 Task: Buy 3 Coil Packs from Ignition Parts section under best seller category for shipping address: Joel Lee, 4210 Skips Lane, Phoenix, Arizona 85012, Cell Number 9285042162. Pay from credit card ending with 2005, CVV 3321
Action: Mouse moved to (32, 91)
Screenshot: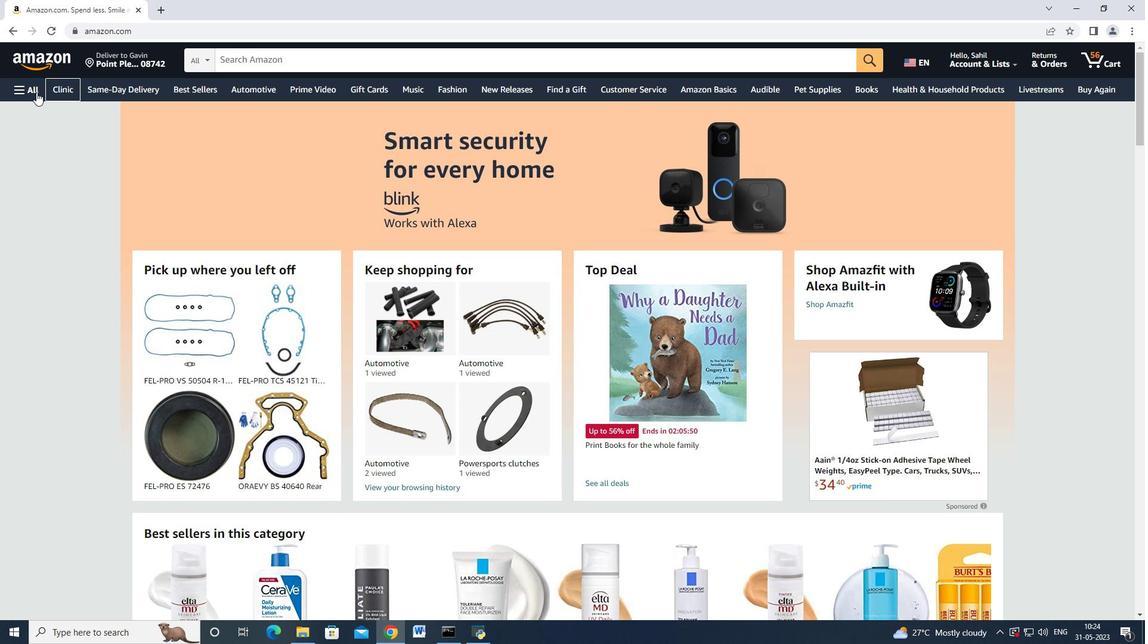 
Action: Mouse pressed left at (32, 91)
Screenshot: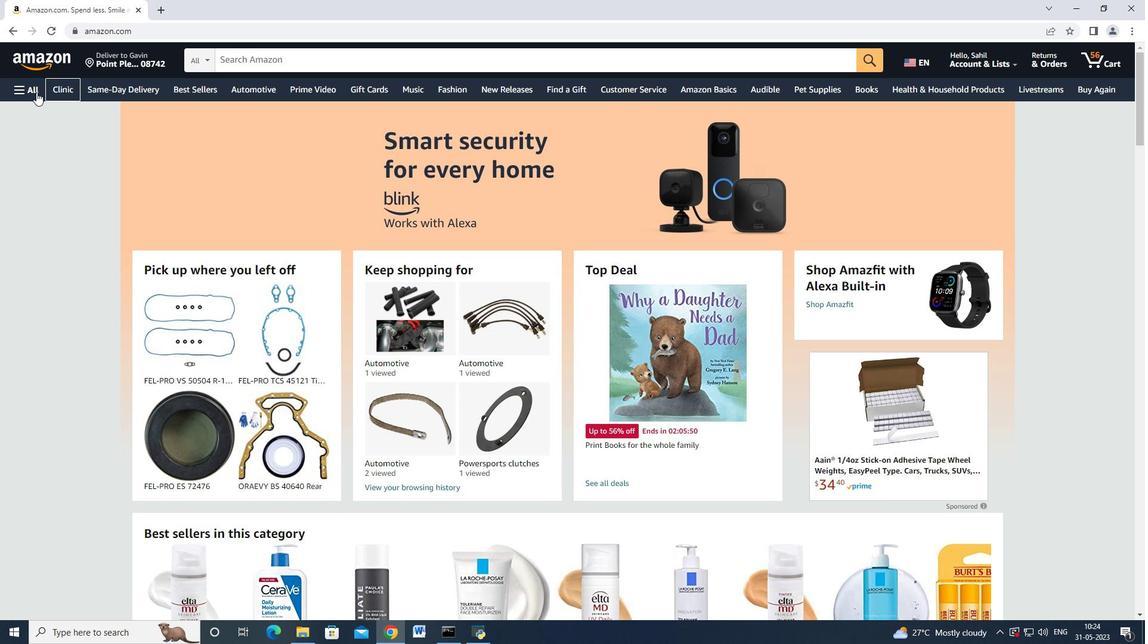 
Action: Mouse moved to (42, 191)
Screenshot: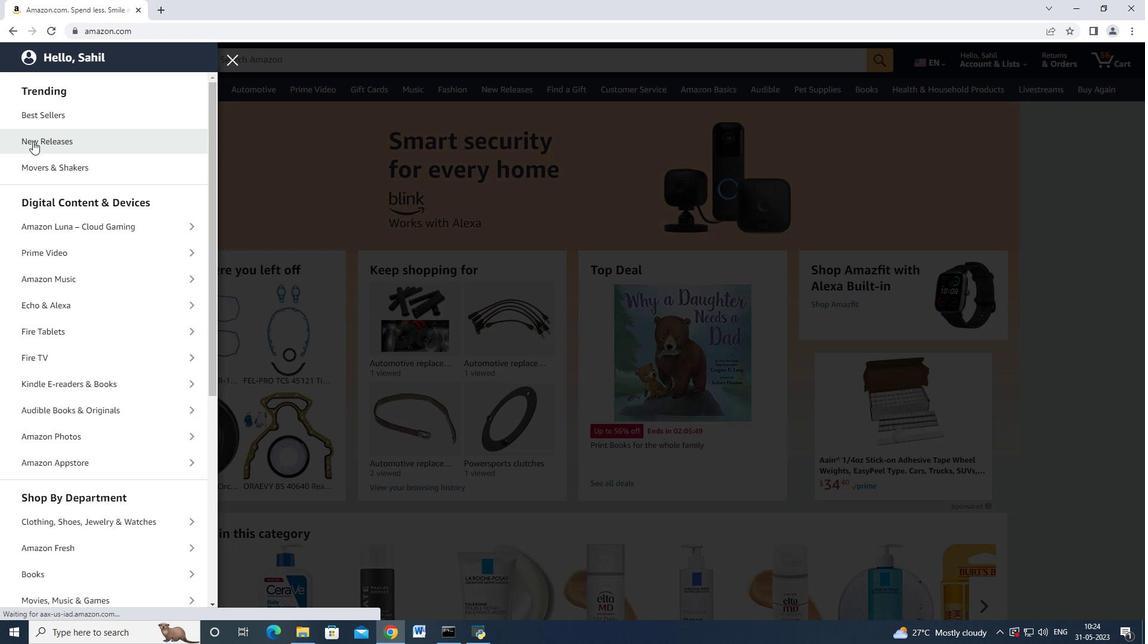 
Action: Mouse scrolled (42, 190) with delta (0, 0)
Screenshot: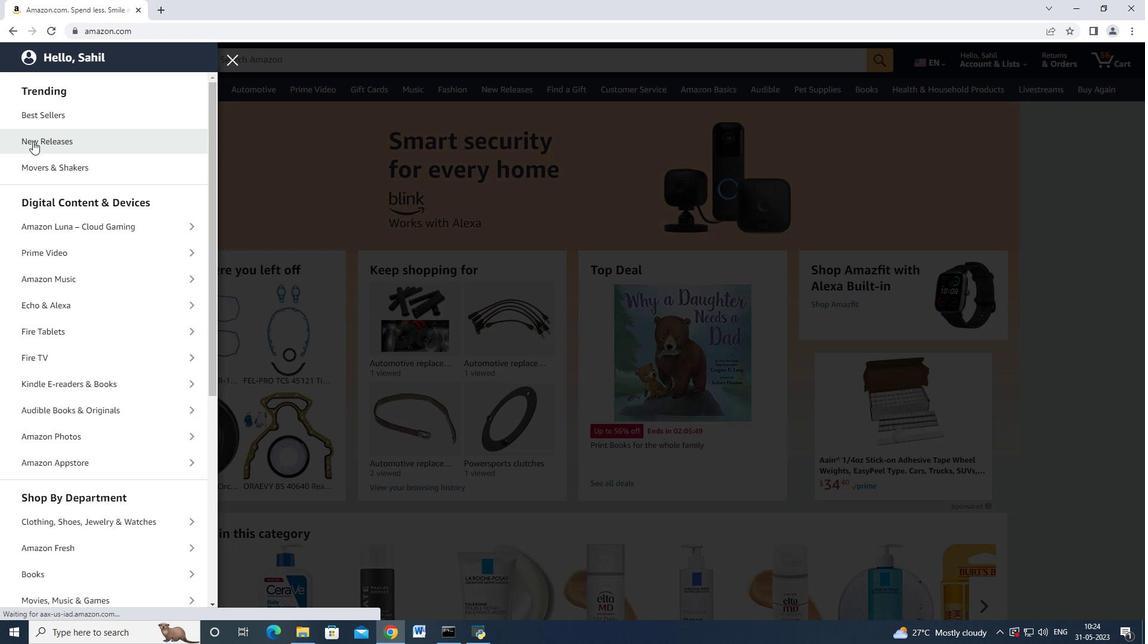 
Action: Mouse moved to (41, 211)
Screenshot: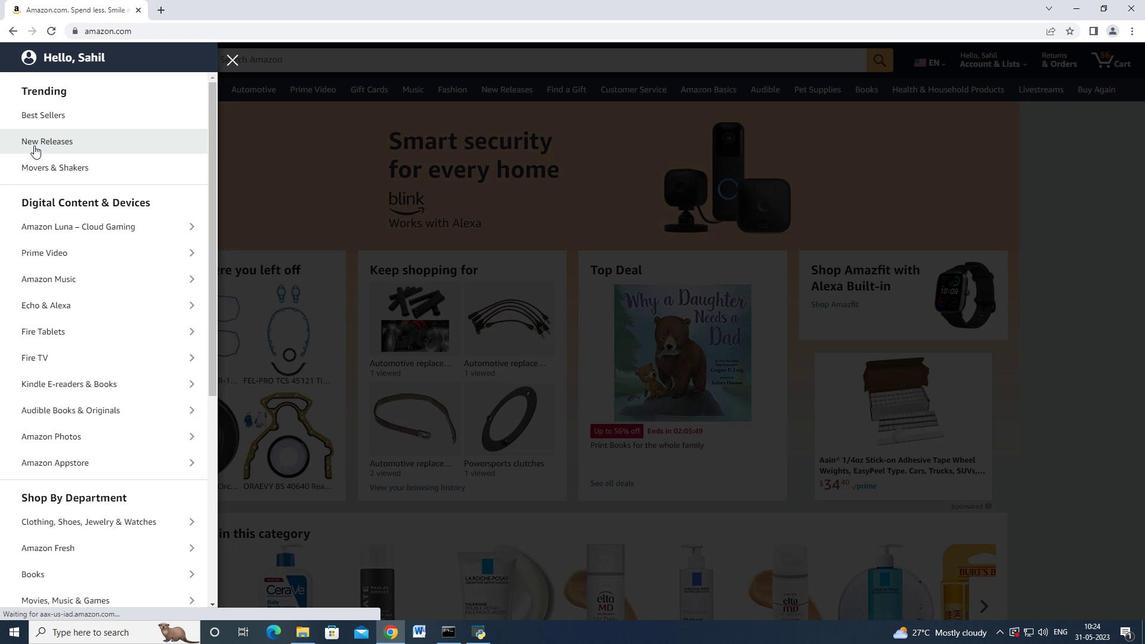 
Action: Mouse scrolled (41, 211) with delta (0, 0)
Screenshot: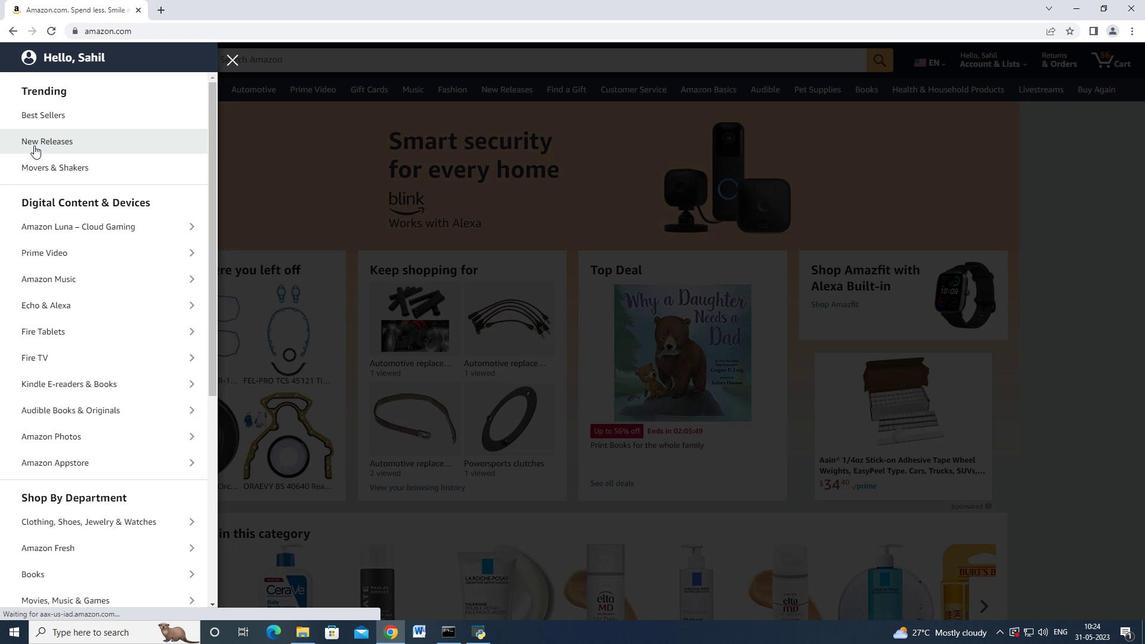 
Action: Mouse moved to (41, 217)
Screenshot: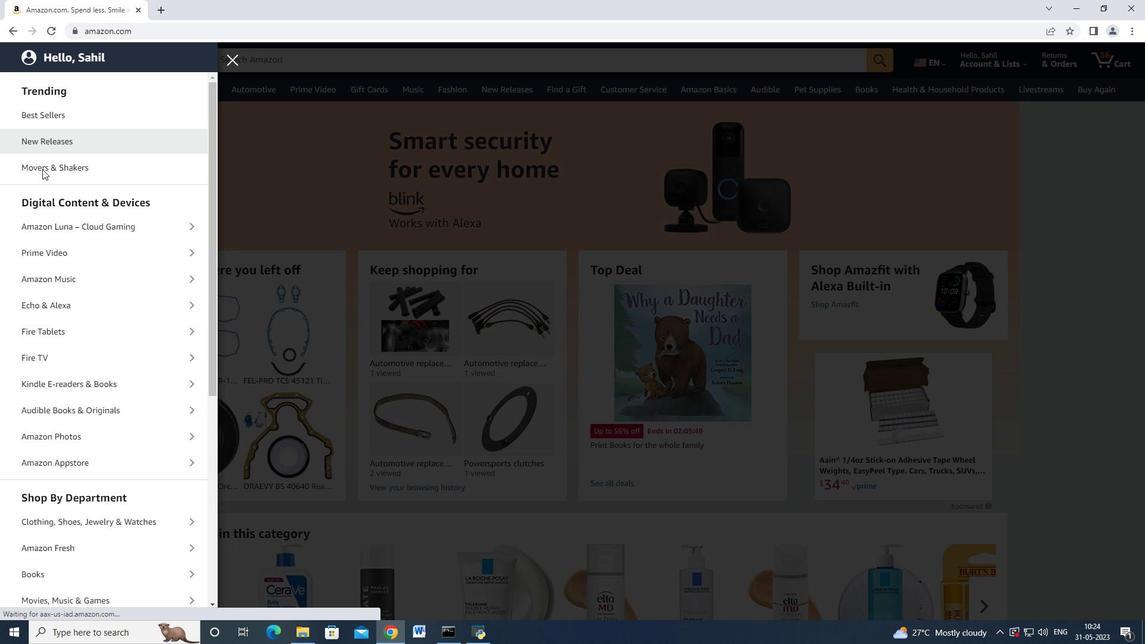 
Action: Mouse scrolled (41, 216) with delta (0, 0)
Screenshot: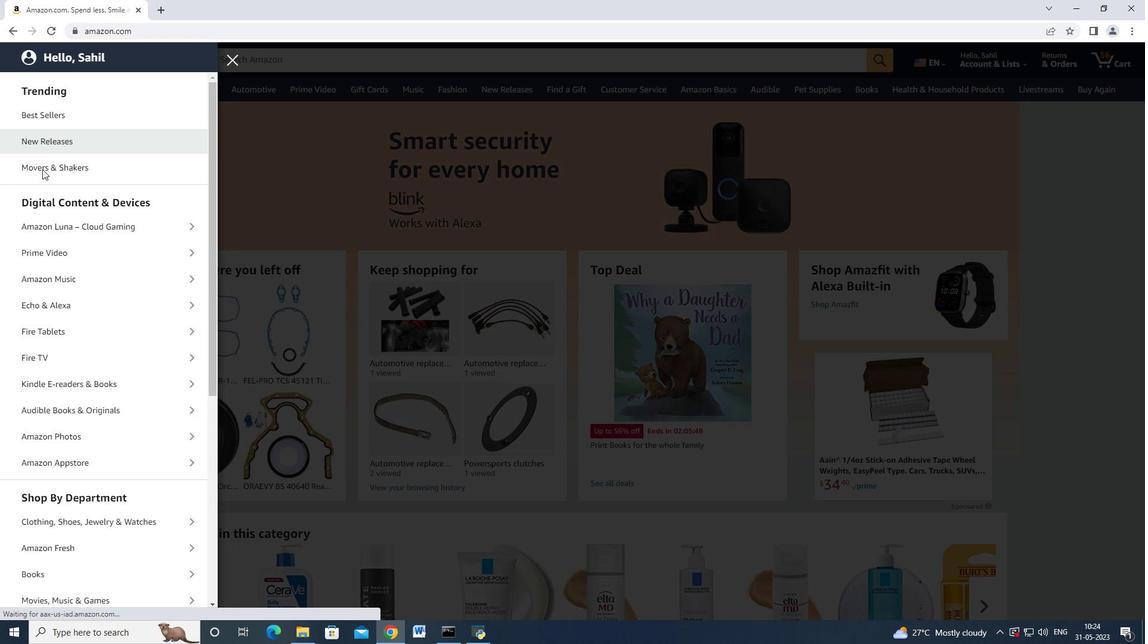
Action: Mouse moved to (42, 223)
Screenshot: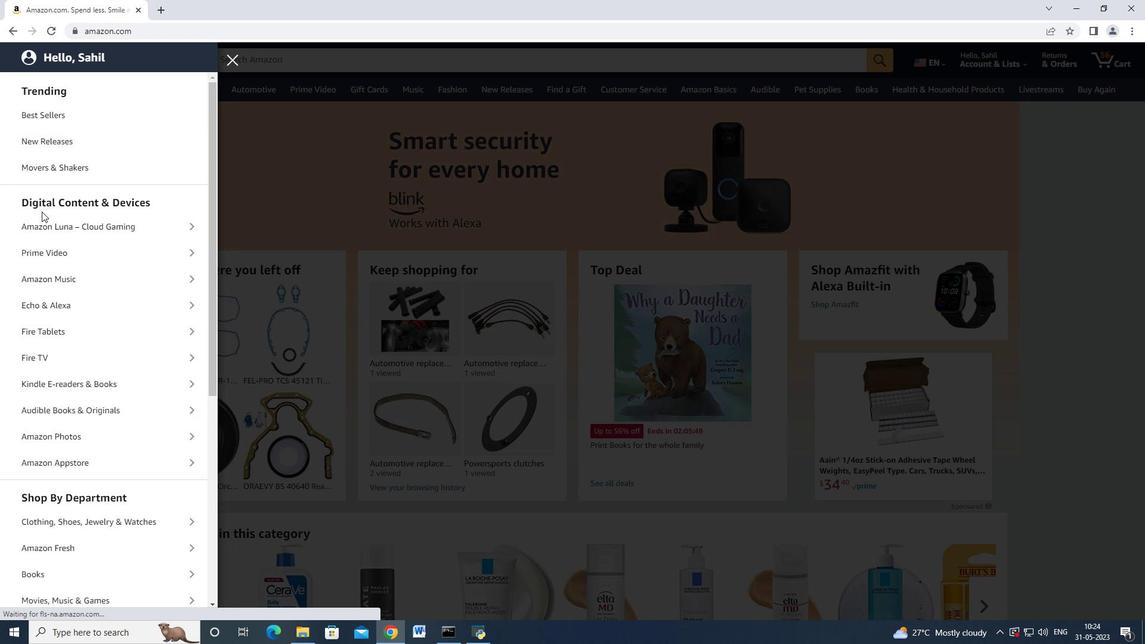 
Action: Mouse scrolled (42, 222) with delta (0, 0)
Screenshot: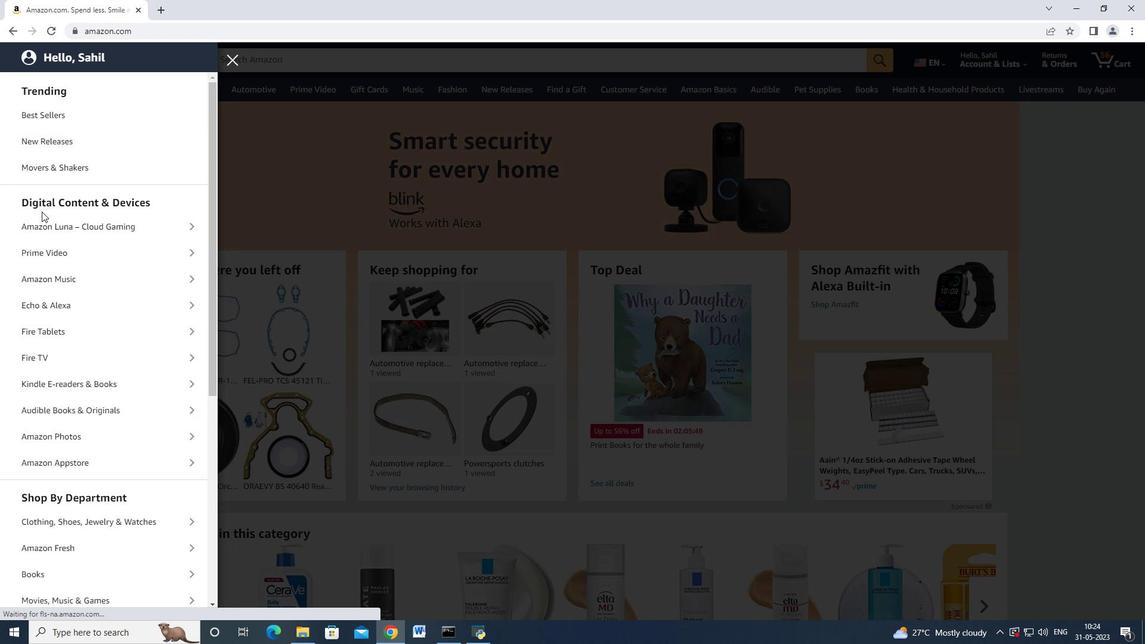 
Action: Mouse moved to (68, 327)
Screenshot: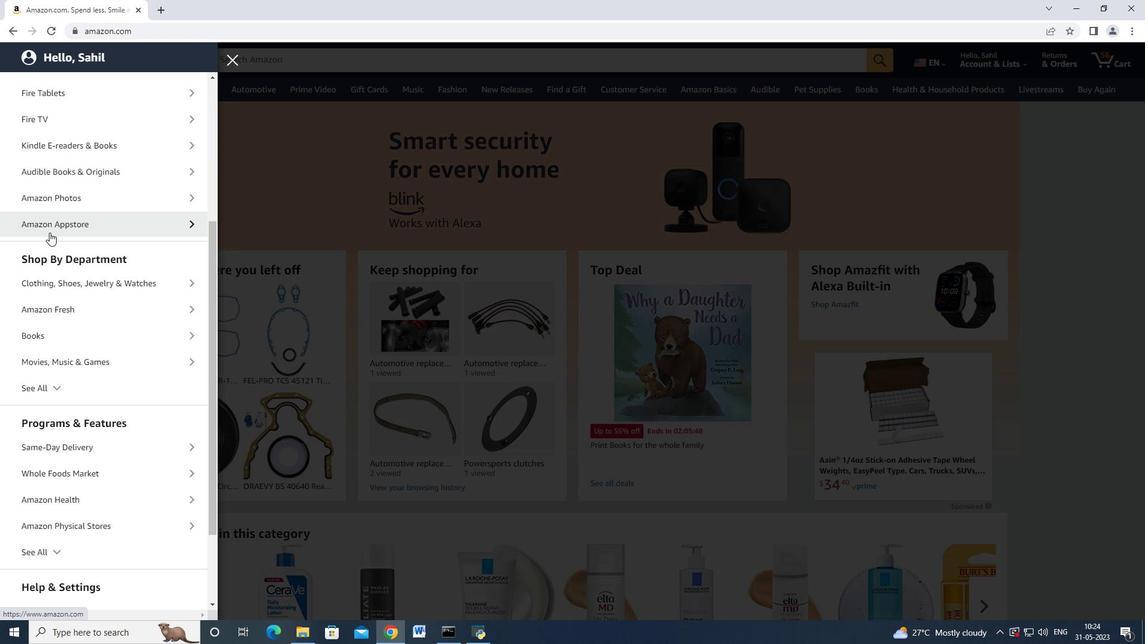 
Action: Mouse scrolled (68, 326) with delta (0, 0)
Screenshot: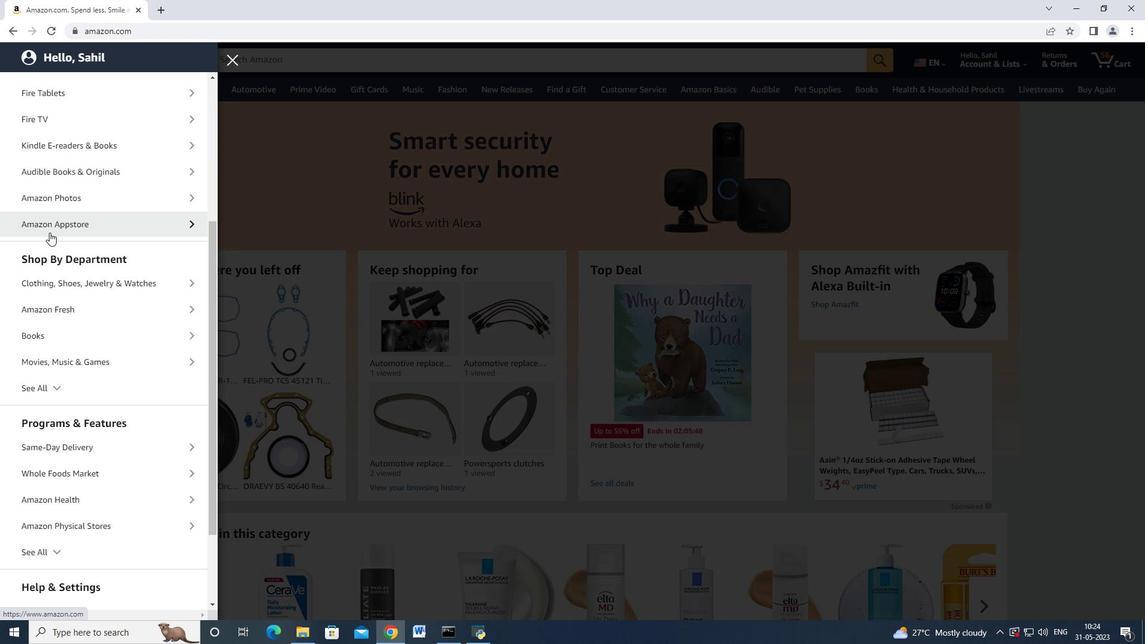 
Action: Mouse scrolled (68, 326) with delta (0, 0)
Screenshot: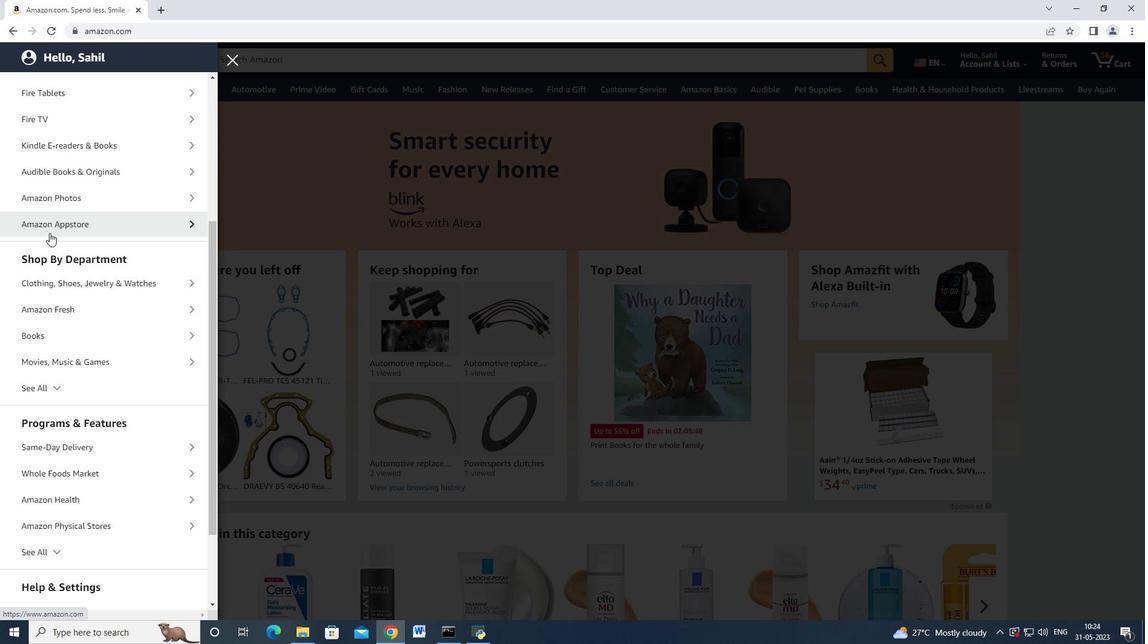 
Action: Mouse moved to (58, 270)
Screenshot: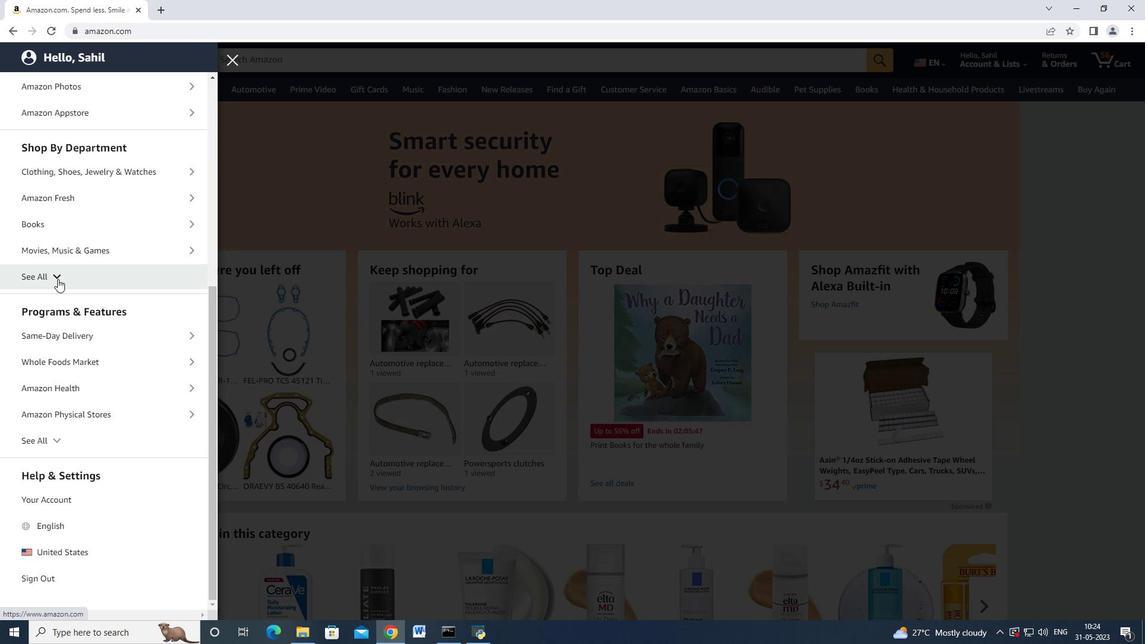 
Action: Mouse pressed left at (58, 270)
Screenshot: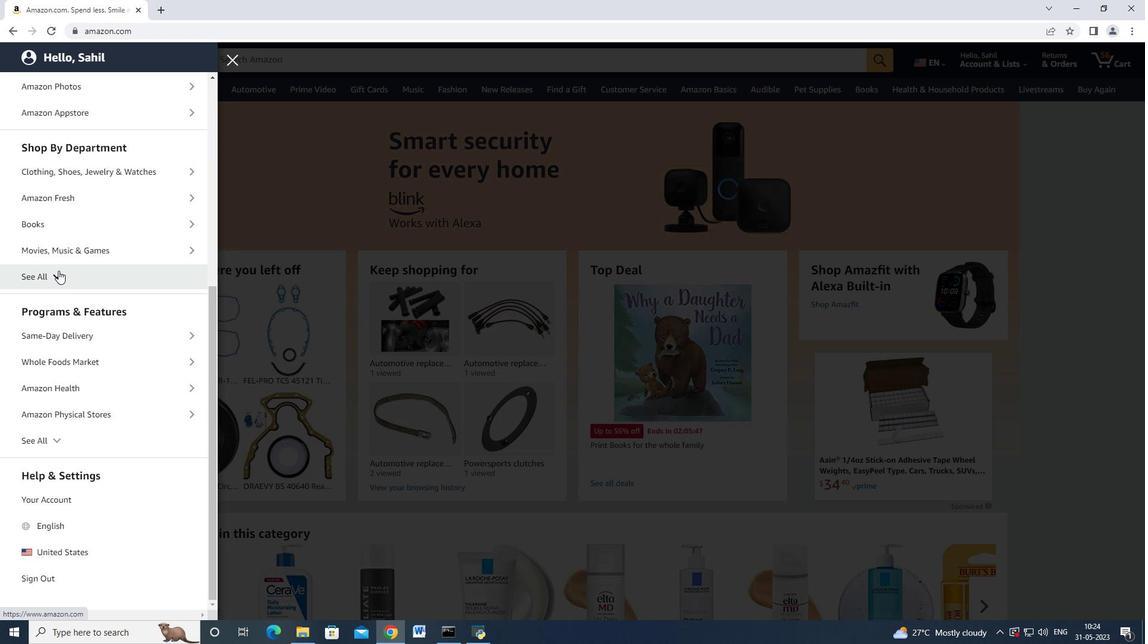 
Action: Mouse moved to (69, 295)
Screenshot: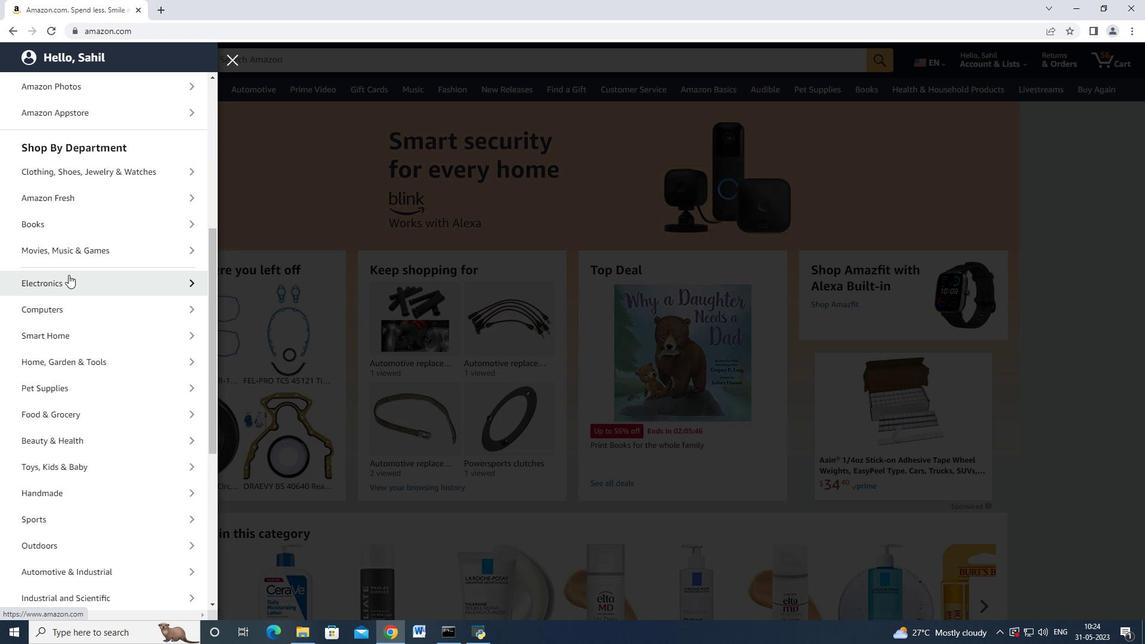 
Action: Mouse scrolled (69, 295) with delta (0, 0)
Screenshot: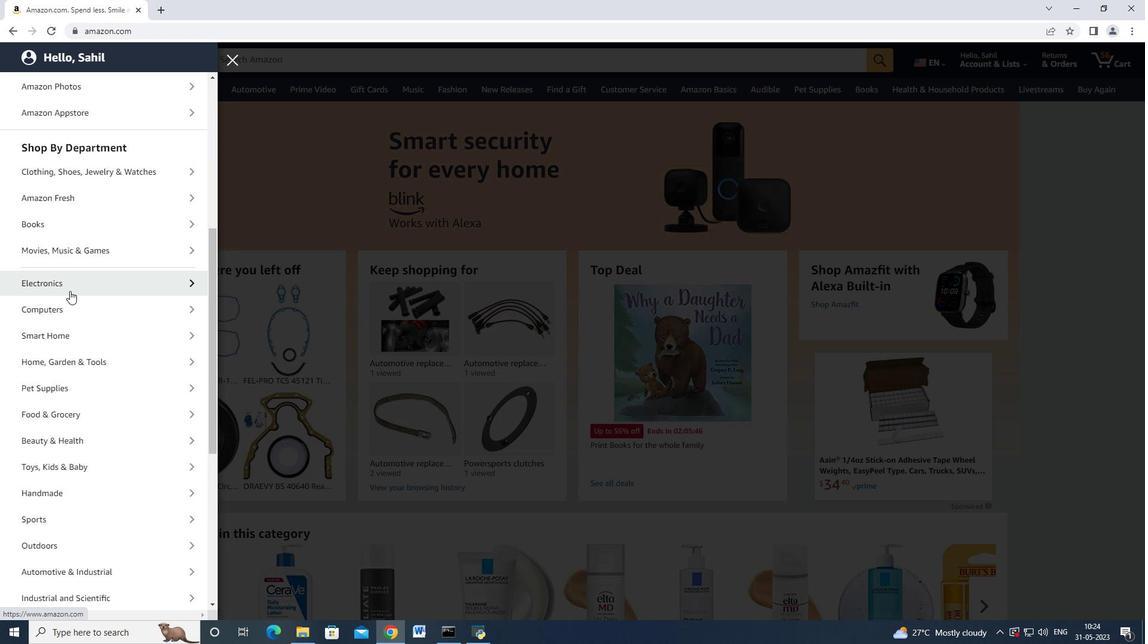 
Action: Mouse moved to (70, 295)
Screenshot: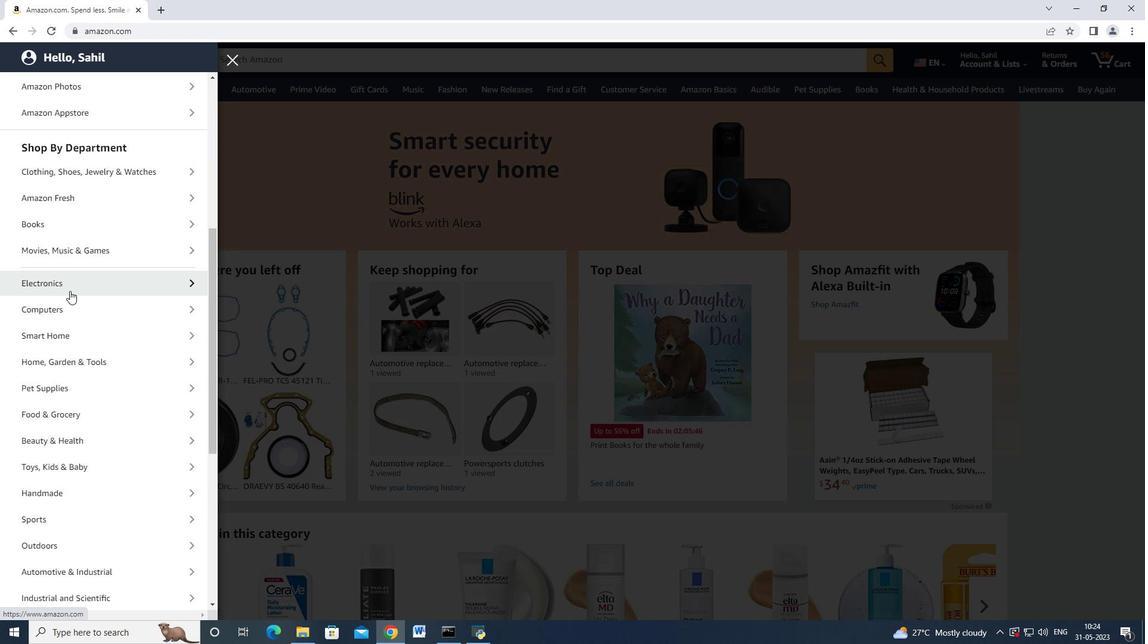 
Action: Mouse scrolled (70, 295) with delta (0, 0)
Screenshot: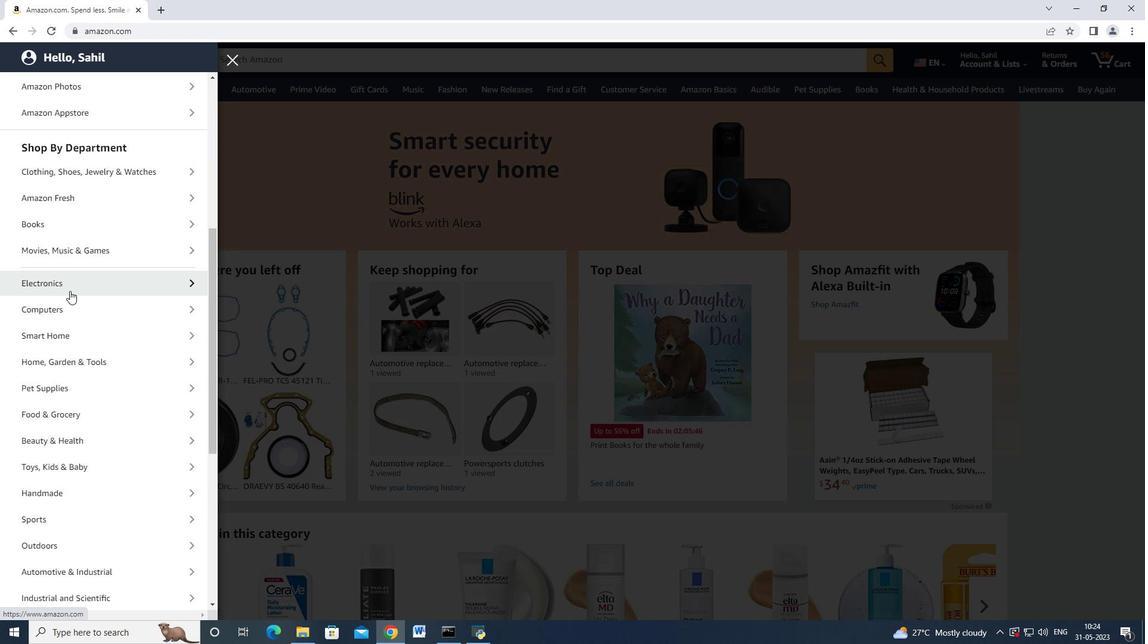 
Action: Mouse moved to (70, 296)
Screenshot: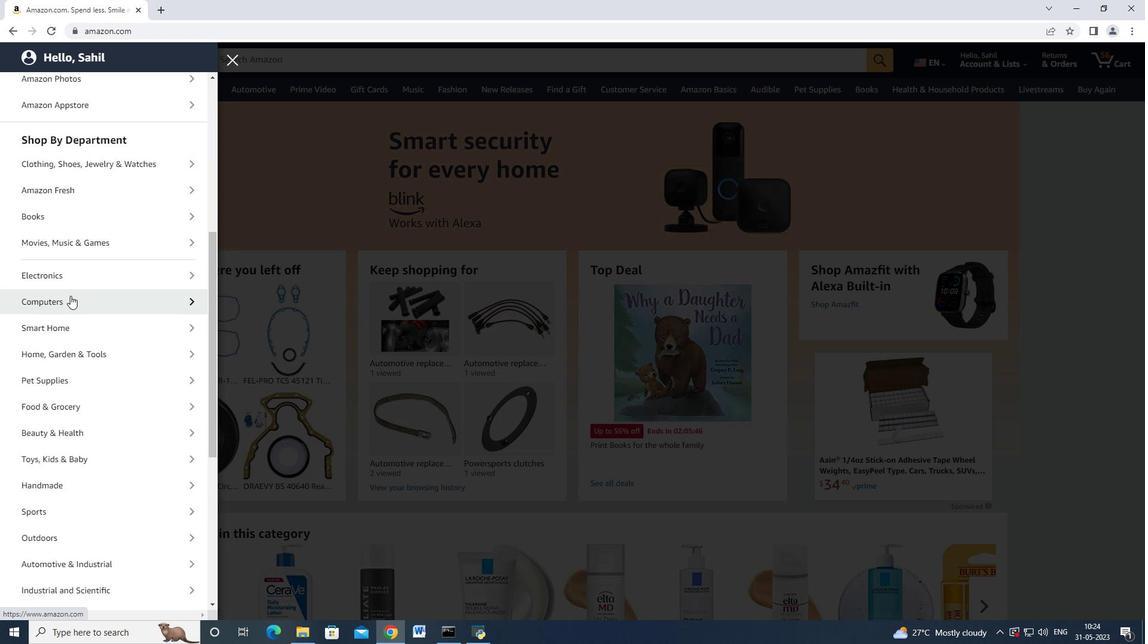 
Action: Mouse scrolled (70, 295) with delta (0, 0)
Screenshot: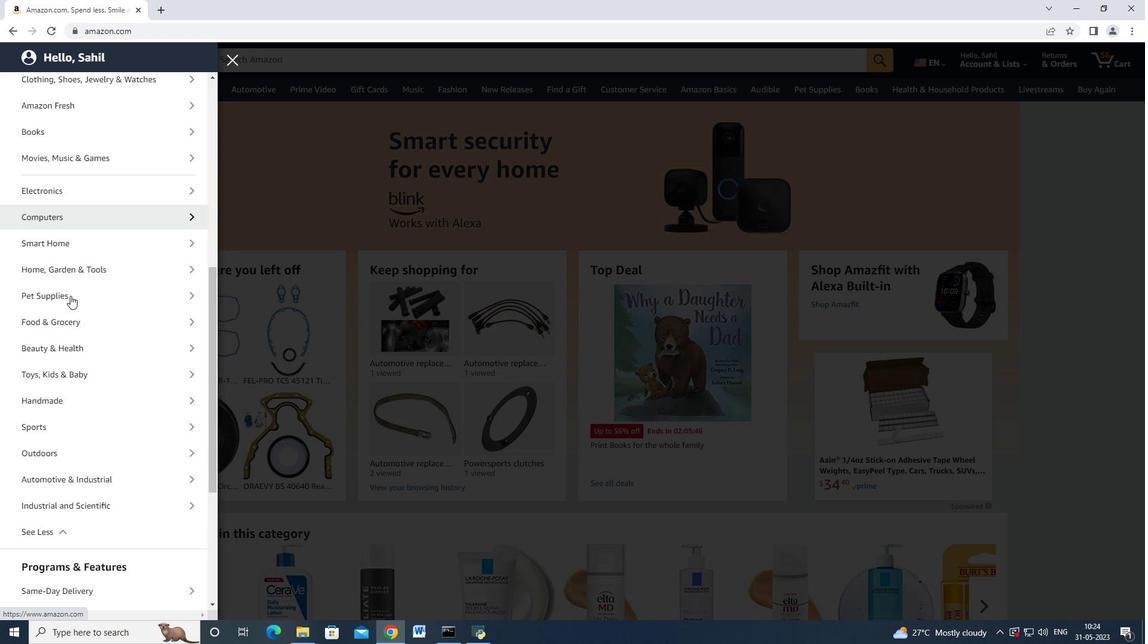 
Action: Mouse scrolled (70, 295) with delta (0, 0)
Screenshot: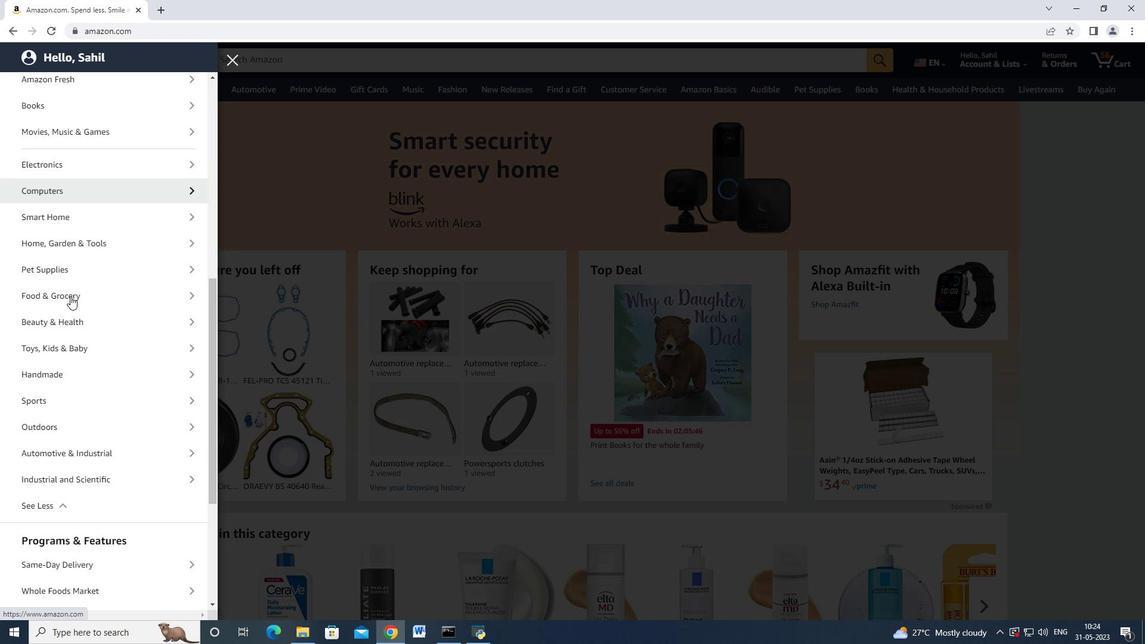 
Action: Mouse moved to (93, 328)
Screenshot: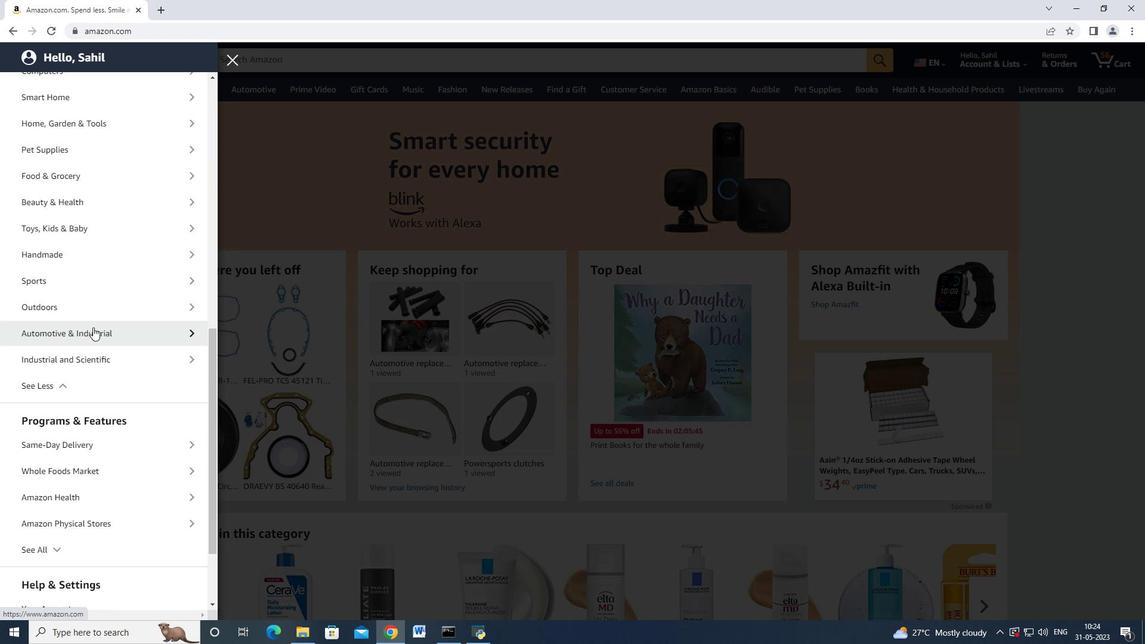 
Action: Mouse pressed left at (93, 328)
Screenshot: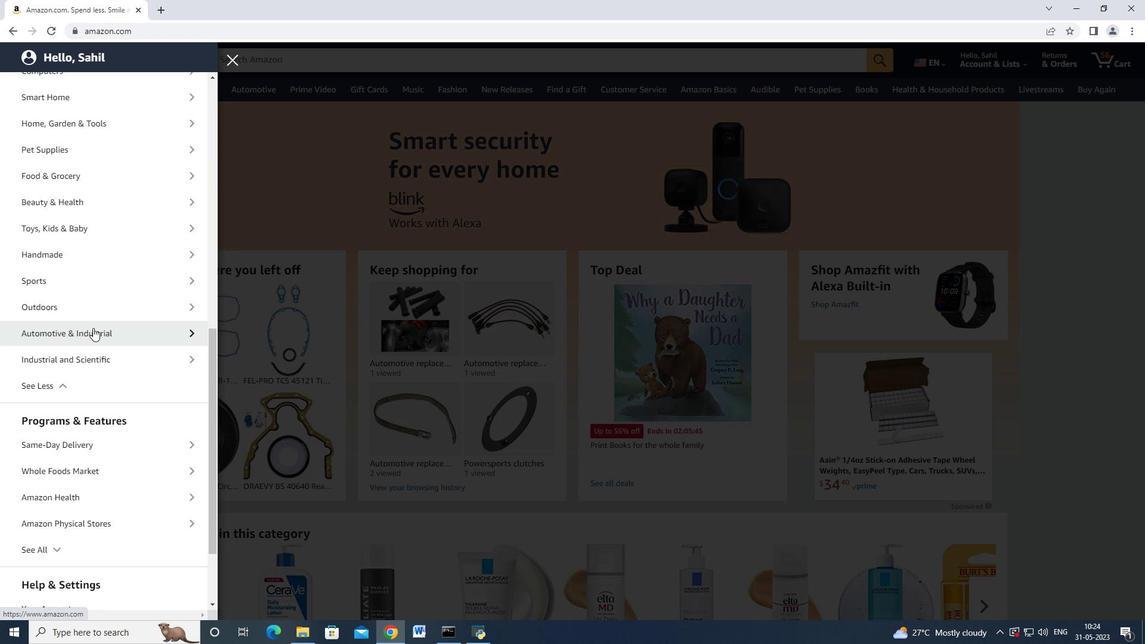 
Action: Mouse moved to (74, 137)
Screenshot: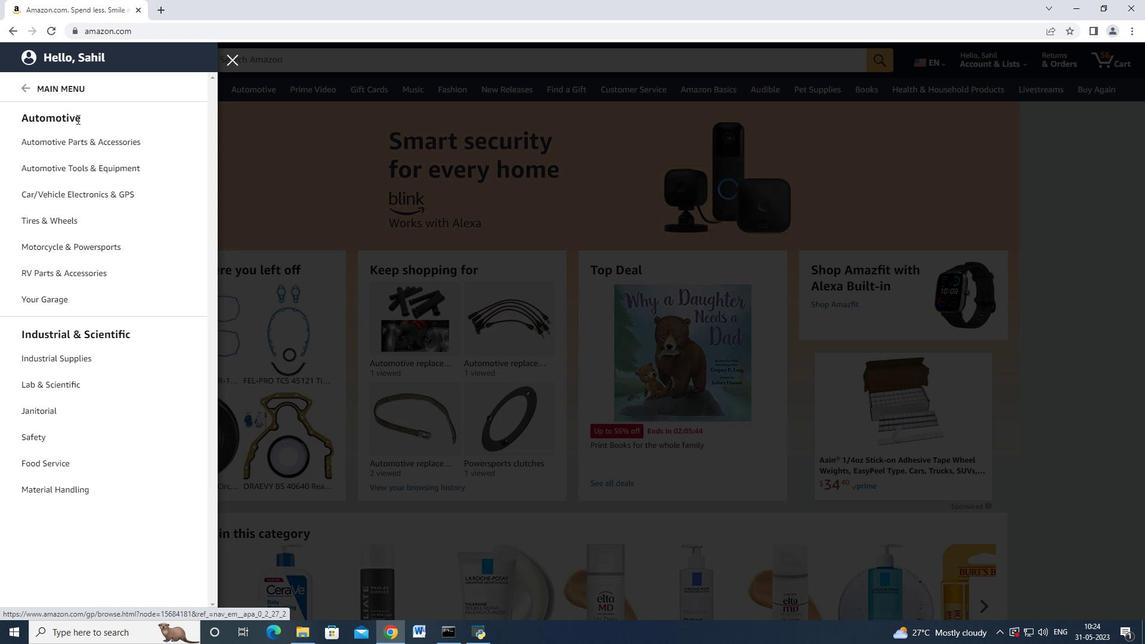 
Action: Mouse pressed left at (74, 137)
Screenshot: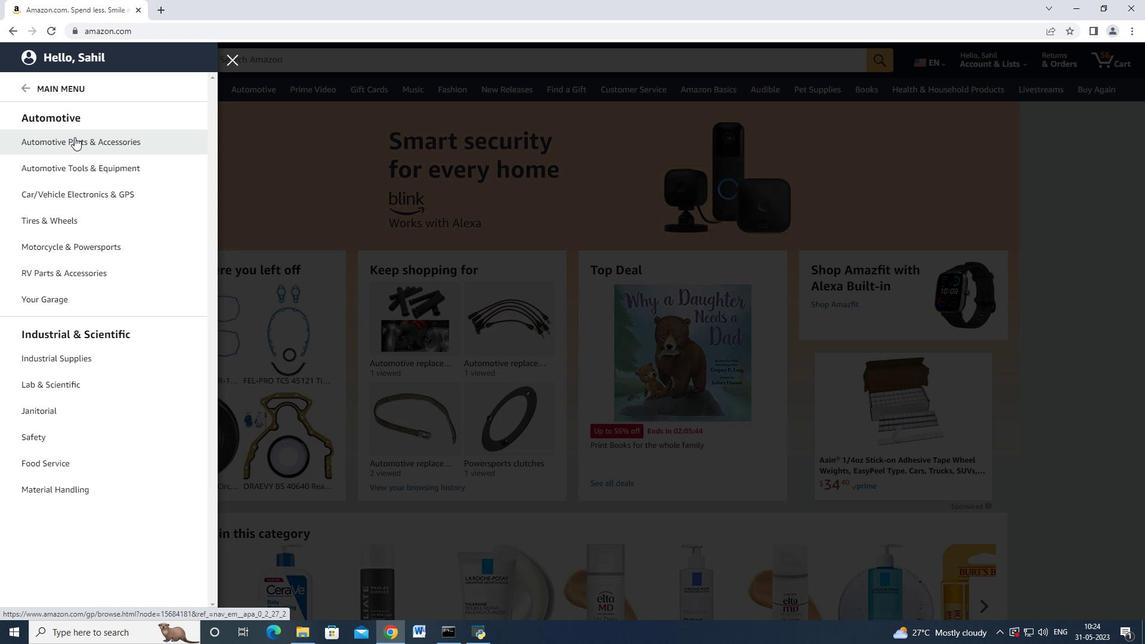 
Action: Mouse moved to (100, 162)
Screenshot: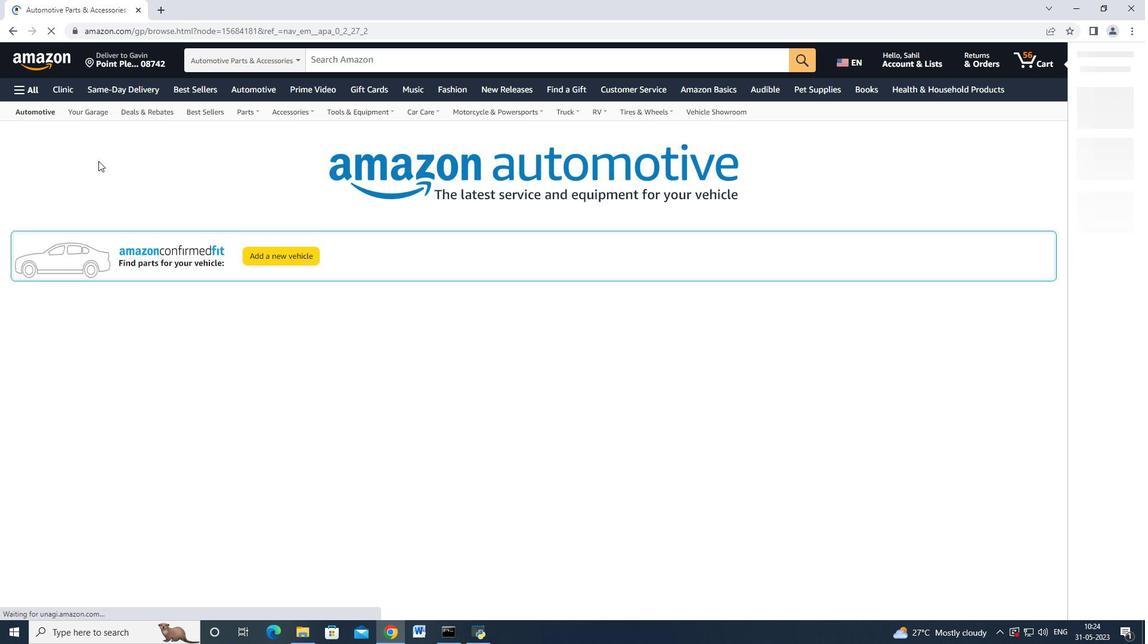 
Action: Mouse scrolled (100, 161) with delta (0, 0)
Screenshot: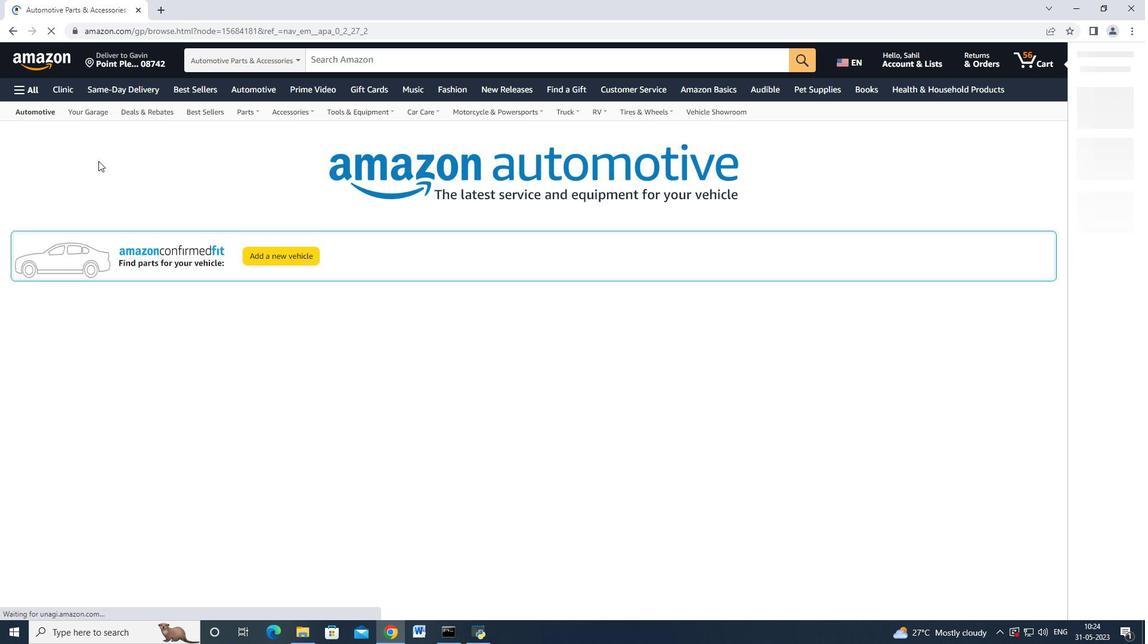 
Action: Mouse moved to (100, 163)
Screenshot: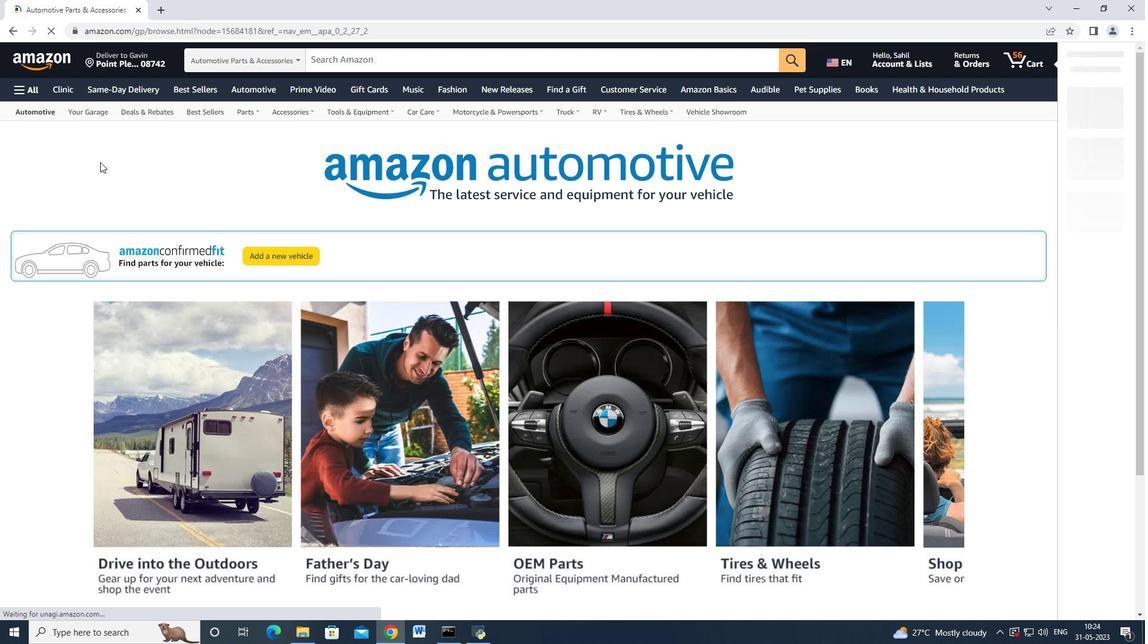 
Action: Mouse scrolled (100, 162) with delta (0, 0)
Screenshot: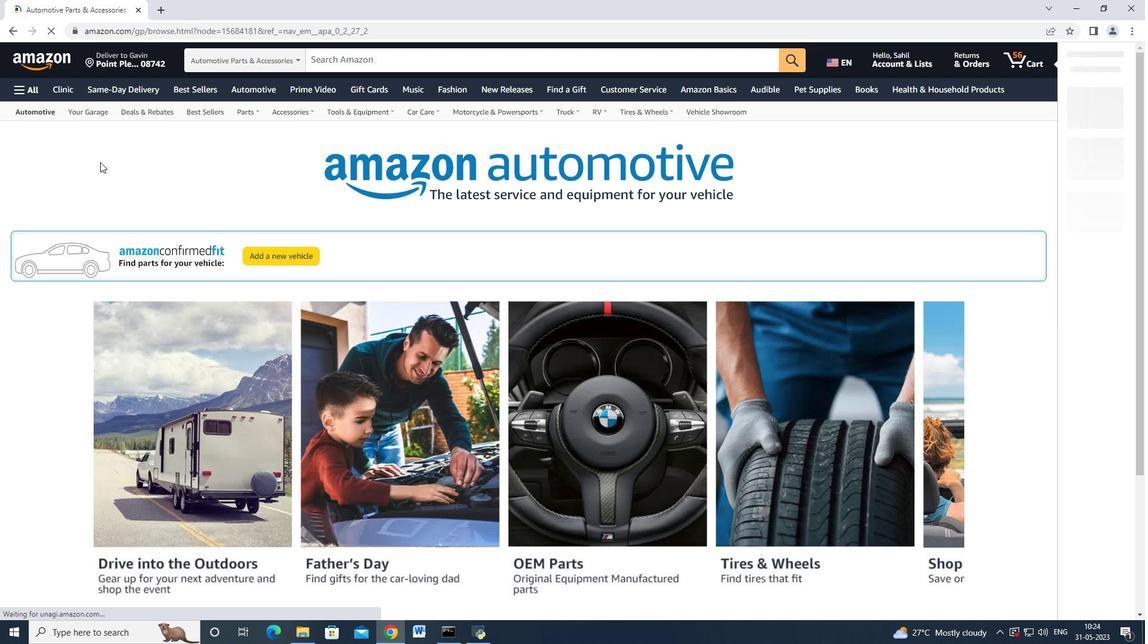 
Action: Mouse moved to (100, 162)
Screenshot: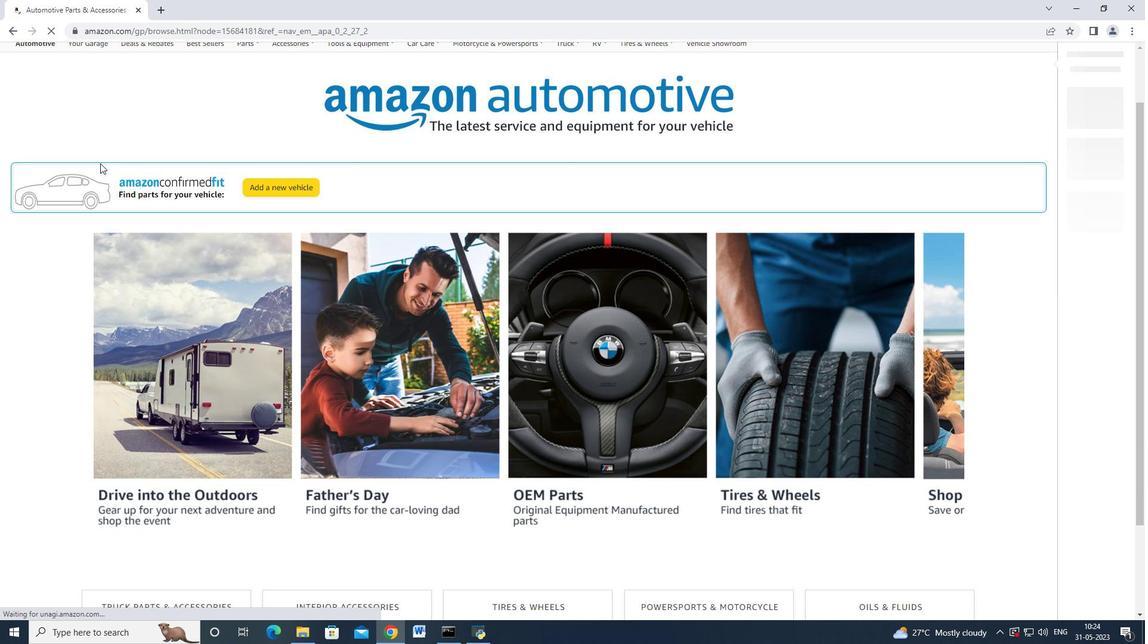
Action: Mouse scrolled (100, 163) with delta (0, 0)
Screenshot: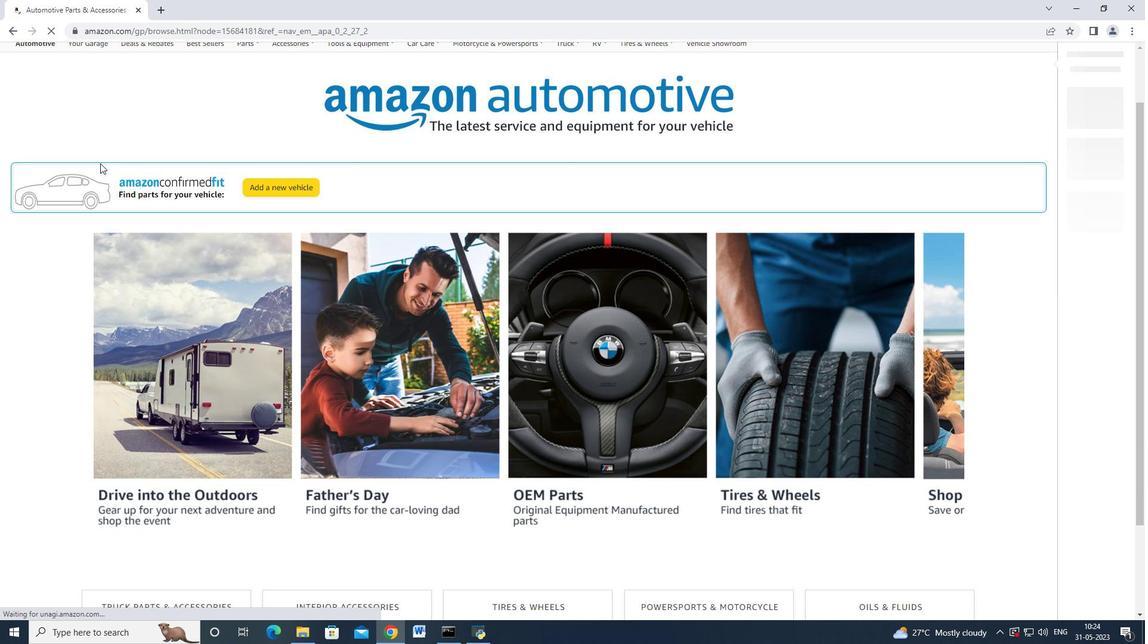 
Action: Mouse scrolled (100, 163) with delta (0, 0)
Screenshot: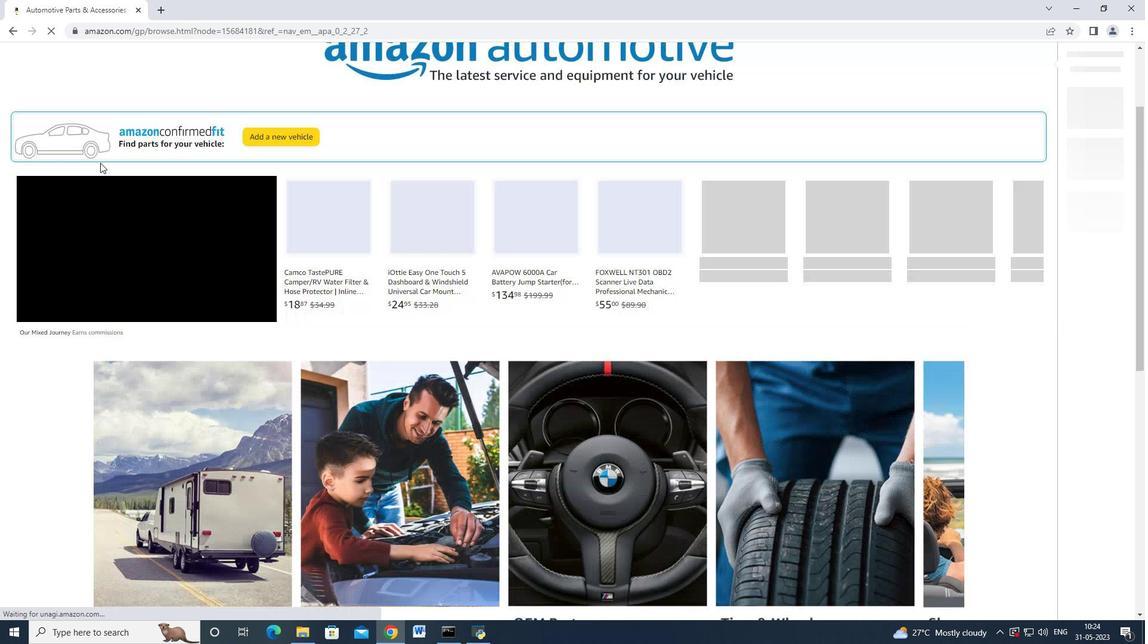 
Action: Mouse moved to (190, 115)
Screenshot: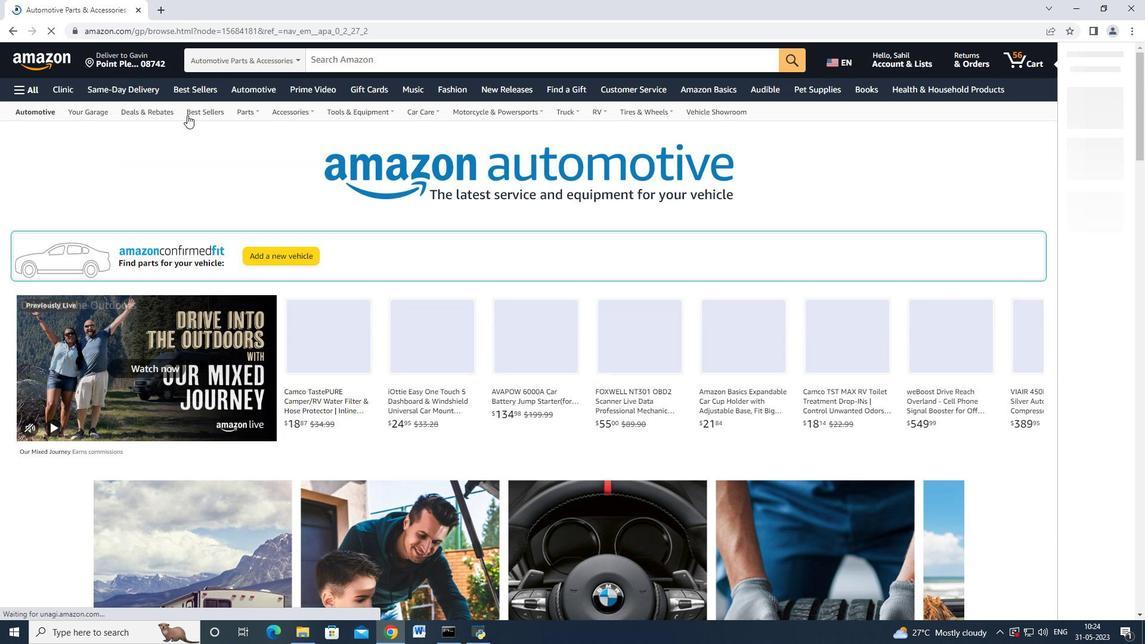 
Action: Mouse pressed left at (190, 115)
Screenshot: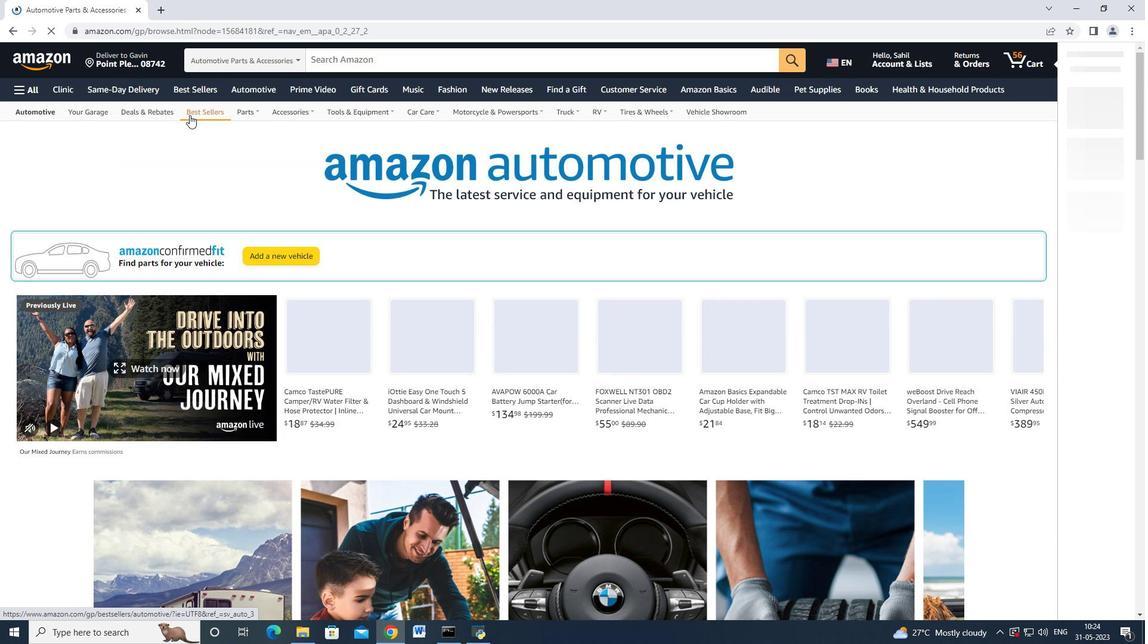 
Action: Mouse moved to (179, 130)
Screenshot: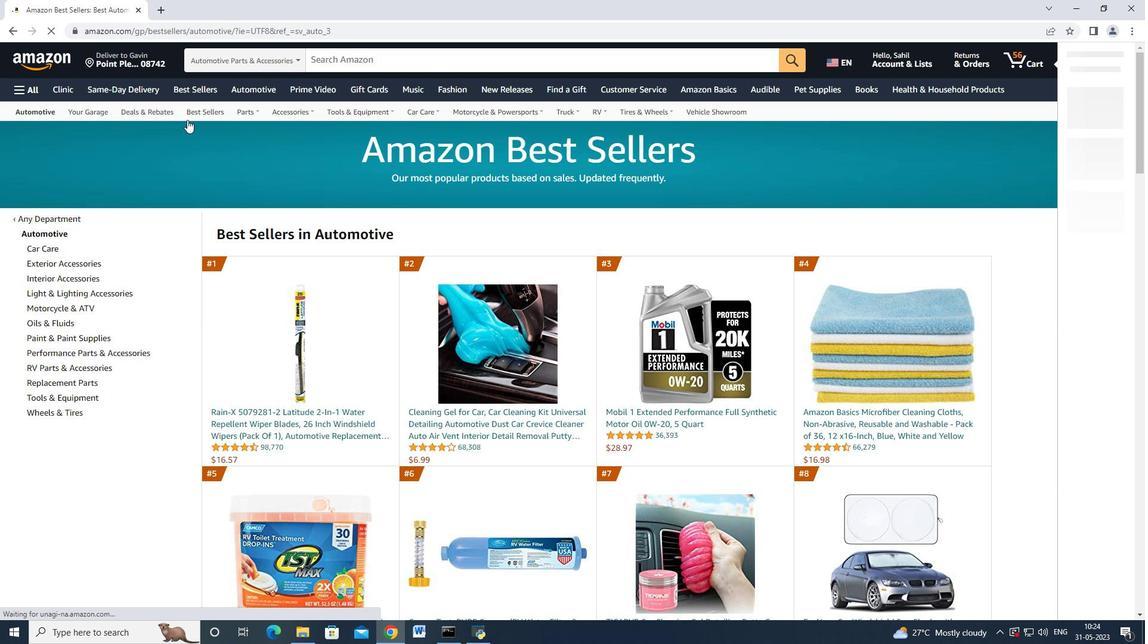 
Action: Mouse scrolled (179, 130) with delta (0, 0)
Screenshot: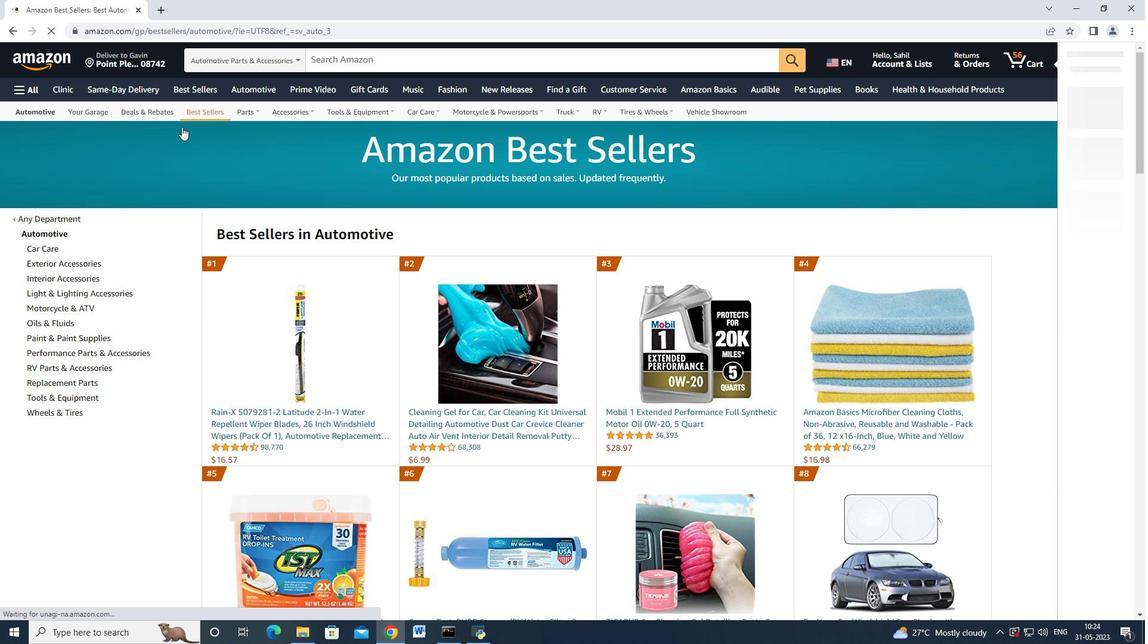 
Action: Mouse moved to (84, 322)
Screenshot: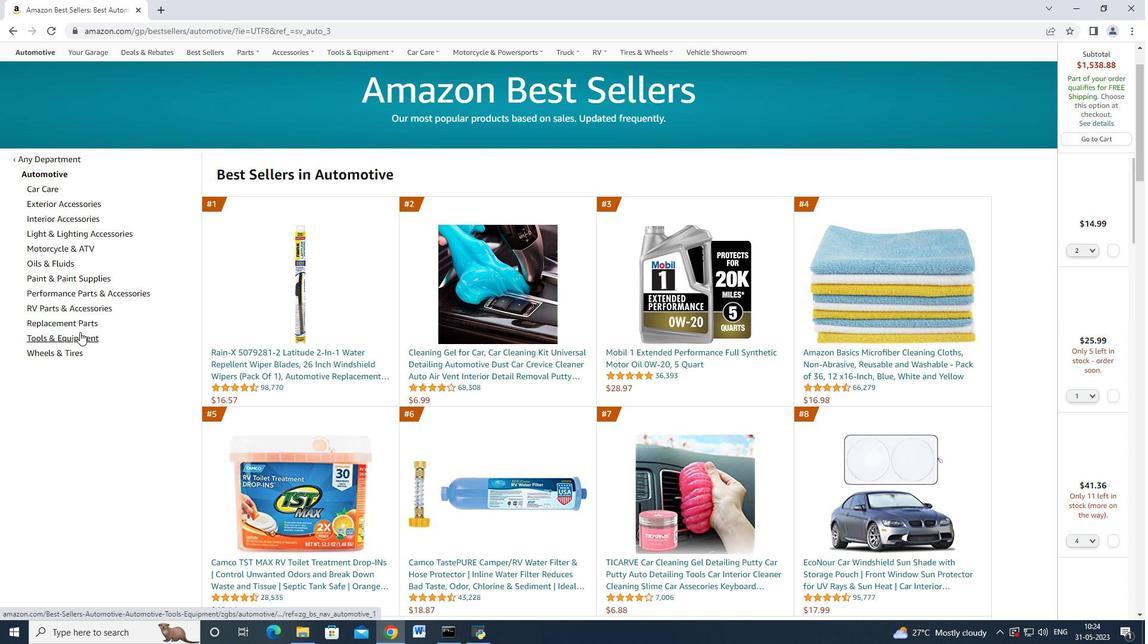 
Action: Mouse pressed left at (84, 322)
Screenshot: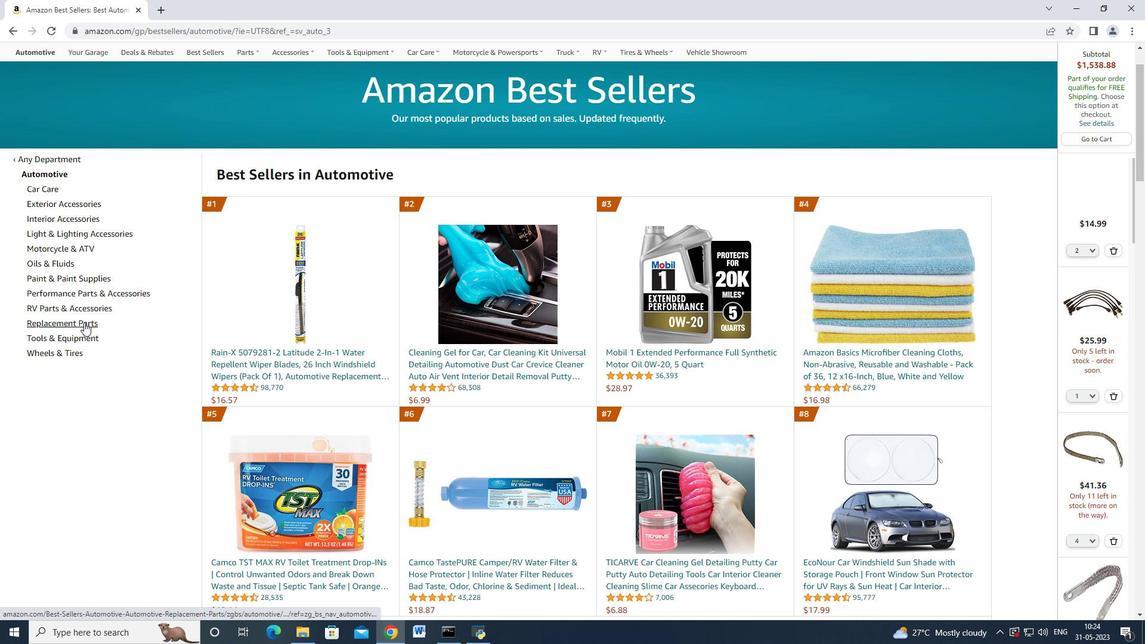 
Action: Mouse moved to (146, 257)
Screenshot: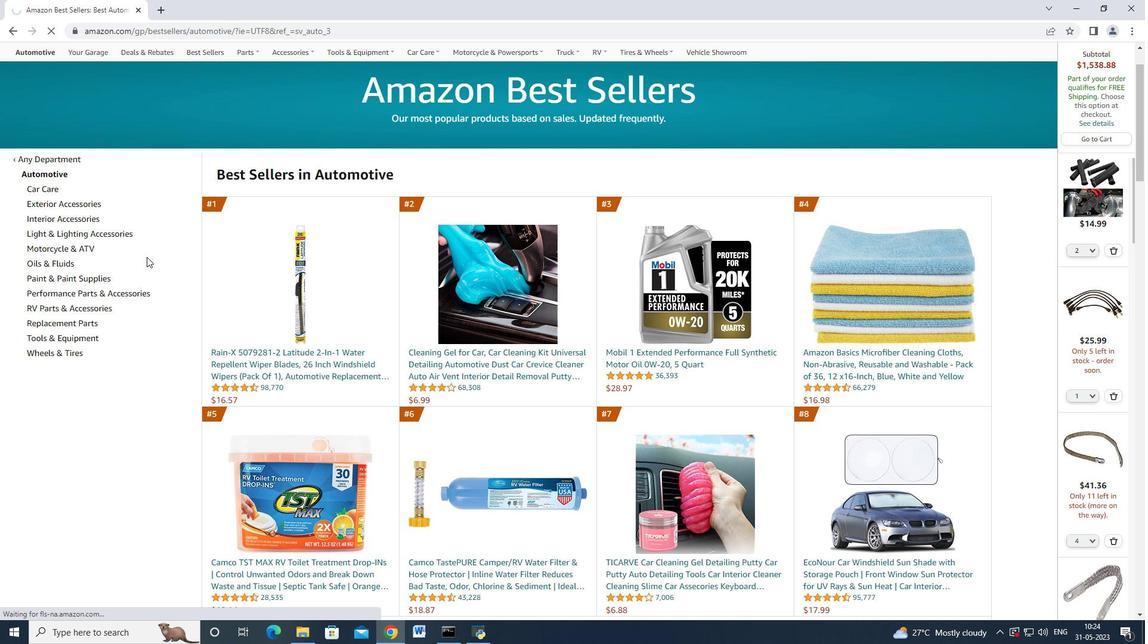 
Action: Mouse scrolled (146, 257) with delta (0, 0)
Screenshot: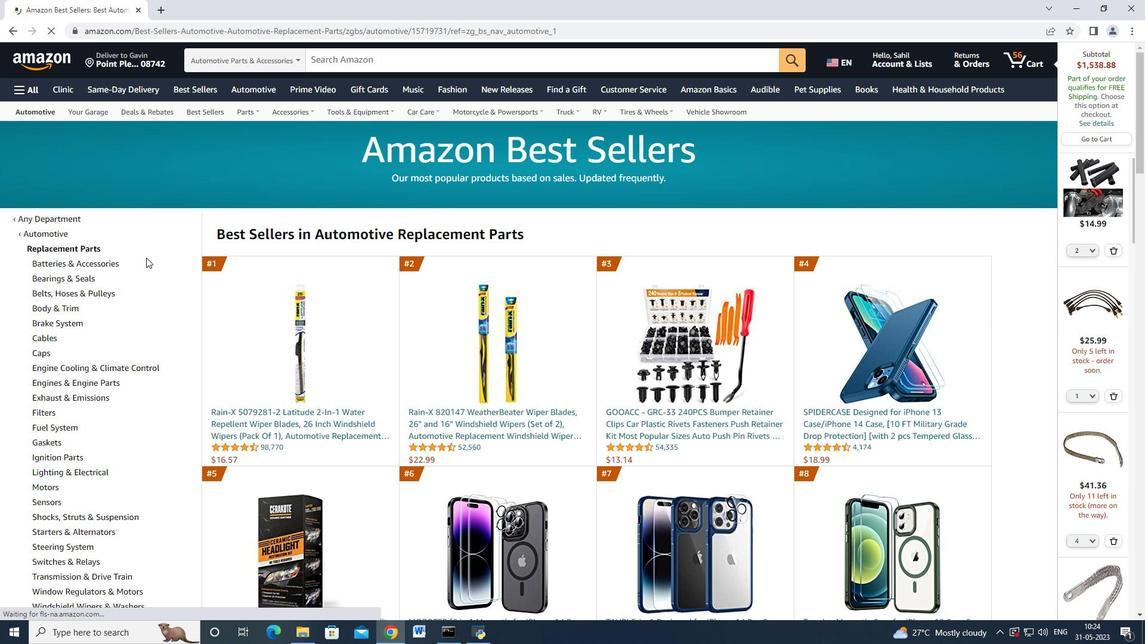 
Action: Mouse moved to (145, 258)
Screenshot: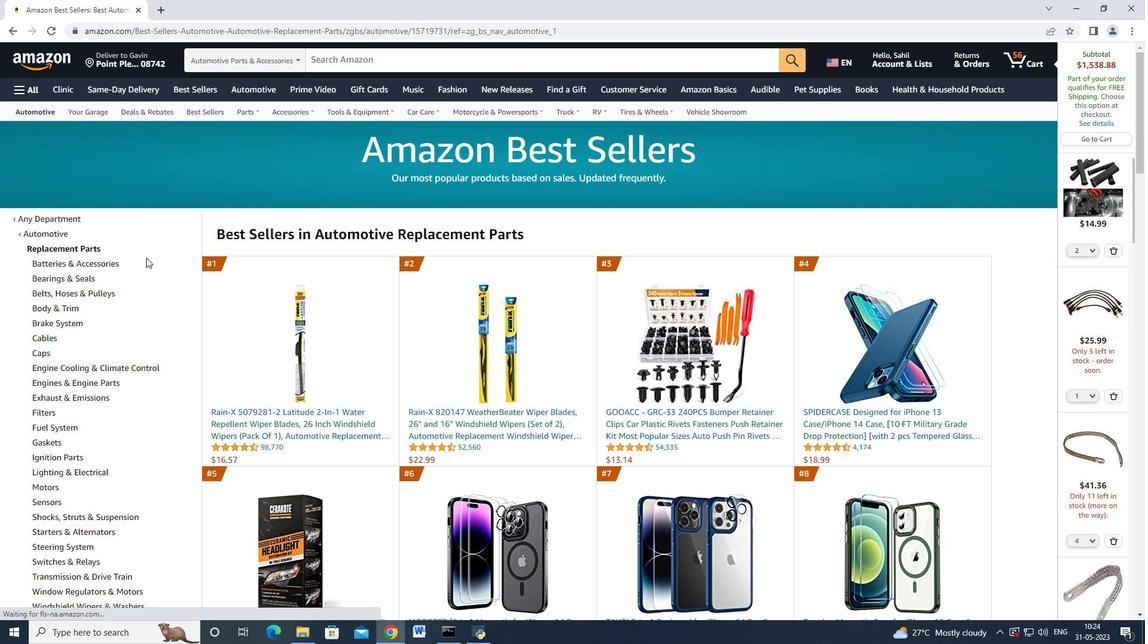 
Action: Mouse scrolled (145, 257) with delta (0, 0)
Screenshot: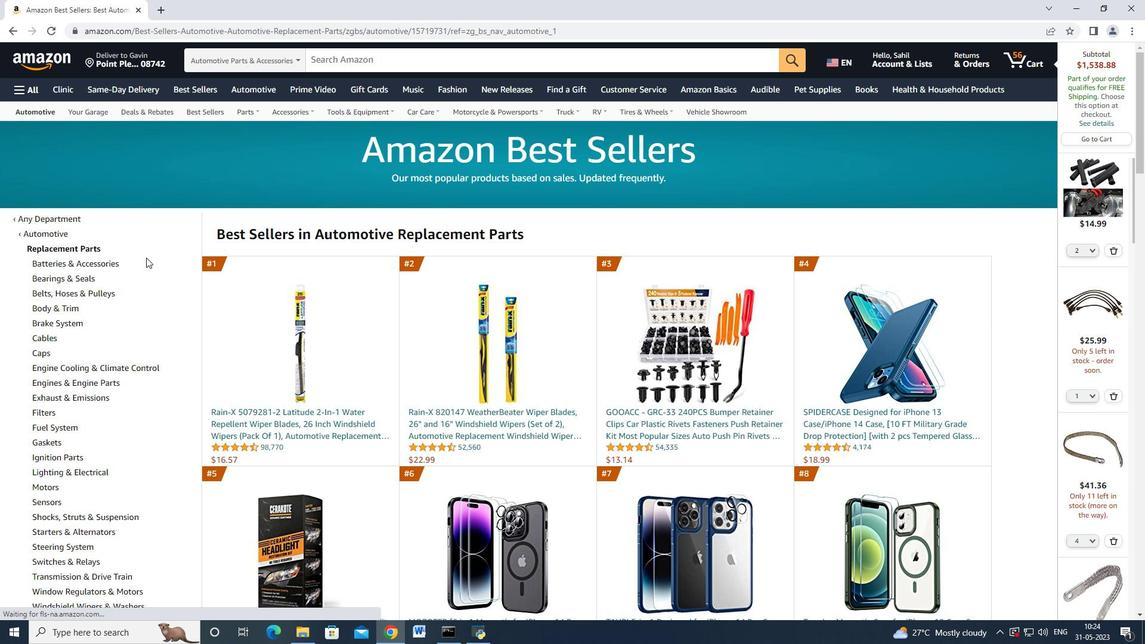 
Action: Mouse scrolled (145, 257) with delta (0, 0)
Screenshot: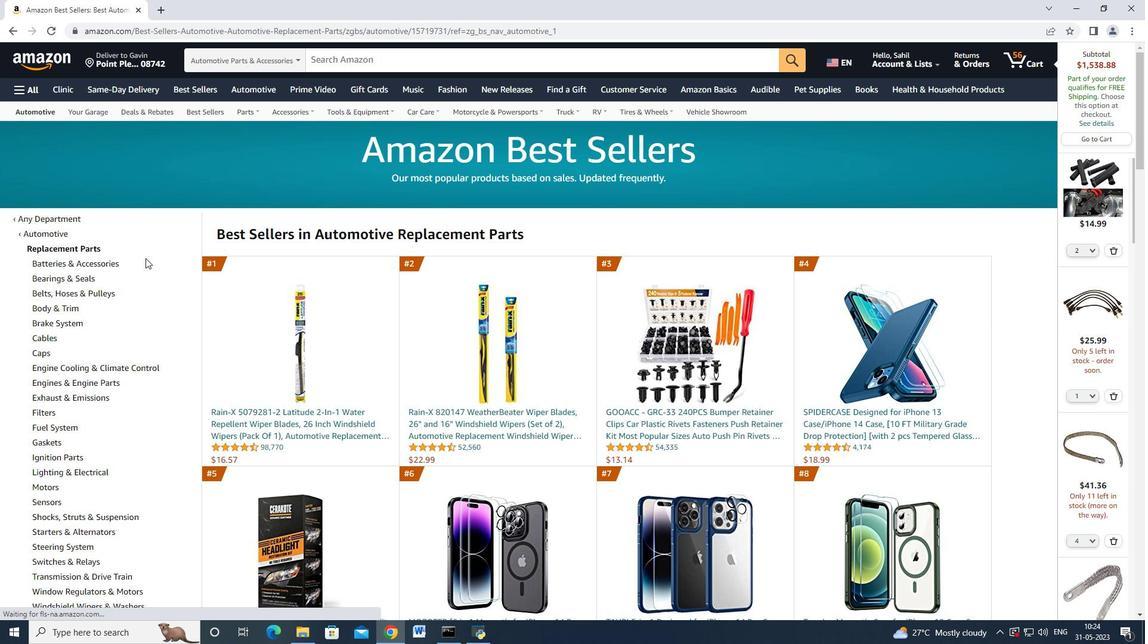 
Action: Mouse moved to (116, 321)
Screenshot: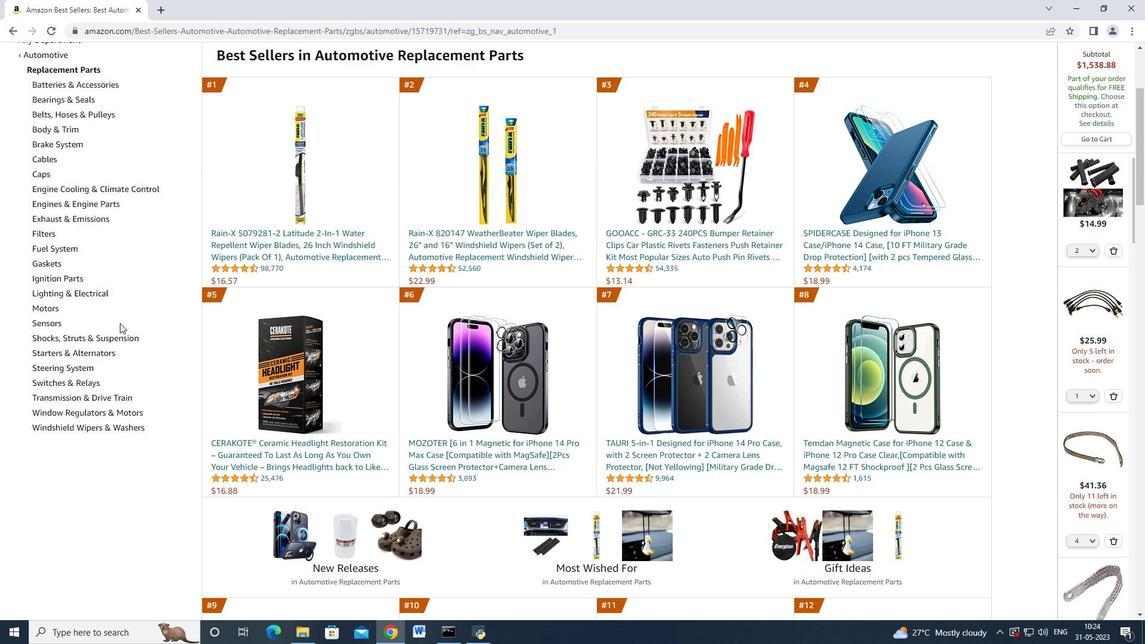 
Action: Mouse scrolled (116, 322) with delta (0, 0)
Screenshot: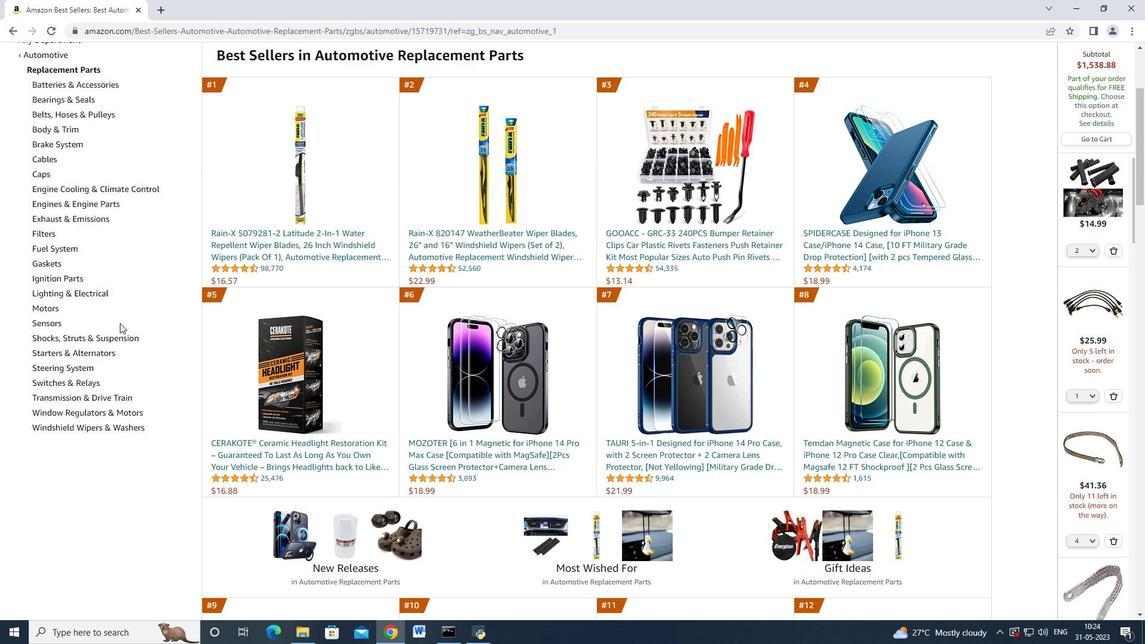 
Action: Mouse moved to (69, 337)
Screenshot: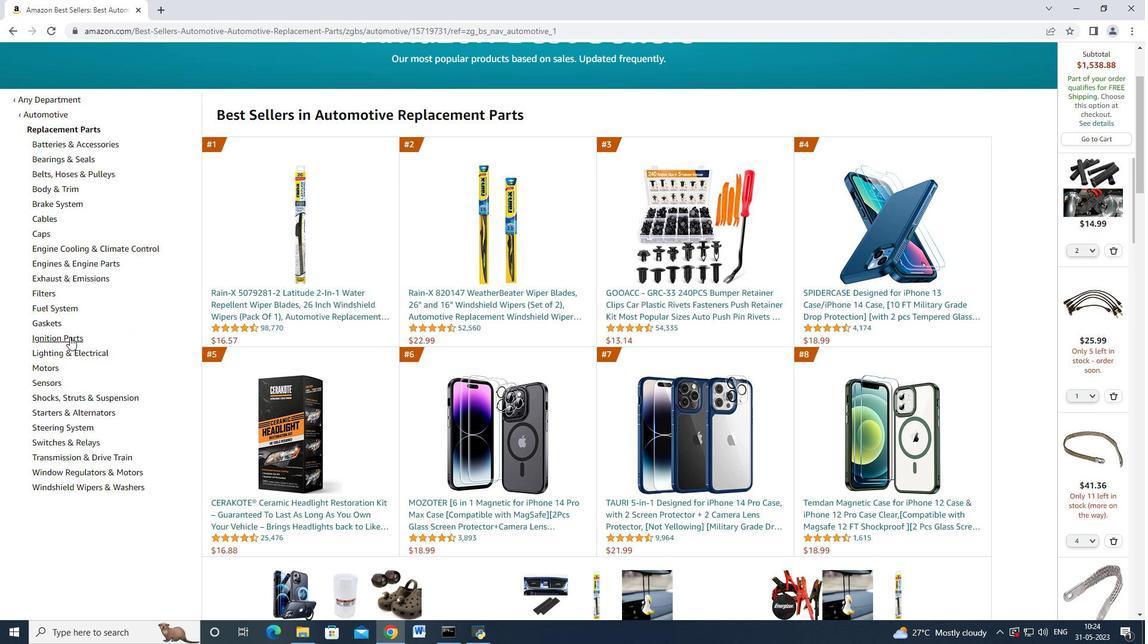 
Action: Mouse pressed left at (69, 337)
Screenshot: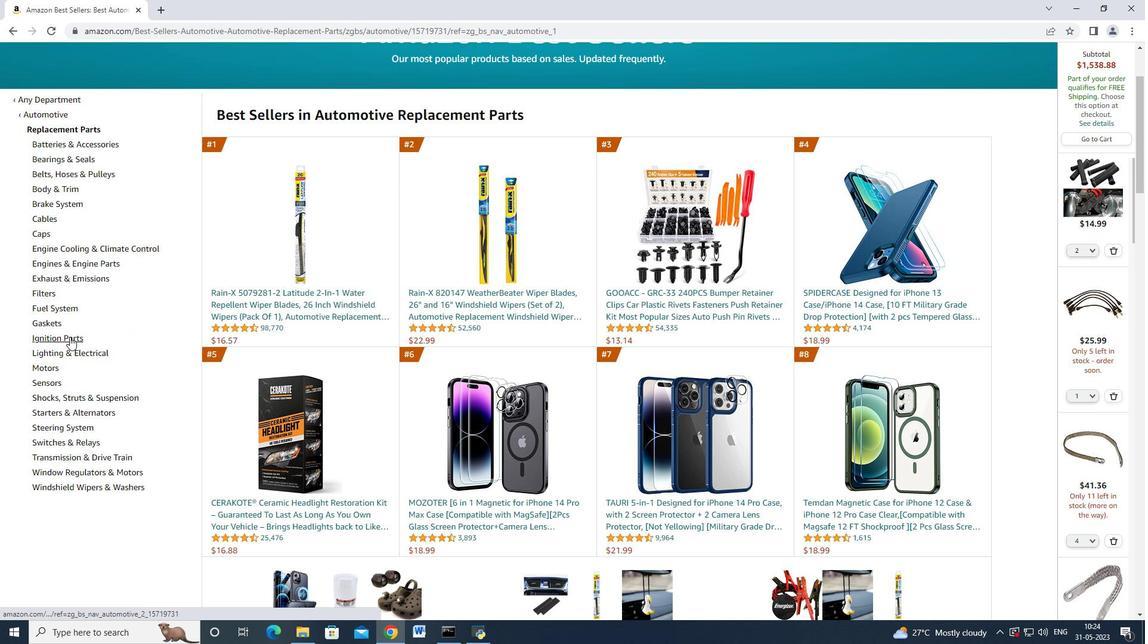 
Action: Mouse moved to (111, 306)
Screenshot: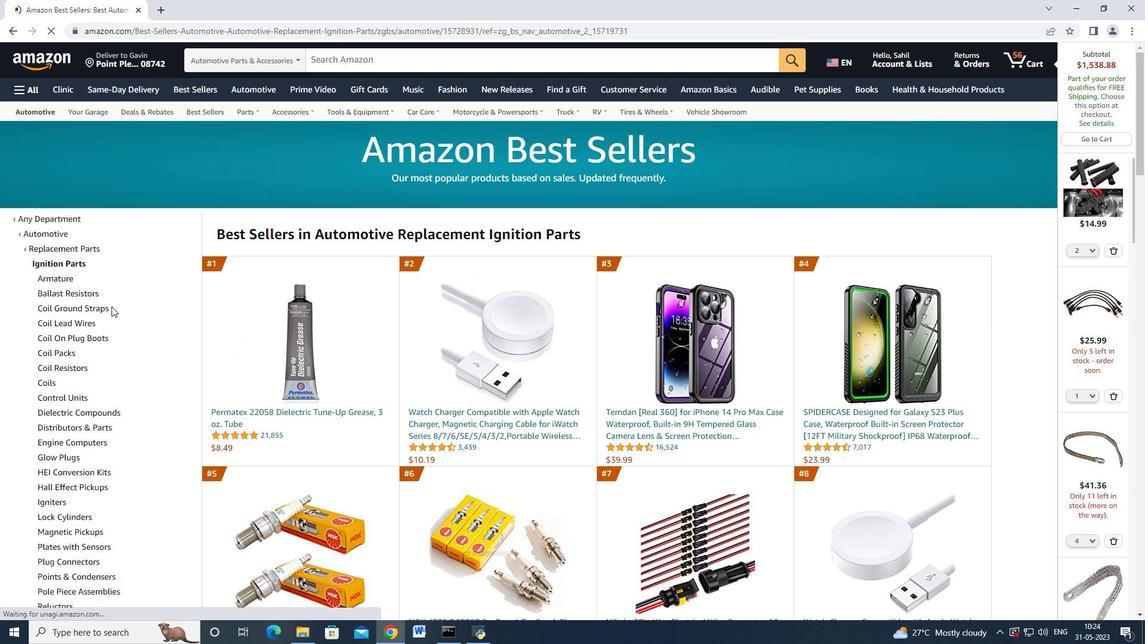 
Action: Mouse scrolled (111, 306) with delta (0, 0)
Screenshot: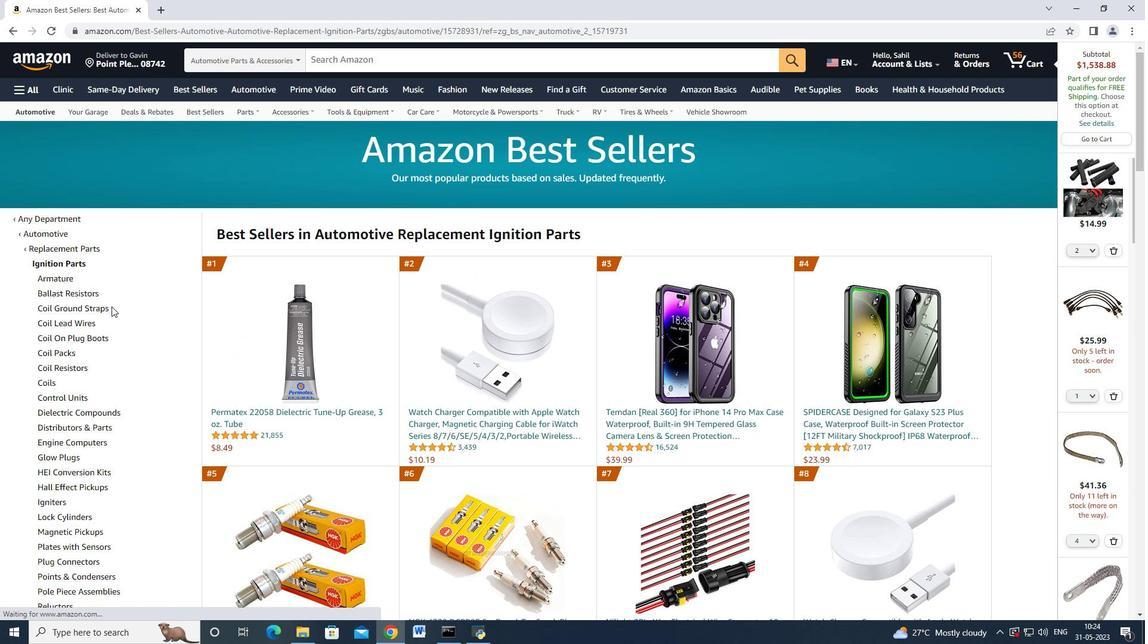 
Action: Mouse moved to (65, 295)
Screenshot: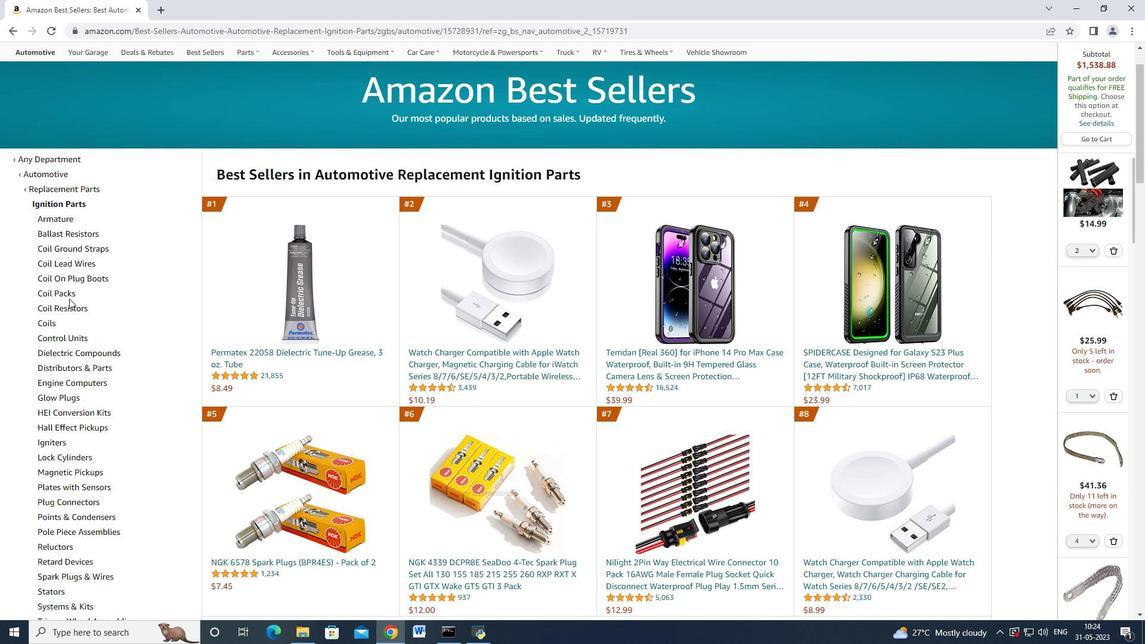 
Action: Mouse pressed left at (65, 295)
Screenshot: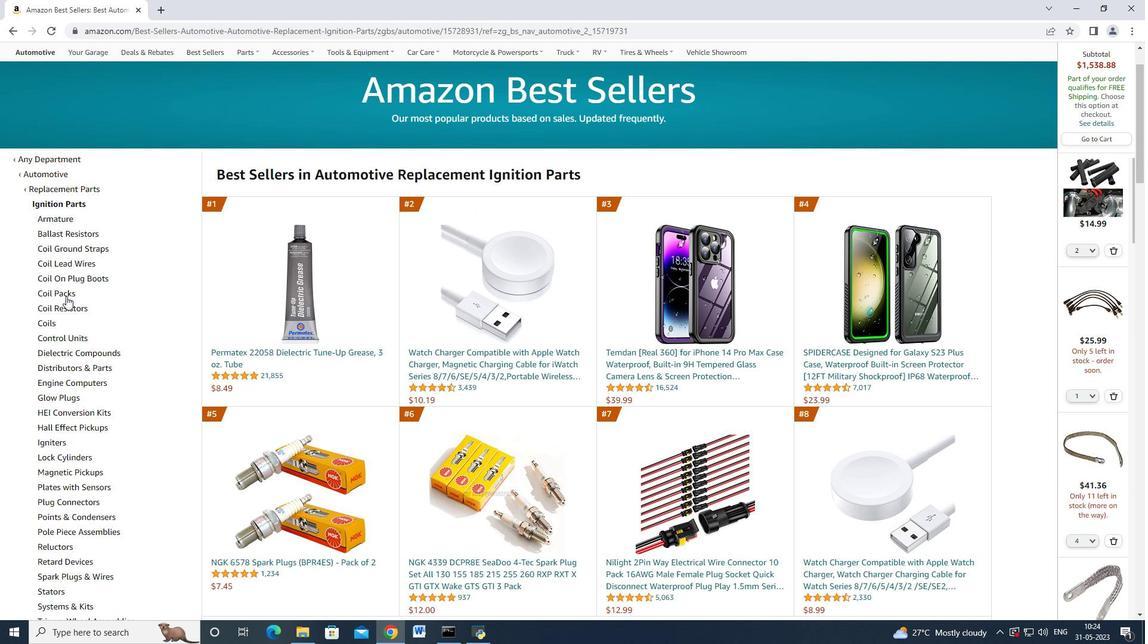 
Action: Mouse moved to (295, 325)
Screenshot: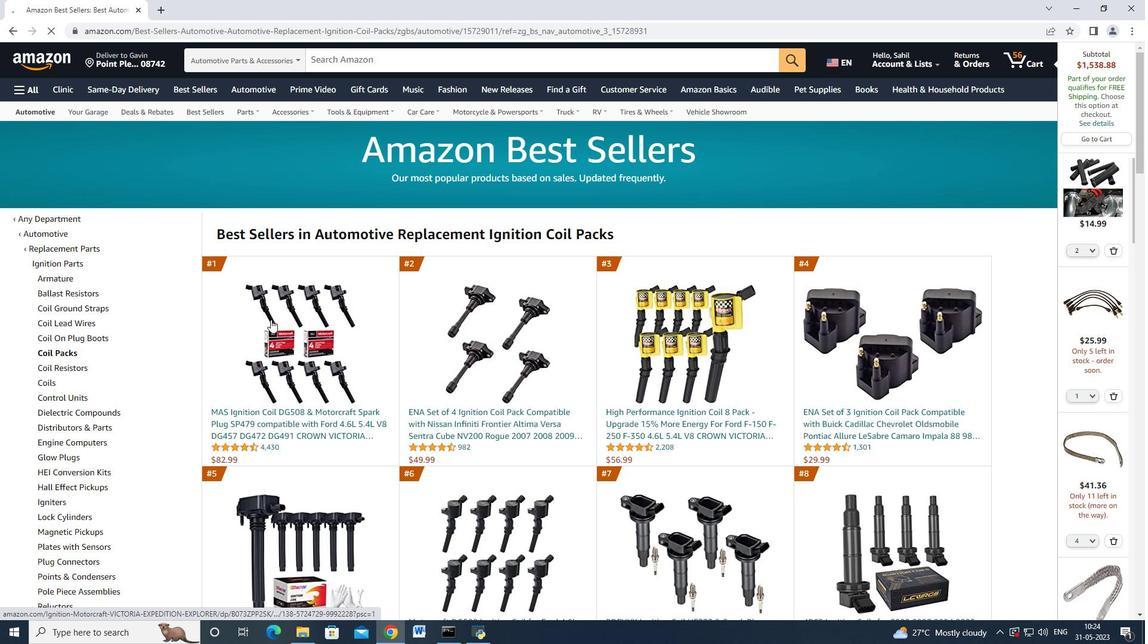 
Action: Mouse scrolled (295, 325) with delta (0, 0)
Screenshot: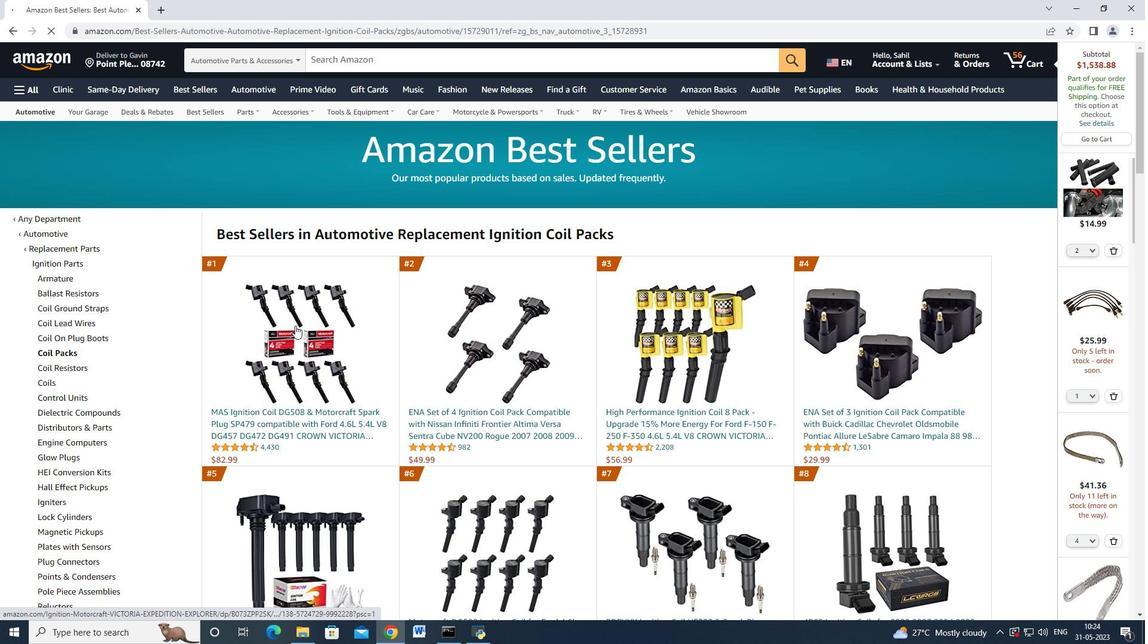 
Action: Mouse moved to (88, 250)
Screenshot: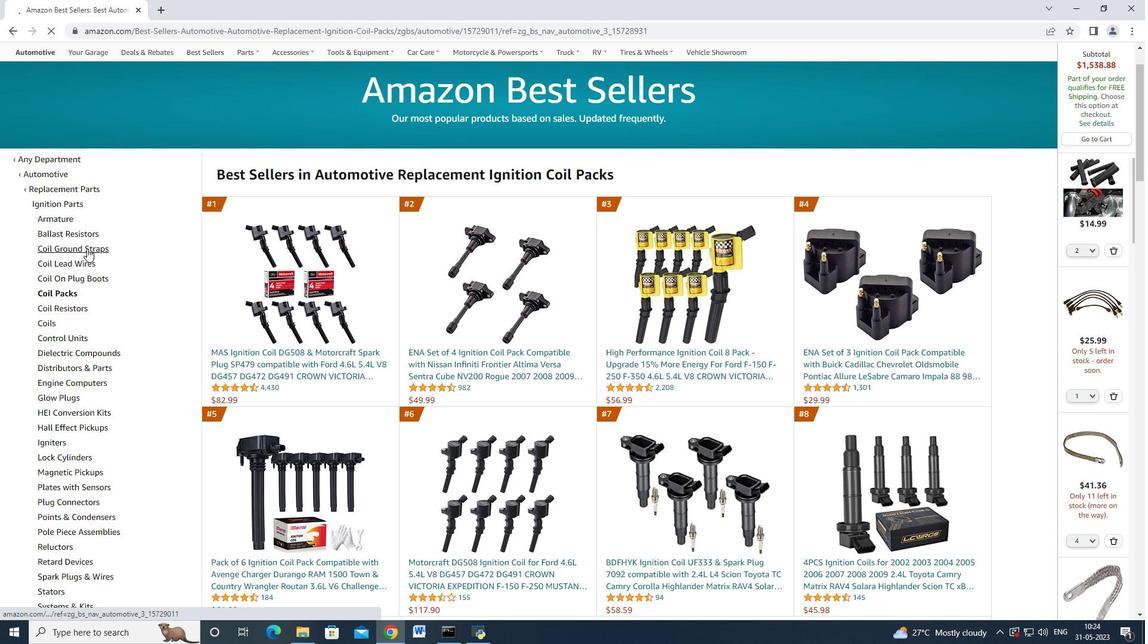 
Action: Mouse scrolled (88, 249) with delta (0, 0)
Screenshot: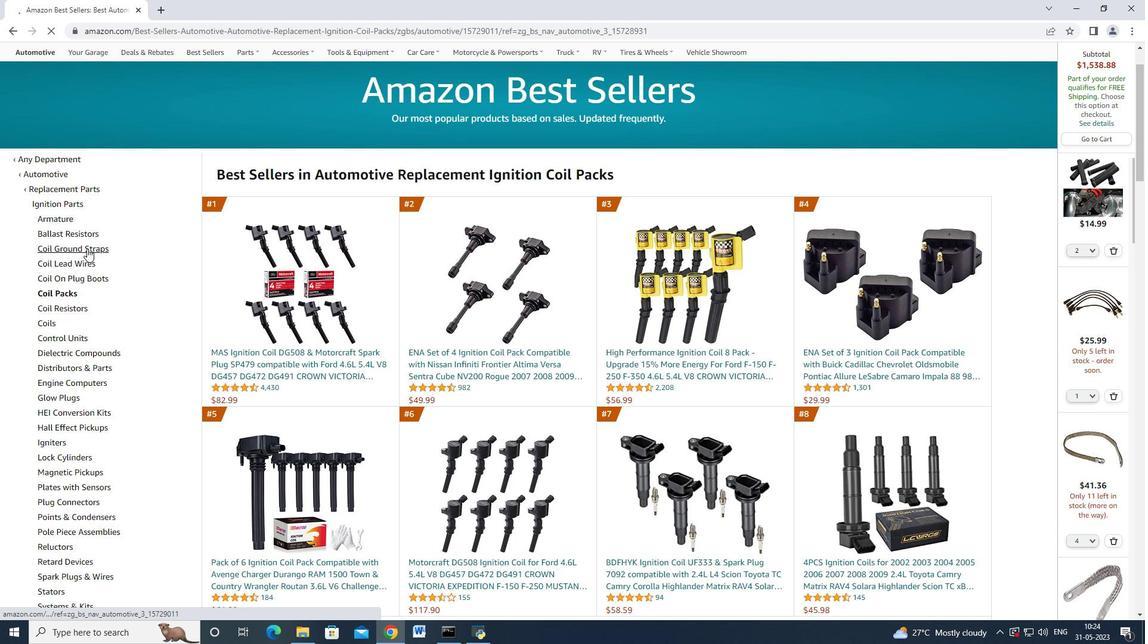 
Action: Mouse moved to (374, 295)
Screenshot: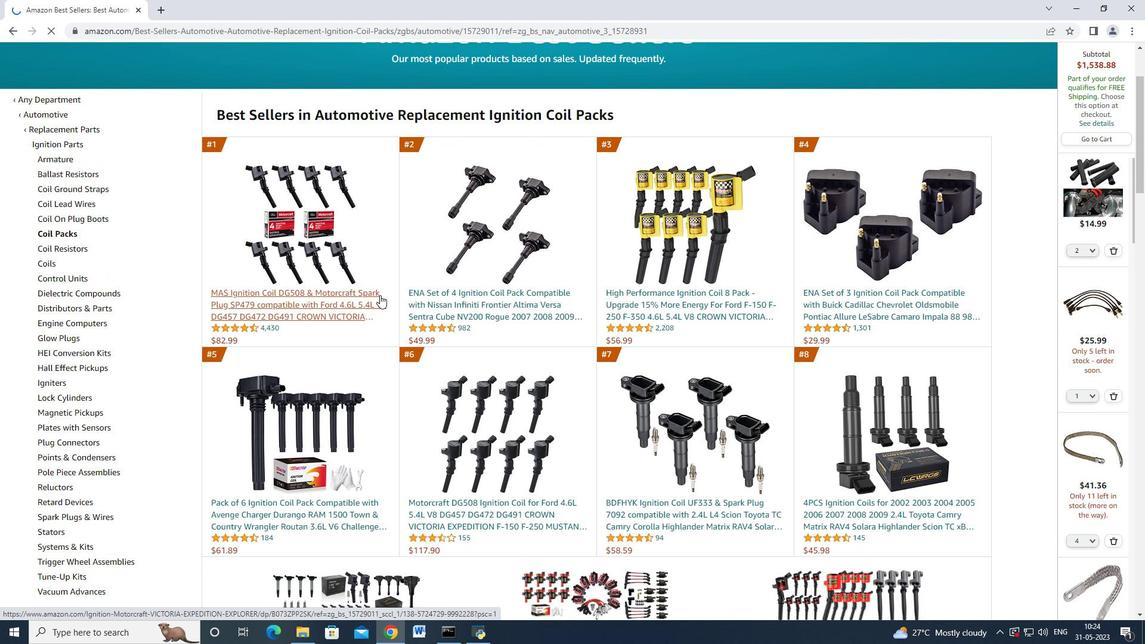 
Action: Mouse pressed left at (374, 295)
Screenshot: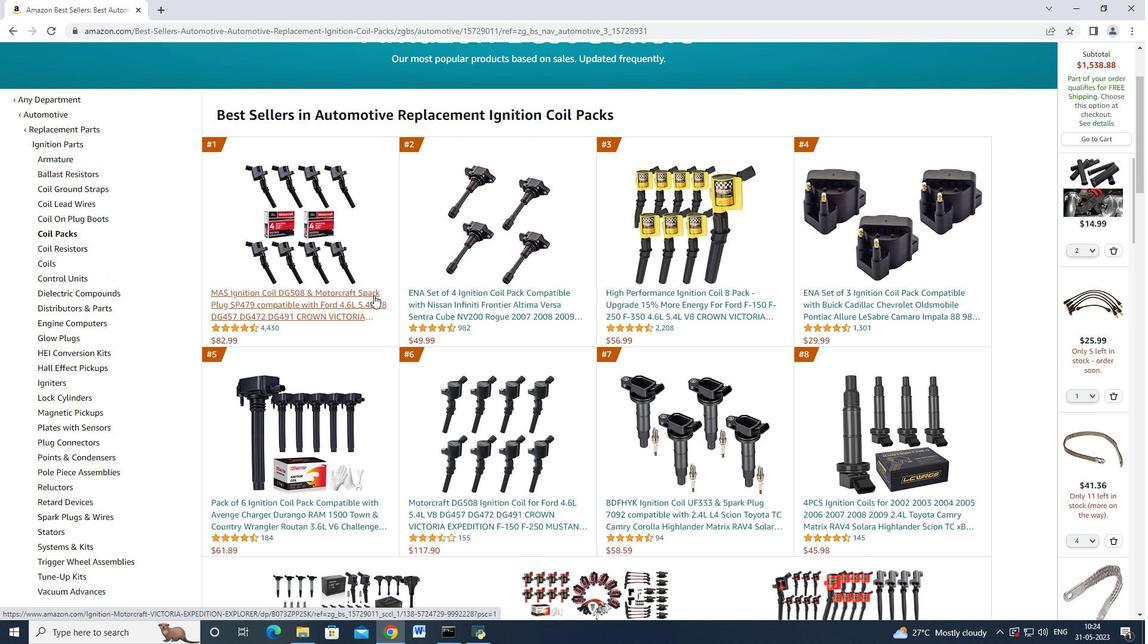 
Action: Mouse moved to (417, 301)
Screenshot: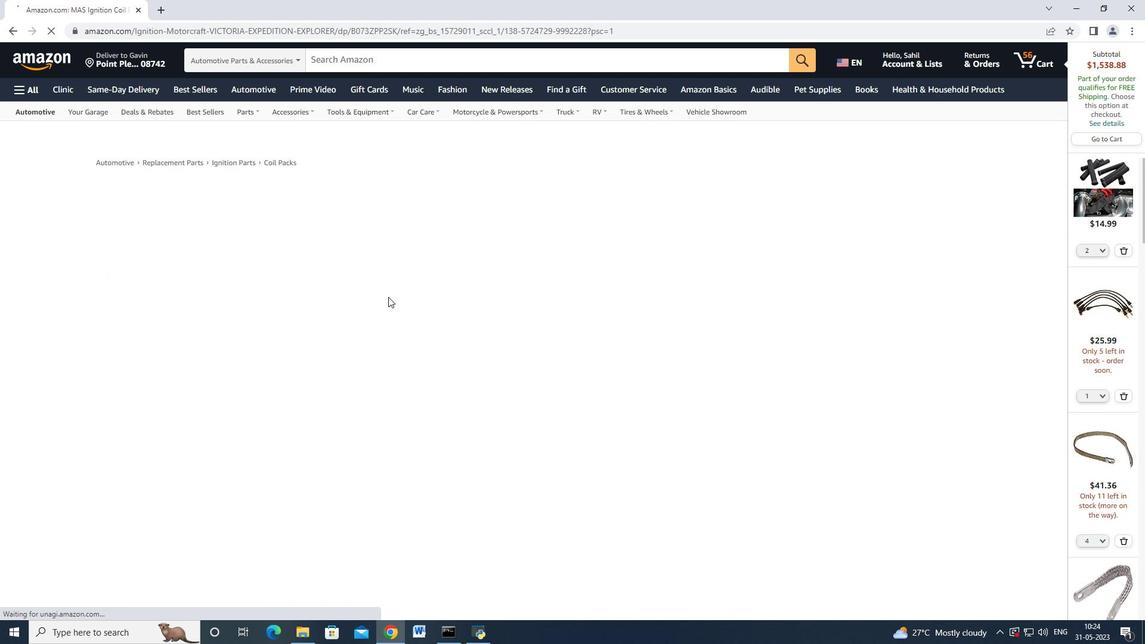 
Action: Mouse scrolled (417, 301) with delta (0, 0)
Screenshot: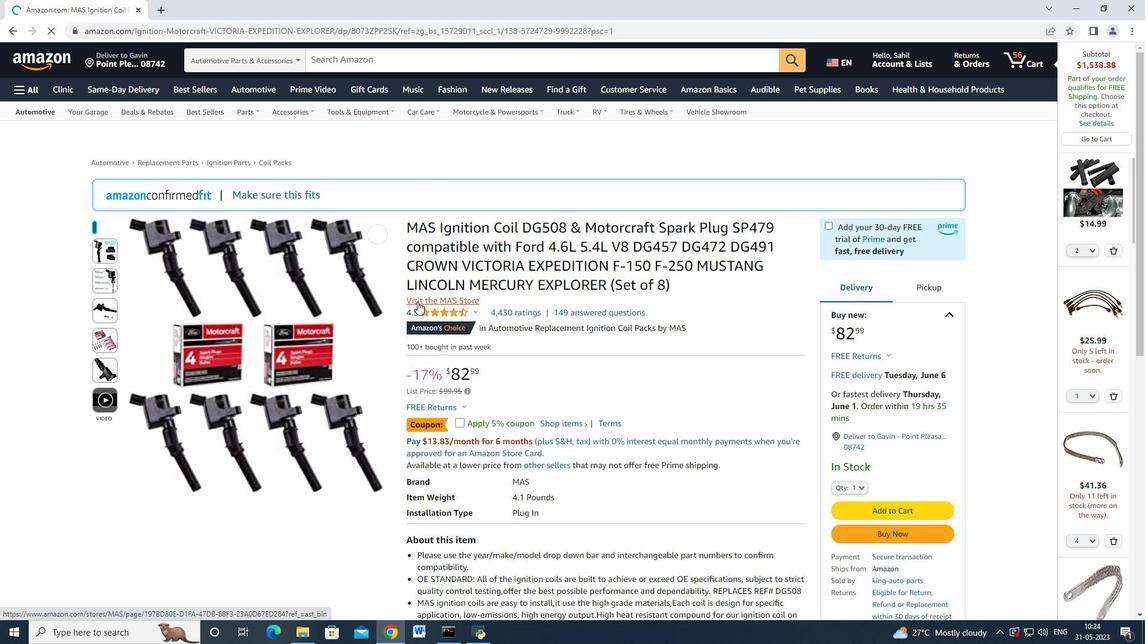 
Action: Mouse scrolled (417, 301) with delta (0, 0)
Screenshot: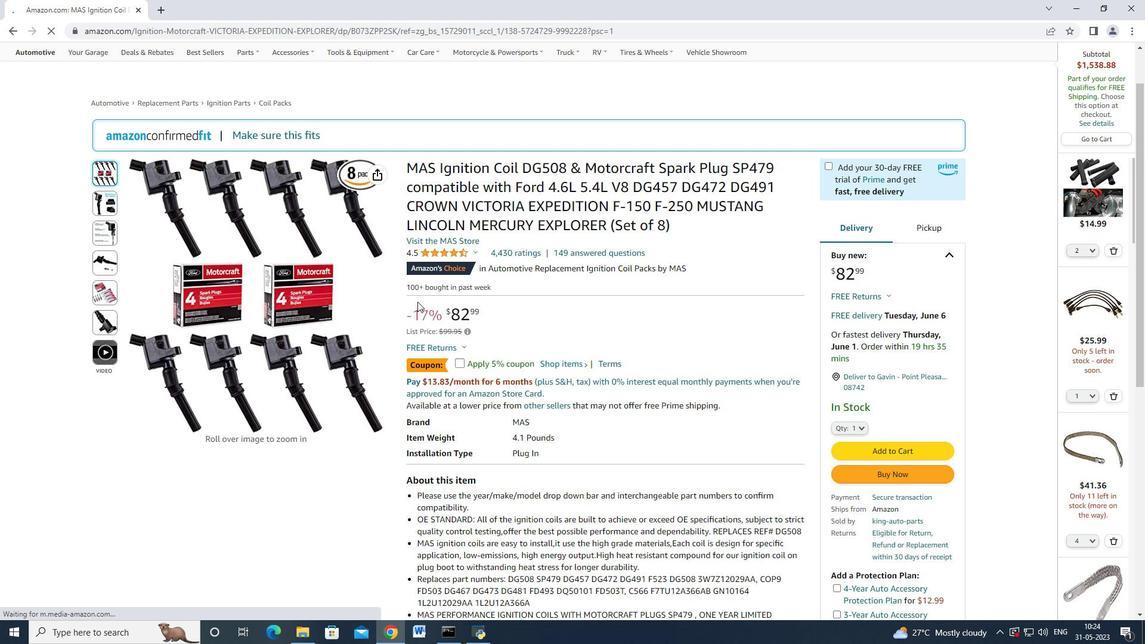 
Action: Mouse moved to (460, 305)
Screenshot: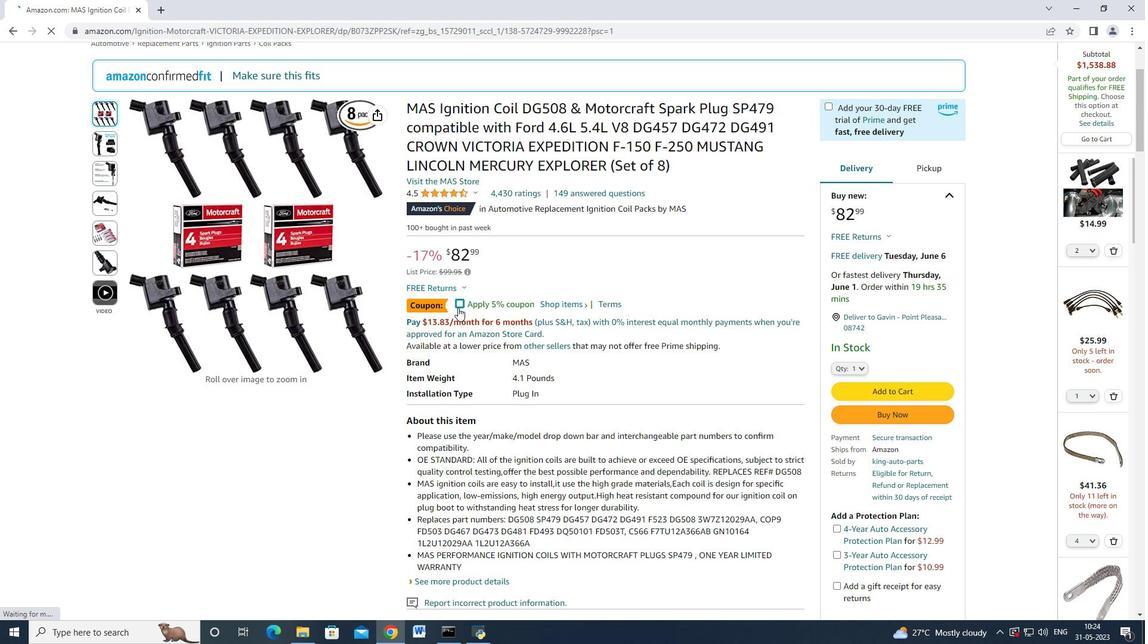 
Action: Mouse pressed left at (460, 305)
Screenshot: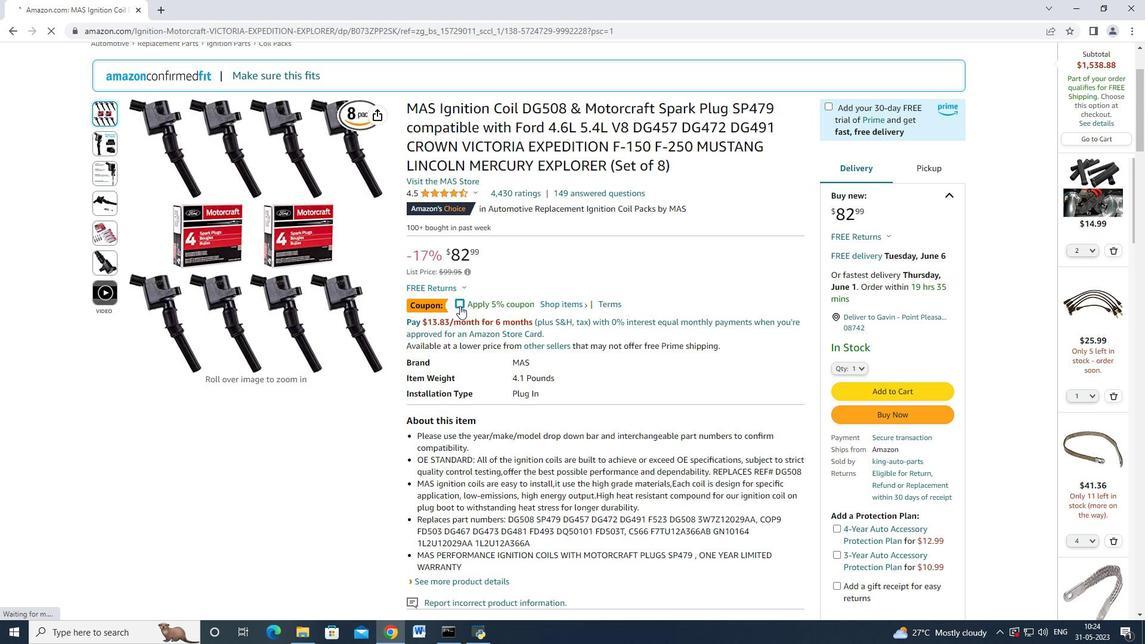 
Action: Mouse moved to (898, 415)
Screenshot: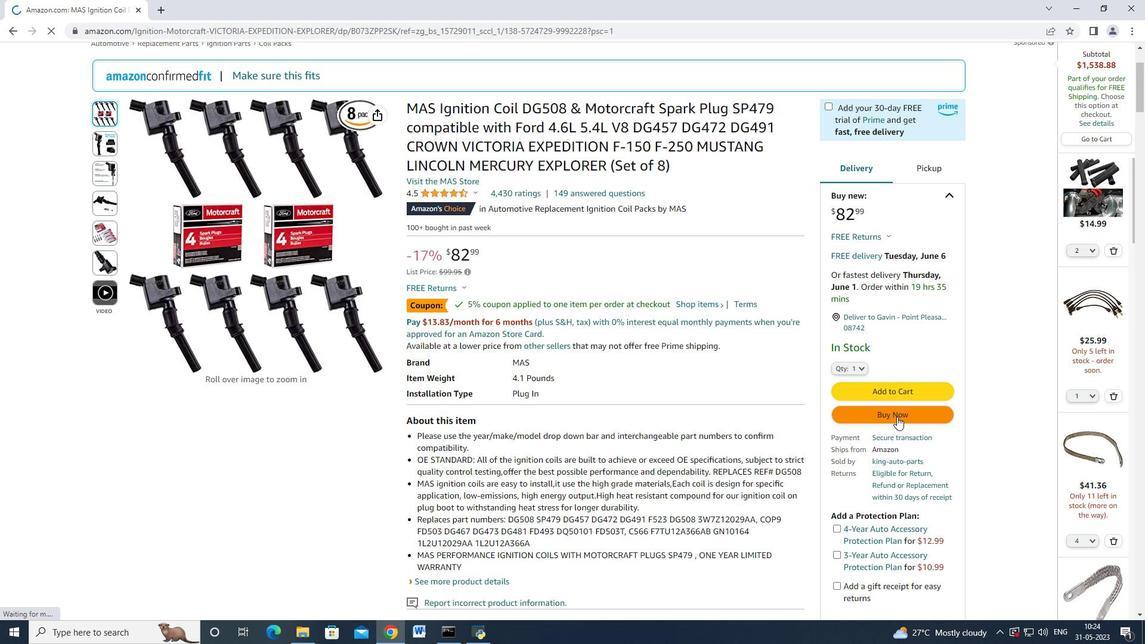 
Action: Mouse pressed left at (898, 415)
Screenshot: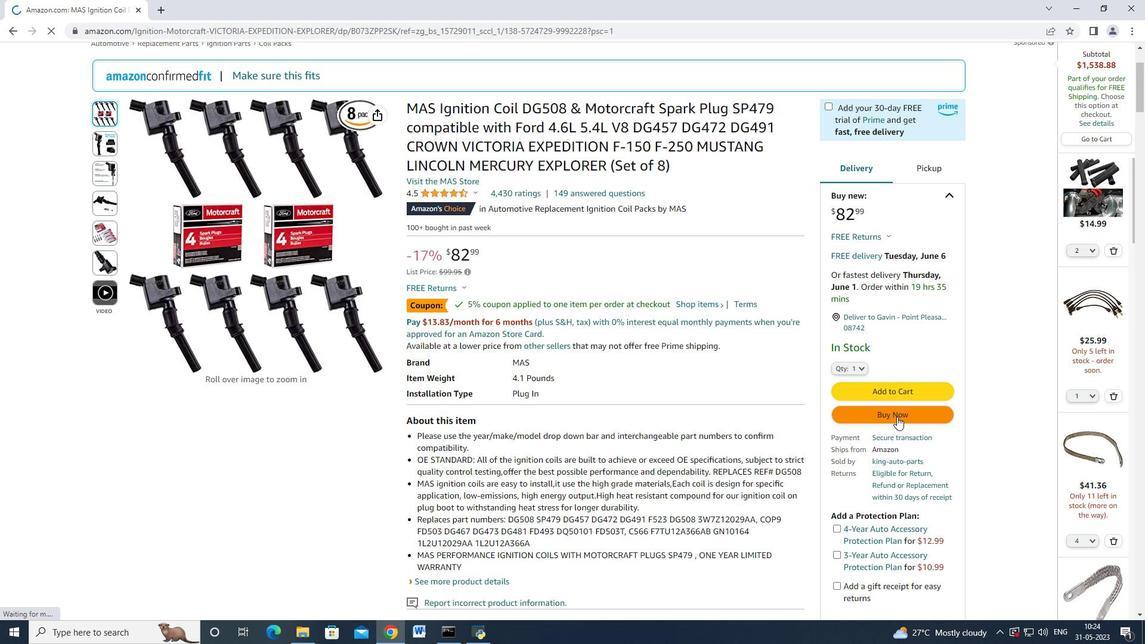
Action: Mouse moved to (680, 102)
Screenshot: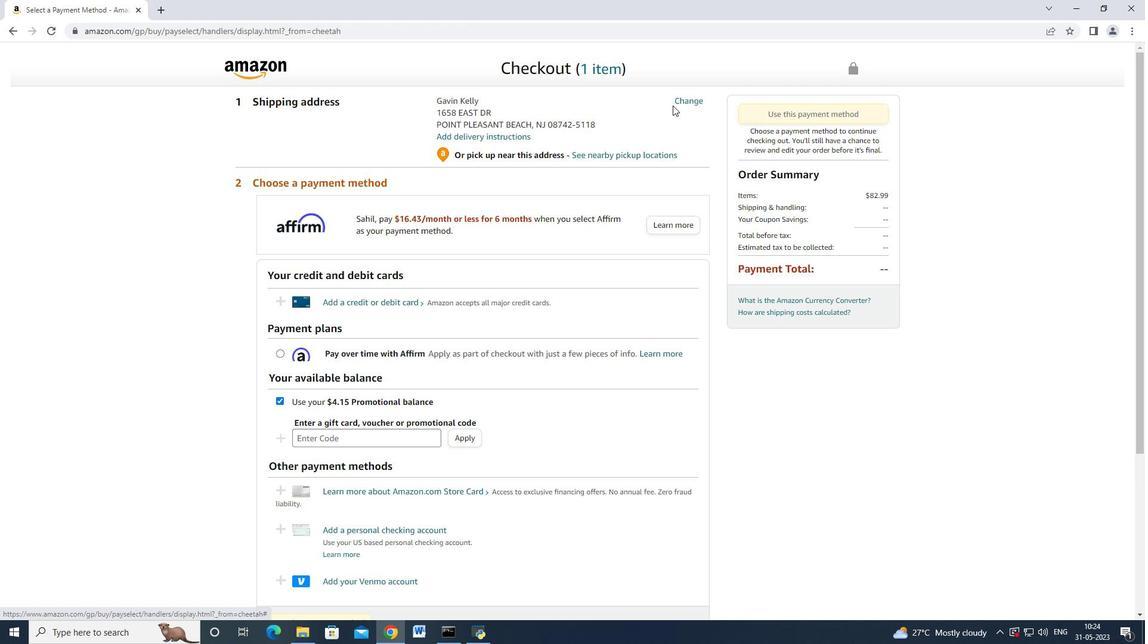 
Action: Mouse pressed left at (680, 102)
Screenshot: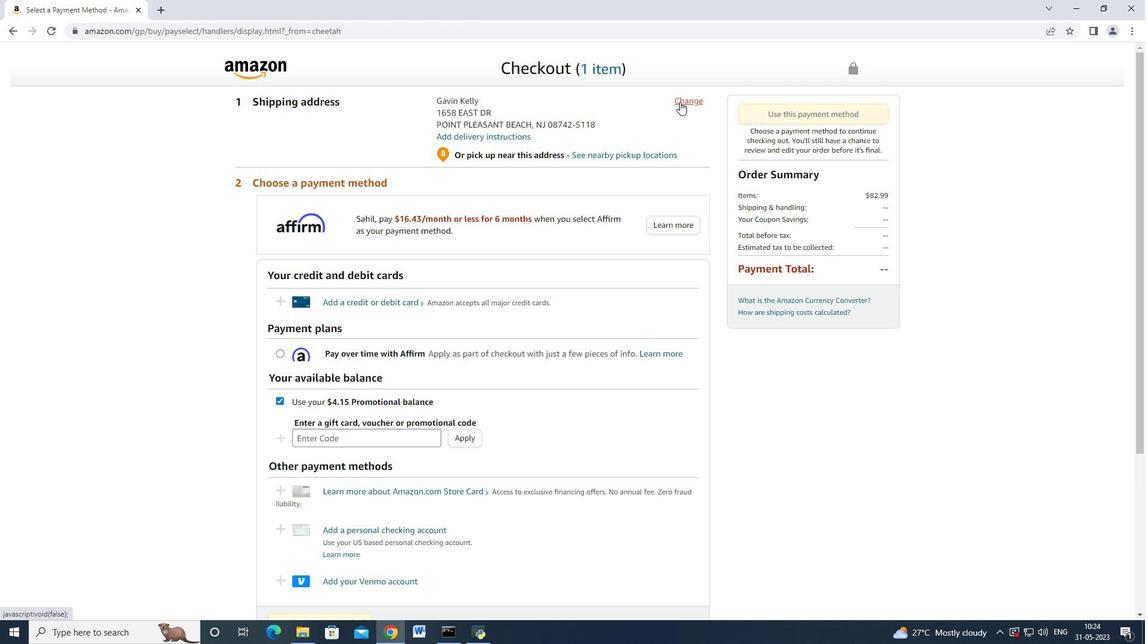 
Action: Mouse moved to (481, 250)
Screenshot: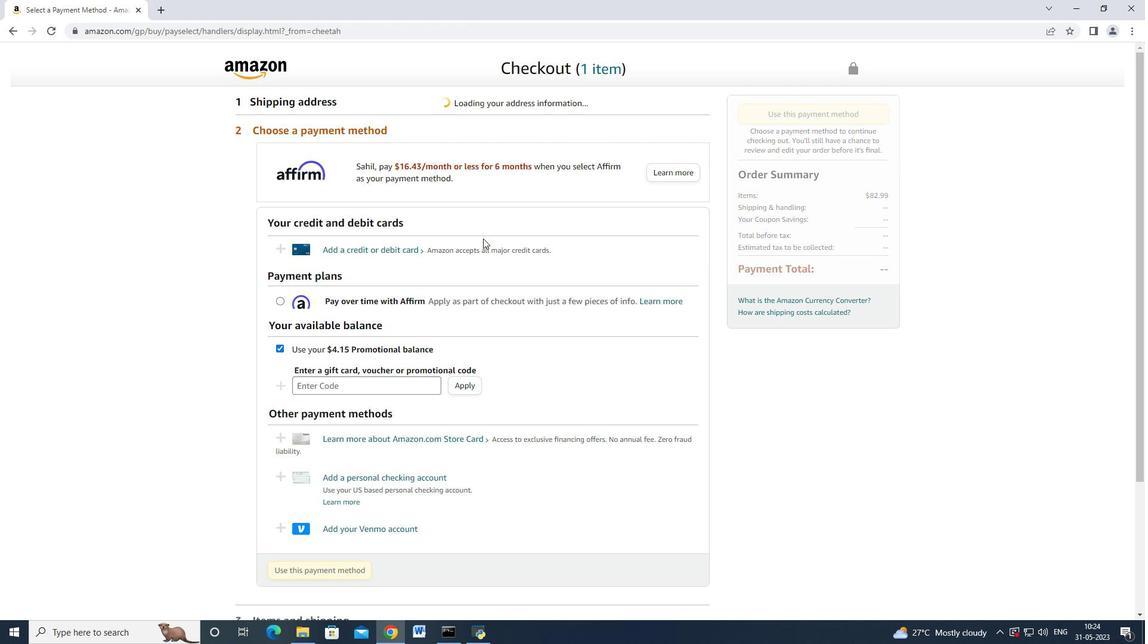 
Action: Mouse scrolled (481, 250) with delta (0, 0)
Screenshot: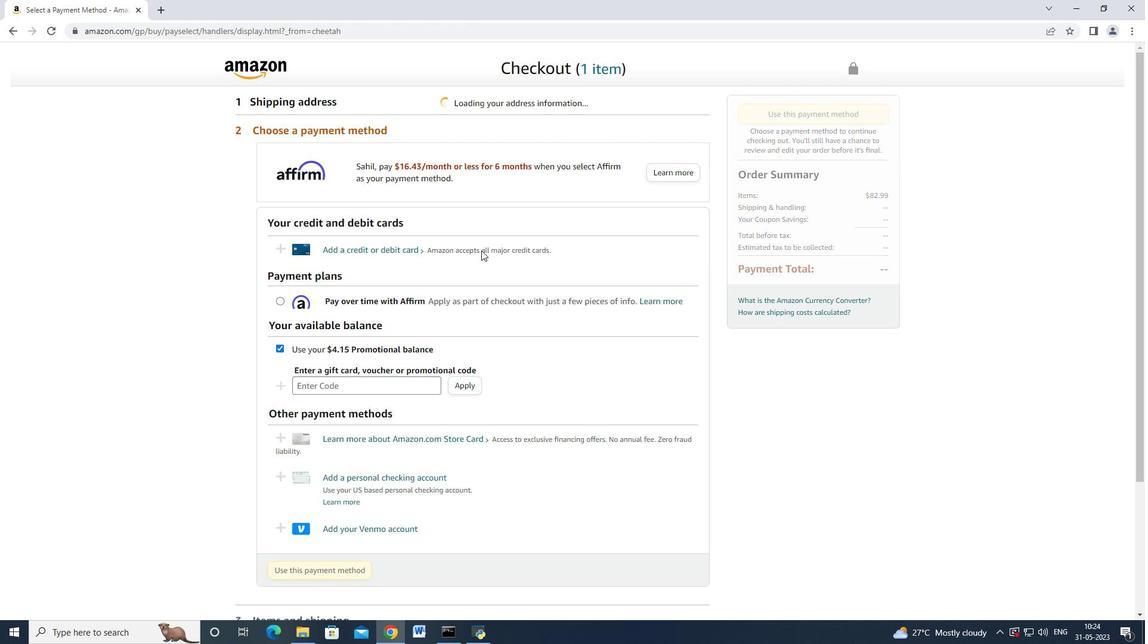 
Action: Mouse moved to (481, 250)
Screenshot: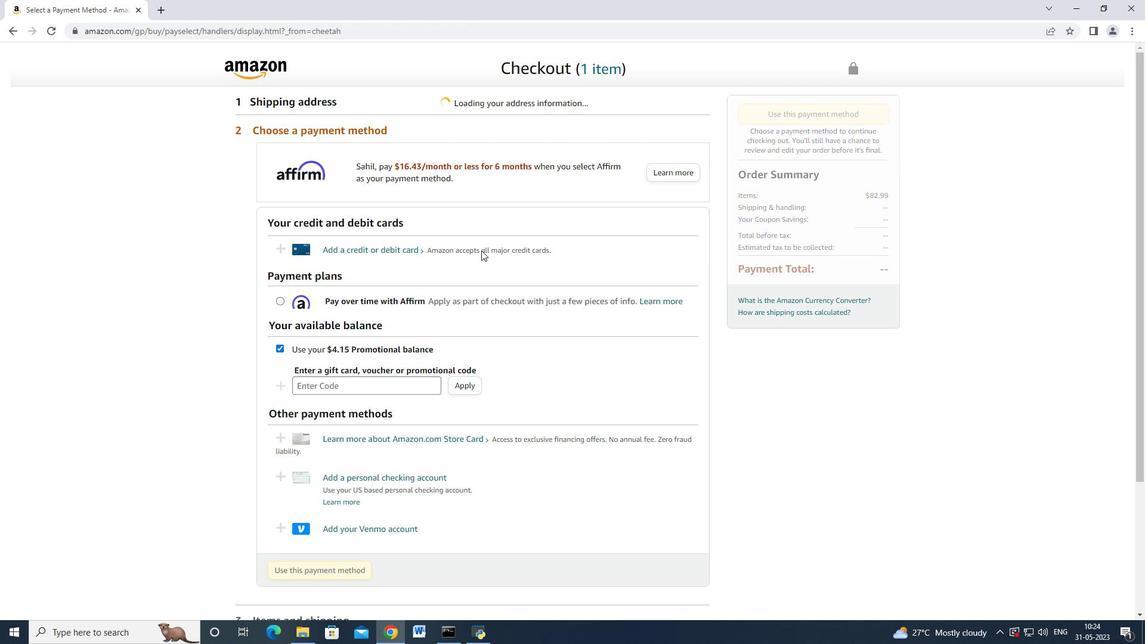 
Action: Mouse scrolled (481, 251) with delta (0, 0)
Screenshot: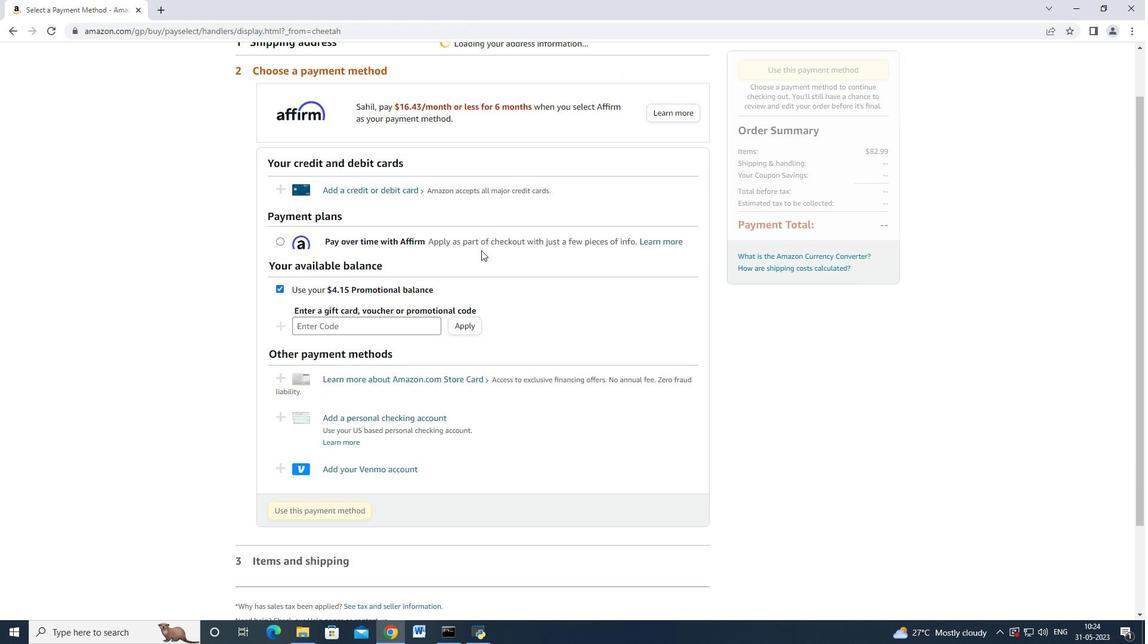 
Action: Mouse moved to (455, 243)
Screenshot: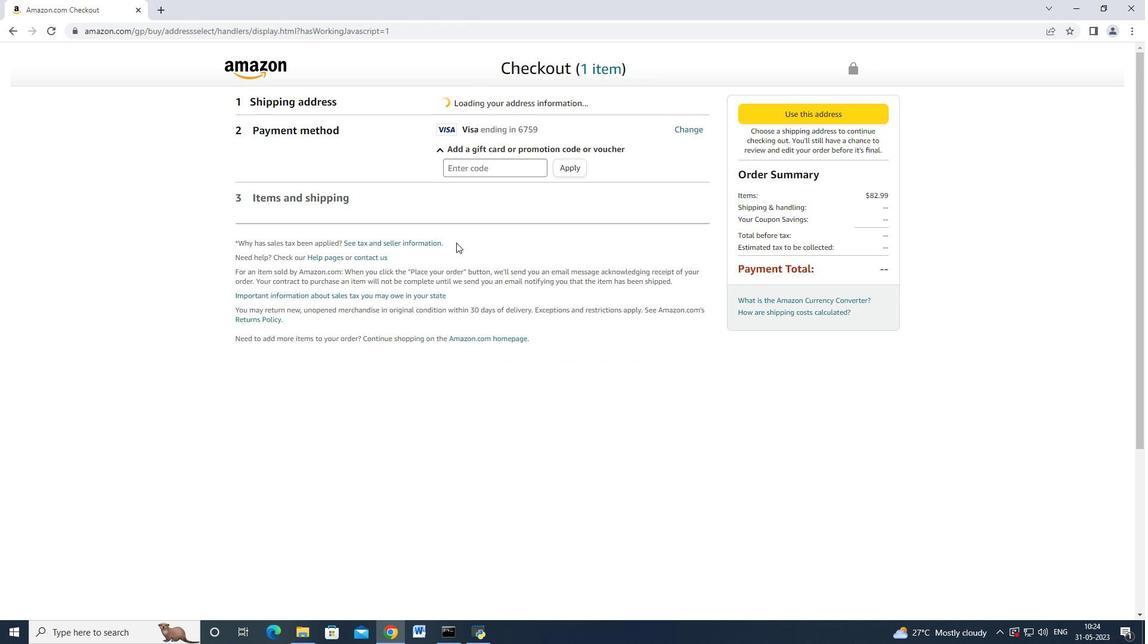 
Action: Mouse scrolled (455, 244) with delta (0, 0)
Screenshot: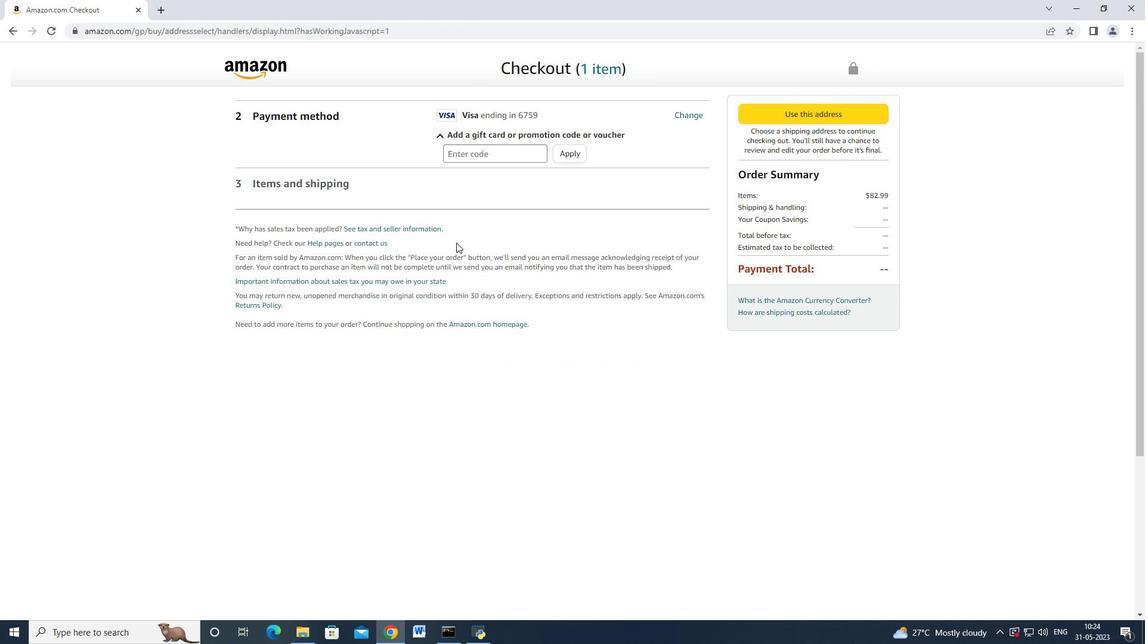 
Action: Mouse moved to (444, 243)
Screenshot: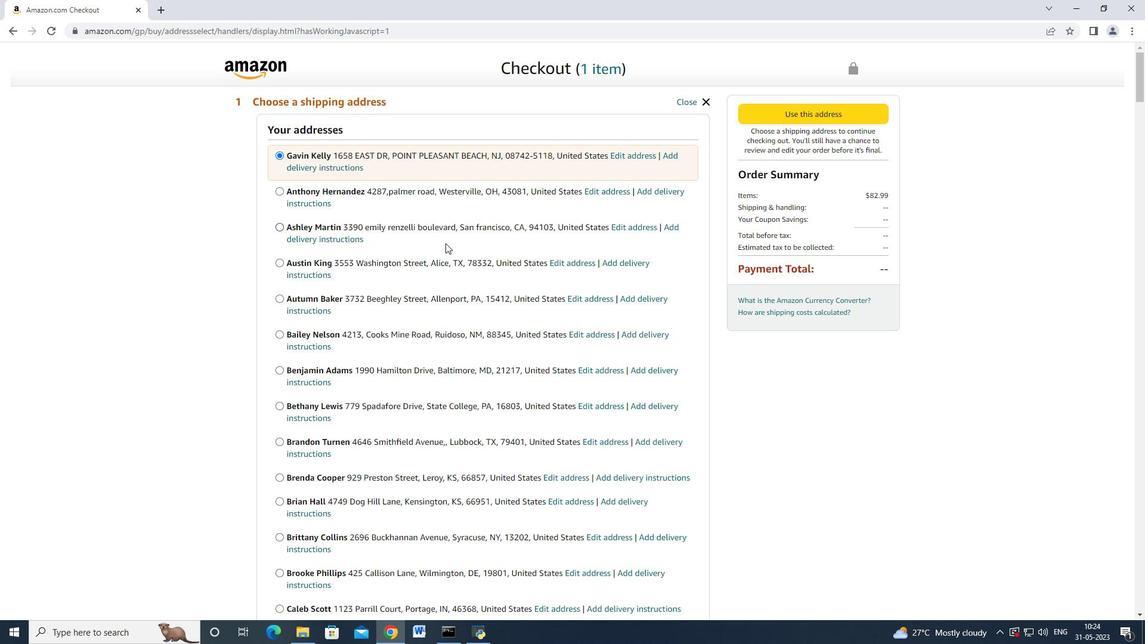 
Action: Mouse scrolled (444, 244) with delta (0, 0)
Screenshot: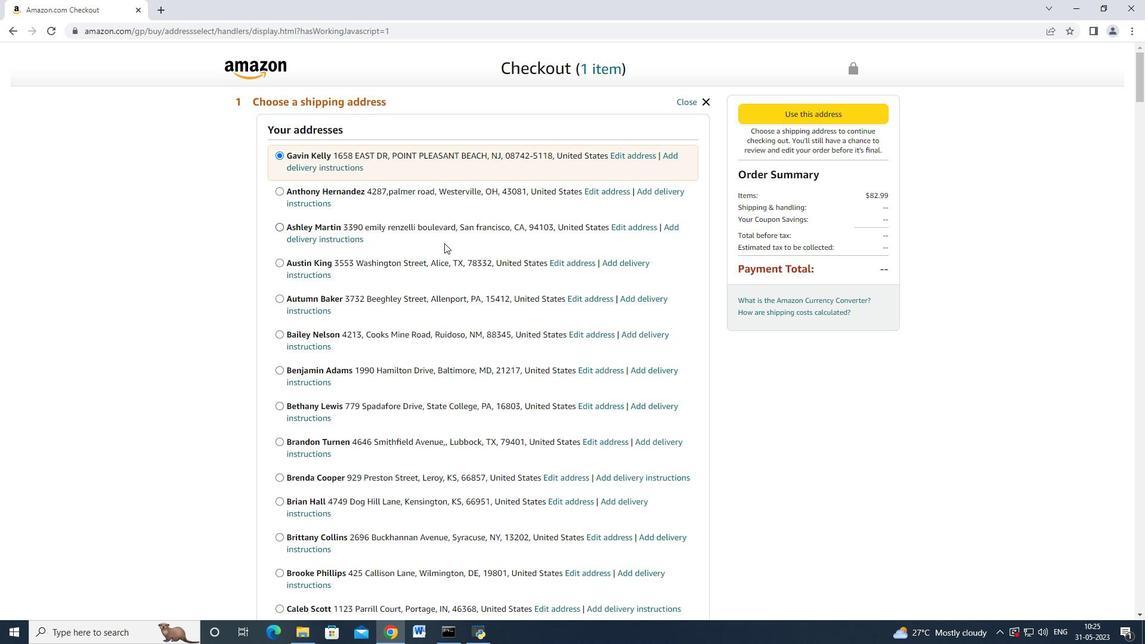 
Action: Mouse scrolled (444, 242) with delta (0, 0)
Screenshot: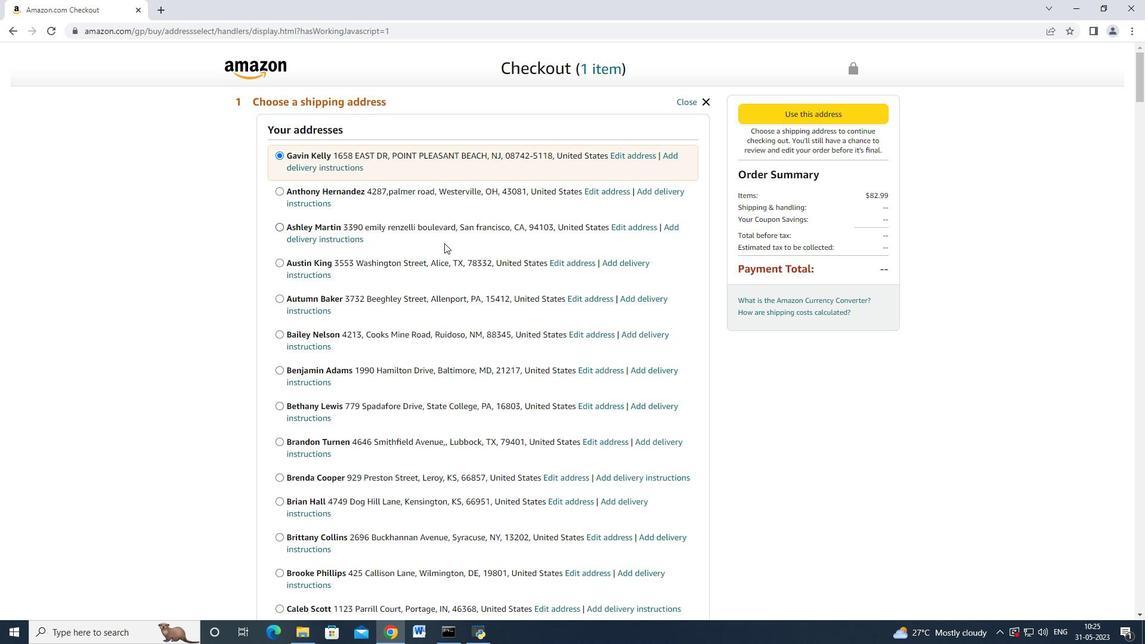
Action: Mouse scrolled (444, 242) with delta (0, 0)
Screenshot: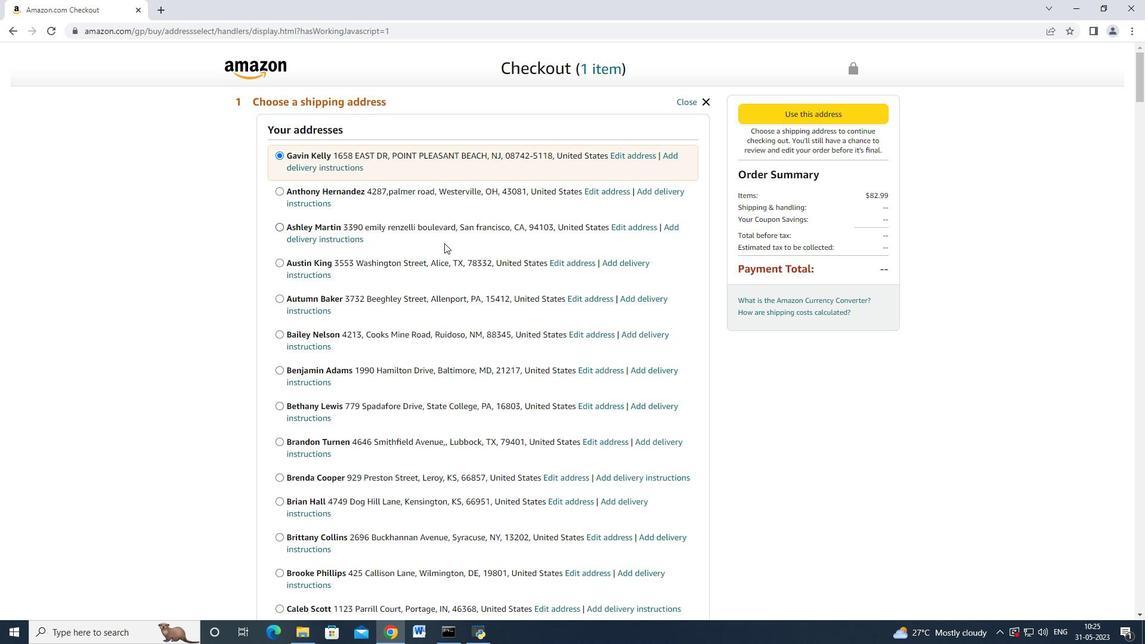 
Action: Mouse scrolled (444, 242) with delta (0, 0)
Screenshot: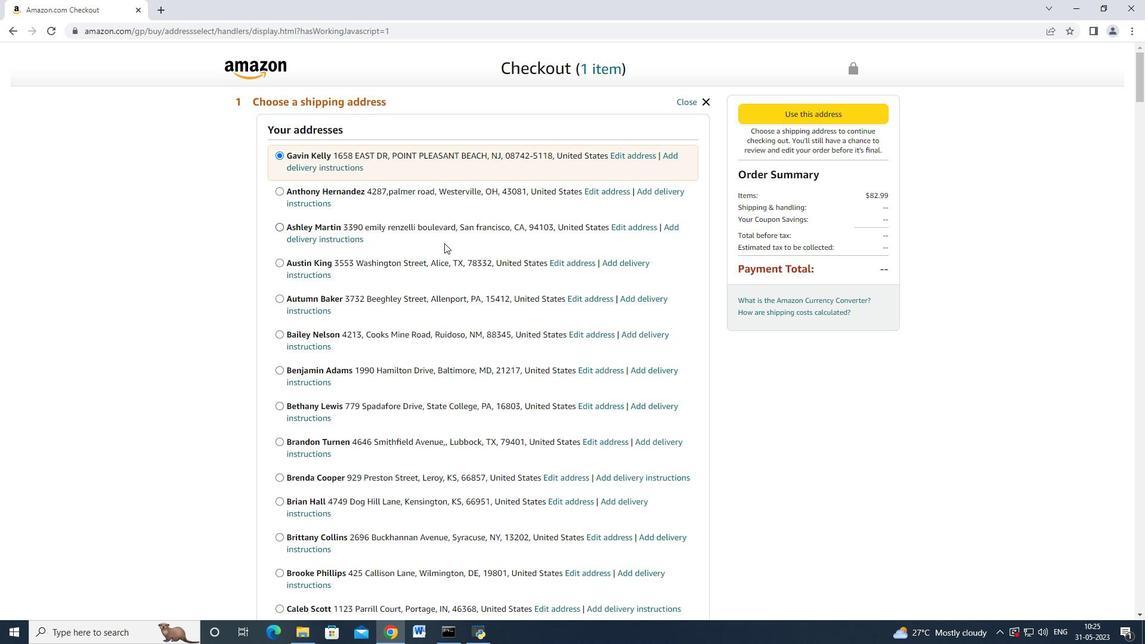 
Action: Mouse scrolled (444, 242) with delta (0, 0)
Screenshot: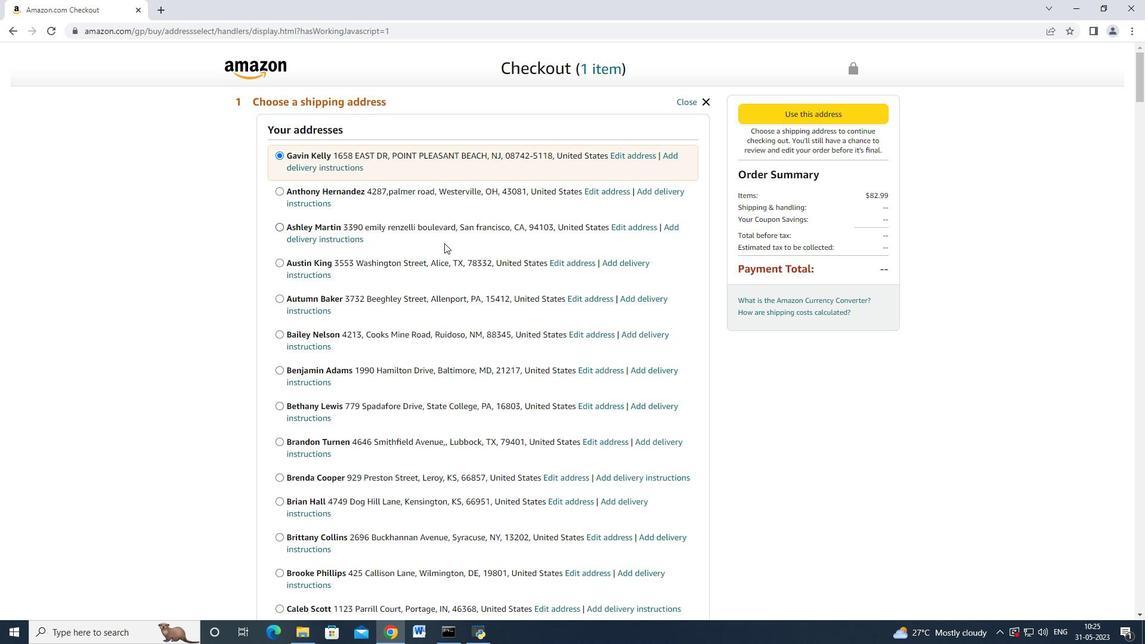 
Action: Mouse moved to (390, 288)
Screenshot: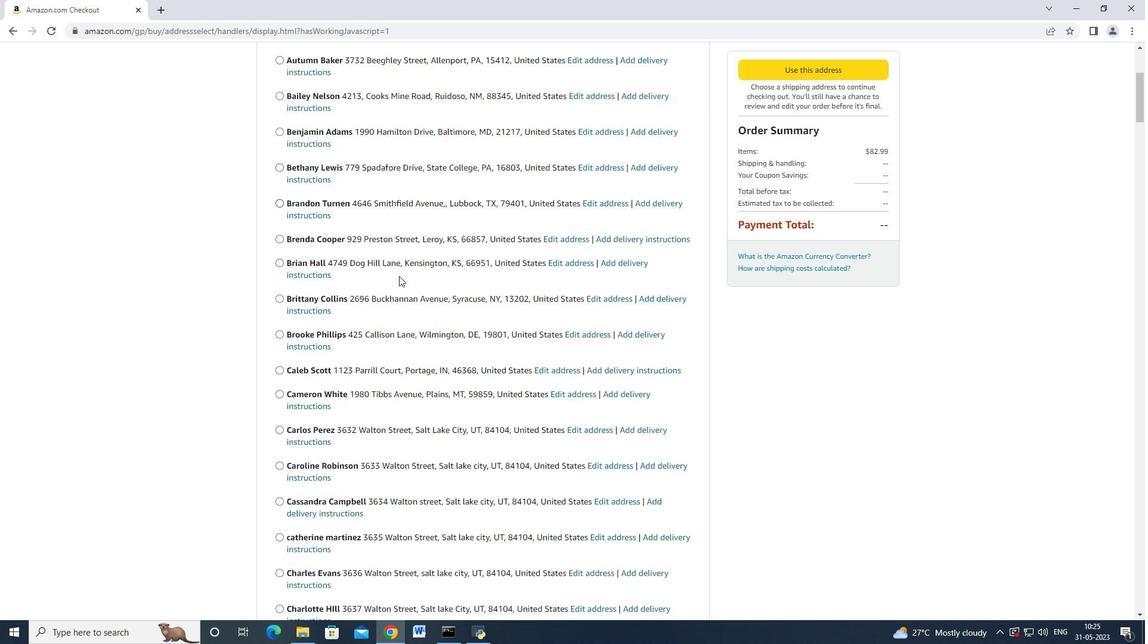 
Action: Mouse scrolled (390, 287) with delta (0, 0)
Screenshot: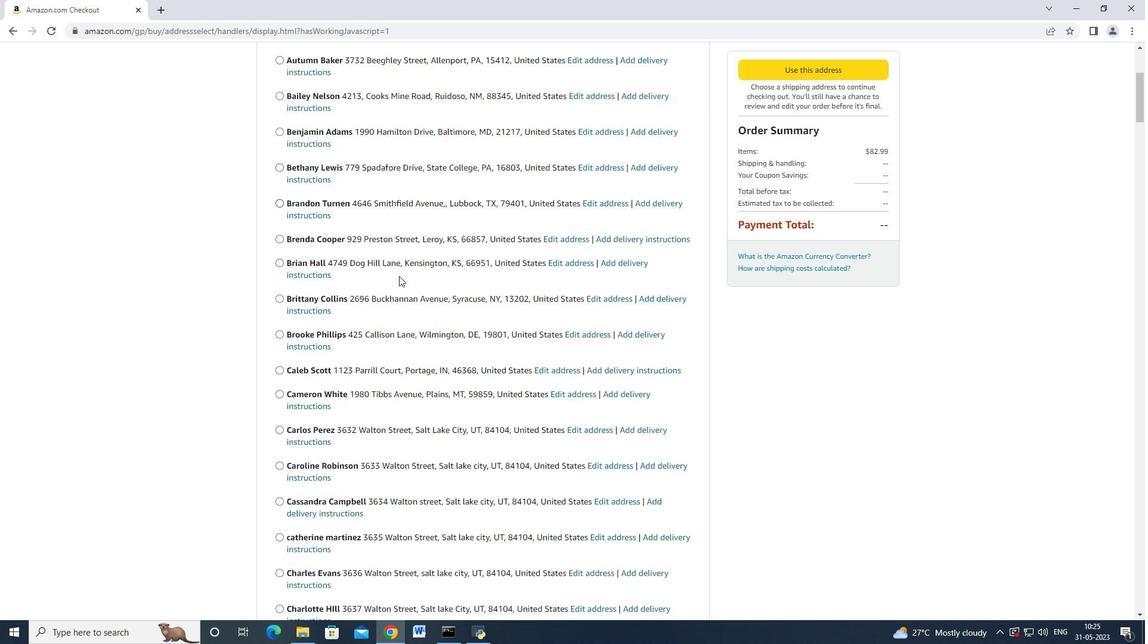 
Action: Mouse moved to (390, 288)
Screenshot: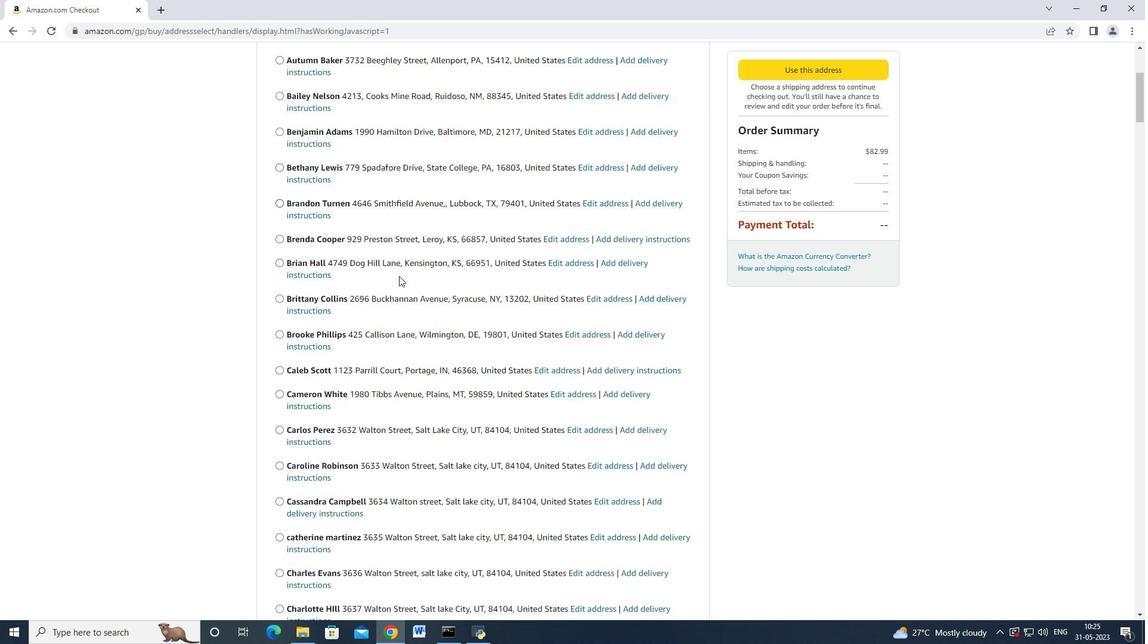 
Action: Mouse scrolled (390, 288) with delta (0, 0)
Screenshot: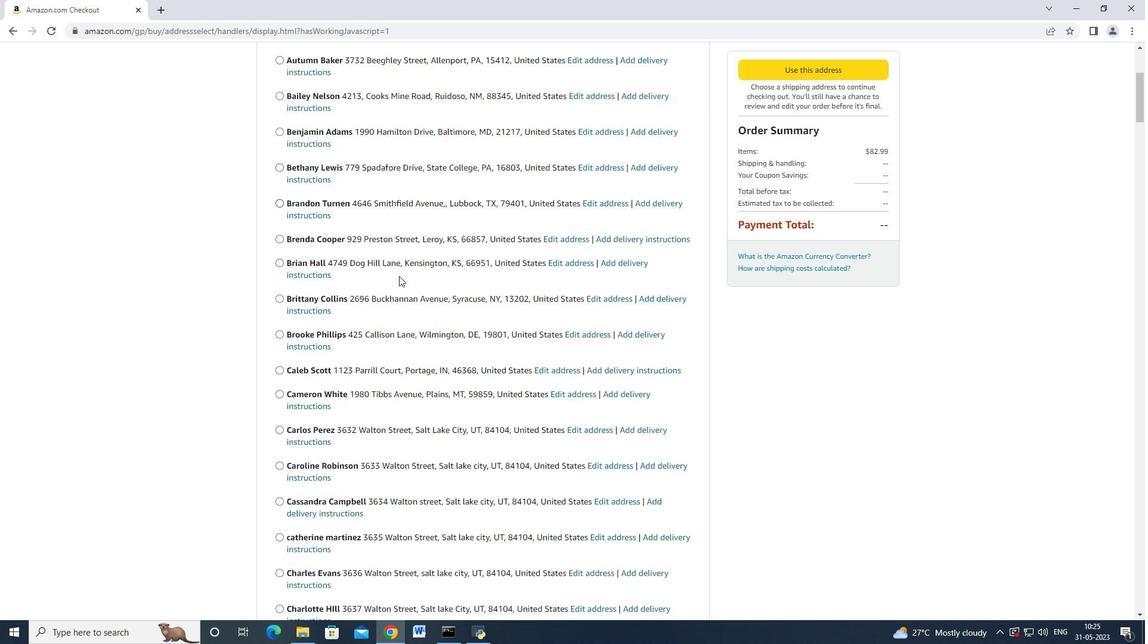 
Action: Mouse scrolled (390, 288) with delta (0, 0)
Screenshot: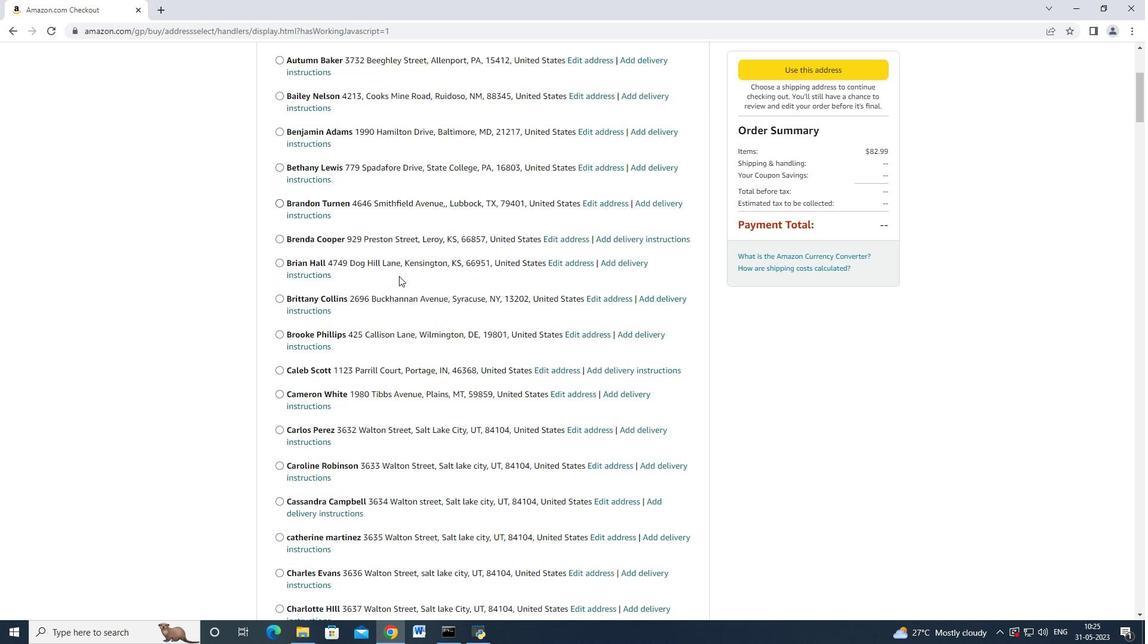 
Action: Mouse moved to (389, 289)
Screenshot: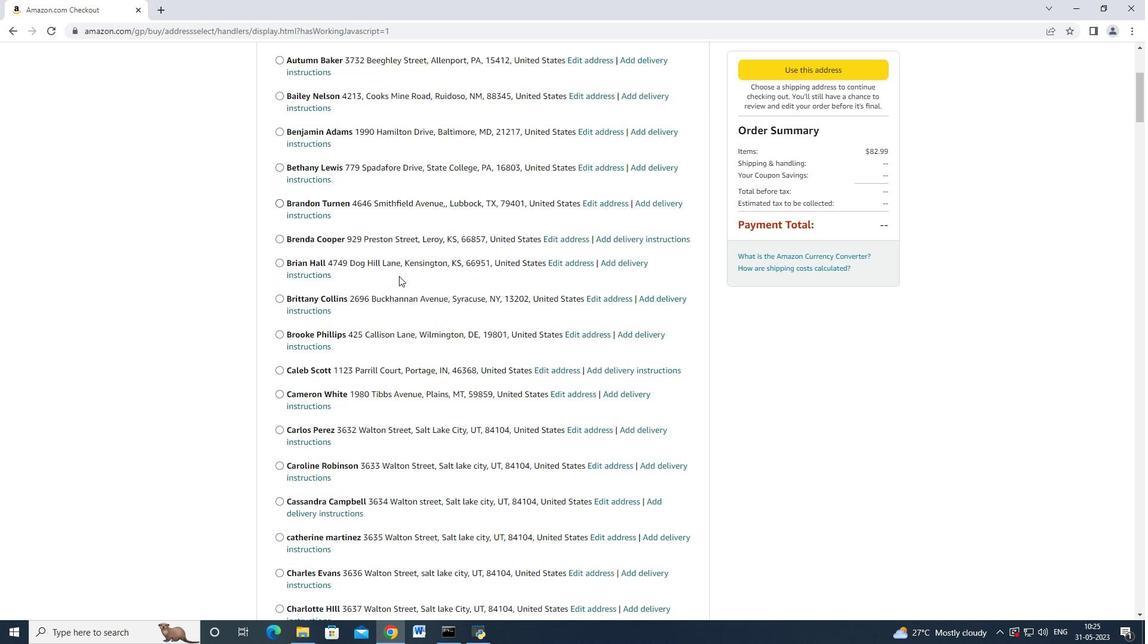 
Action: Mouse scrolled (389, 288) with delta (0, 0)
Screenshot: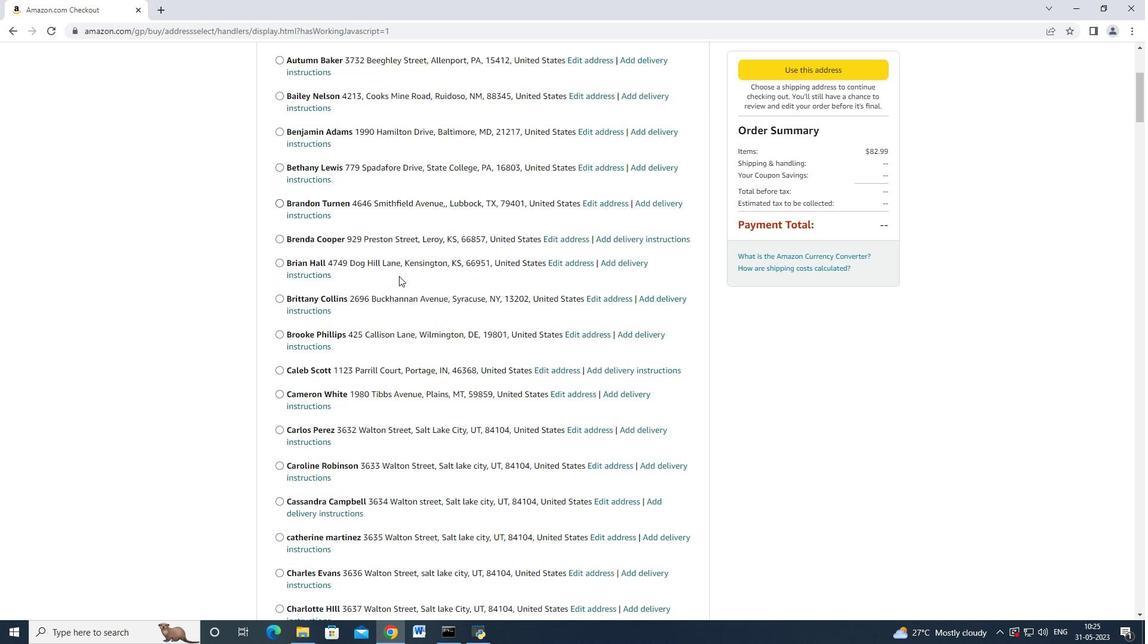 
Action: Mouse scrolled (389, 288) with delta (0, 0)
Screenshot: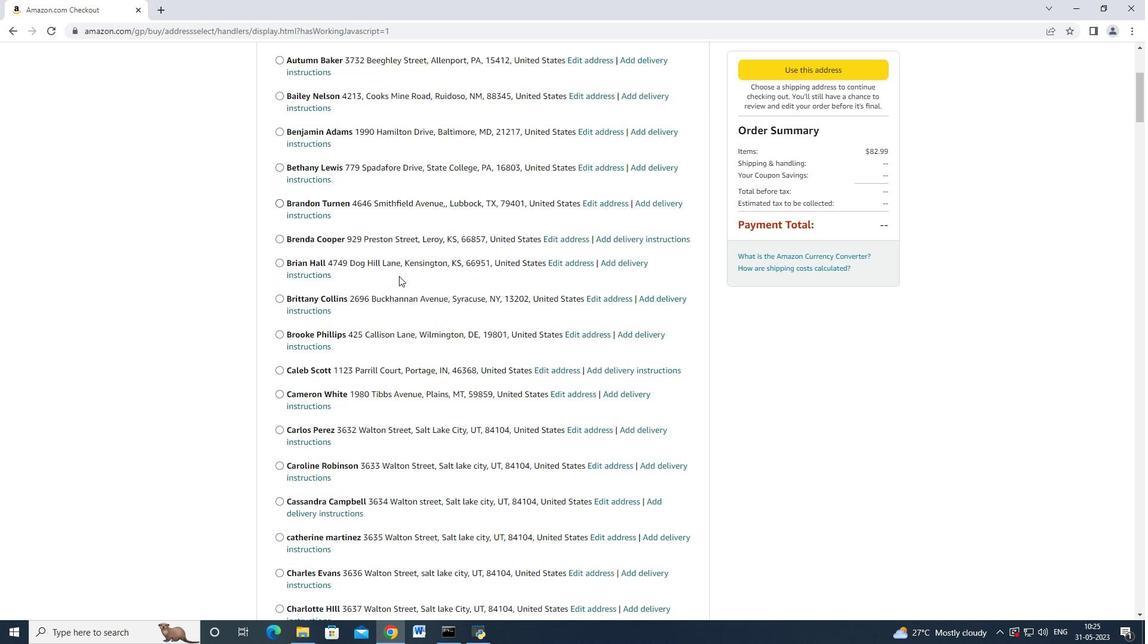 
Action: Mouse scrolled (389, 288) with delta (0, 0)
Screenshot: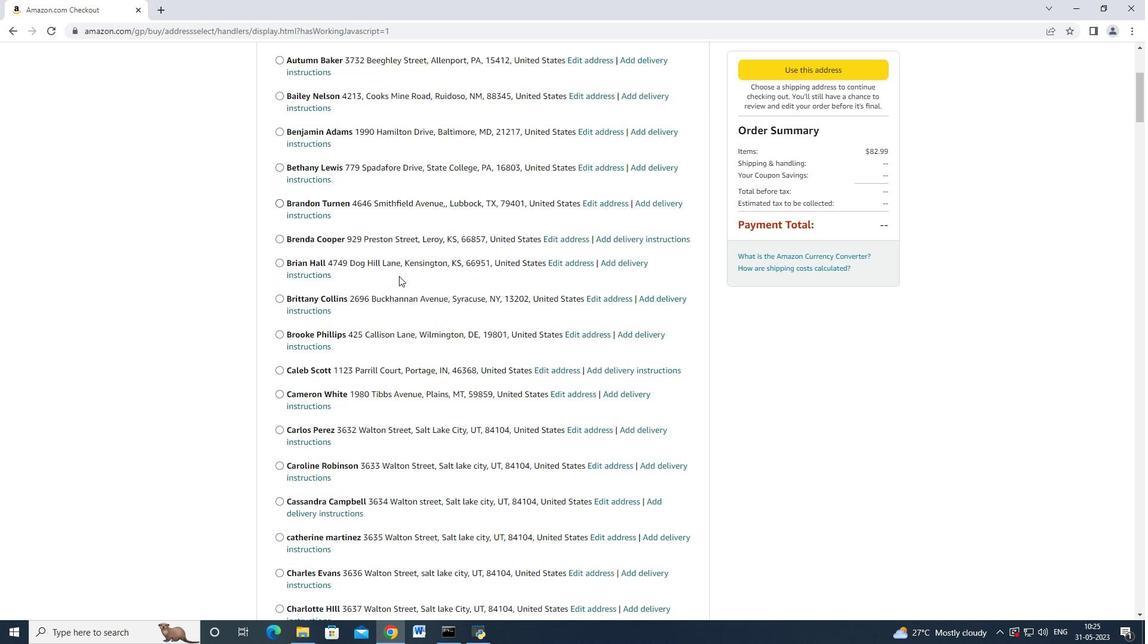 
Action: Mouse scrolled (389, 288) with delta (0, 0)
Screenshot: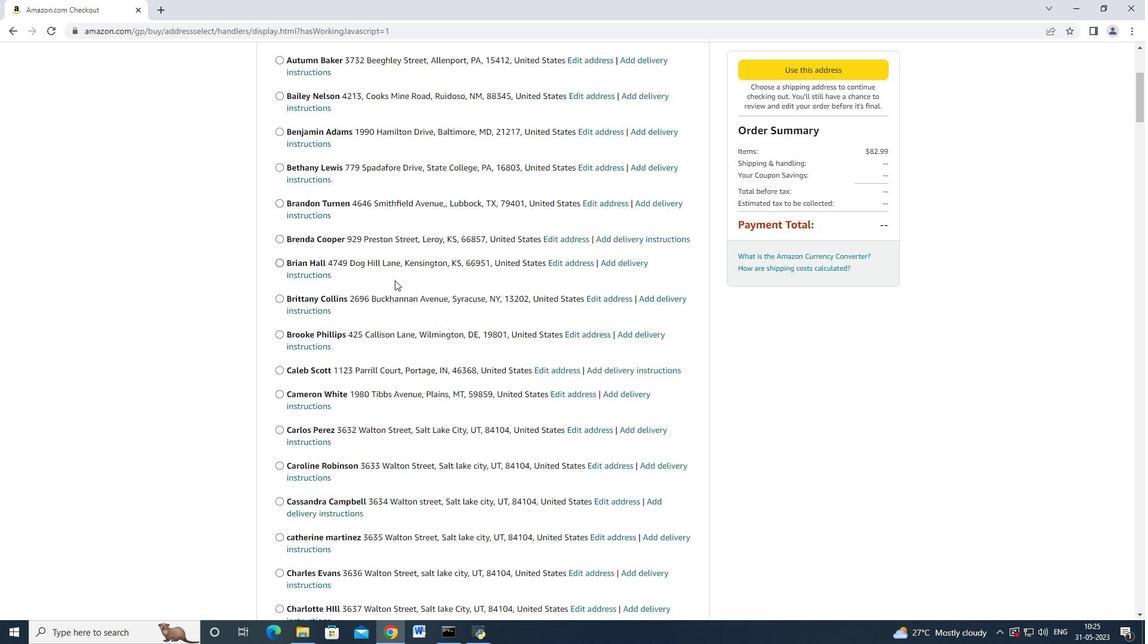 
Action: Mouse moved to (386, 289)
Screenshot: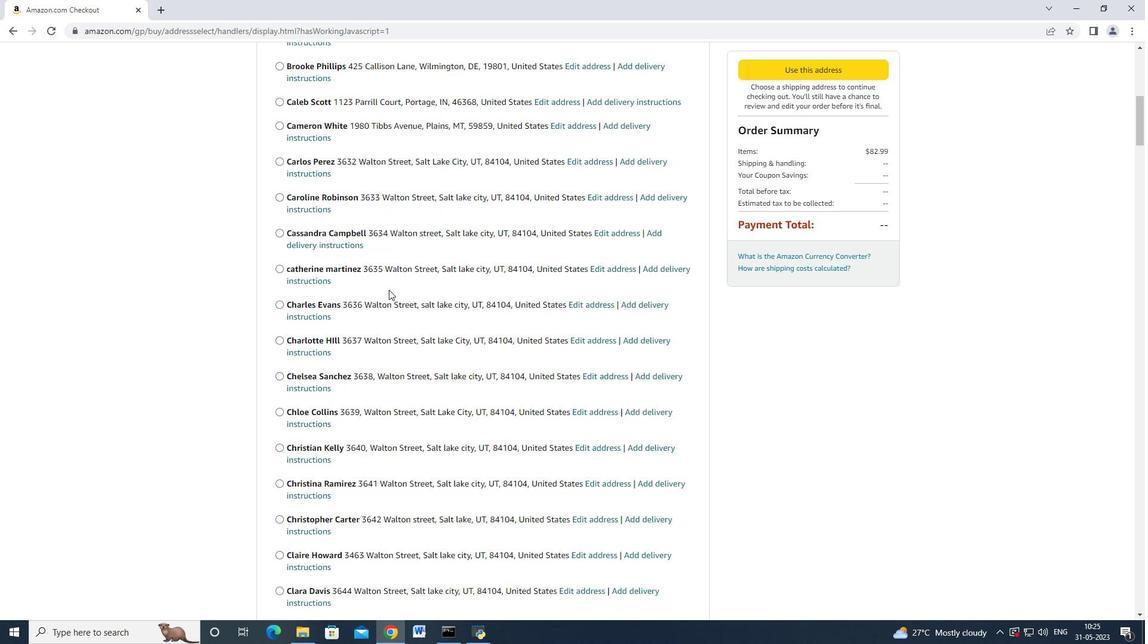
Action: Mouse scrolled (386, 288) with delta (0, 0)
Screenshot: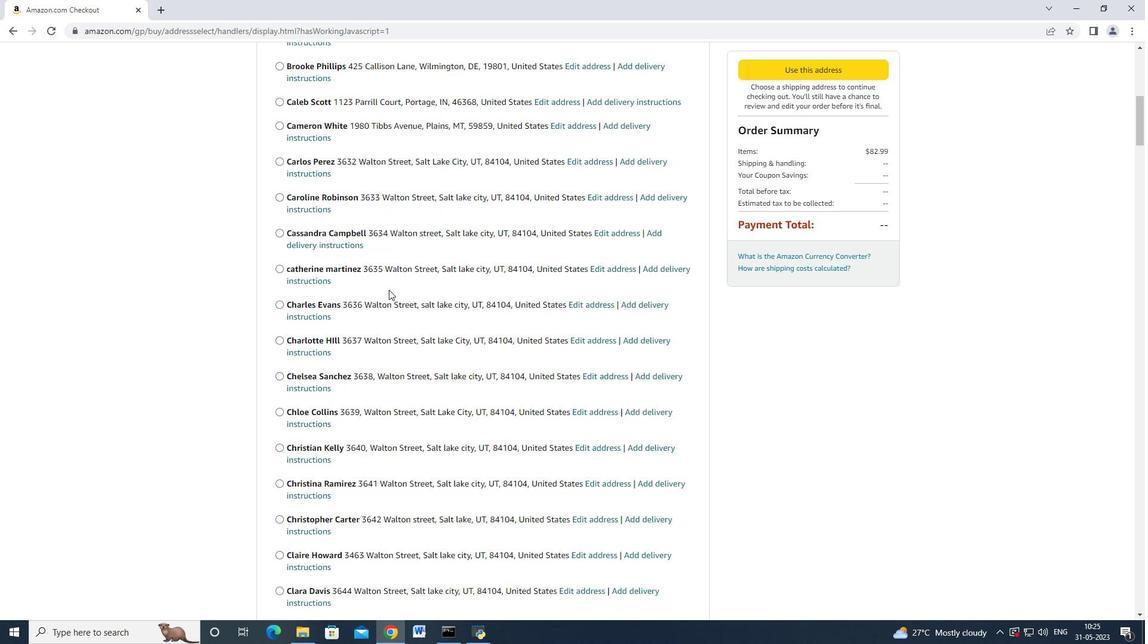 
Action: Mouse scrolled (386, 288) with delta (0, 0)
Screenshot: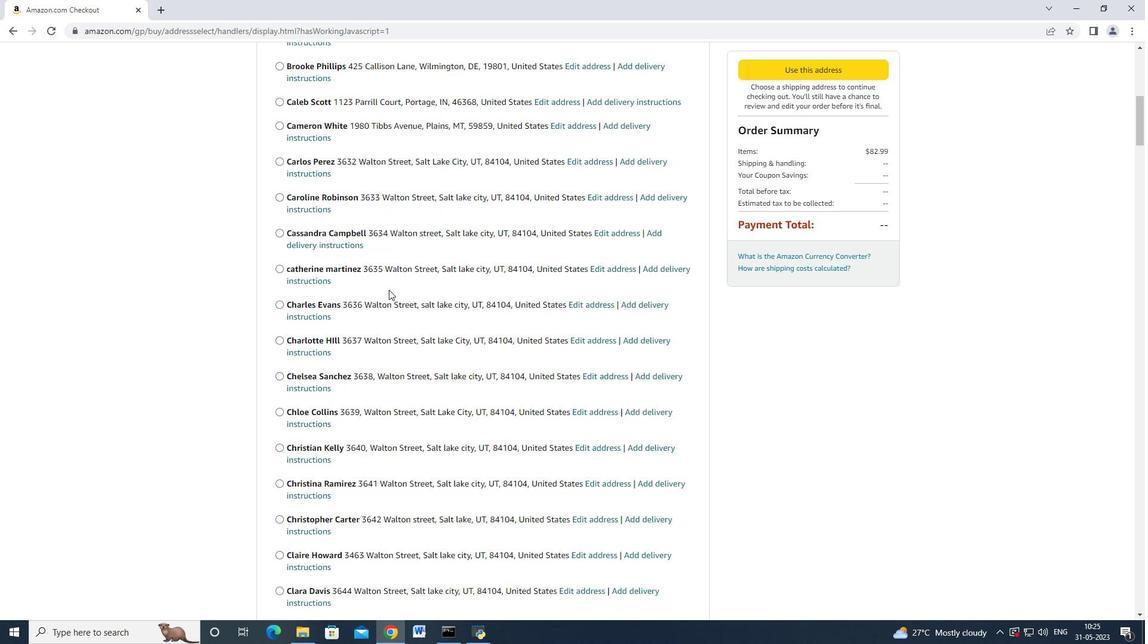 
Action: Mouse scrolled (386, 288) with delta (0, 0)
Screenshot: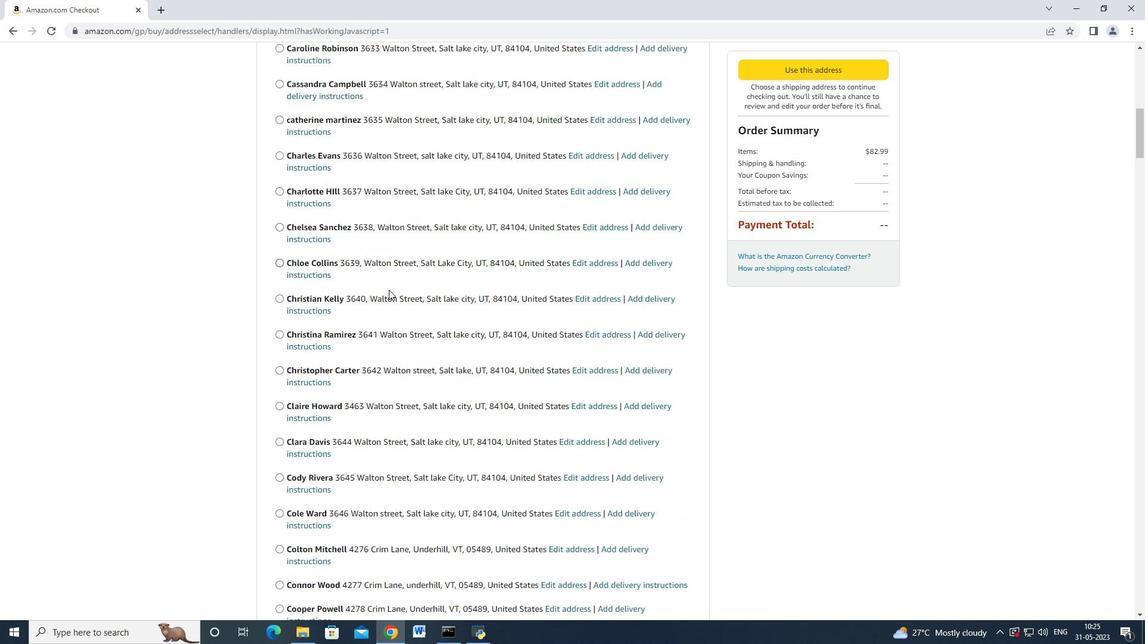 
Action: Mouse scrolled (386, 288) with delta (0, 0)
Screenshot: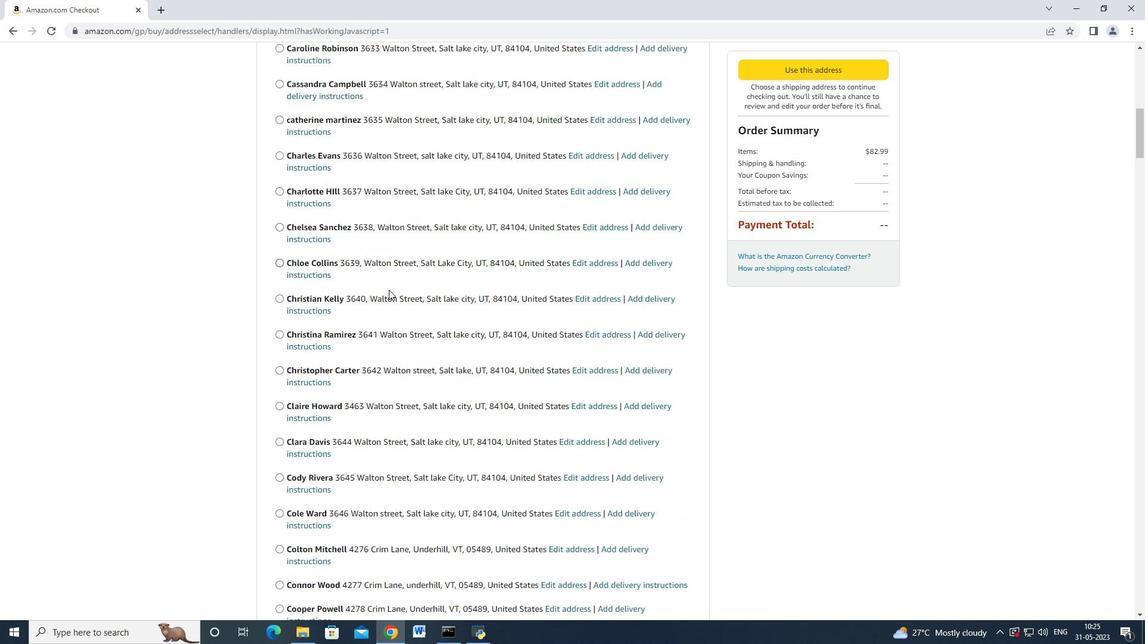 
Action: Mouse scrolled (386, 288) with delta (0, 0)
Screenshot: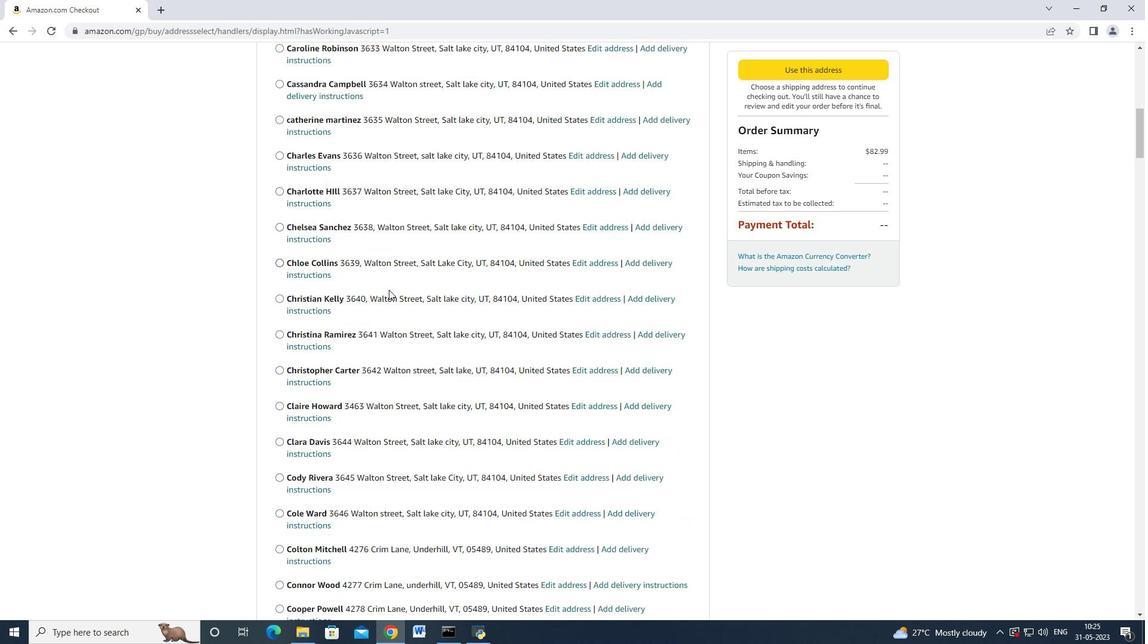 
Action: Mouse moved to (386, 289)
Screenshot: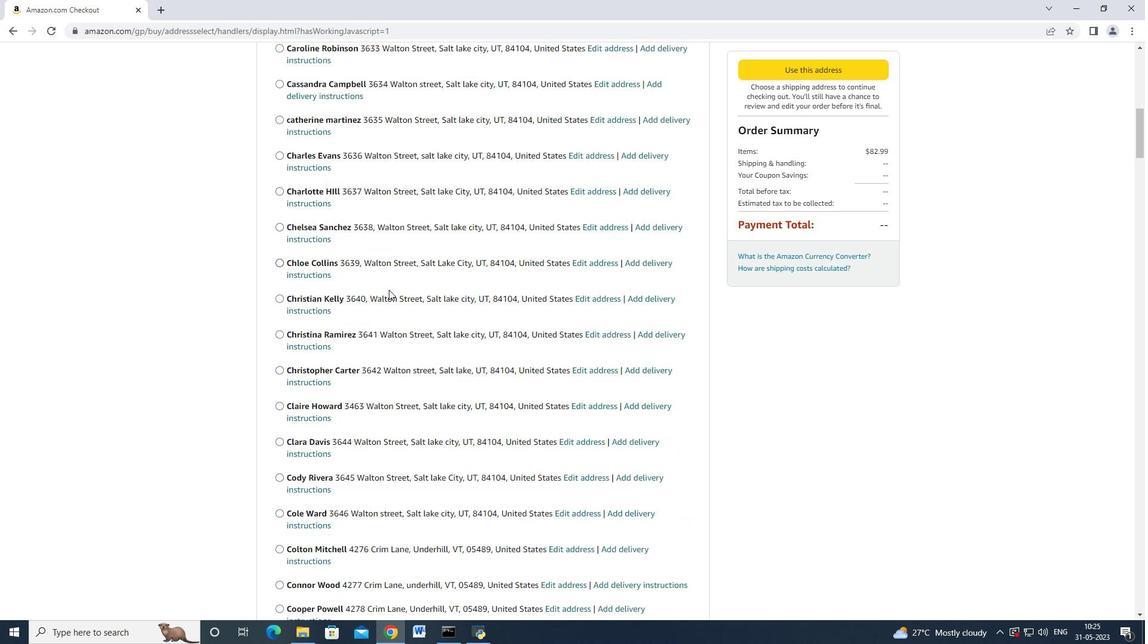 
Action: Mouse scrolled (386, 288) with delta (0, 0)
Screenshot: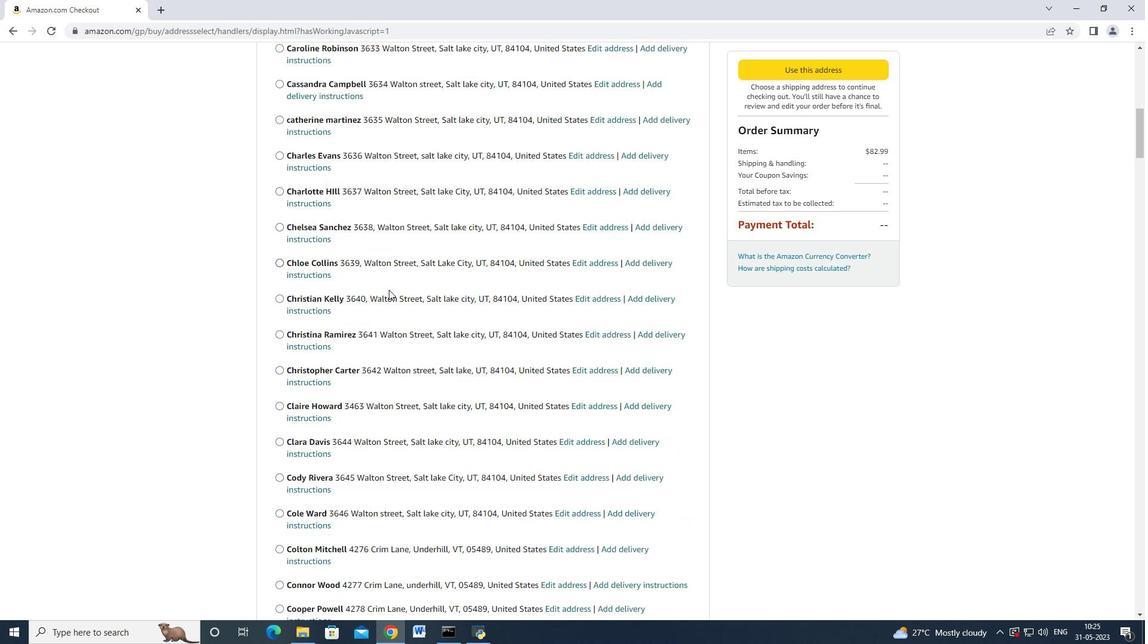 
Action: Mouse moved to (383, 289)
Screenshot: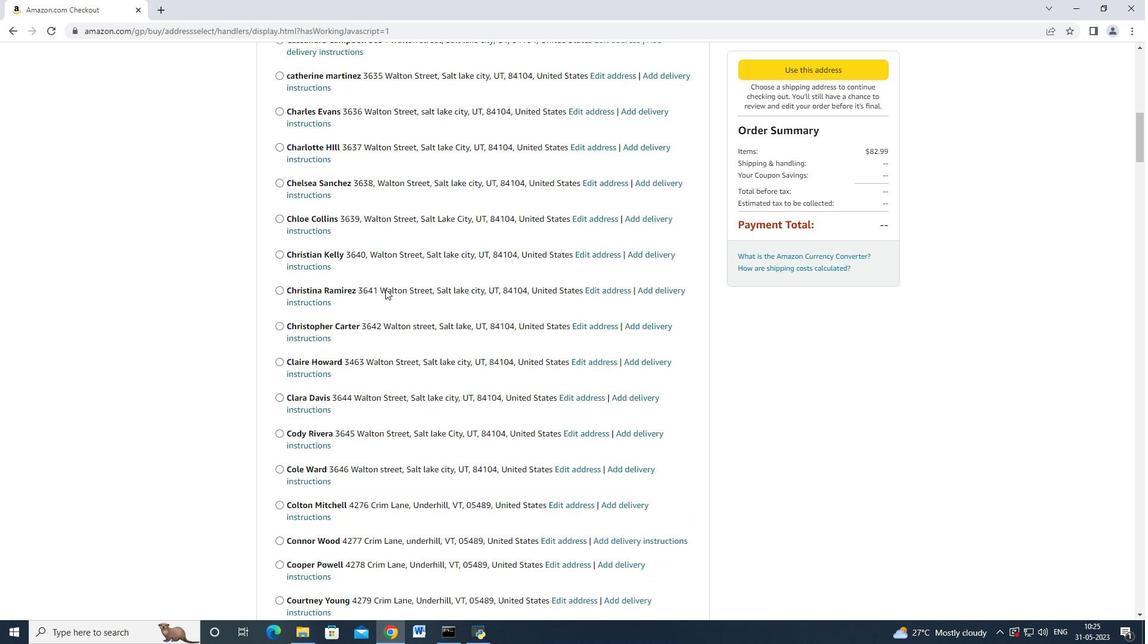 
Action: Mouse scrolled (383, 288) with delta (0, 0)
Screenshot: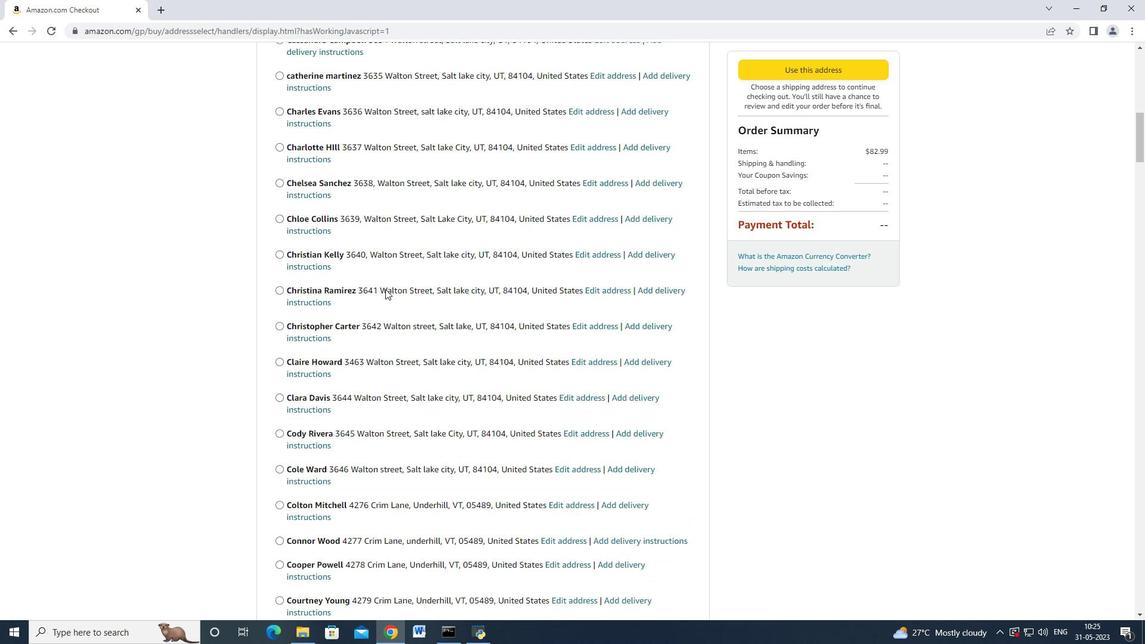 
Action: Mouse scrolled (383, 288) with delta (0, 0)
Screenshot: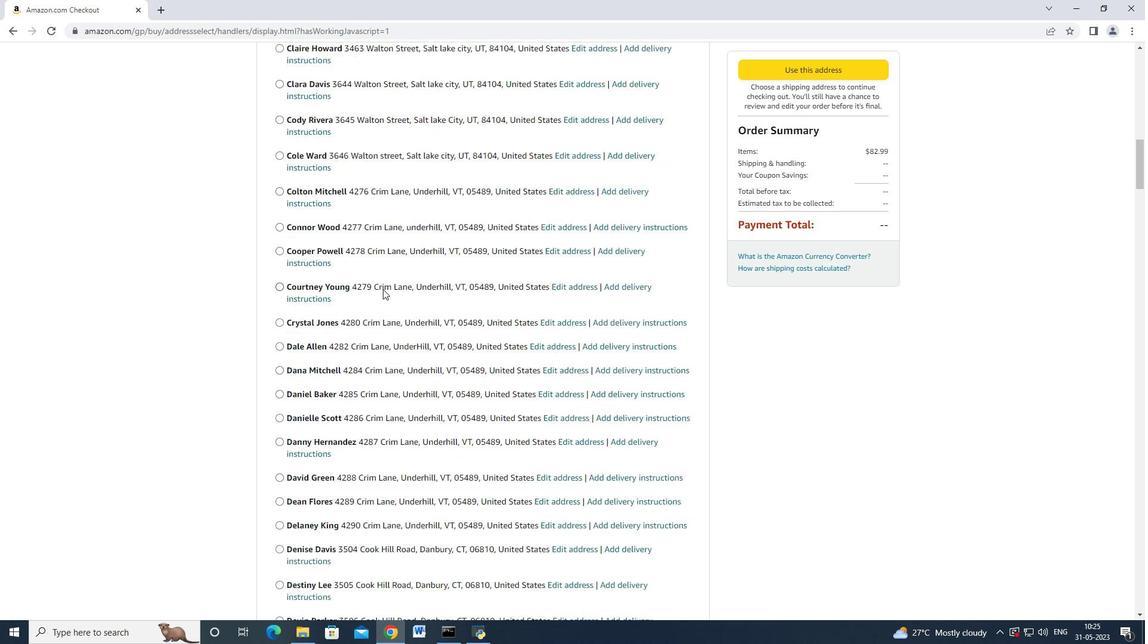 
Action: Mouse scrolled (383, 288) with delta (0, 0)
Screenshot: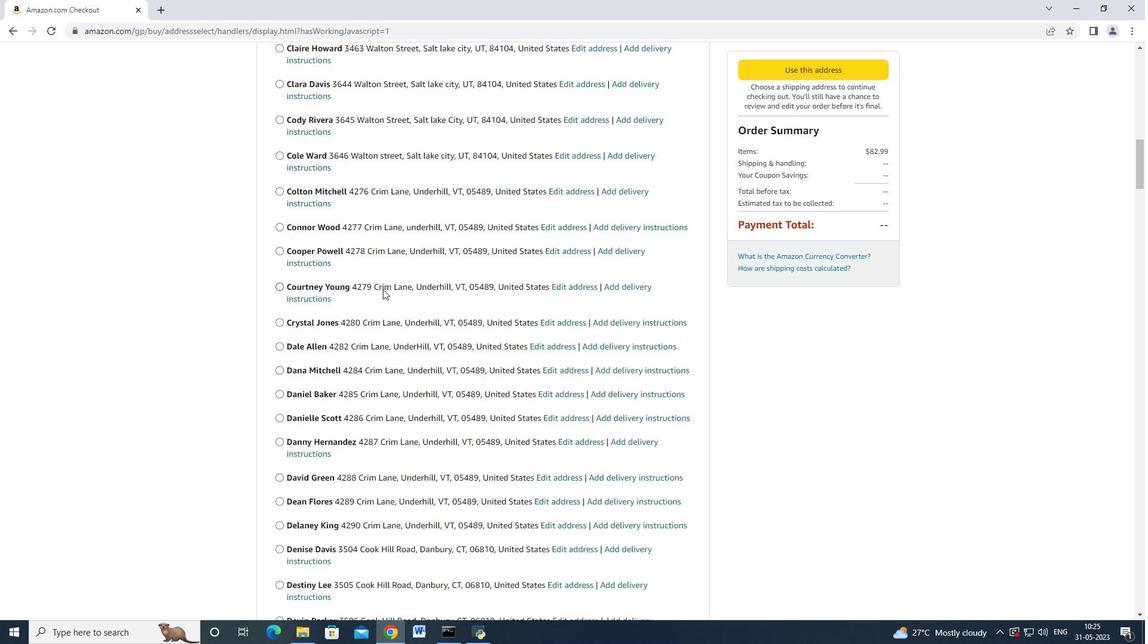 
Action: Mouse scrolled (383, 288) with delta (0, 0)
Screenshot: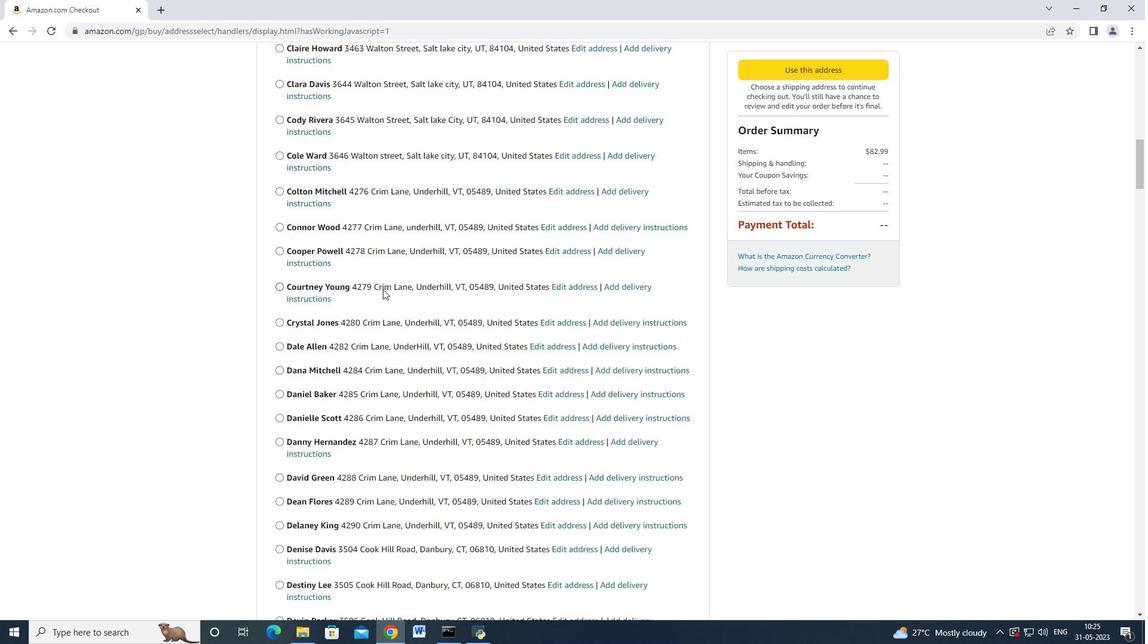 
Action: Mouse scrolled (383, 288) with delta (0, 0)
Screenshot: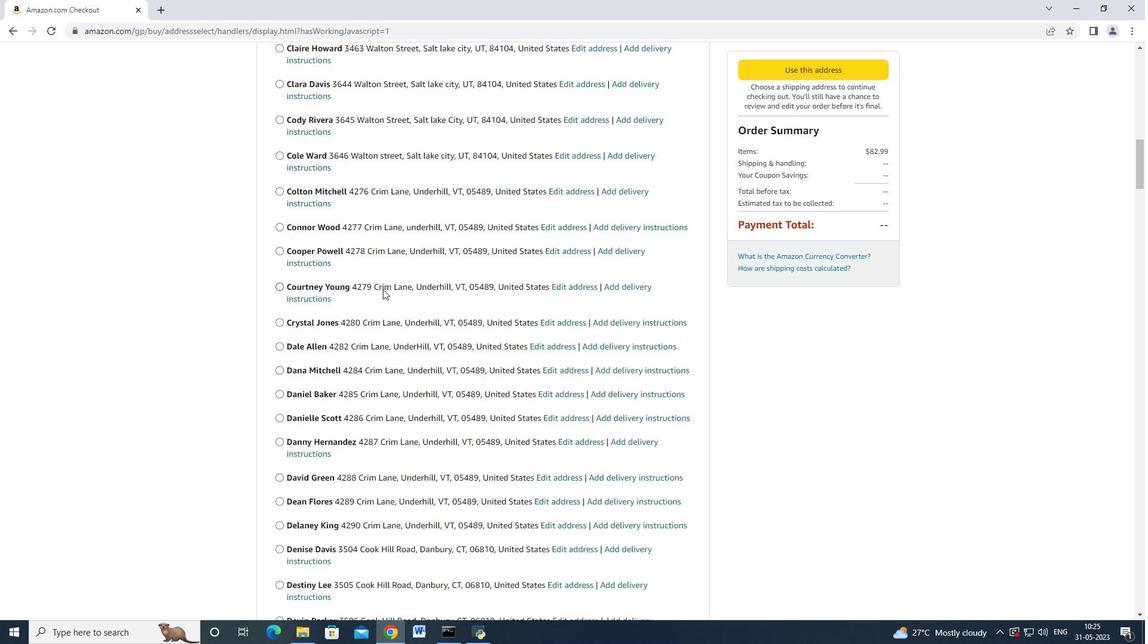 
Action: Mouse scrolled (383, 288) with delta (0, 0)
Screenshot: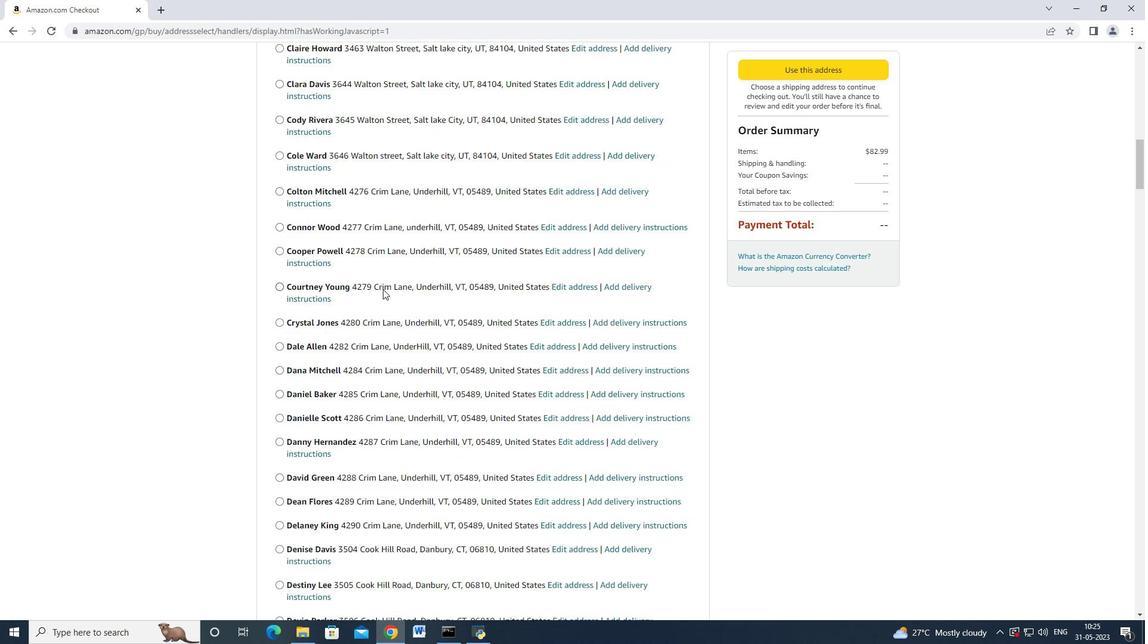 
Action: Mouse scrolled (383, 288) with delta (0, 0)
Screenshot: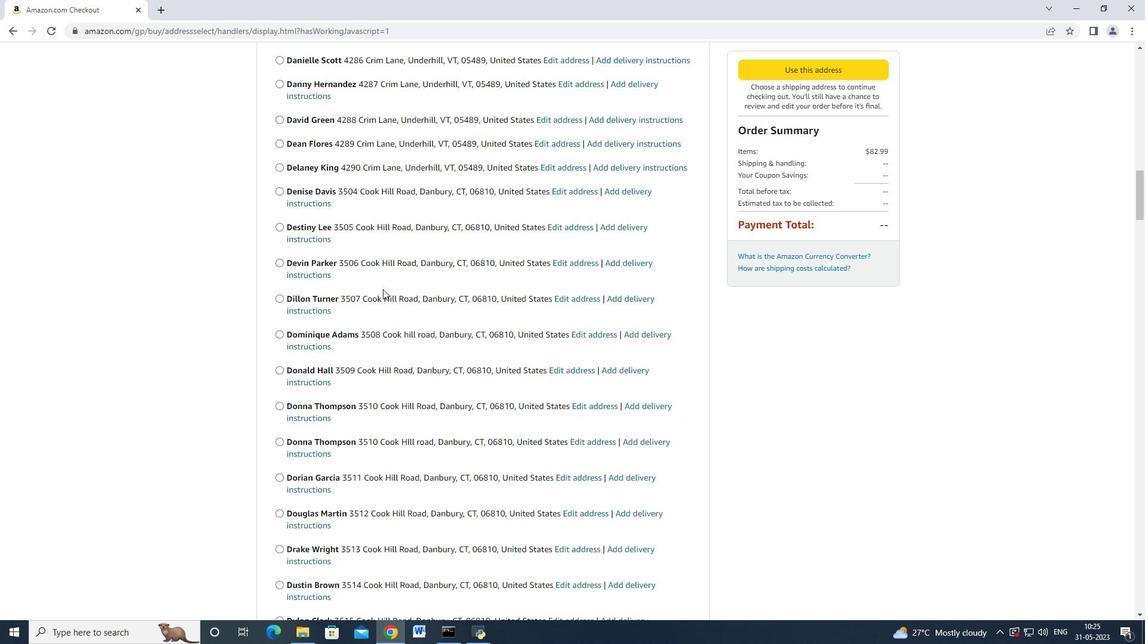 
Action: Mouse scrolled (383, 288) with delta (0, 0)
Screenshot: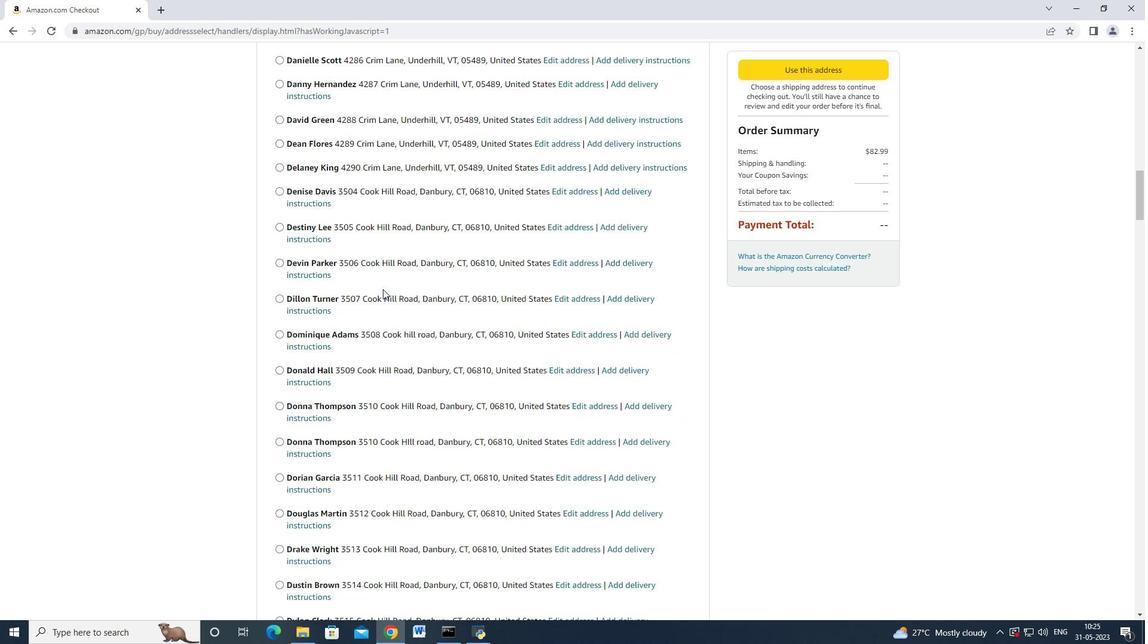 
Action: Mouse scrolled (383, 288) with delta (0, 0)
Screenshot: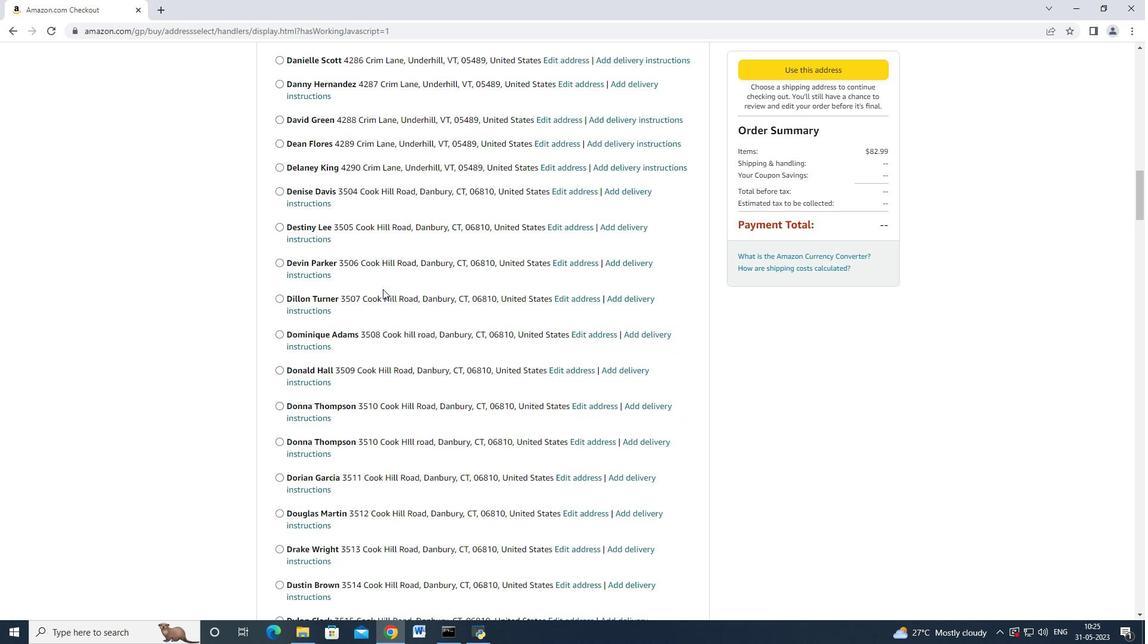 
Action: Mouse scrolled (383, 288) with delta (0, 0)
Screenshot: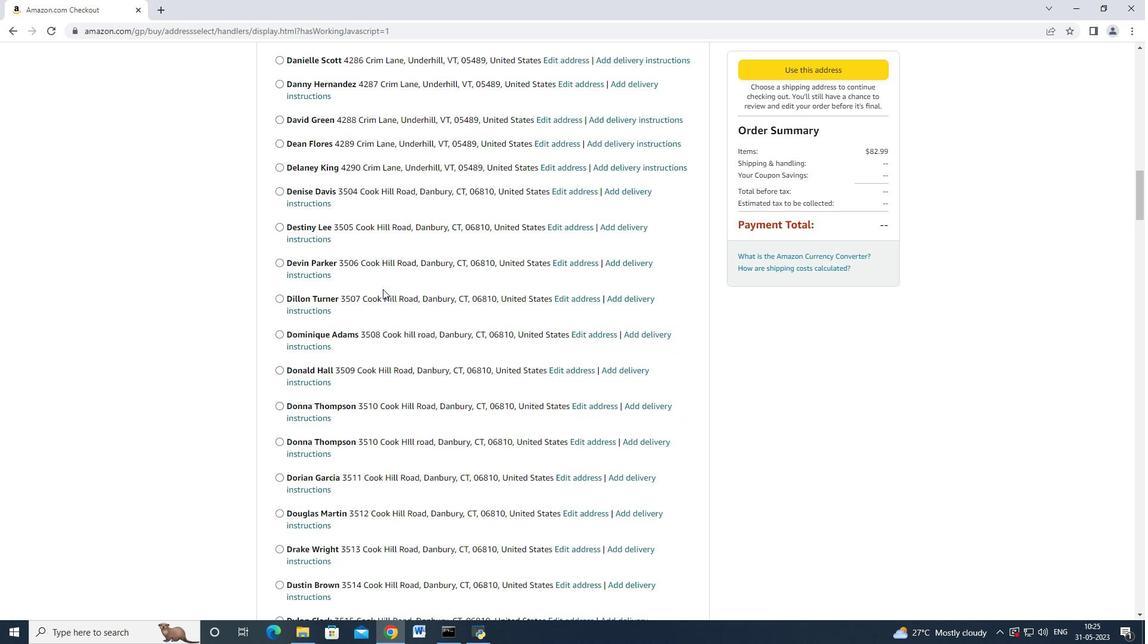 
Action: Mouse scrolled (383, 288) with delta (0, 0)
Screenshot: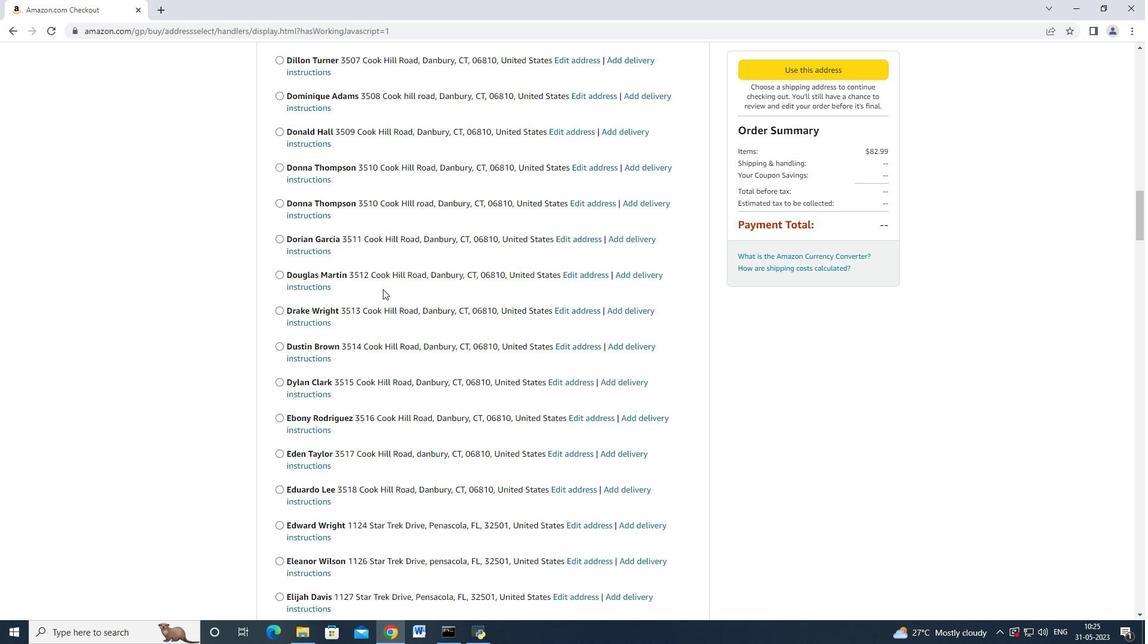 
Action: Mouse scrolled (383, 288) with delta (0, 0)
Screenshot: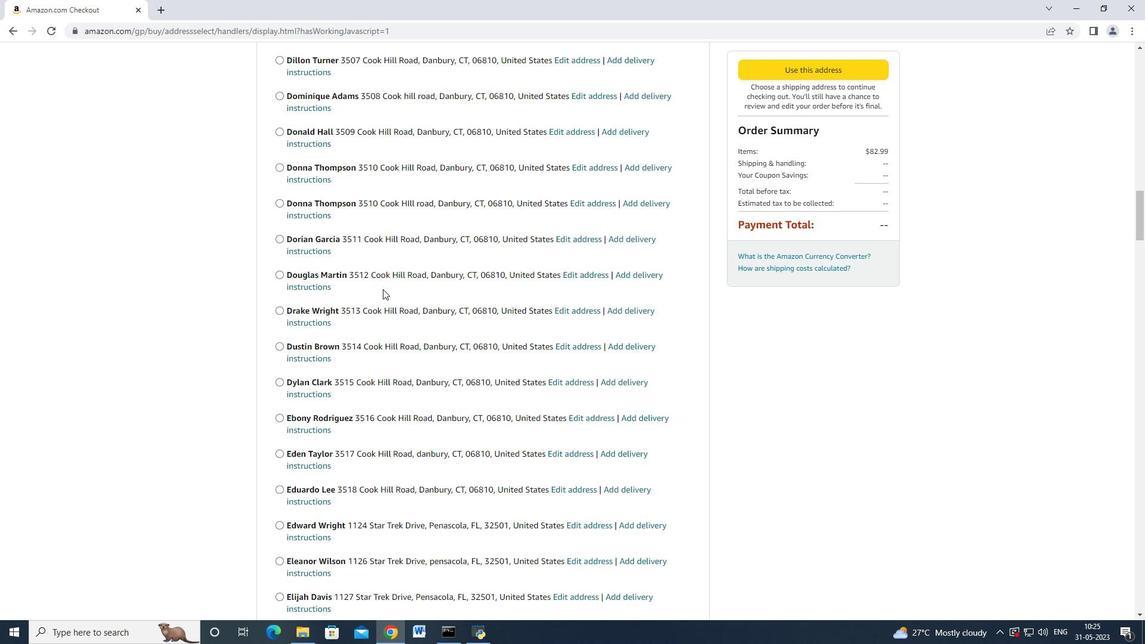 
Action: Mouse scrolled (383, 288) with delta (0, 0)
Screenshot: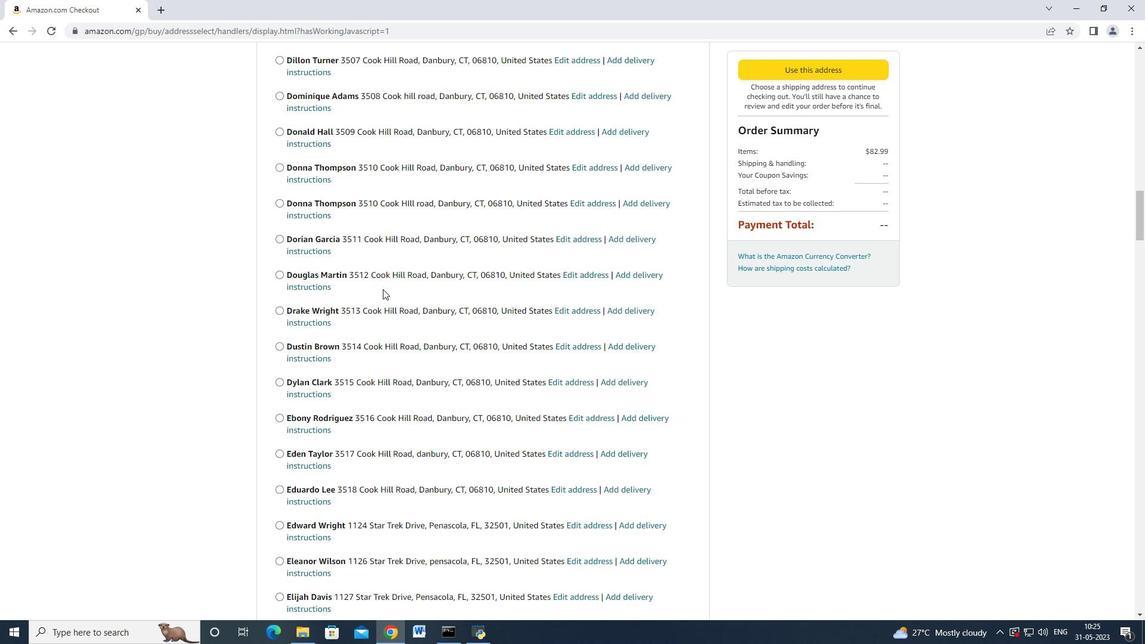 
Action: Mouse scrolled (383, 288) with delta (0, 0)
Screenshot: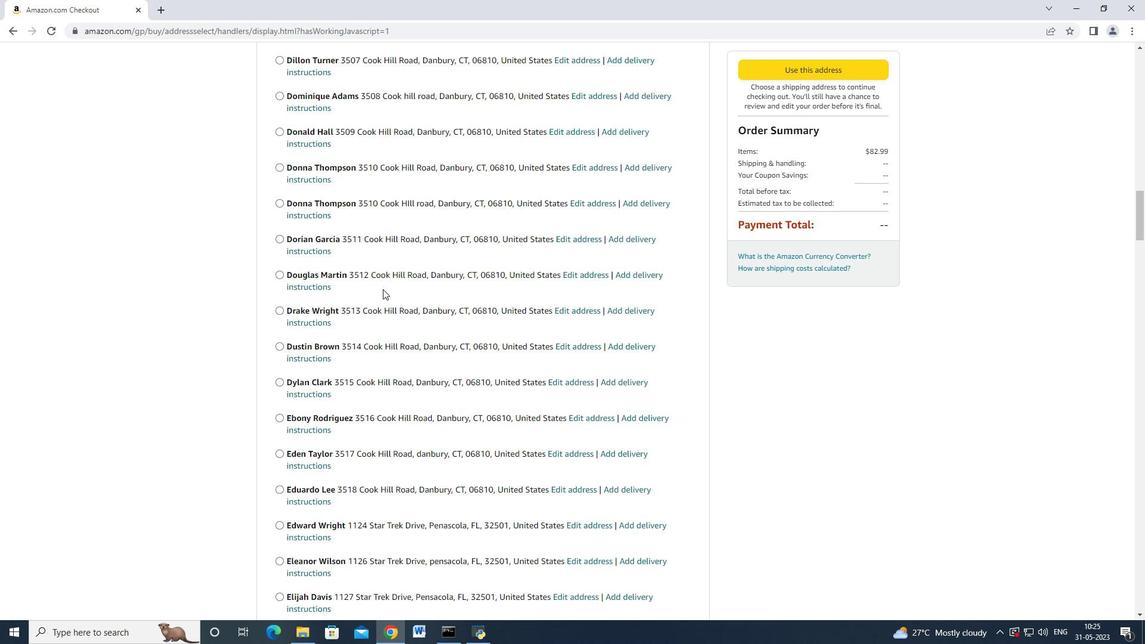 
Action: Mouse scrolled (383, 288) with delta (0, 0)
Screenshot: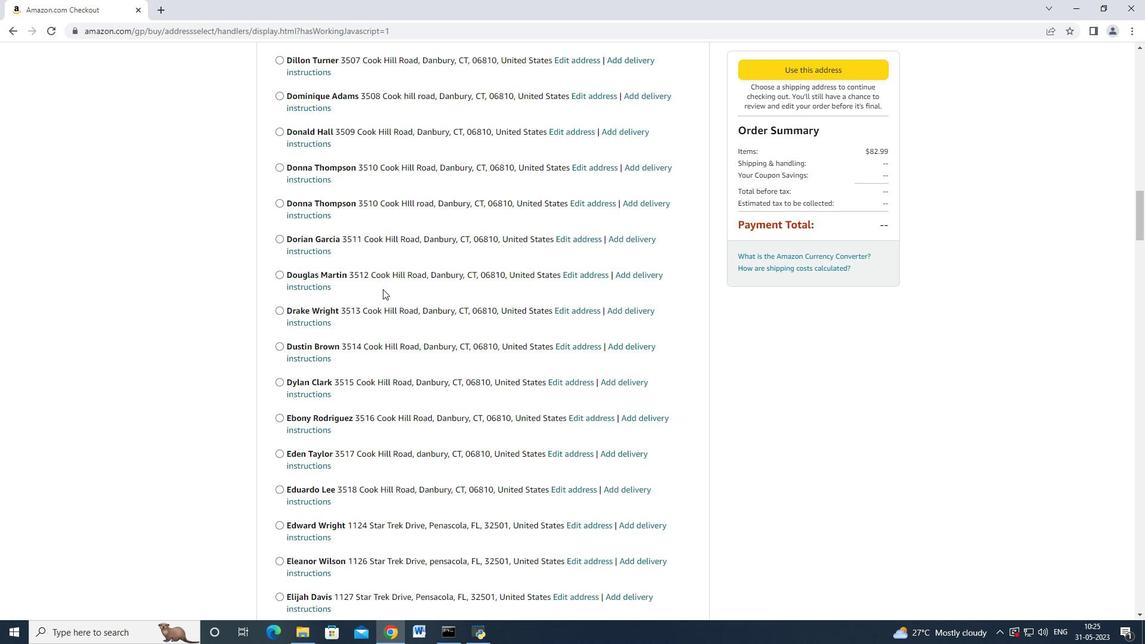 
Action: Mouse moved to (362, 386)
Screenshot: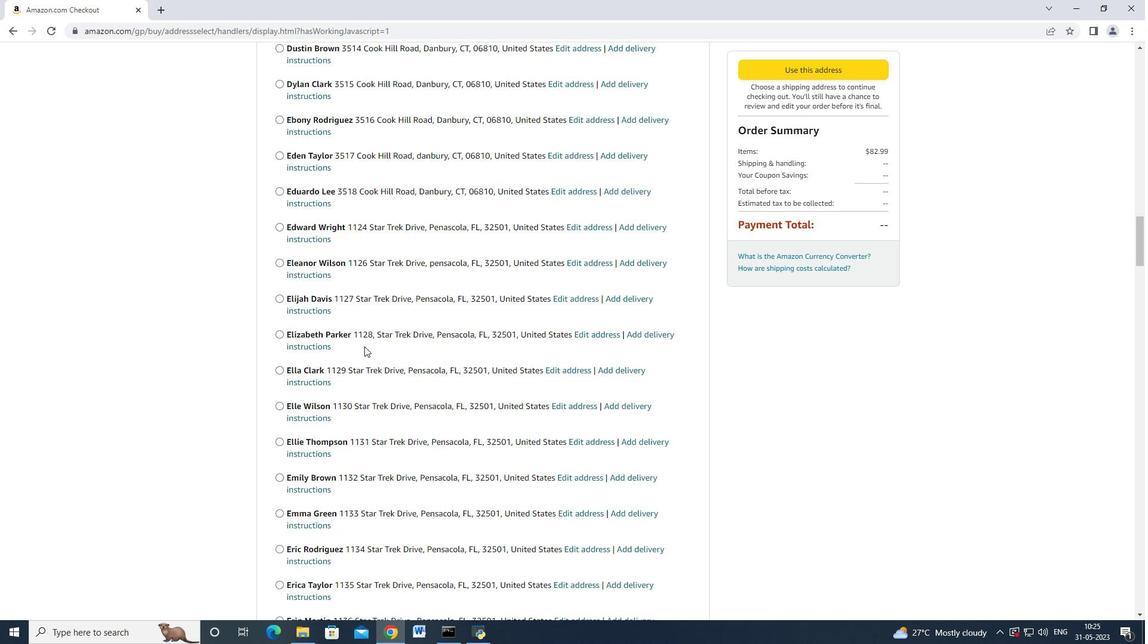 
Action: Mouse scrolled (362, 386) with delta (0, 0)
Screenshot: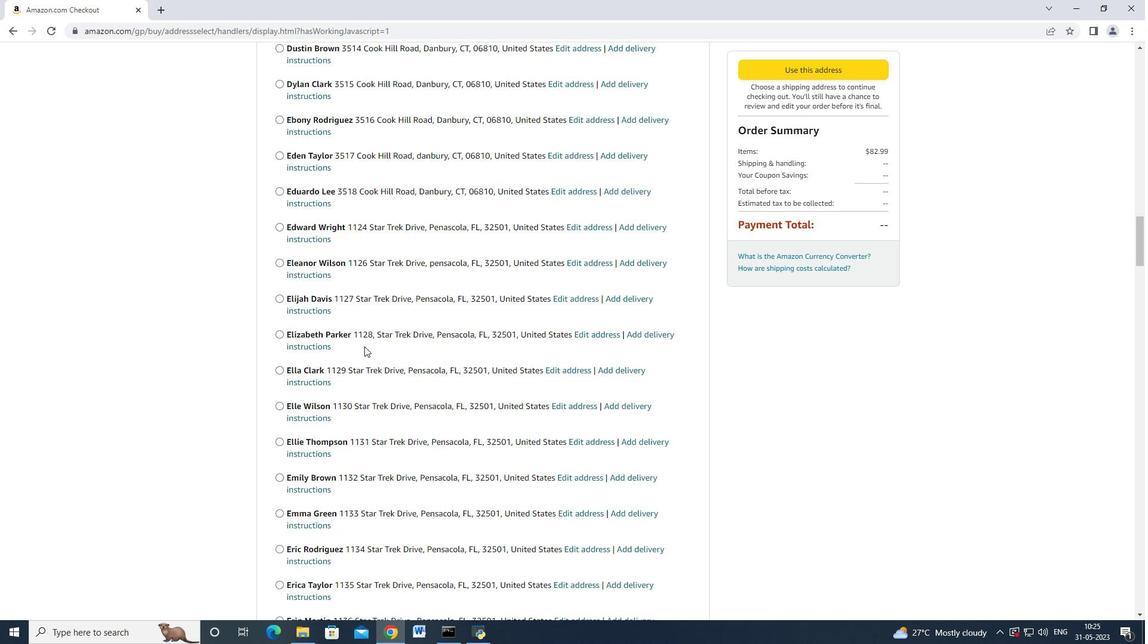 
Action: Mouse moved to (362, 387)
Screenshot: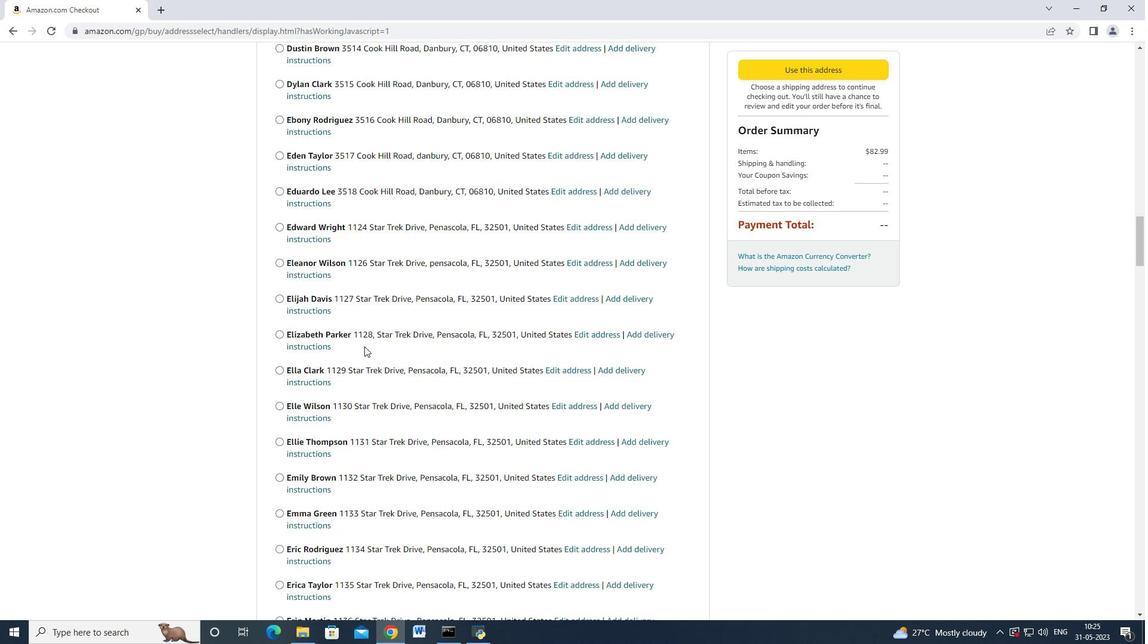 
Action: Mouse scrolled (362, 386) with delta (0, 0)
Screenshot: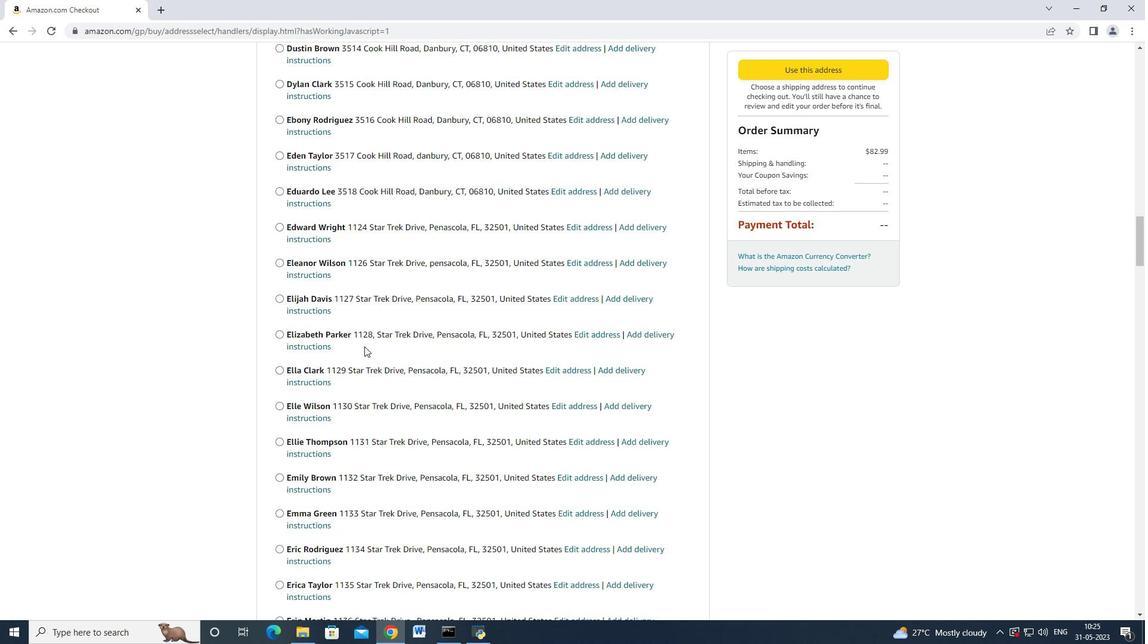 
Action: Mouse scrolled (362, 386) with delta (0, 0)
Screenshot: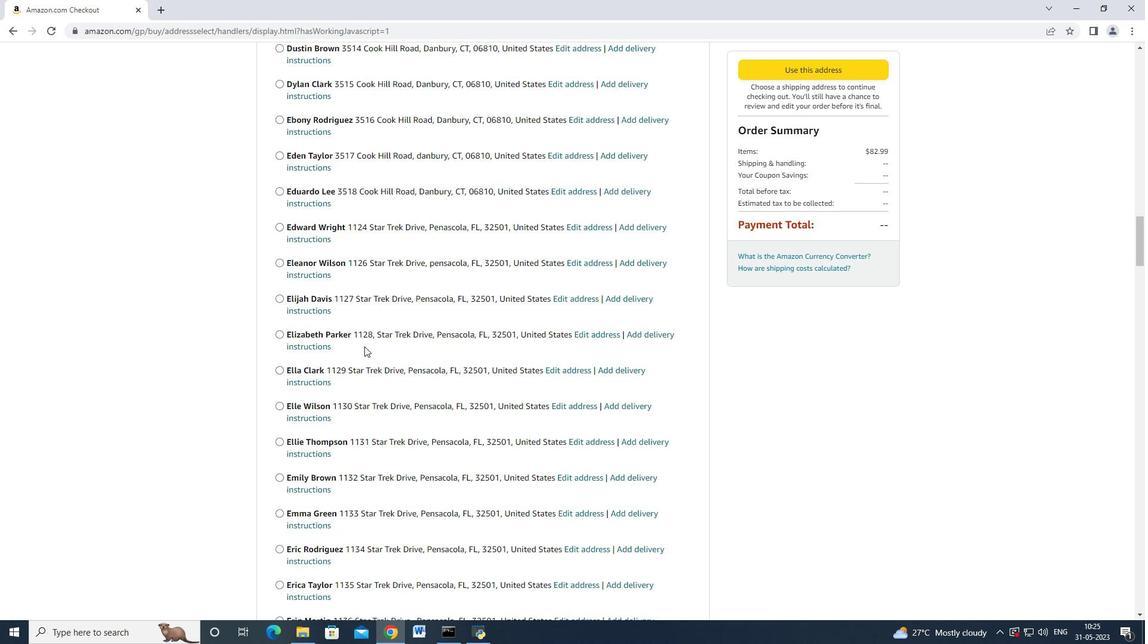 
Action: Mouse scrolled (362, 386) with delta (0, 0)
Screenshot: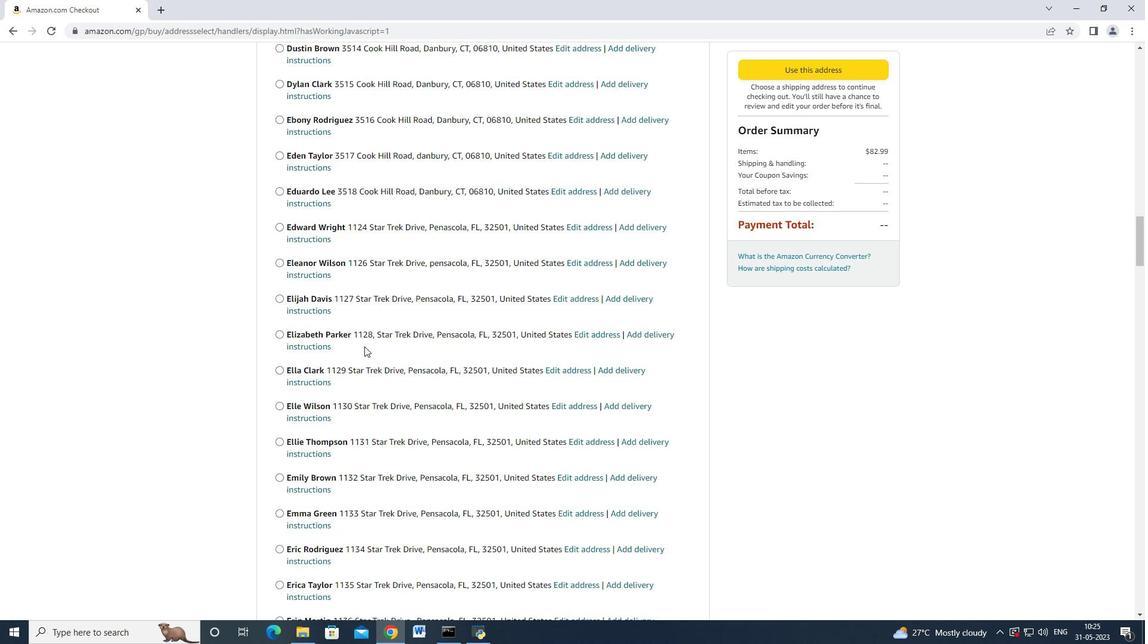 
Action: Mouse scrolled (362, 386) with delta (0, 0)
Screenshot: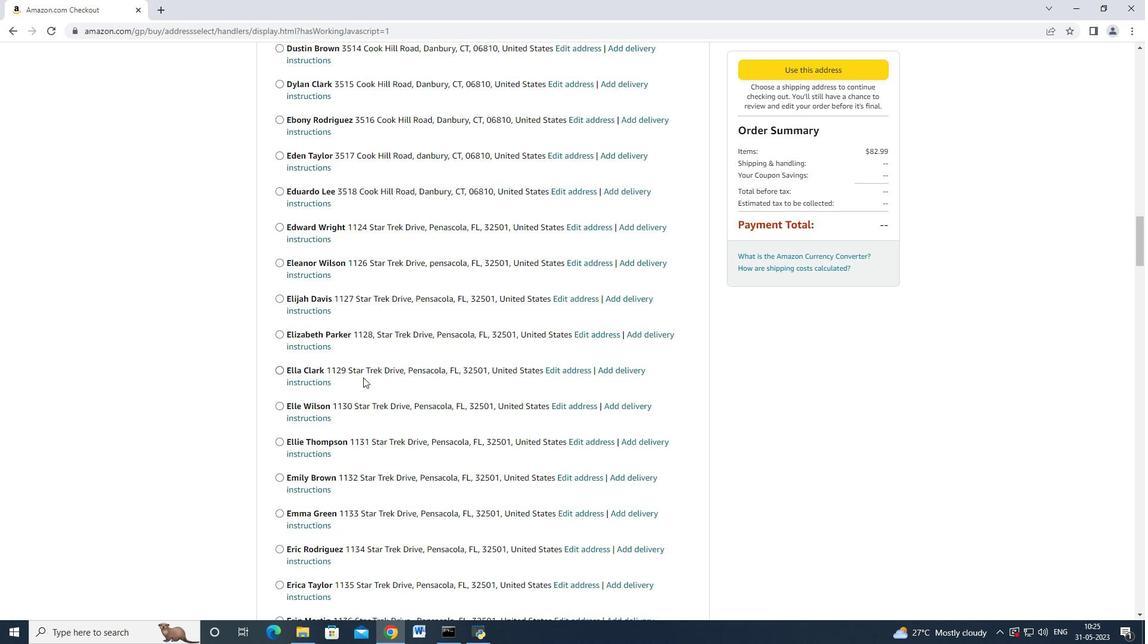 
Action: Mouse scrolled (362, 386) with delta (0, 0)
Screenshot: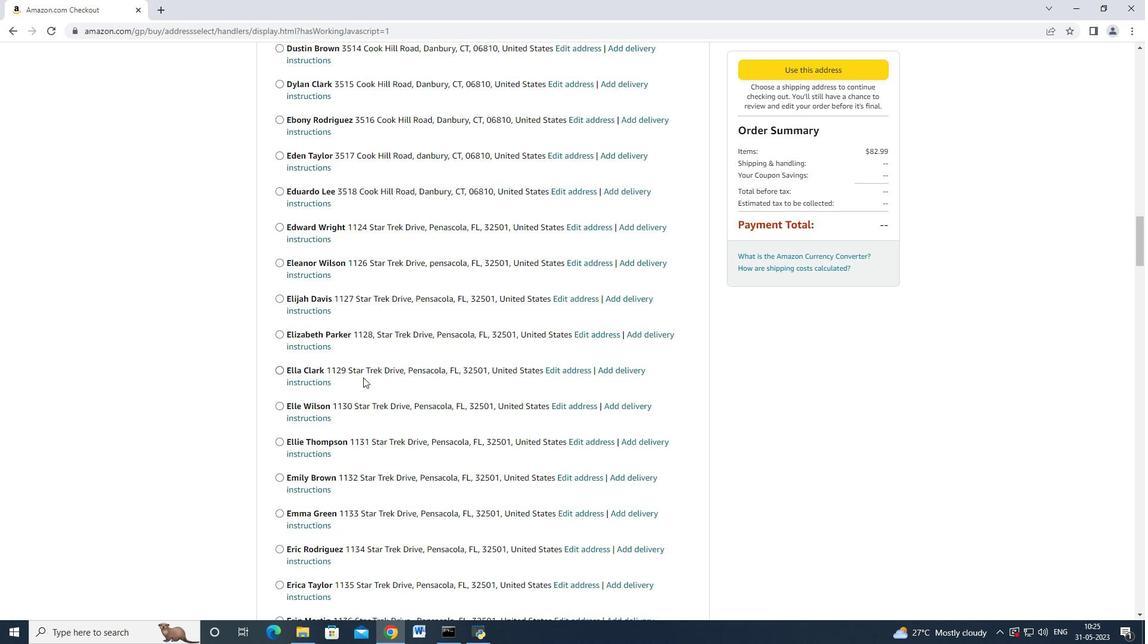 
Action: Mouse moved to (361, 387)
Screenshot: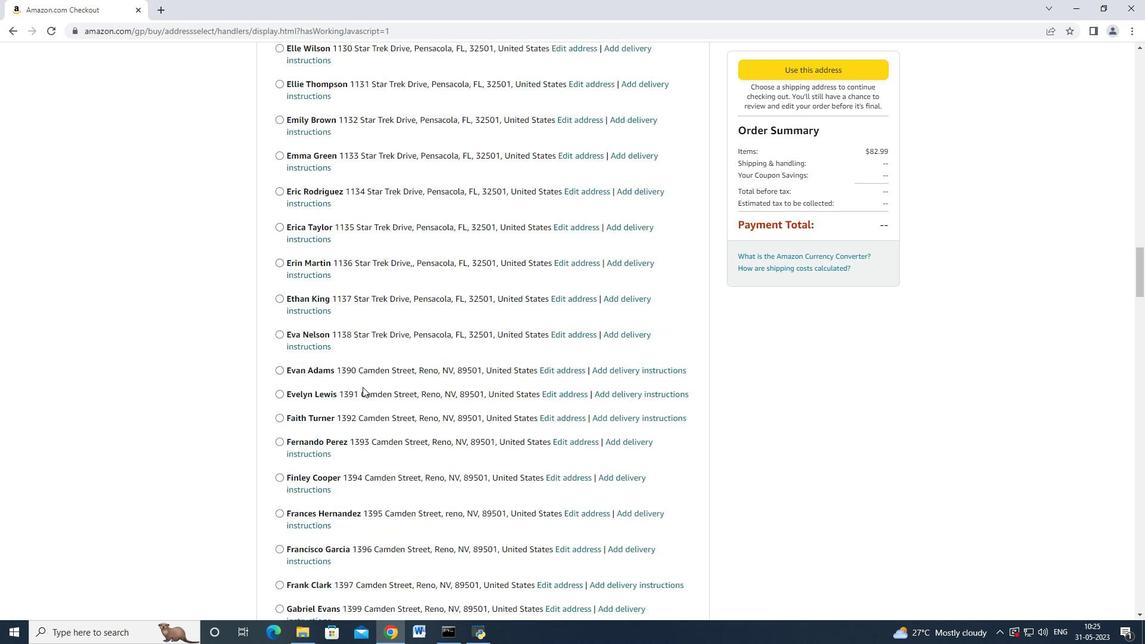 
Action: Mouse scrolled (361, 386) with delta (0, 0)
Screenshot: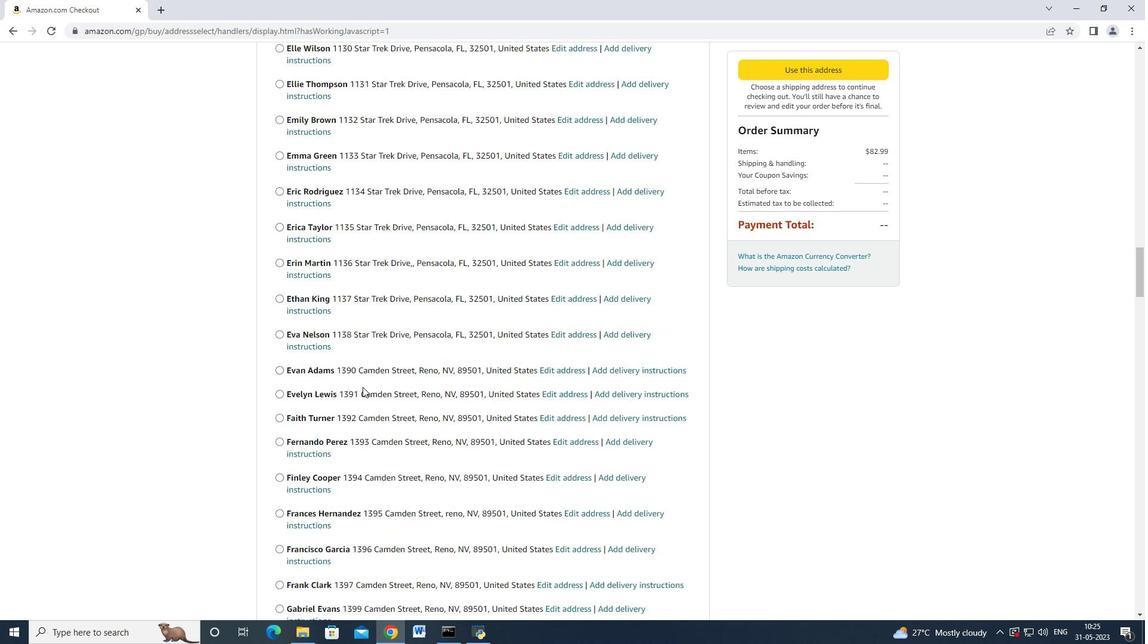
Action: Mouse scrolled (361, 386) with delta (0, 0)
Screenshot: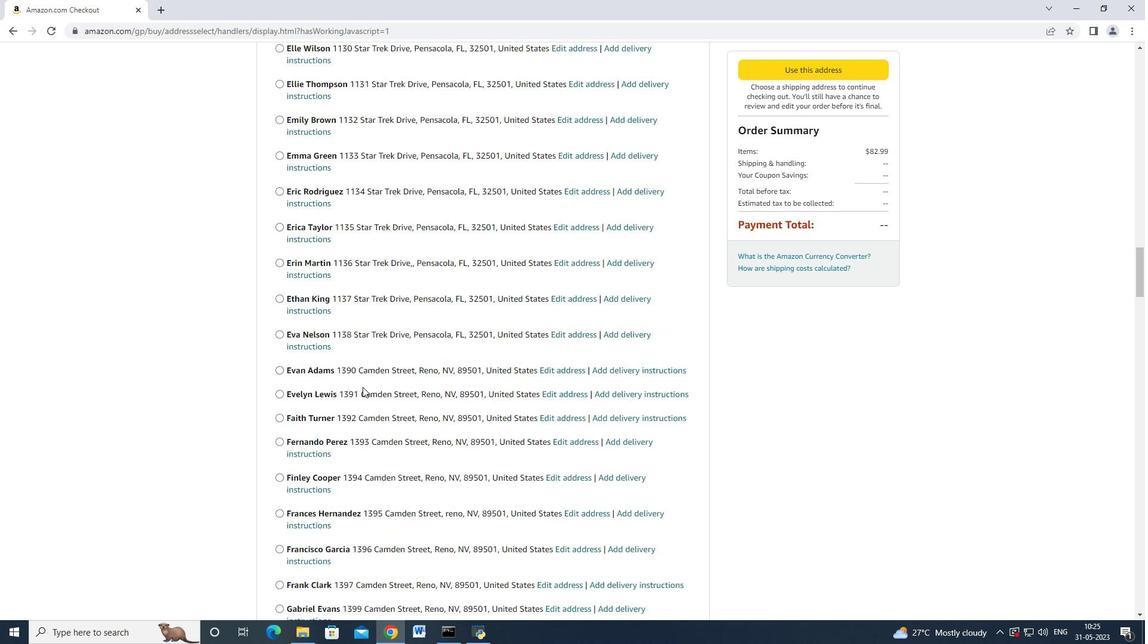 
Action: Mouse scrolled (361, 386) with delta (0, 0)
Screenshot: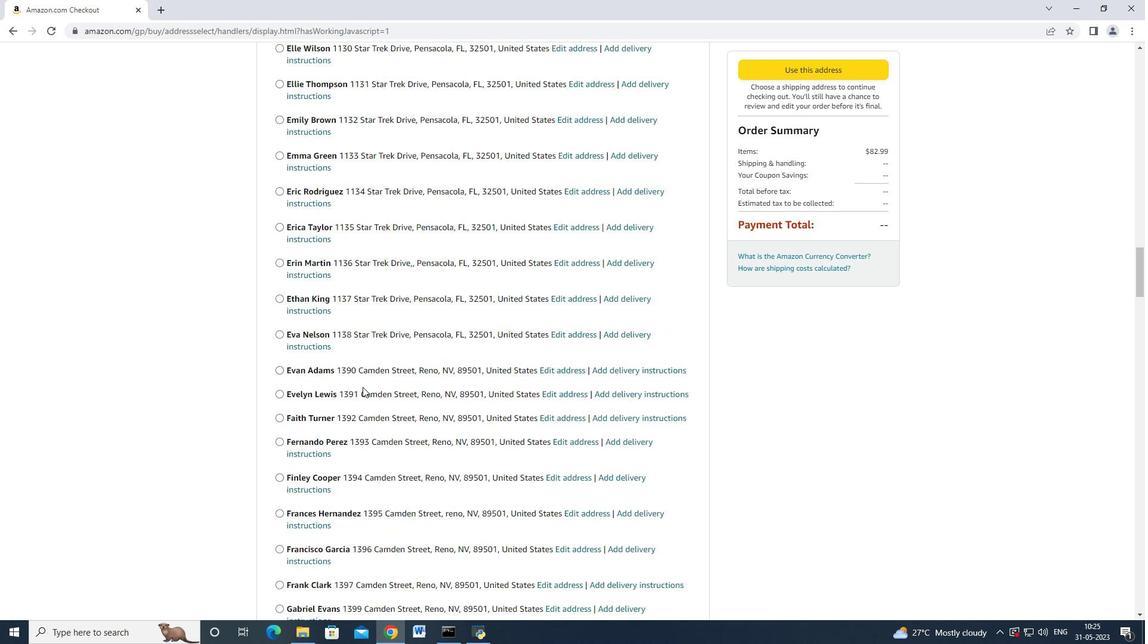
Action: Mouse scrolled (361, 386) with delta (0, 0)
Screenshot: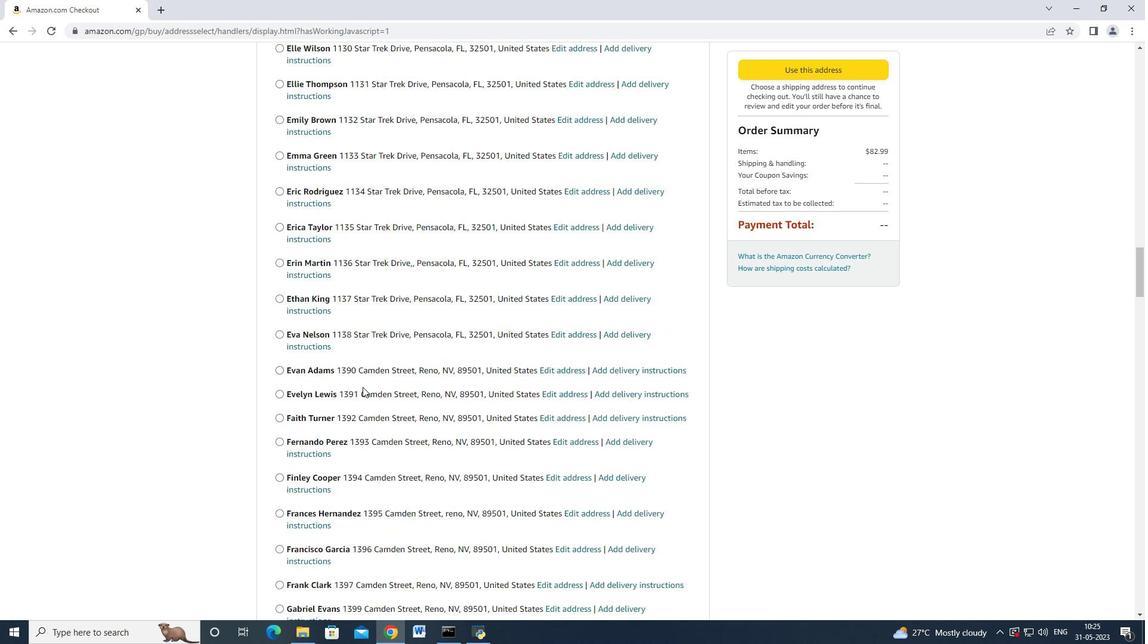 
Action: Mouse scrolled (361, 386) with delta (0, 0)
Screenshot: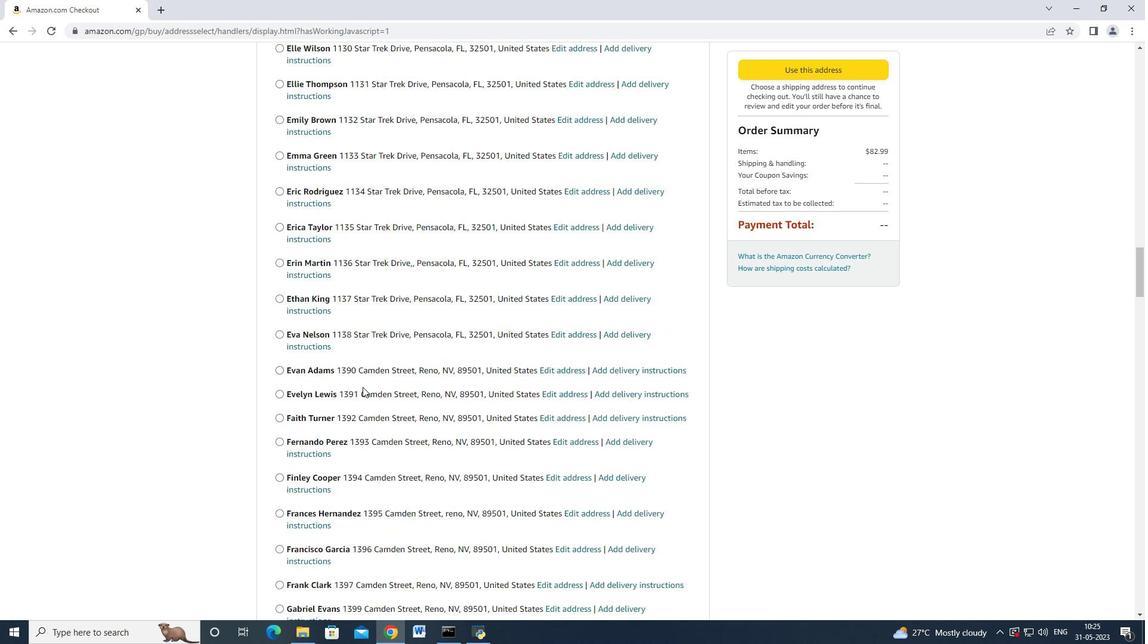 
Action: Mouse scrolled (361, 386) with delta (0, 0)
Screenshot: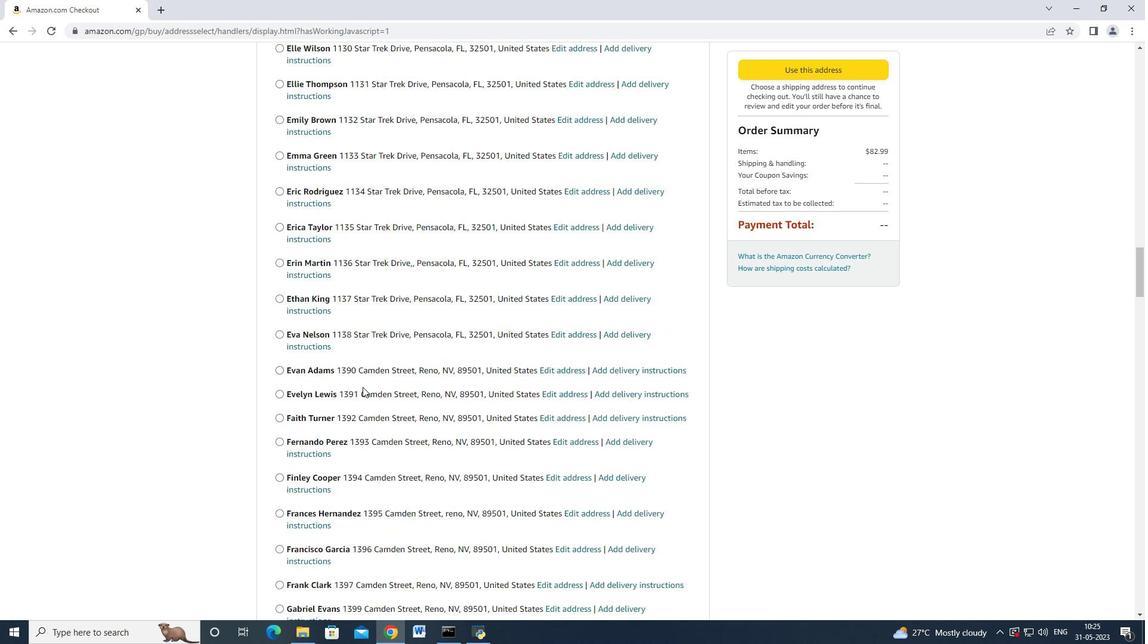 
Action: Mouse moved to (360, 387)
Screenshot: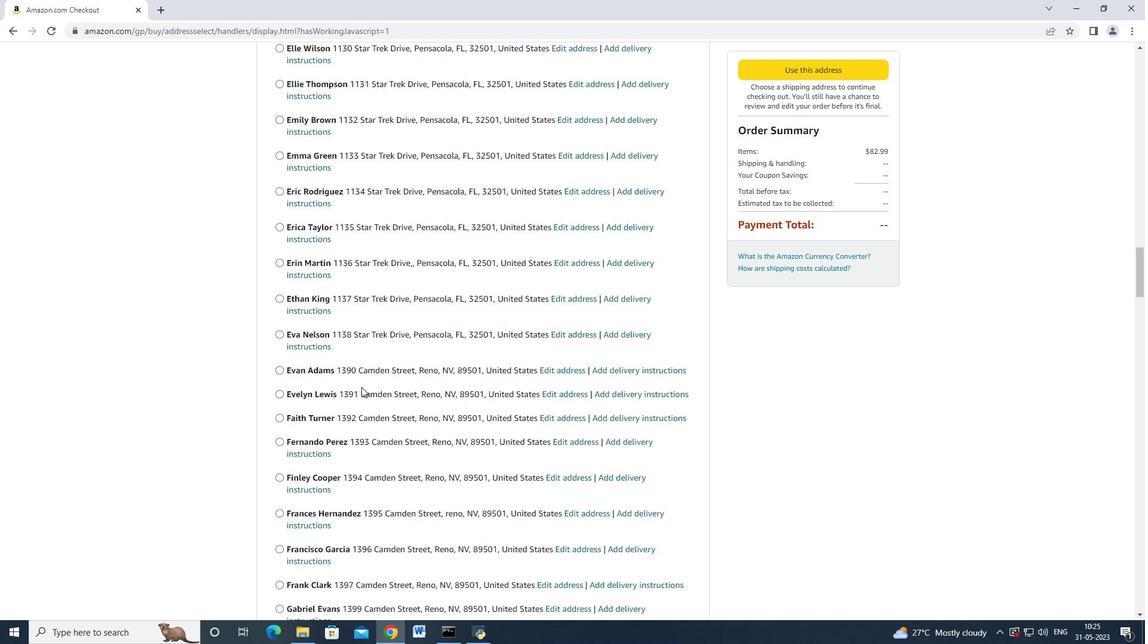 
Action: Mouse scrolled (360, 386) with delta (0, 0)
Screenshot: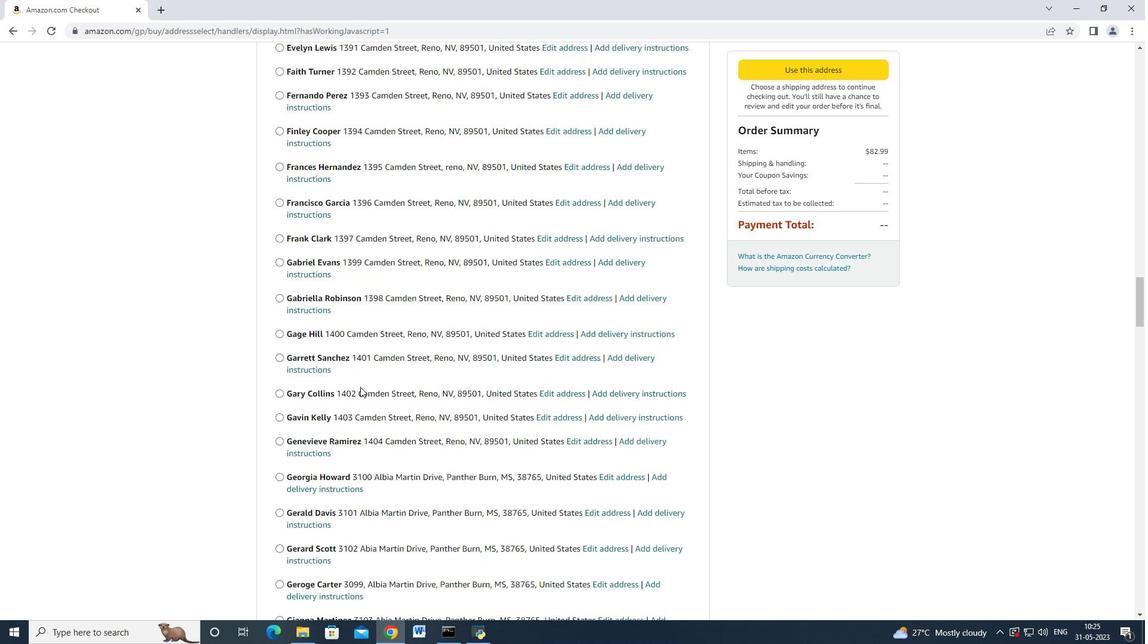 
Action: Mouse scrolled (360, 386) with delta (0, 0)
Screenshot: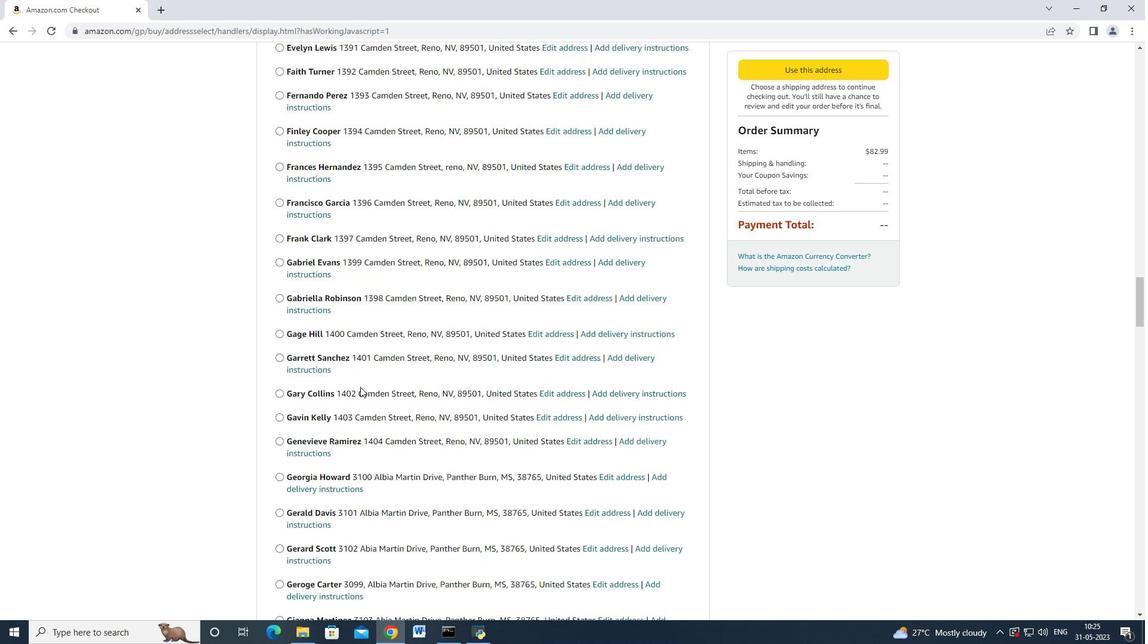 
Action: Mouse scrolled (360, 386) with delta (0, 0)
Screenshot: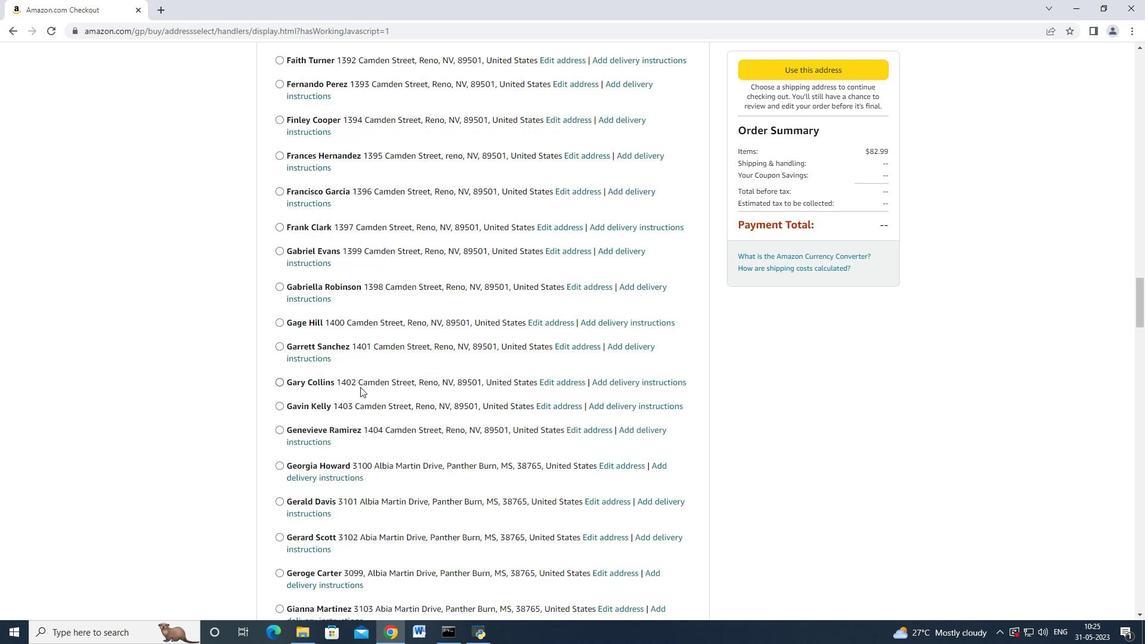 
Action: Mouse scrolled (360, 386) with delta (0, 0)
Screenshot: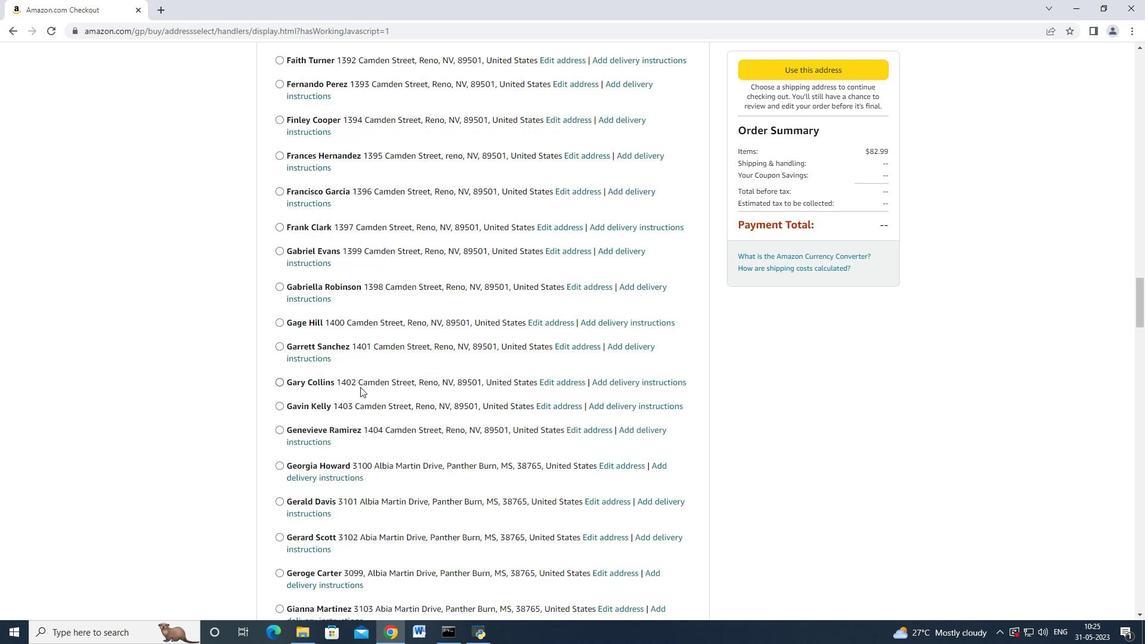 
Action: Mouse scrolled (360, 386) with delta (0, 0)
Screenshot: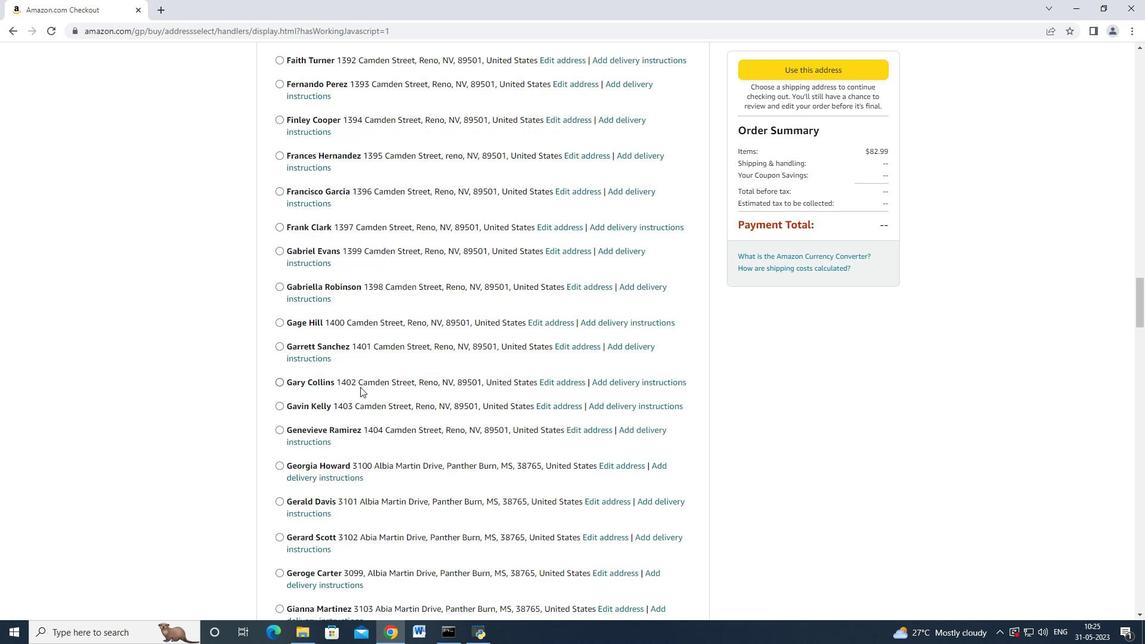 
Action: Mouse scrolled (360, 386) with delta (0, 0)
Screenshot: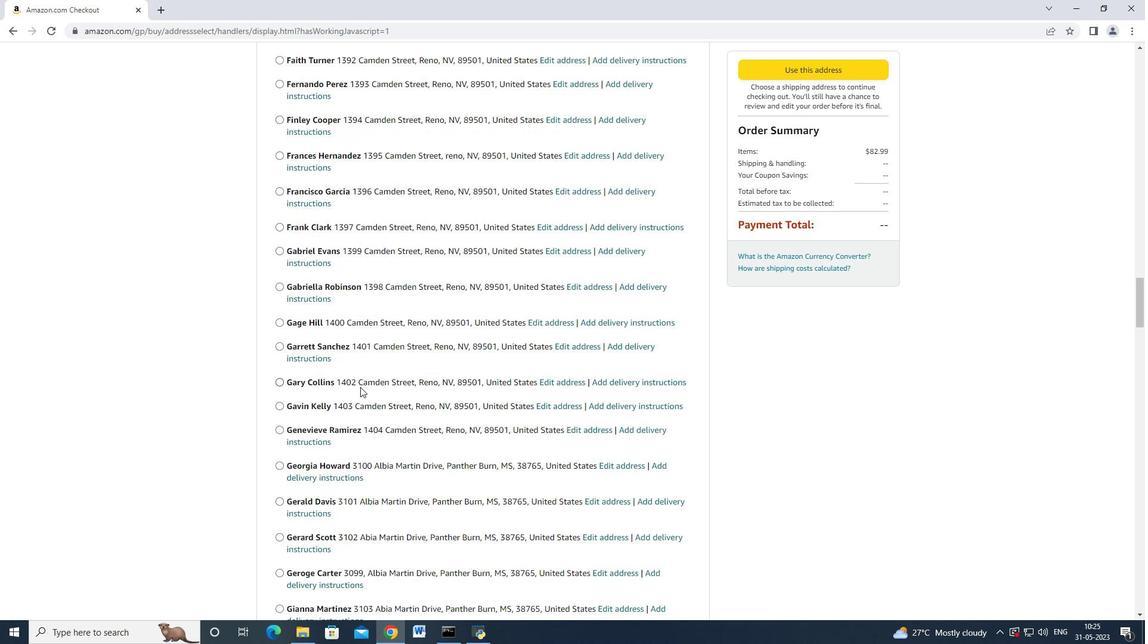 
Action: Mouse scrolled (360, 386) with delta (0, 0)
Screenshot: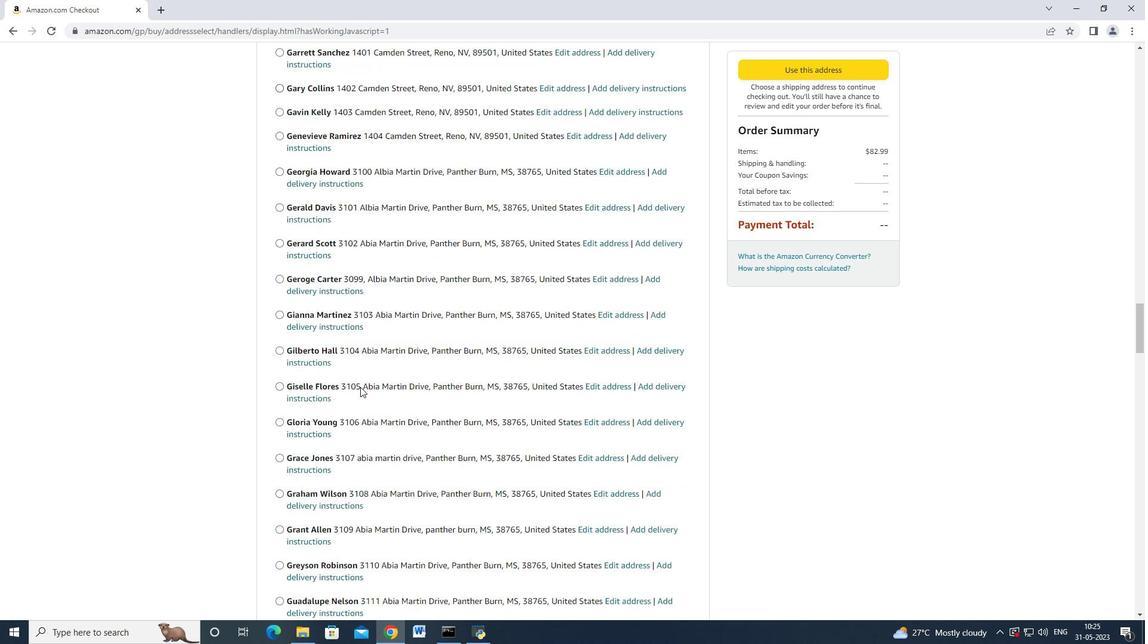 
Action: Mouse scrolled (360, 386) with delta (0, 0)
Screenshot: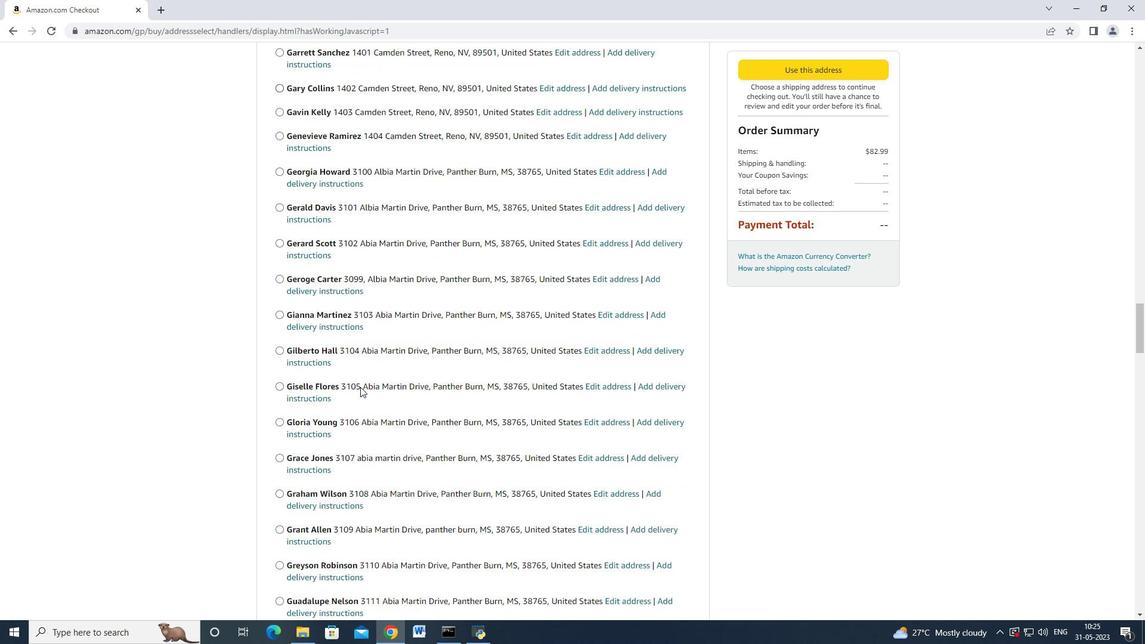 
Action: Mouse scrolled (360, 386) with delta (0, 0)
Screenshot: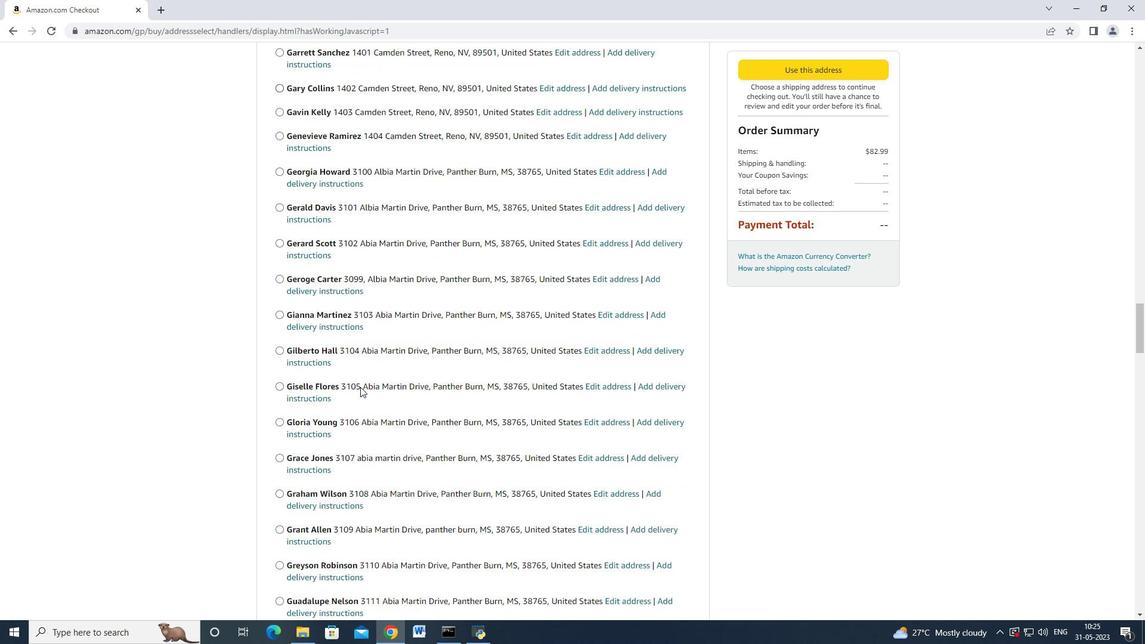 
Action: Mouse scrolled (360, 386) with delta (0, 0)
Screenshot: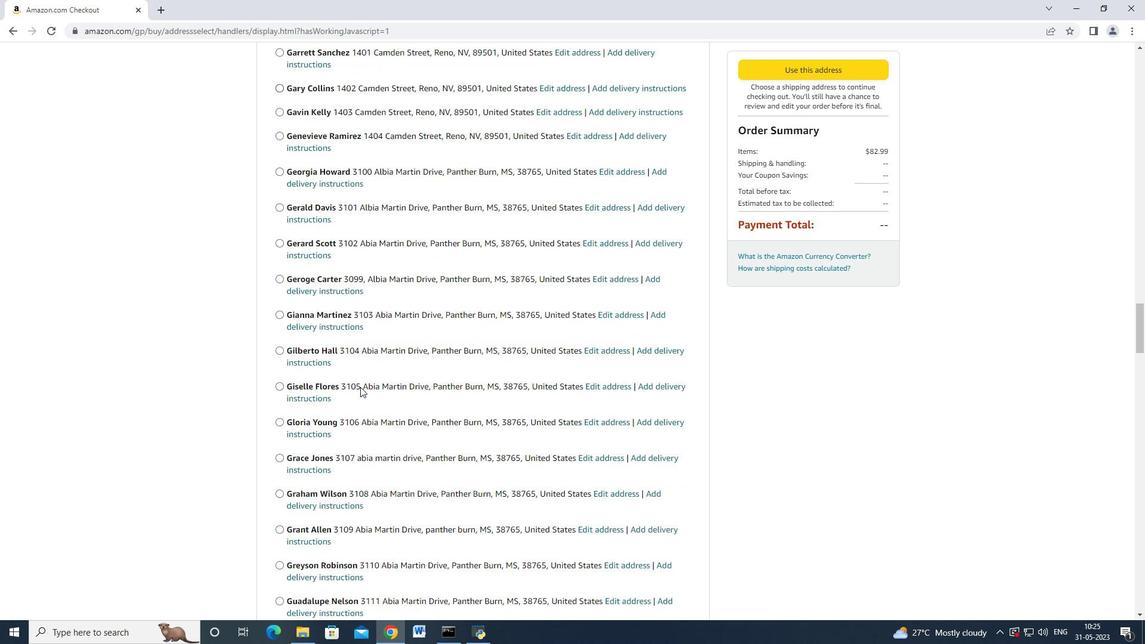 
Action: Mouse scrolled (360, 386) with delta (0, 0)
Screenshot: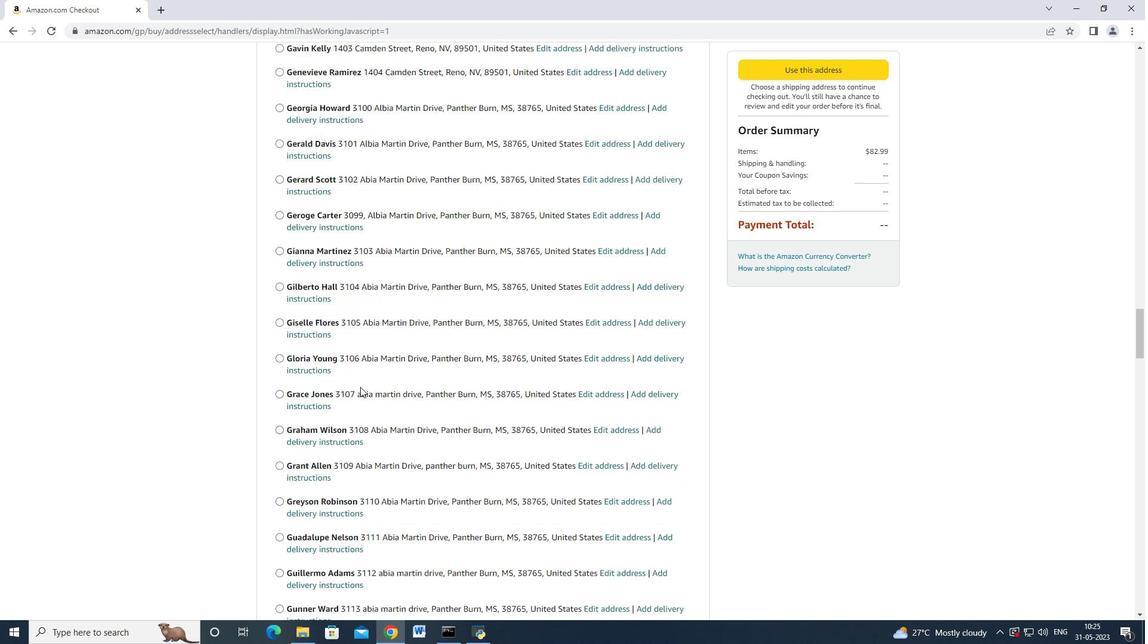 
Action: Mouse moved to (360, 387)
Screenshot: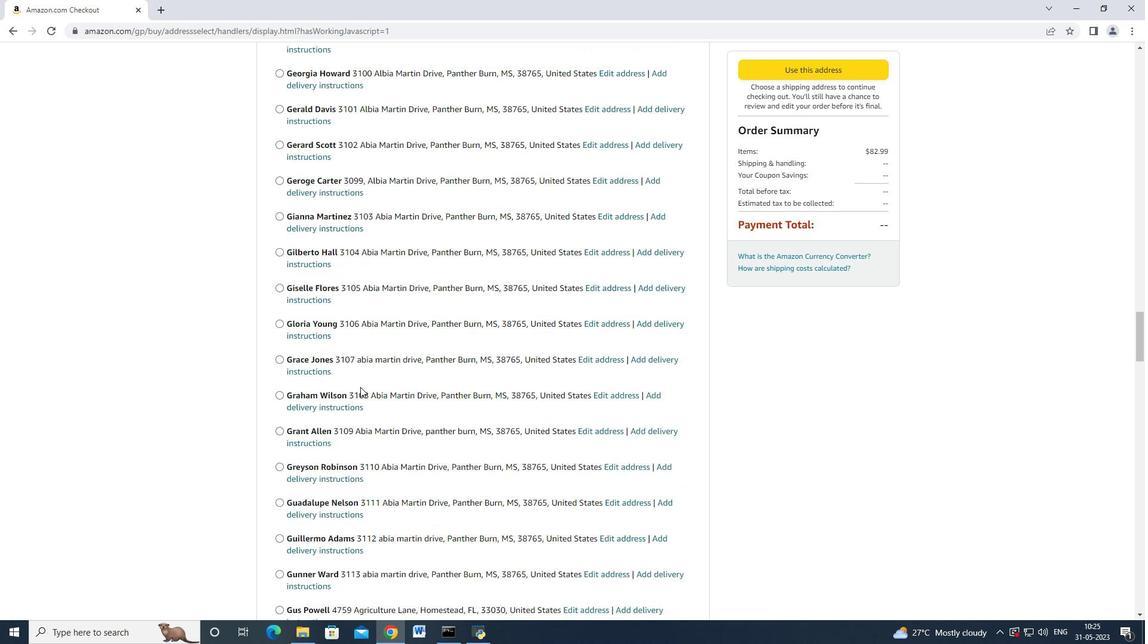 
Action: Mouse scrolled (360, 386) with delta (0, 0)
Screenshot: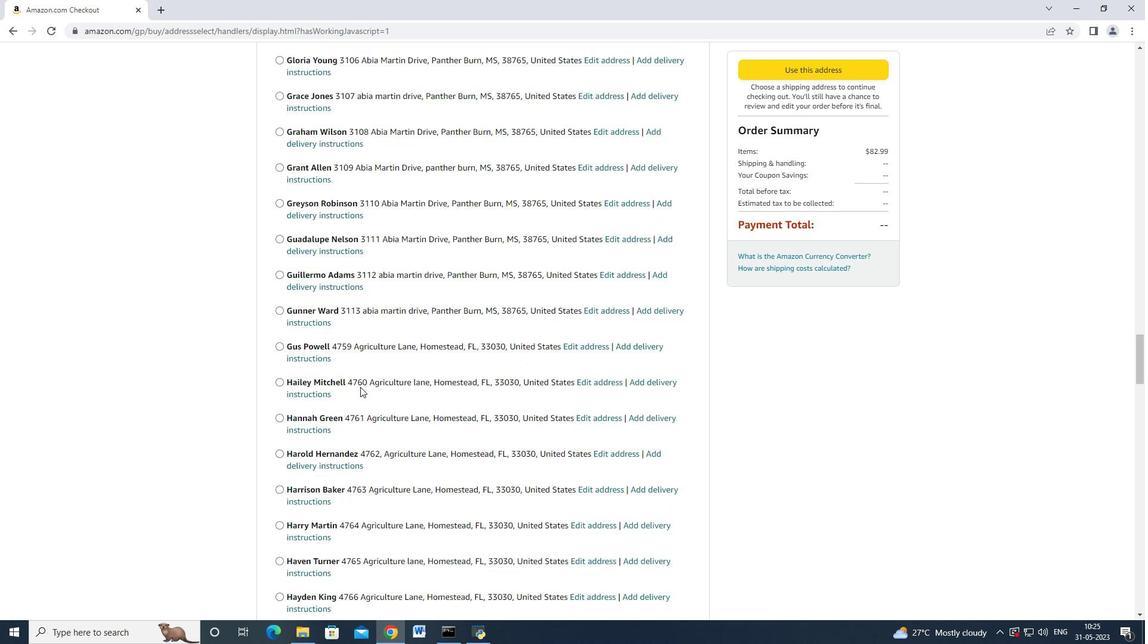 
Action: Mouse scrolled (360, 386) with delta (0, 0)
Screenshot: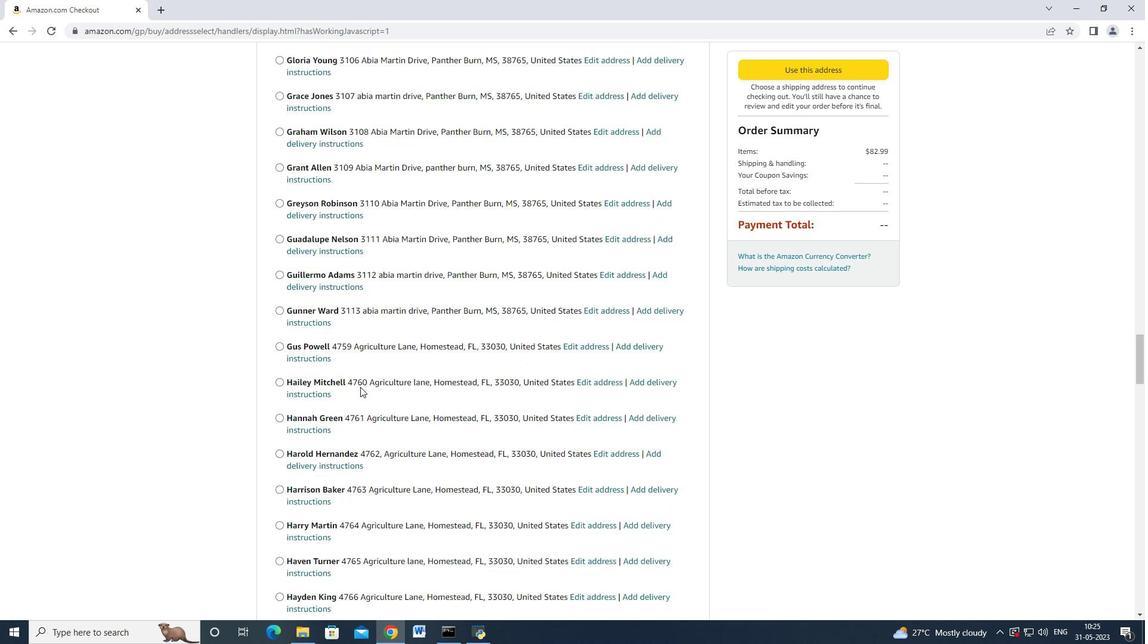 
Action: Mouse scrolled (360, 386) with delta (0, 0)
Screenshot: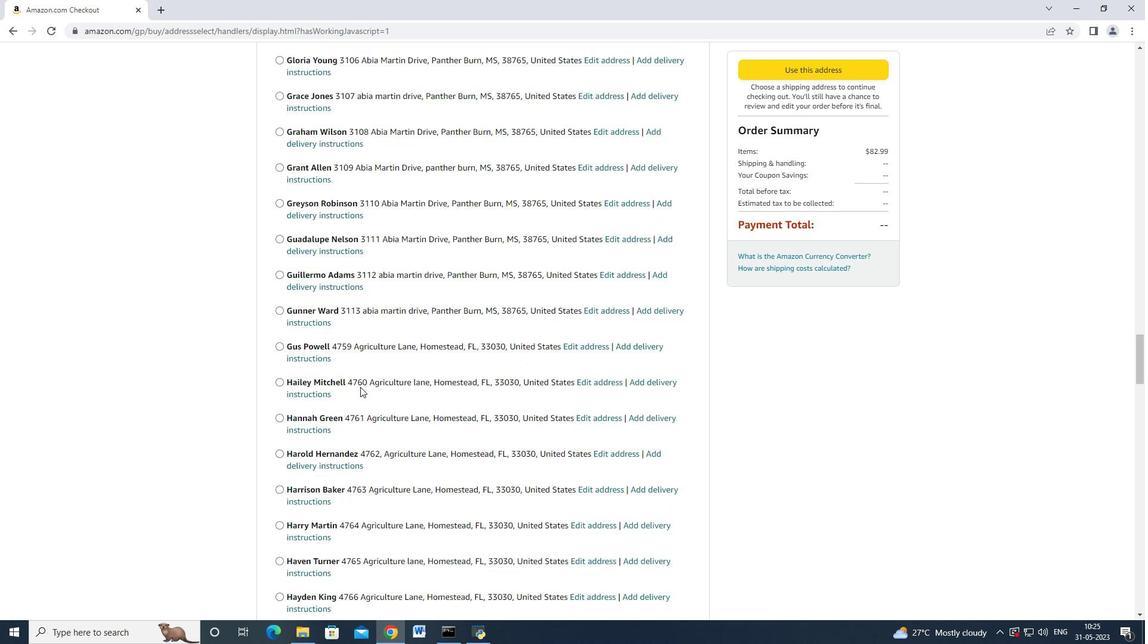
Action: Mouse scrolled (360, 386) with delta (0, 0)
Screenshot: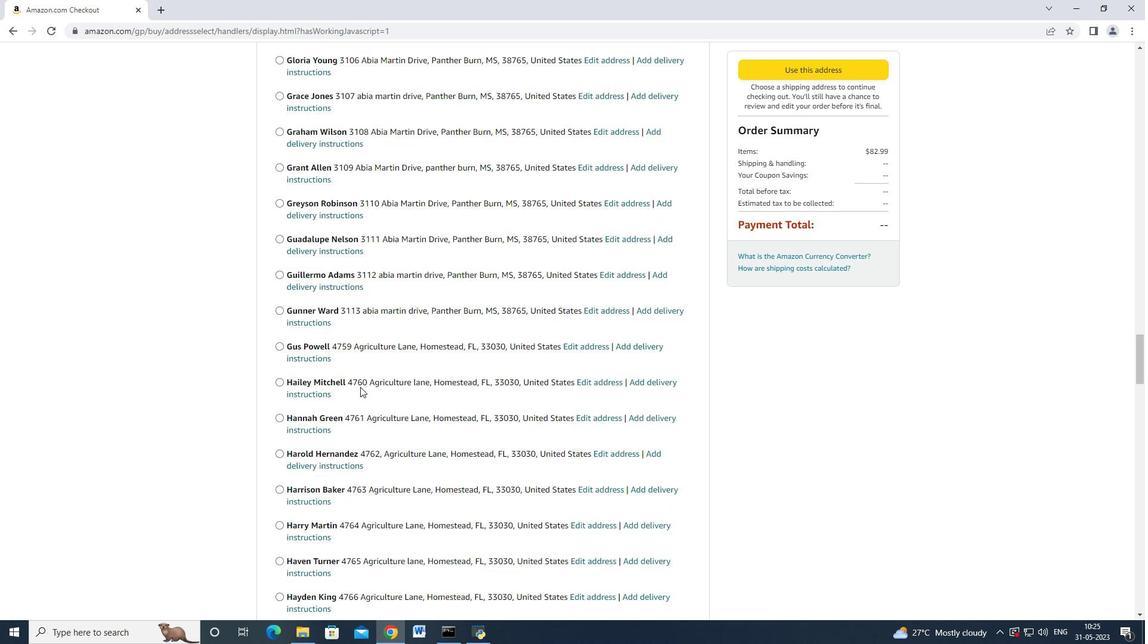 
Action: Mouse scrolled (360, 386) with delta (0, 0)
Screenshot: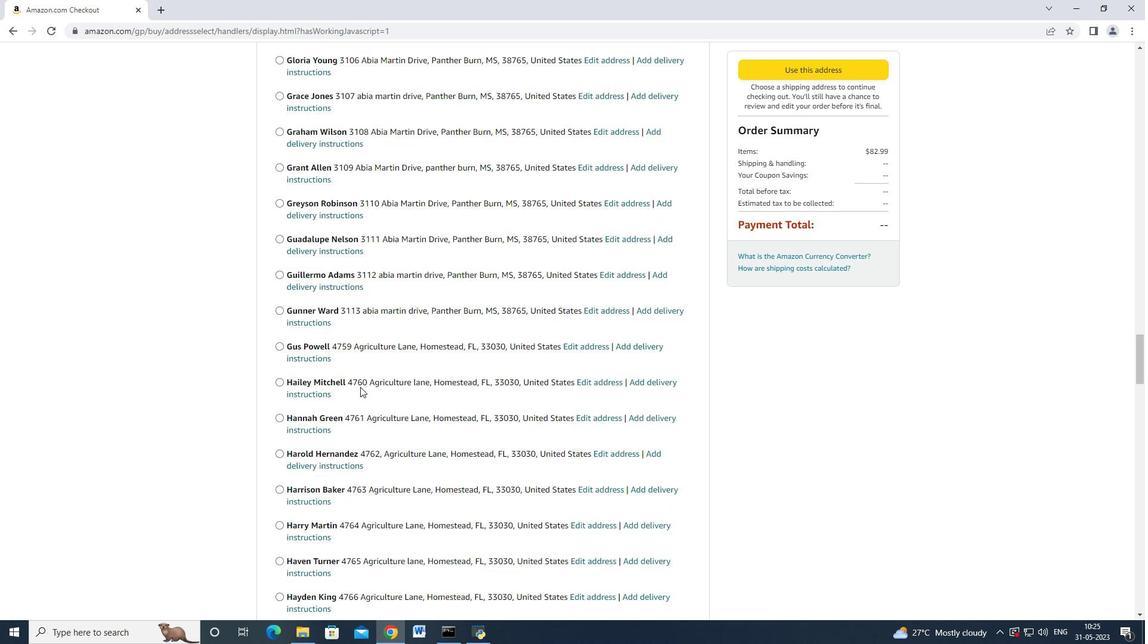 
Action: Mouse scrolled (360, 386) with delta (0, 0)
Screenshot: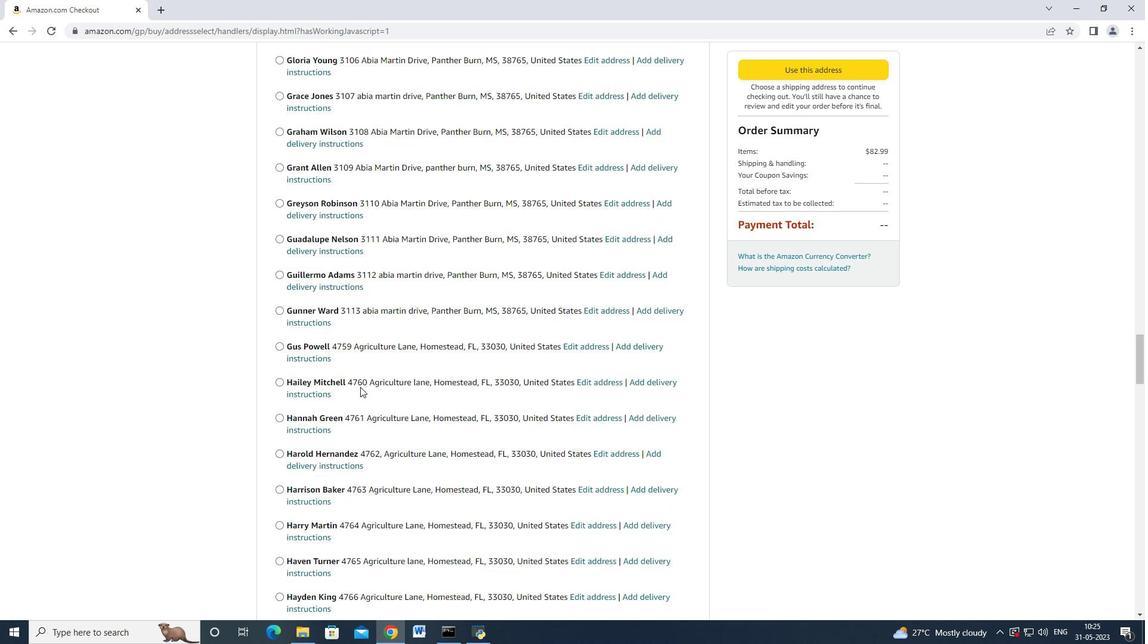 
Action: Mouse moved to (358, 386)
Screenshot: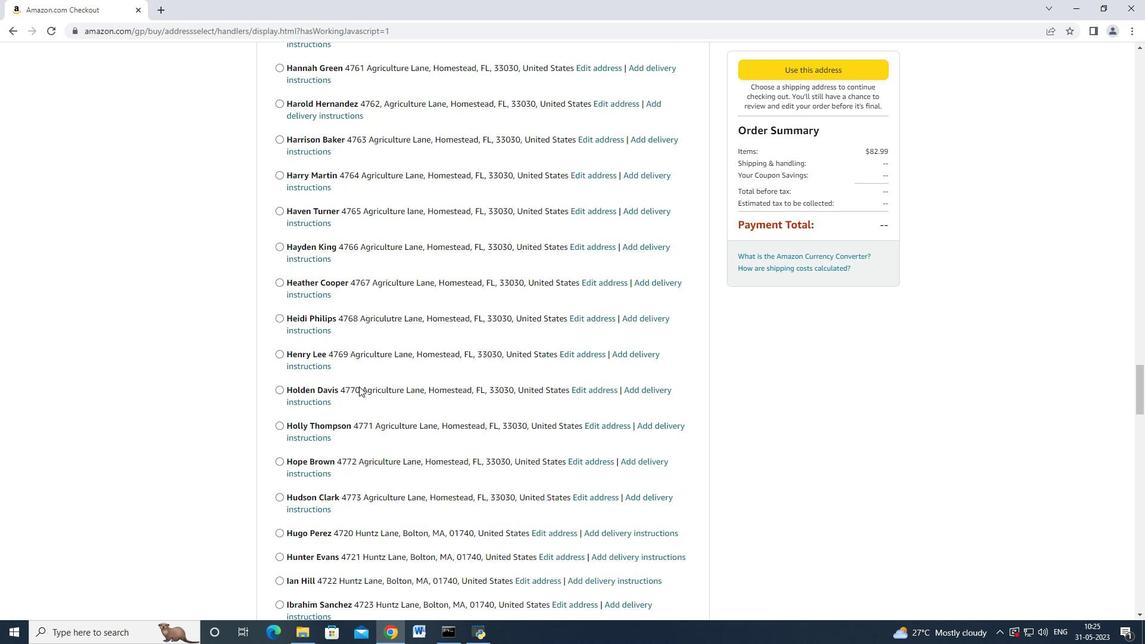 
Action: Mouse scrolled (358, 386) with delta (0, 0)
Screenshot: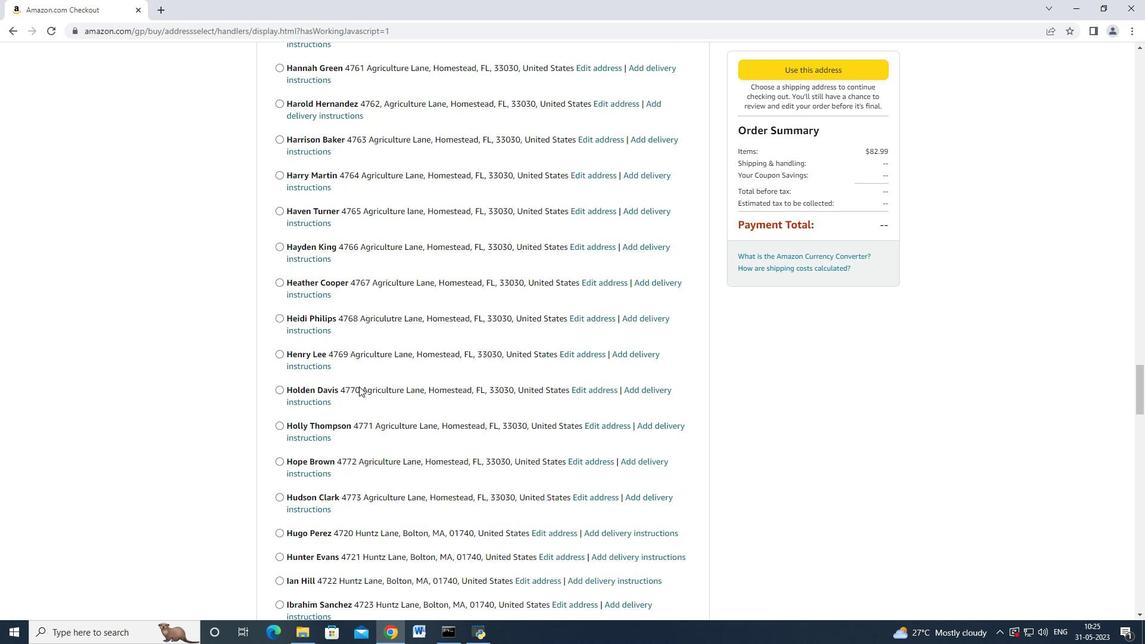 
Action: Mouse moved to (358, 386)
Screenshot: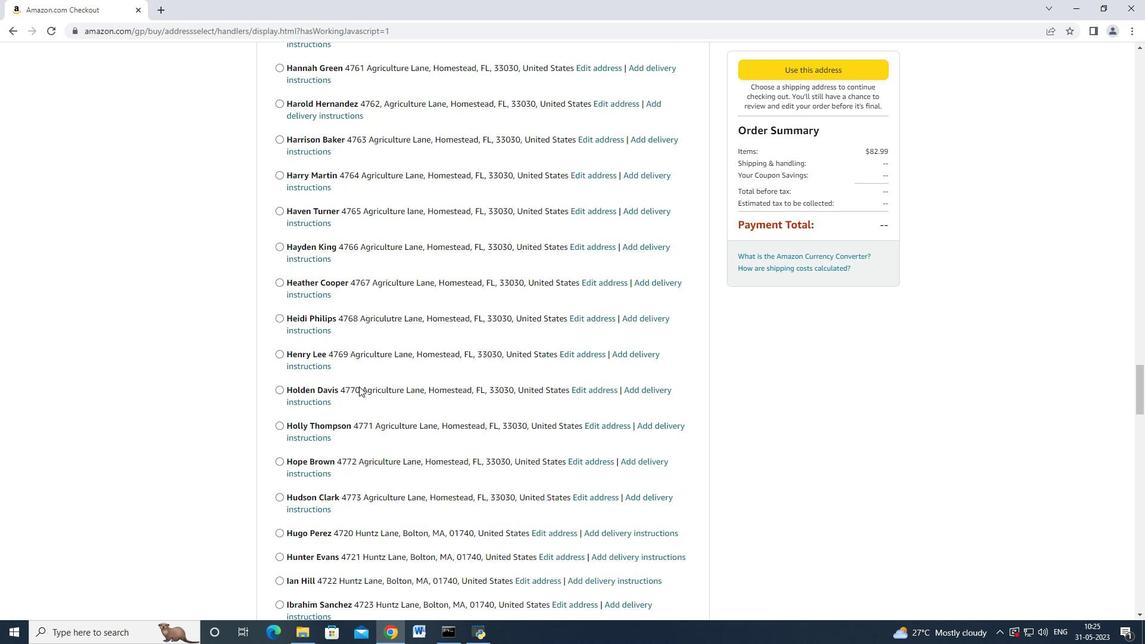 
Action: Mouse scrolled (358, 386) with delta (0, 0)
Screenshot: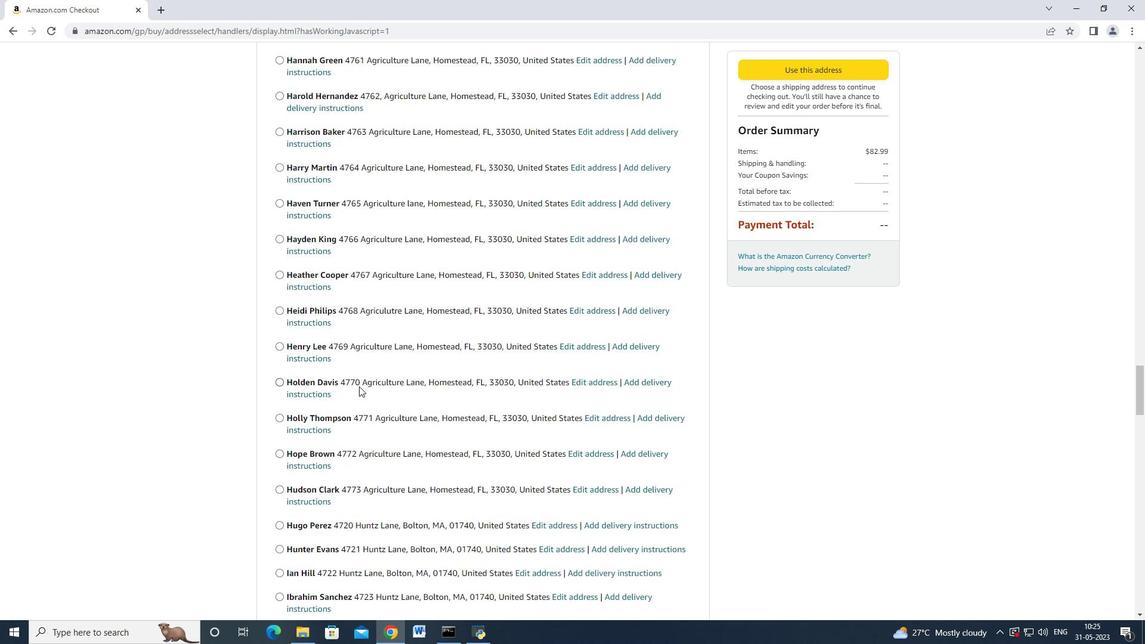 
Action: Mouse moved to (358, 386)
Screenshot: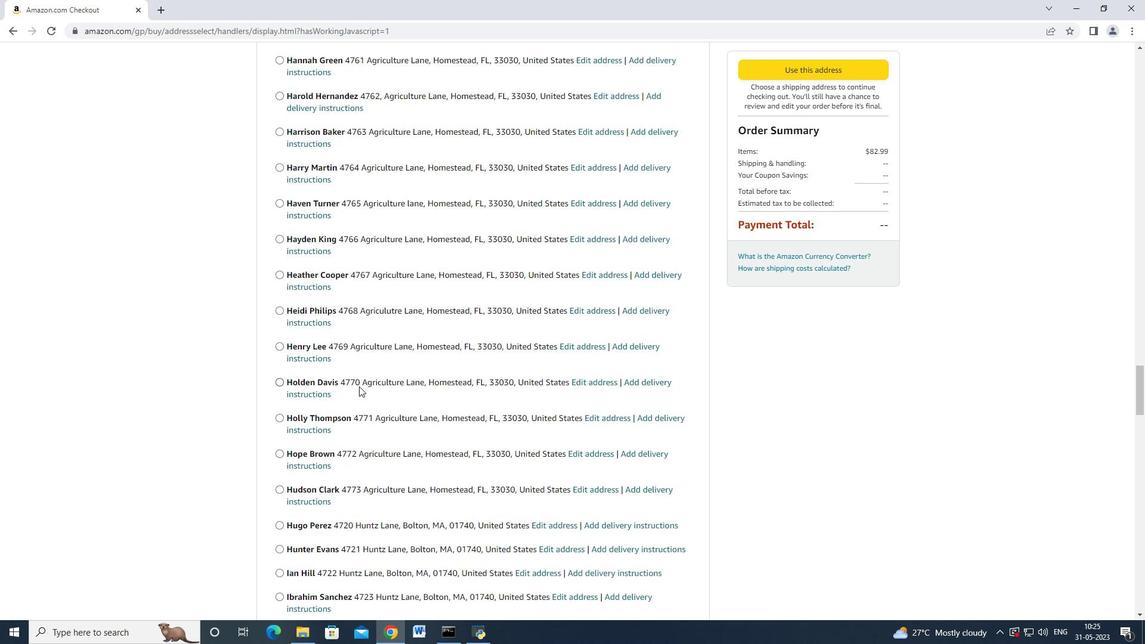 
Action: Mouse scrolled (358, 386) with delta (0, 0)
Screenshot: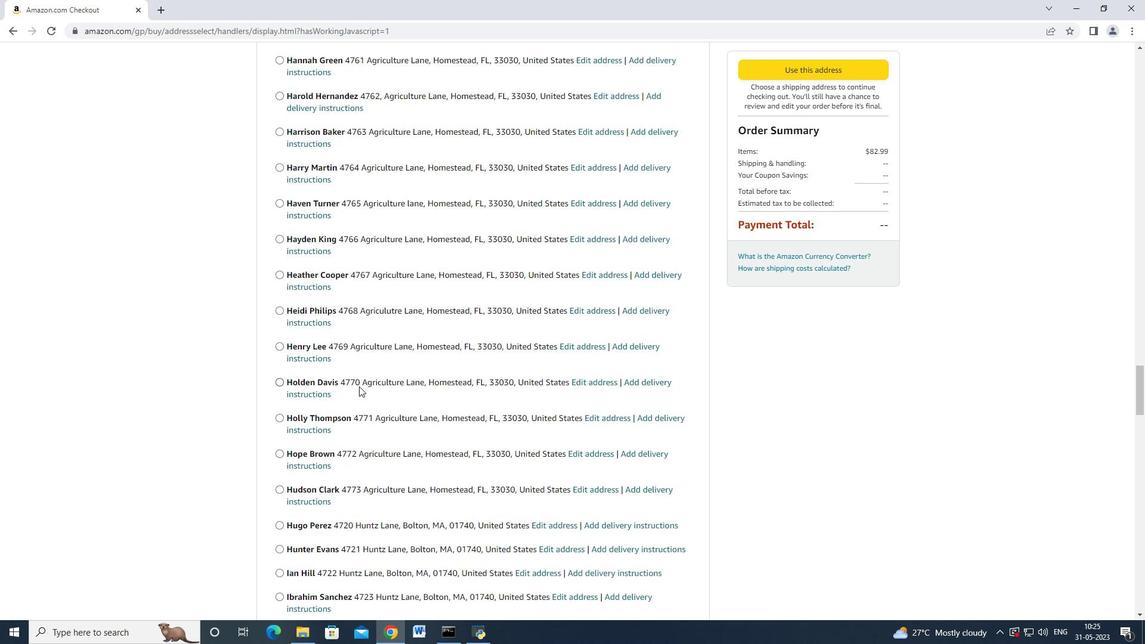 
Action: Mouse moved to (357, 386)
Screenshot: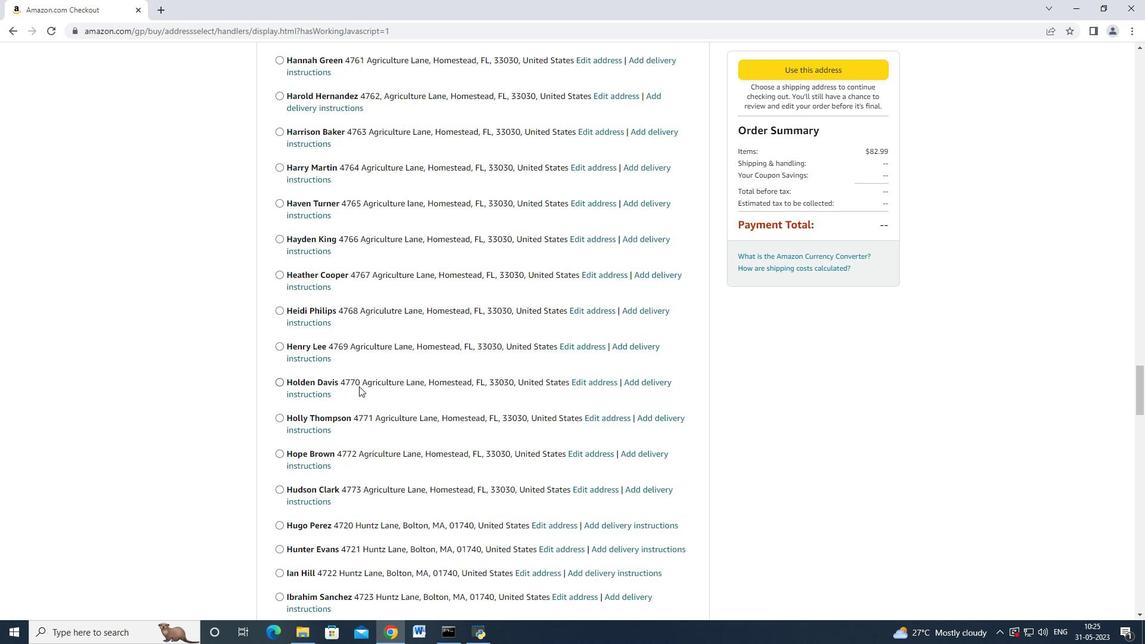 
Action: Mouse scrolled (358, 386) with delta (0, 0)
Screenshot: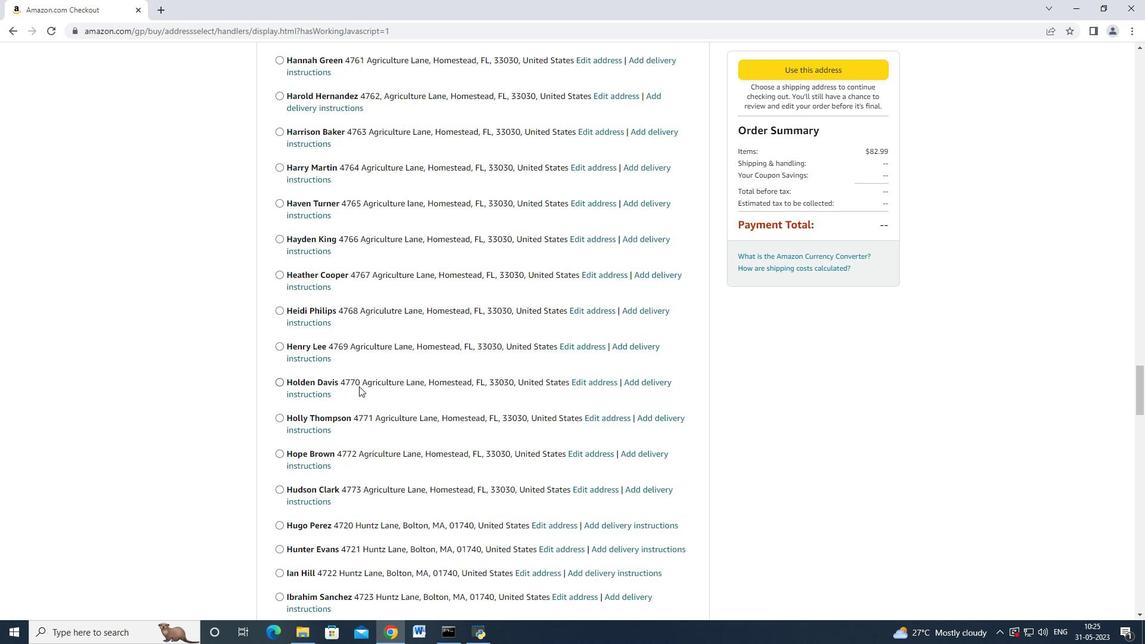 
Action: Mouse scrolled (357, 386) with delta (0, 0)
Screenshot: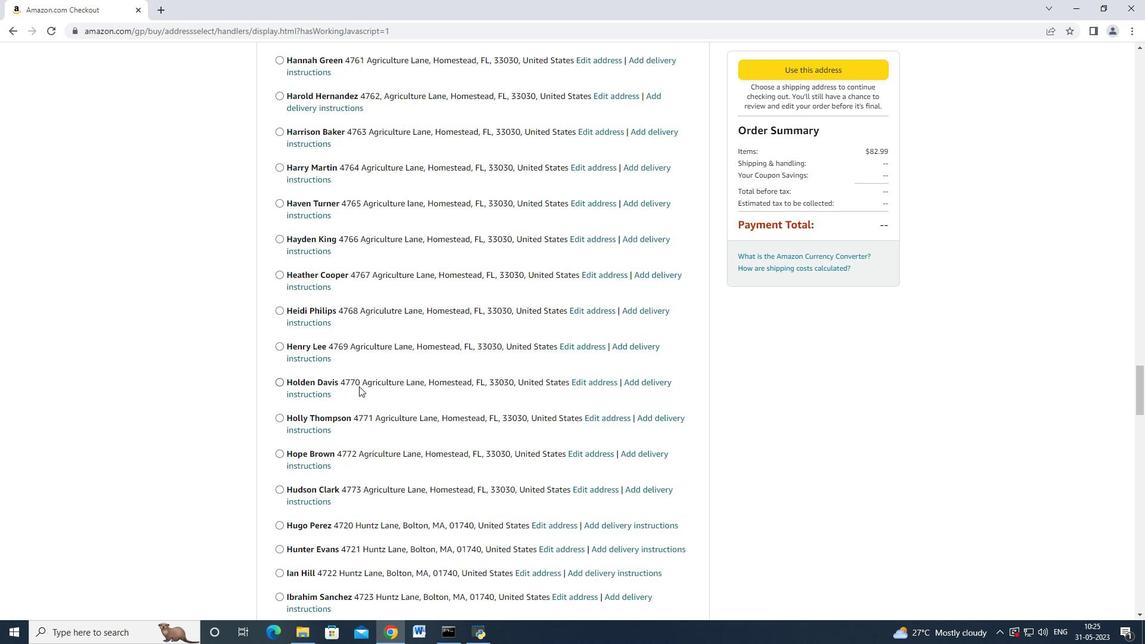 
Action: Mouse moved to (357, 386)
Screenshot: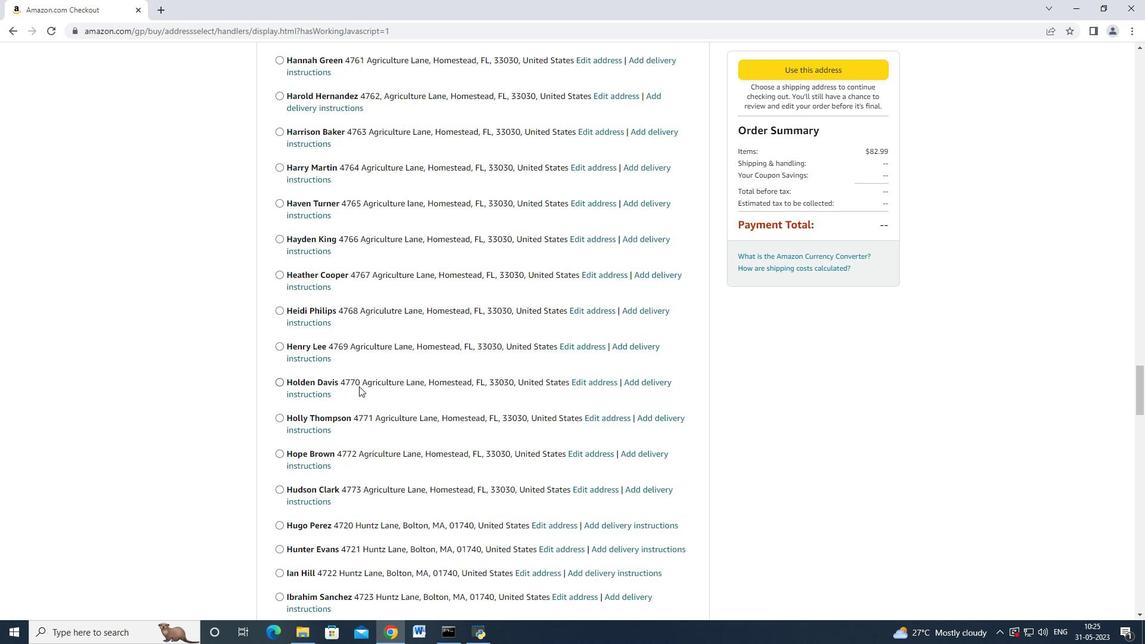 
Action: Mouse scrolled (357, 386) with delta (0, 0)
Screenshot: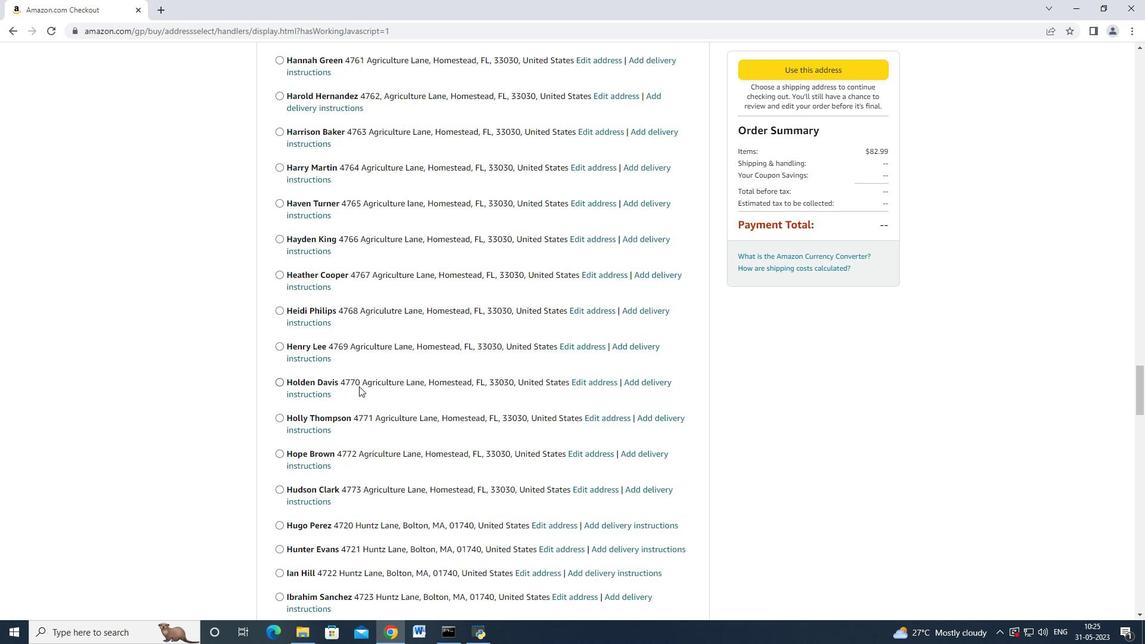 
Action: Mouse moved to (355, 386)
Screenshot: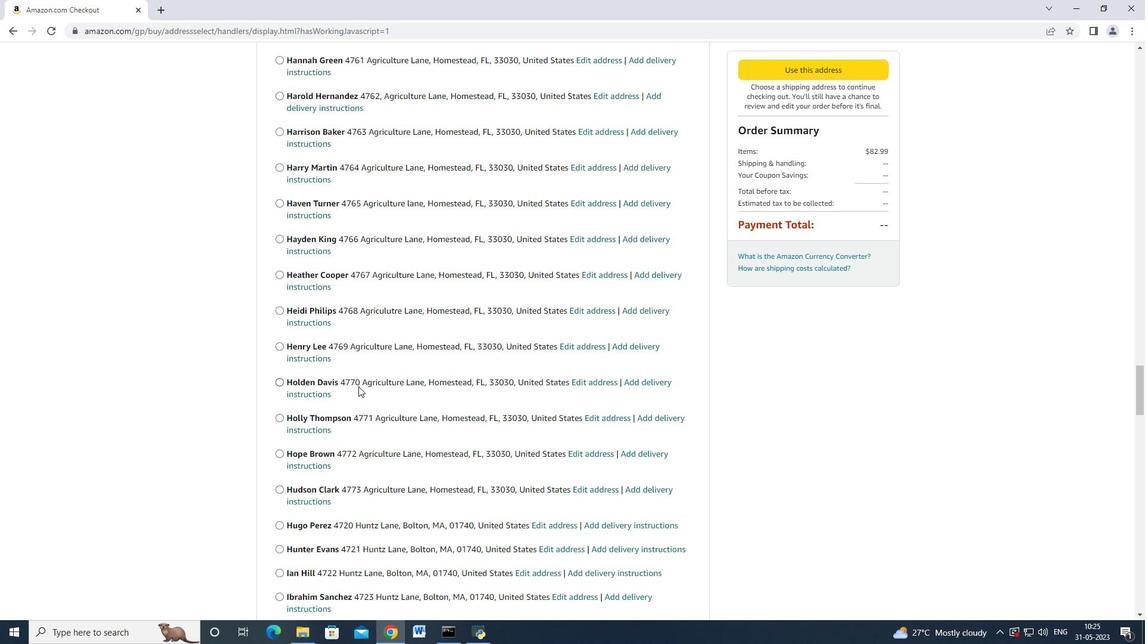
Action: Mouse scrolled (355, 386) with delta (0, 0)
Screenshot: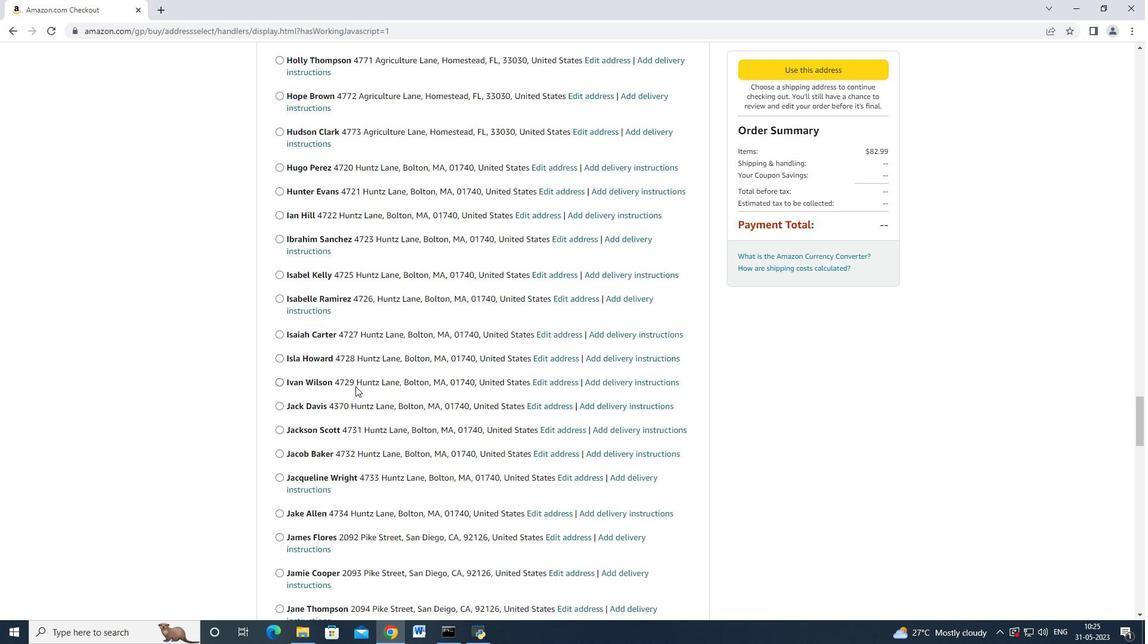 
Action: Mouse scrolled (355, 386) with delta (0, 0)
Screenshot: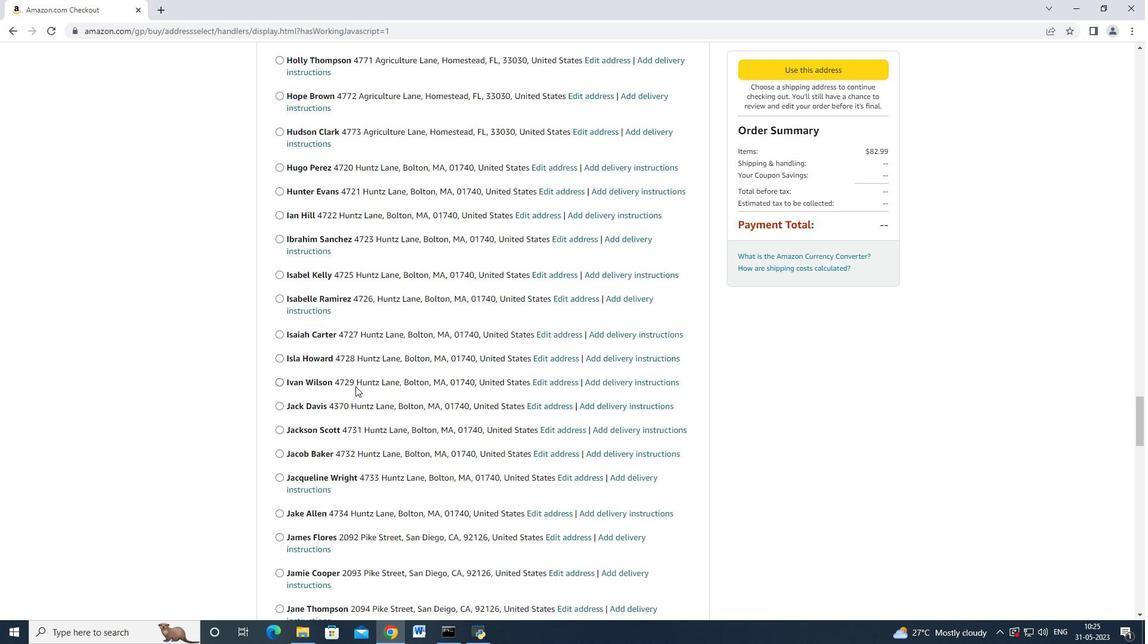 
Action: Mouse scrolled (355, 386) with delta (0, 0)
Screenshot: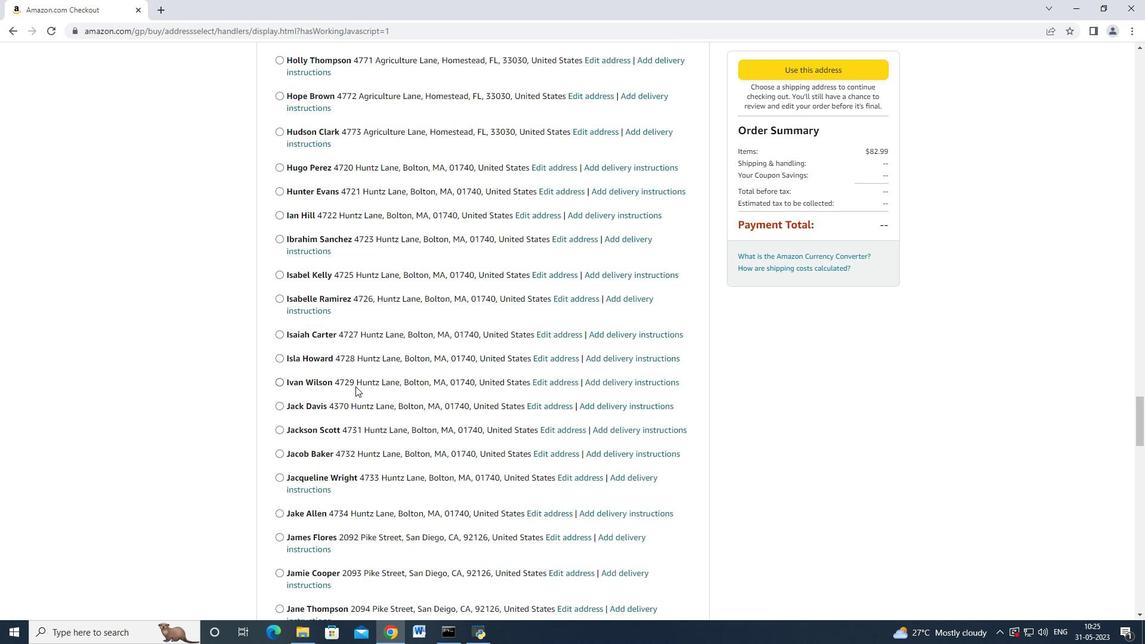 
Action: Mouse scrolled (355, 386) with delta (0, 0)
Screenshot: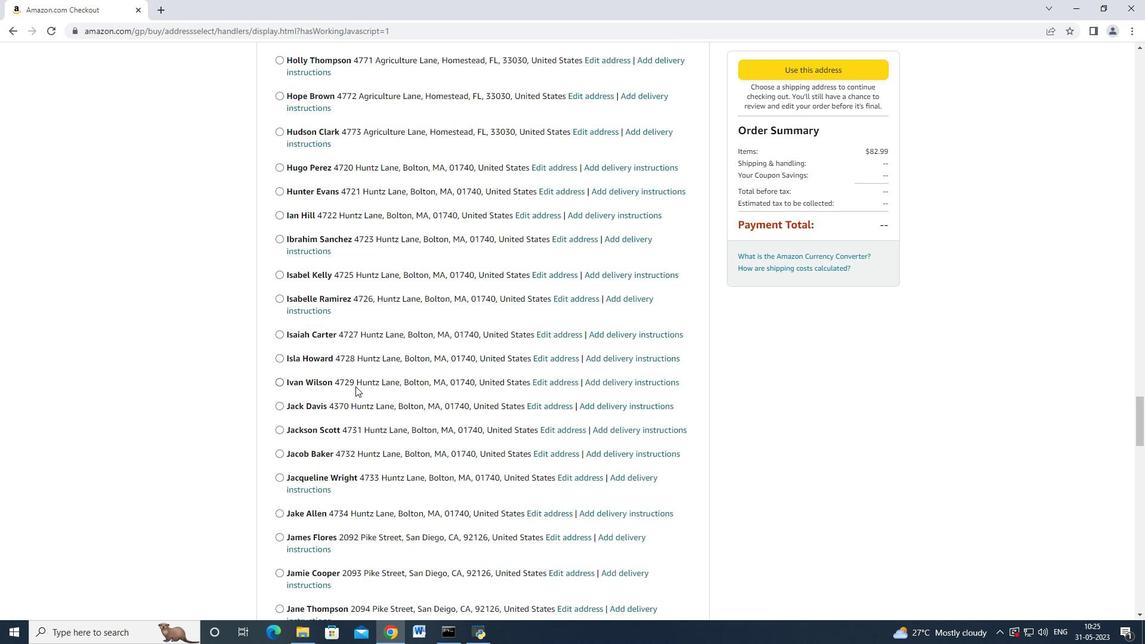 
Action: Mouse scrolled (355, 386) with delta (0, 0)
Screenshot: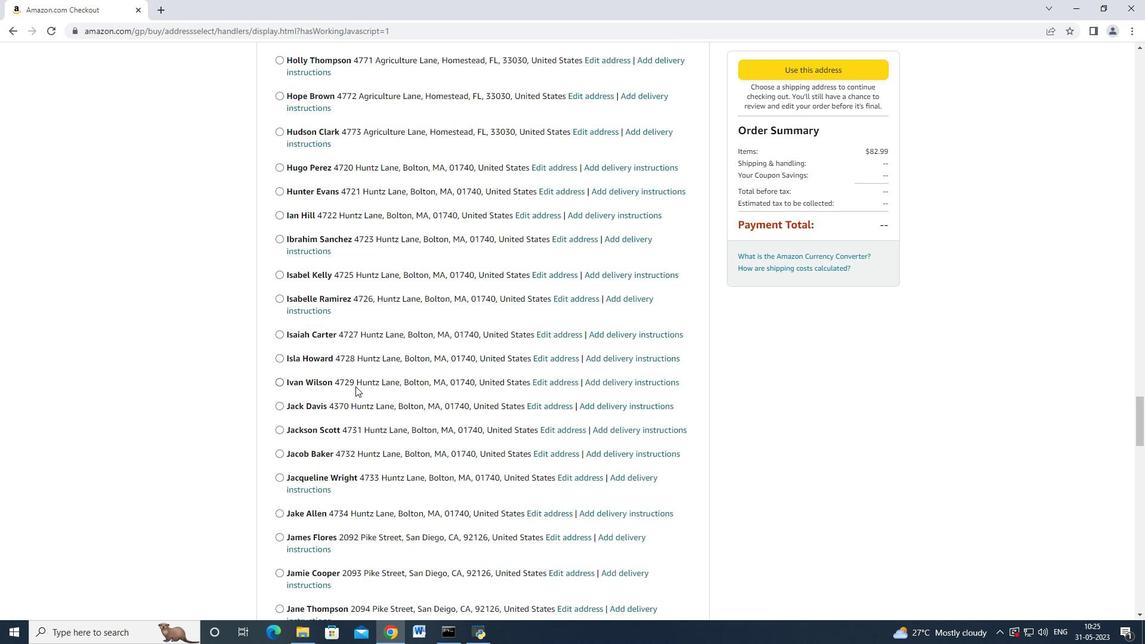 
Action: Mouse scrolled (355, 386) with delta (0, 0)
Screenshot: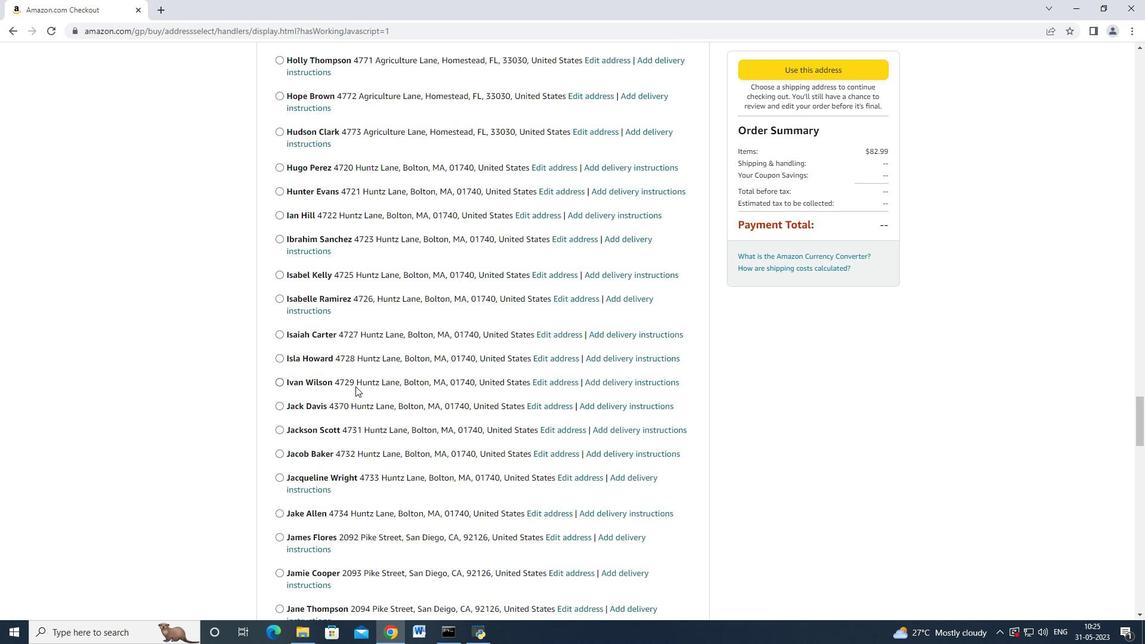 
Action: Mouse scrolled (355, 386) with delta (0, 0)
Screenshot: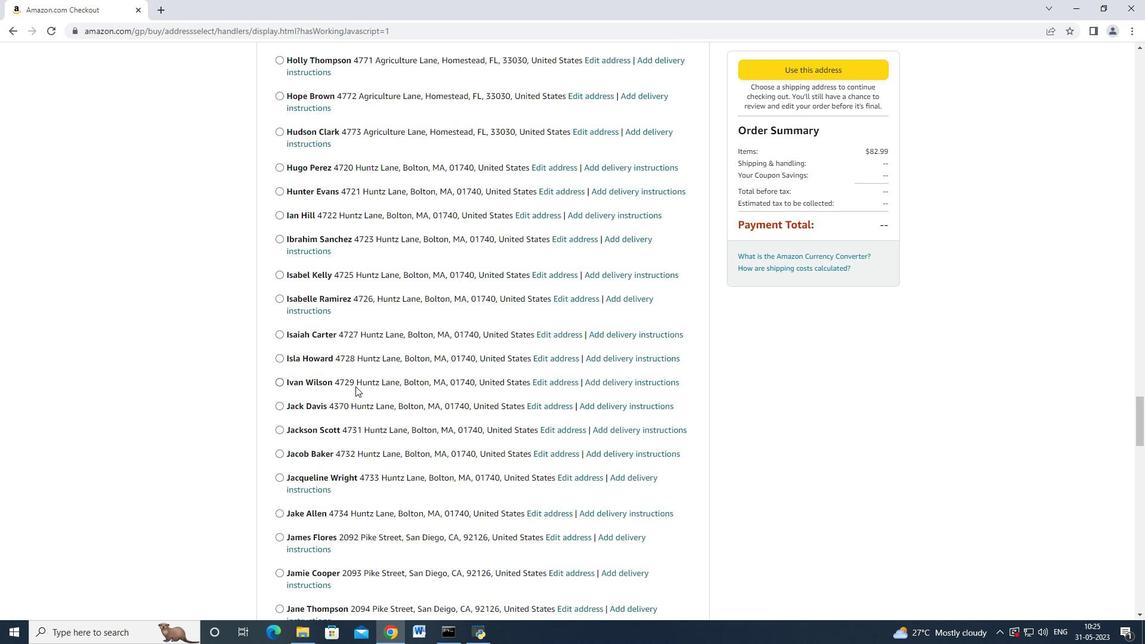 
Action: Mouse scrolled (355, 386) with delta (0, 0)
Screenshot: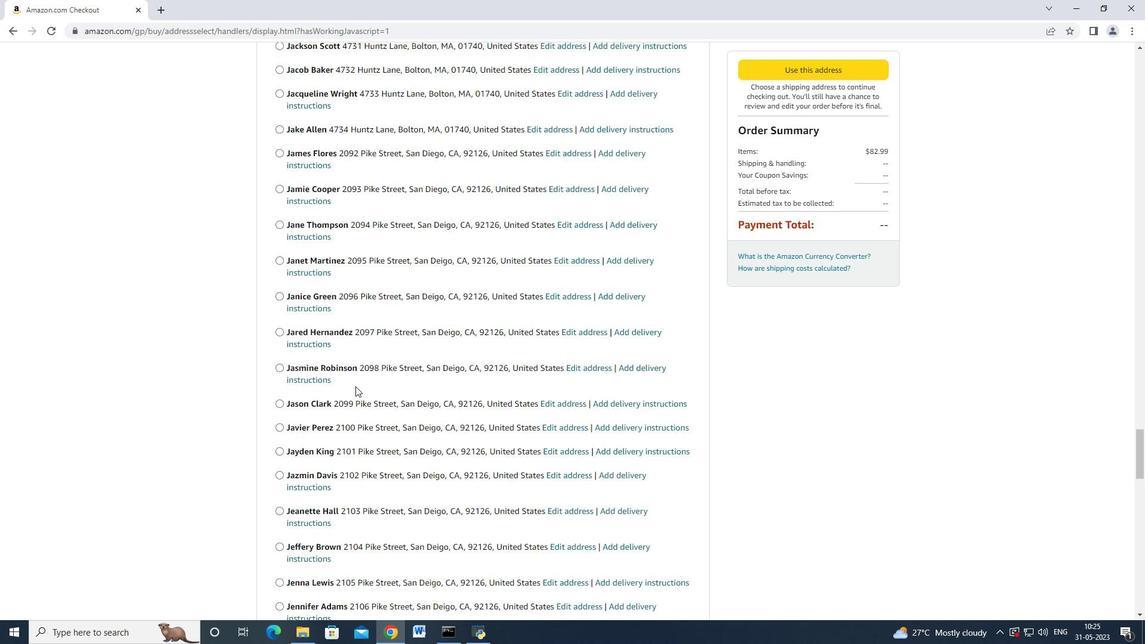 
Action: Mouse moved to (355, 386)
Screenshot: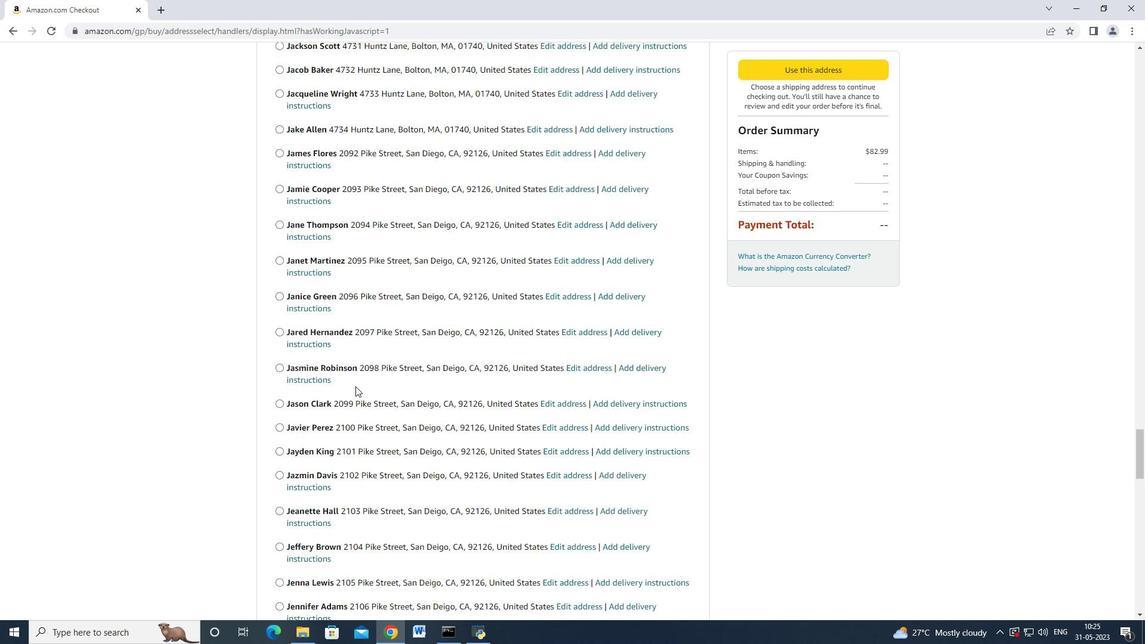 
Action: Mouse scrolled (355, 386) with delta (0, 0)
Screenshot: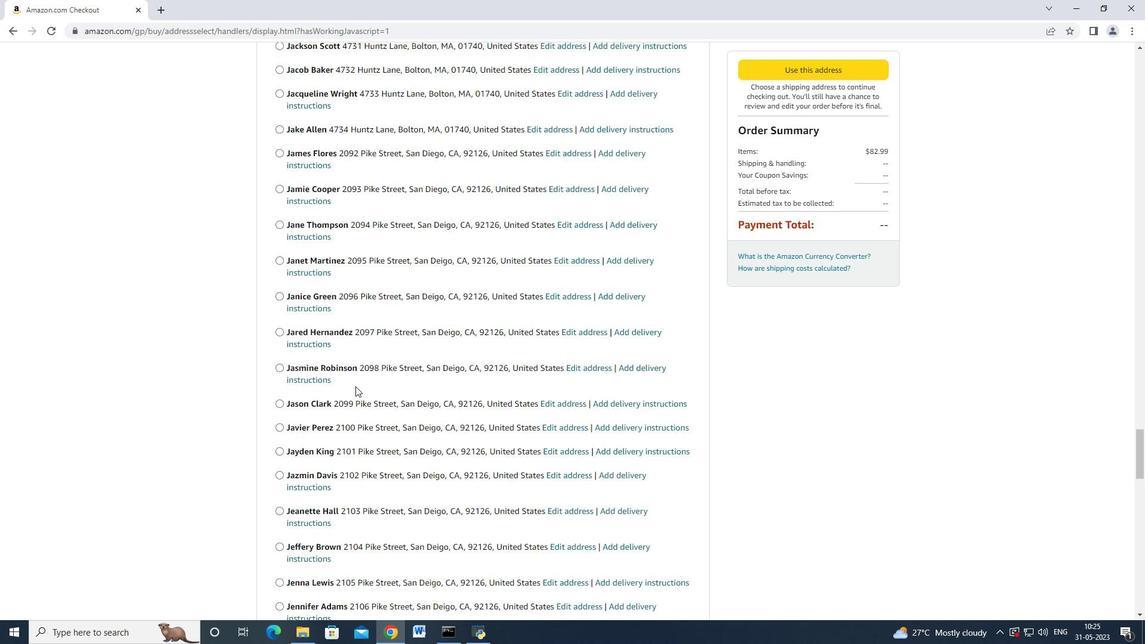 
Action: Mouse moved to (355, 387)
Screenshot: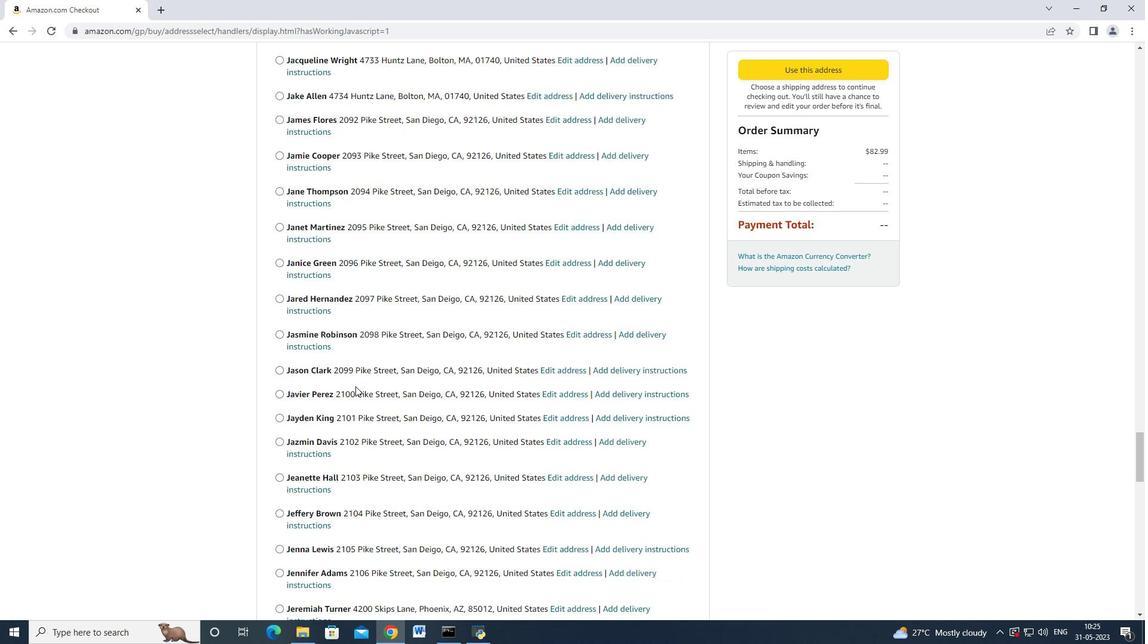 
Action: Mouse scrolled (355, 386) with delta (0, 0)
Screenshot: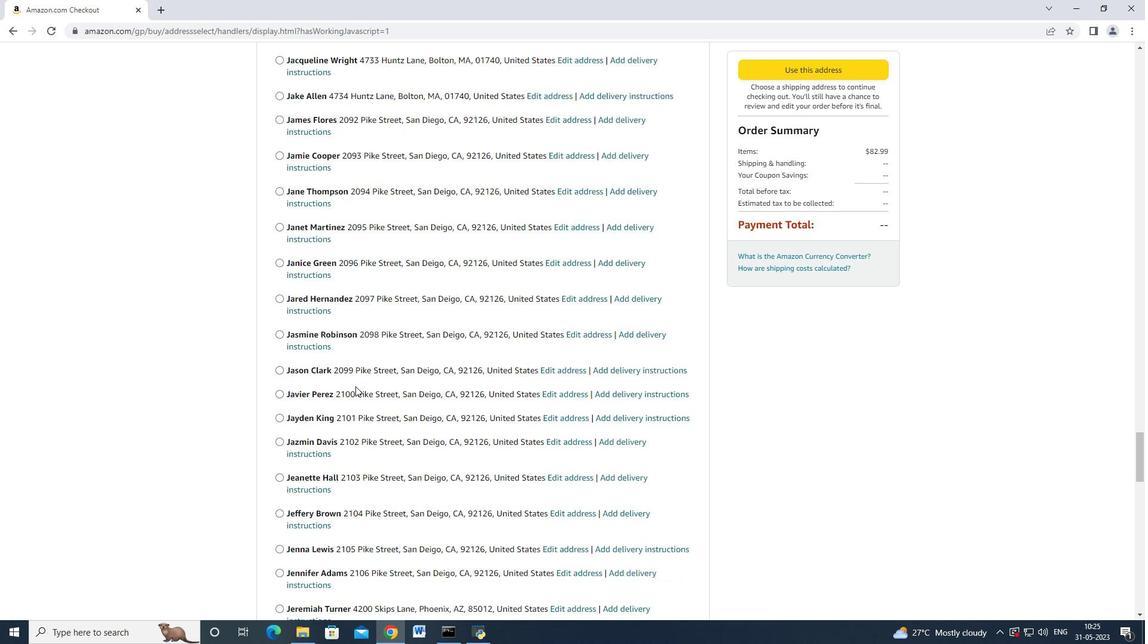 
Action: Mouse moved to (355, 387)
Screenshot: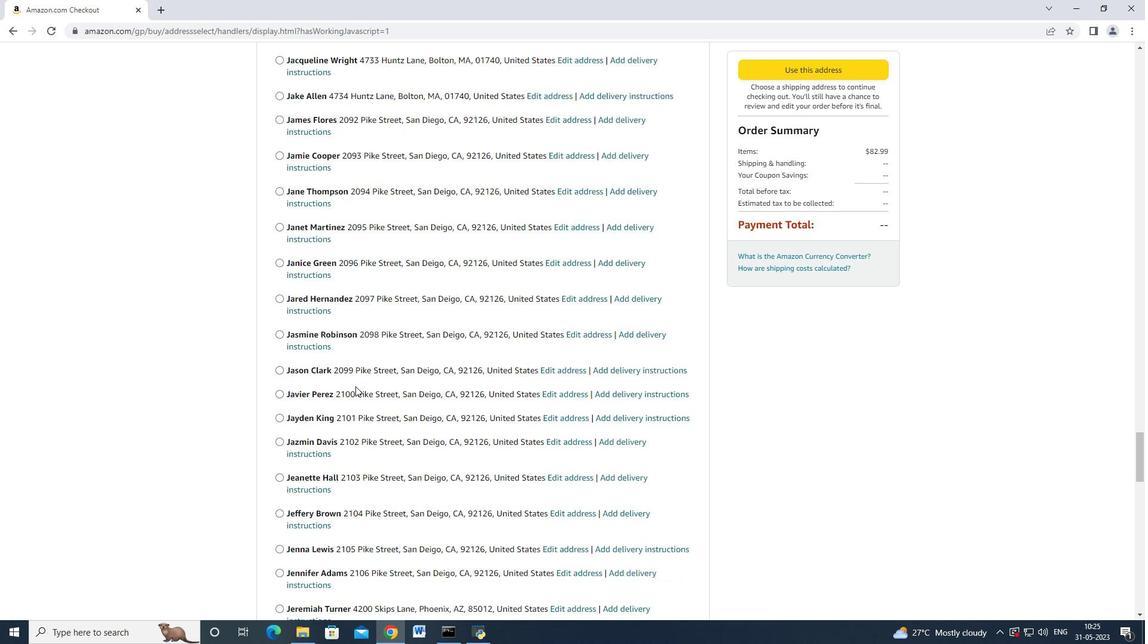 
Action: Mouse scrolled (355, 386) with delta (0, 0)
Screenshot: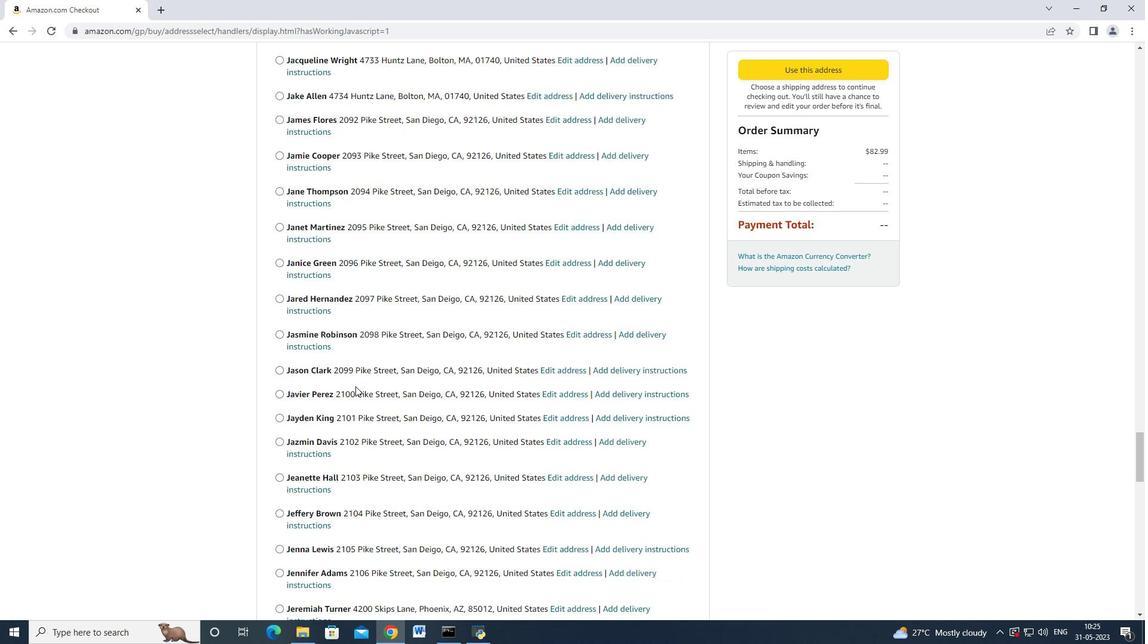 
Action: Mouse moved to (354, 387)
Screenshot: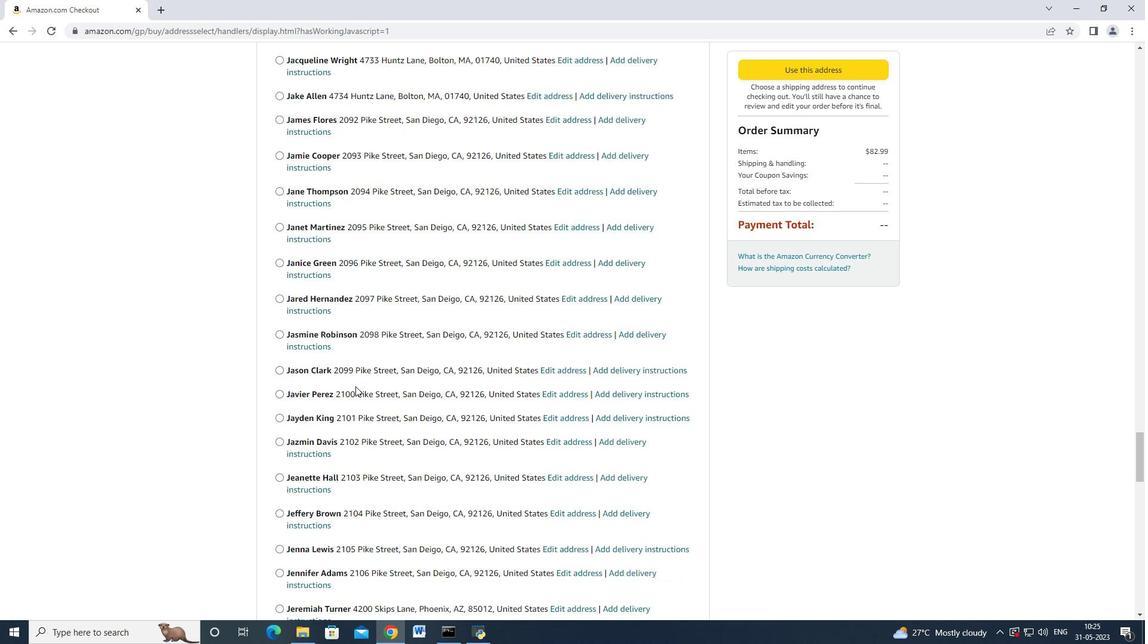 
Action: Mouse scrolled (355, 386) with delta (0, 0)
Screenshot: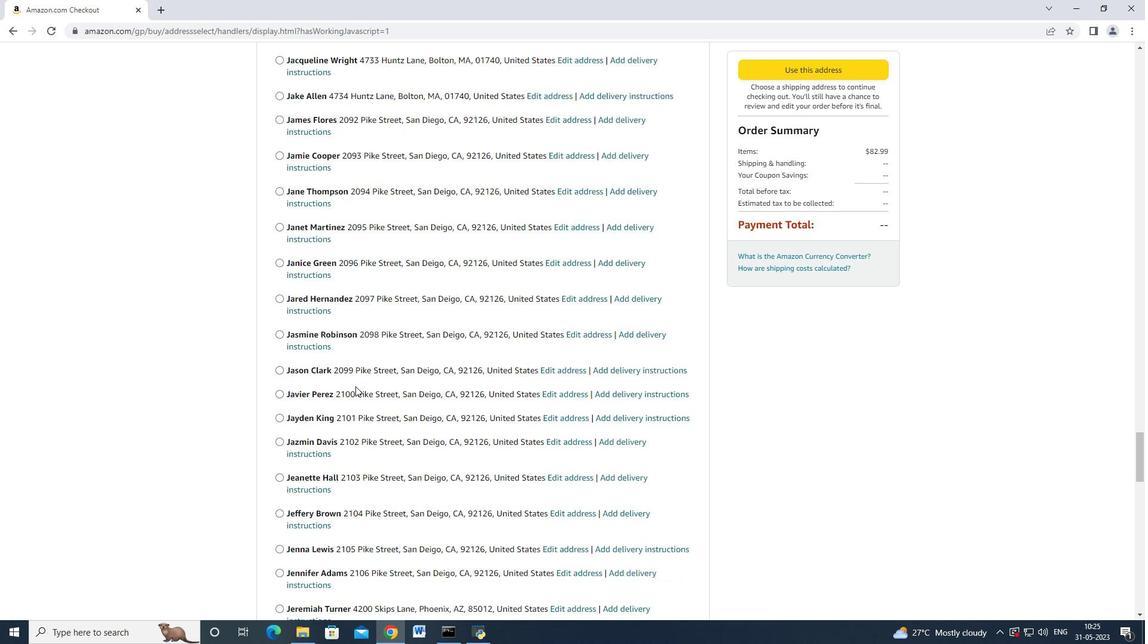 
Action: Mouse moved to (353, 387)
Screenshot: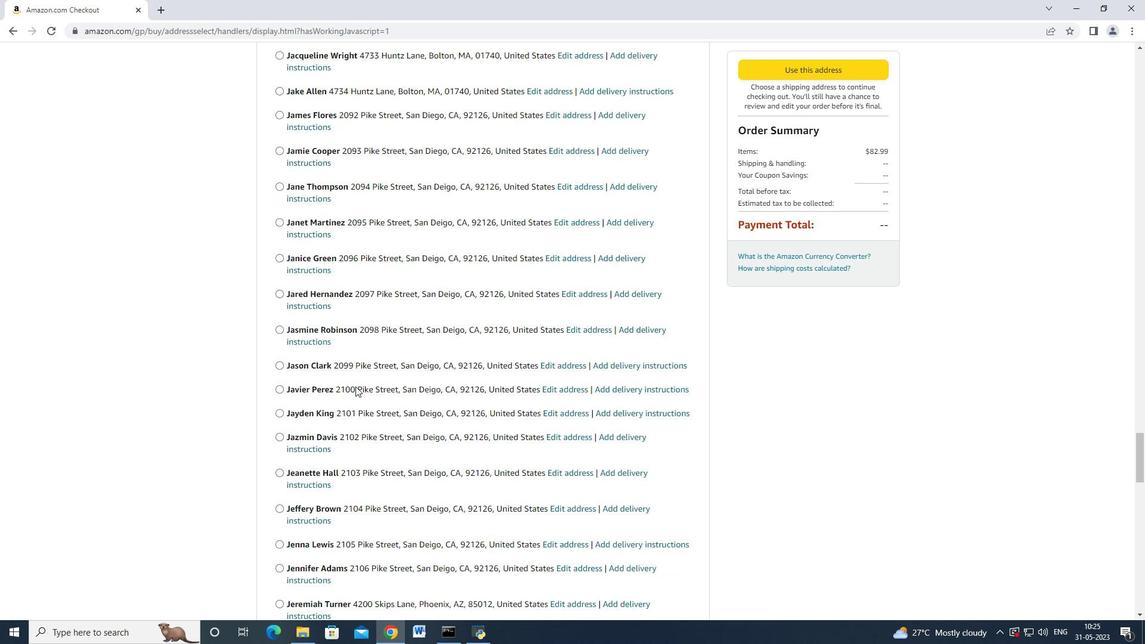 
Action: Mouse scrolled (355, 386) with delta (0, 0)
Screenshot: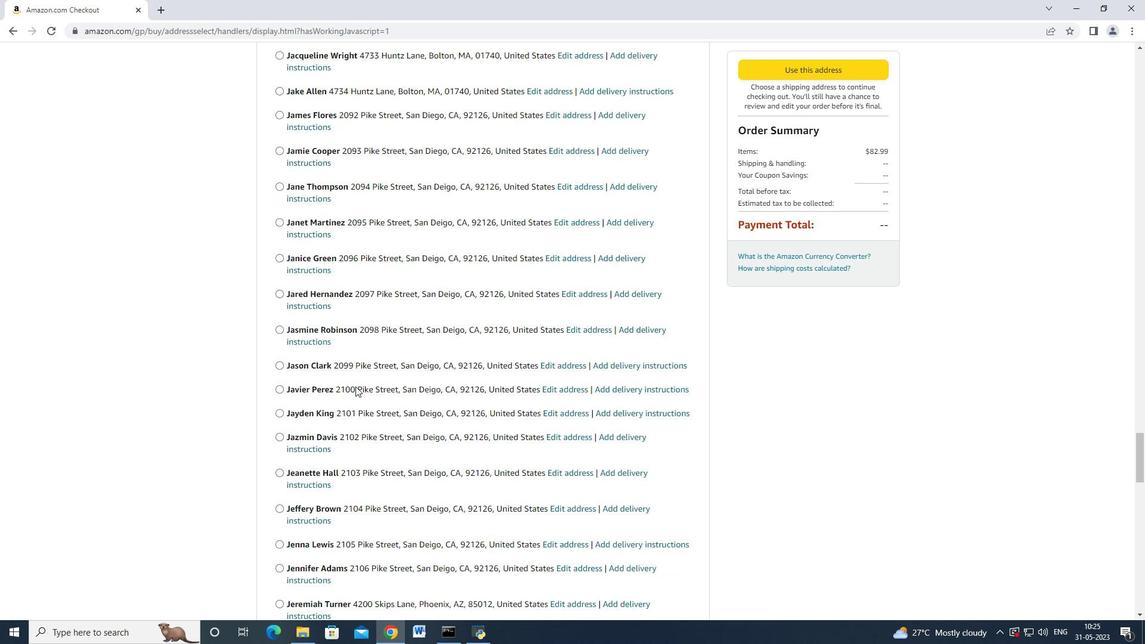 
Action: Mouse scrolled (355, 386) with delta (0, 0)
Screenshot: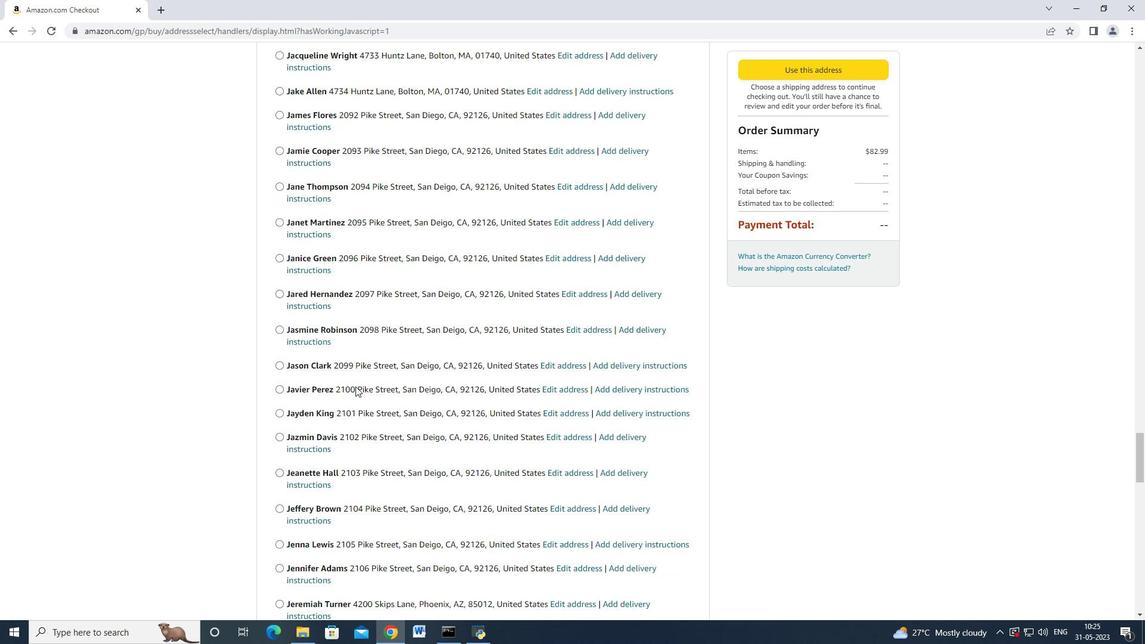 
Action: Mouse moved to (353, 387)
Screenshot: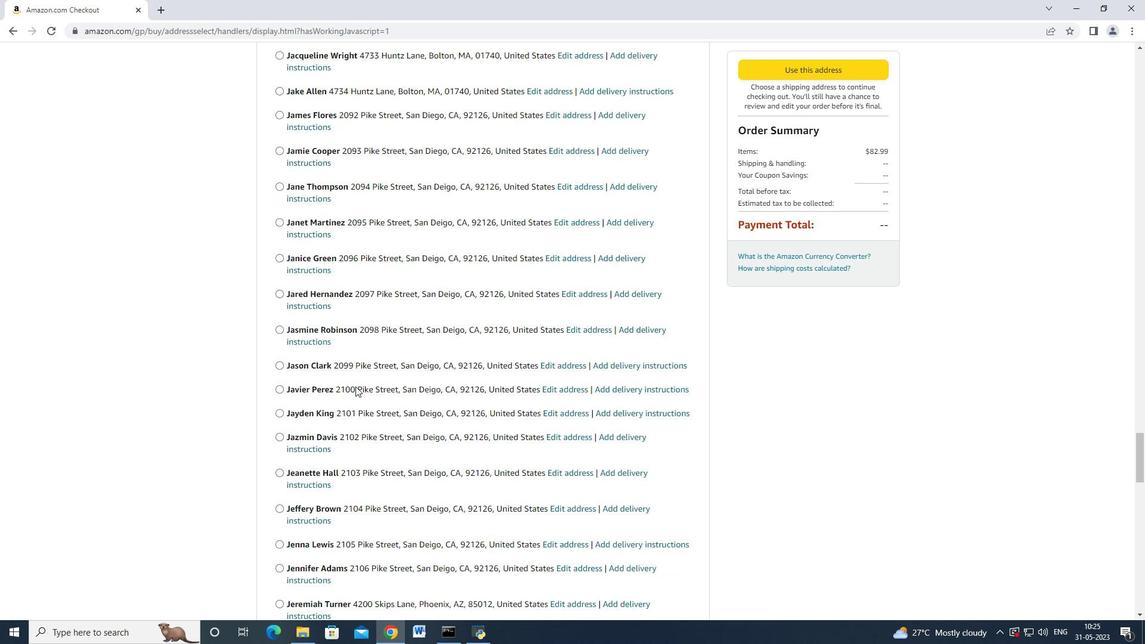 
Action: Mouse scrolled (353, 386) with delta (0, 0)
Screenshot: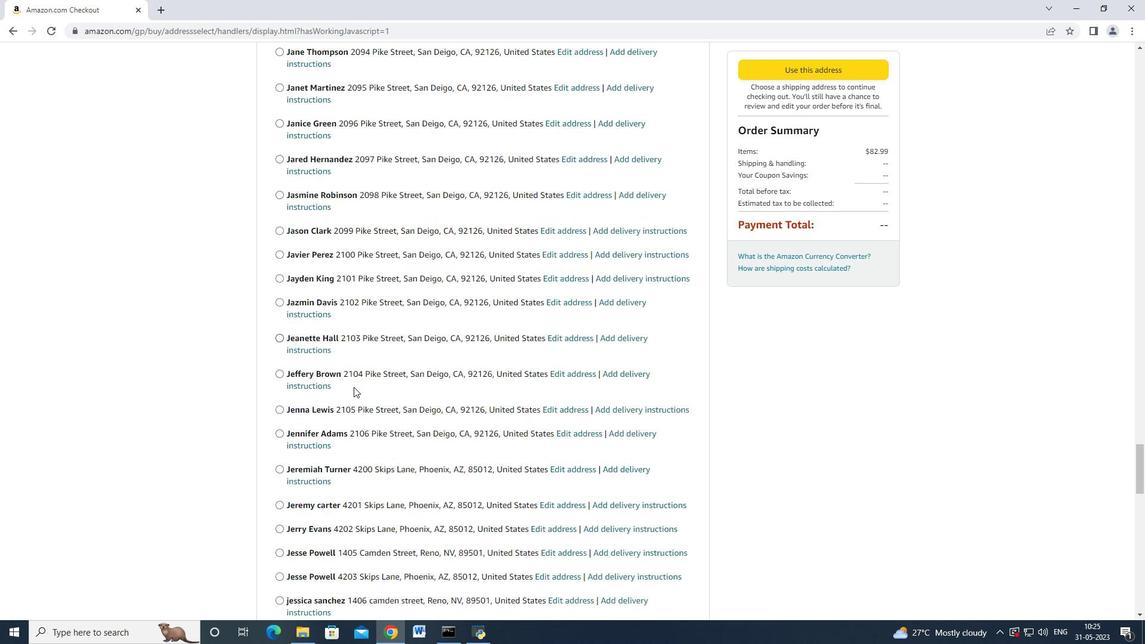 
Action: Mouse scrolled (353, 386) with delta (0, 0)
Screenshot: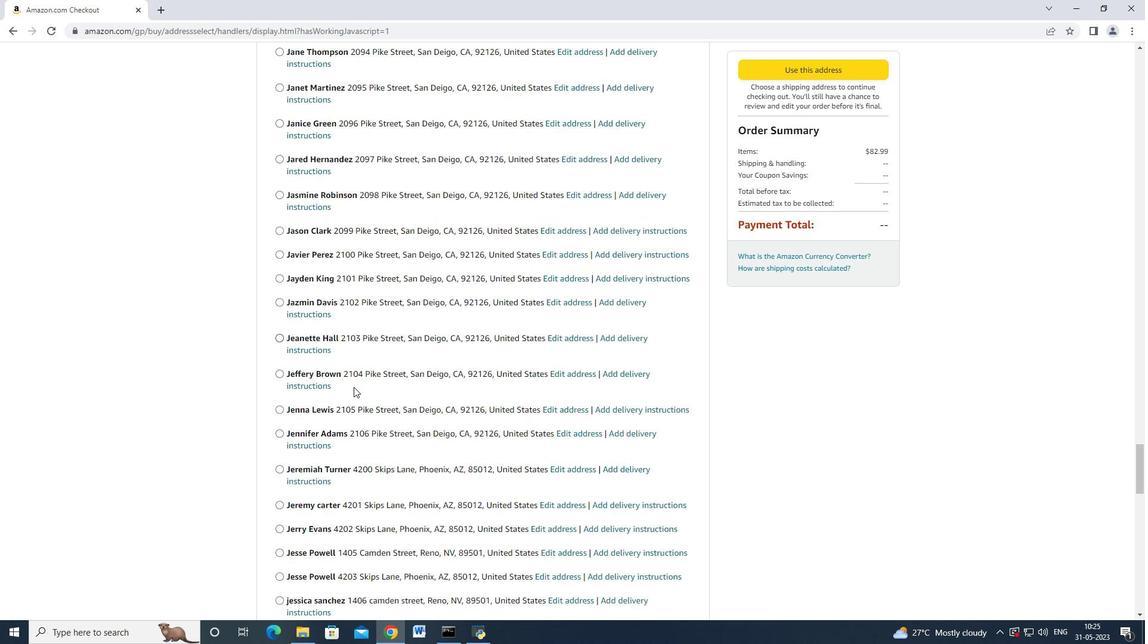 
Action: Mouse scrolled (353, 386) with delta (0, 0)
Screenshot: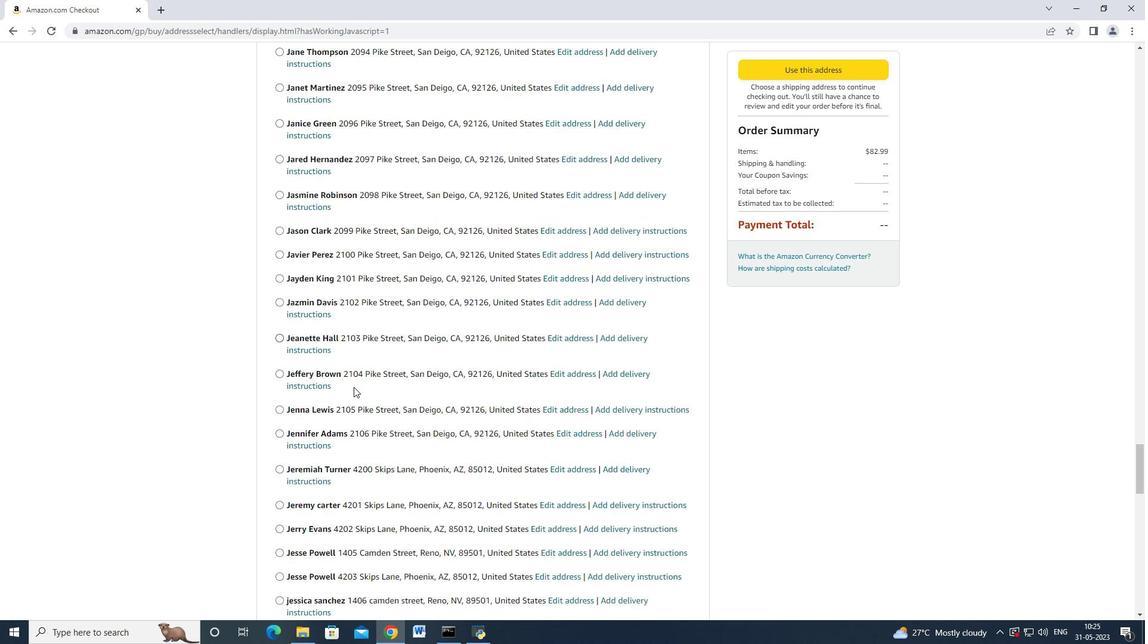 
Action: Mouse scrolled (353, 386) with delta (0, 0)
Screenshot: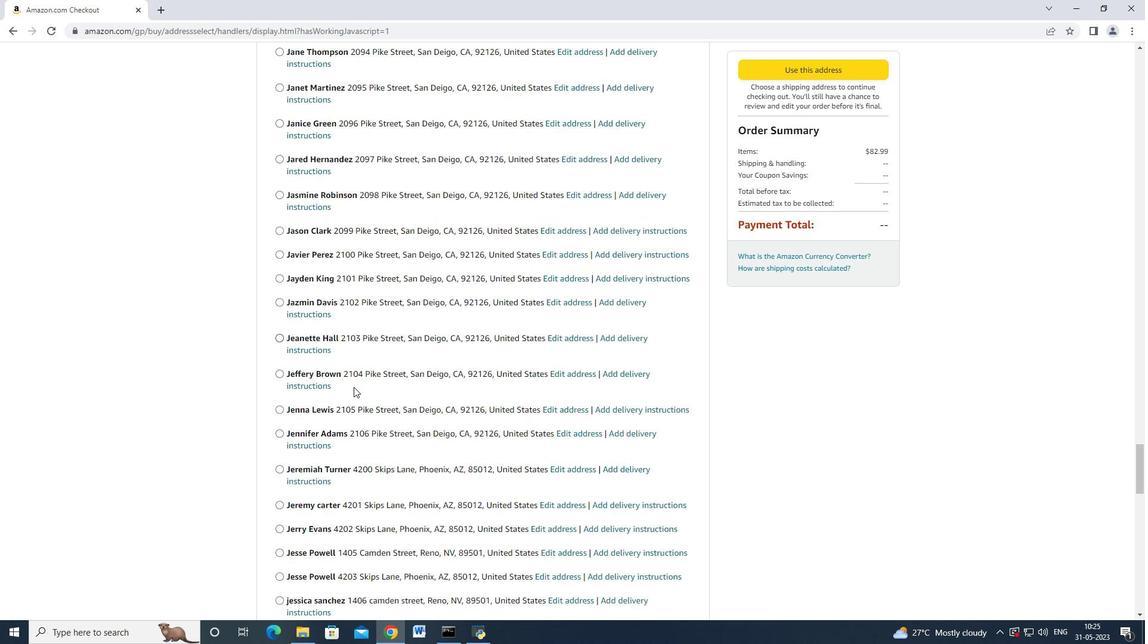 
Action: Mouse scrolled (353, 386) with delta (0, 0)
Screenshot: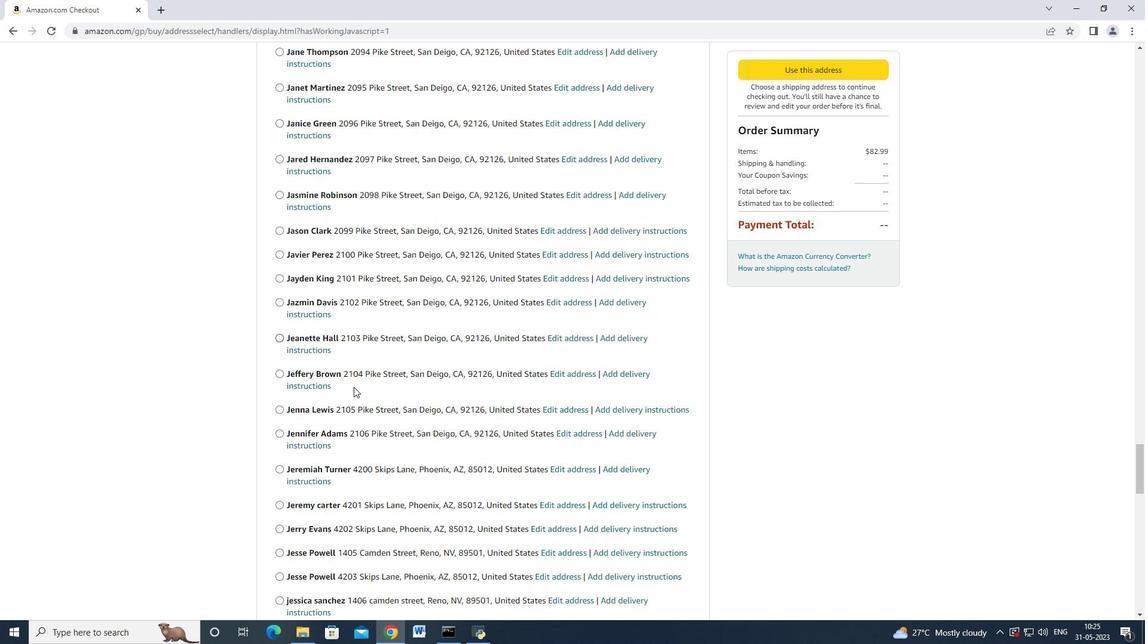 
Action: Mouse scrolled (353, 386) with delta (0, 0)
Screenshot: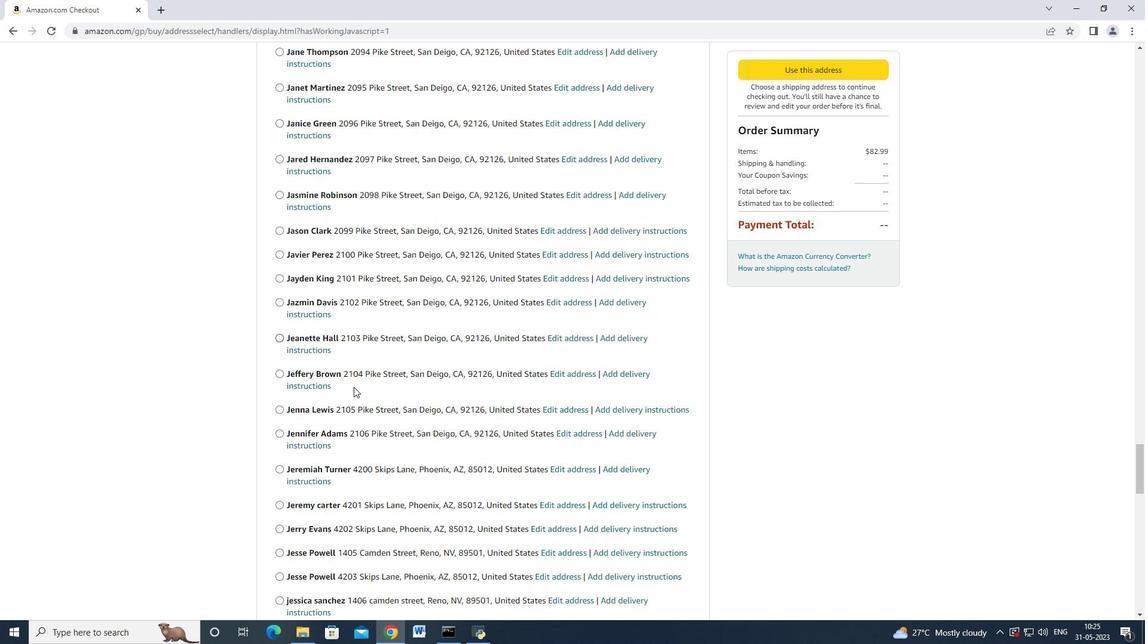 
Action: Mouse scrolled (353, 386) with delta (0, 0)
Screenshot: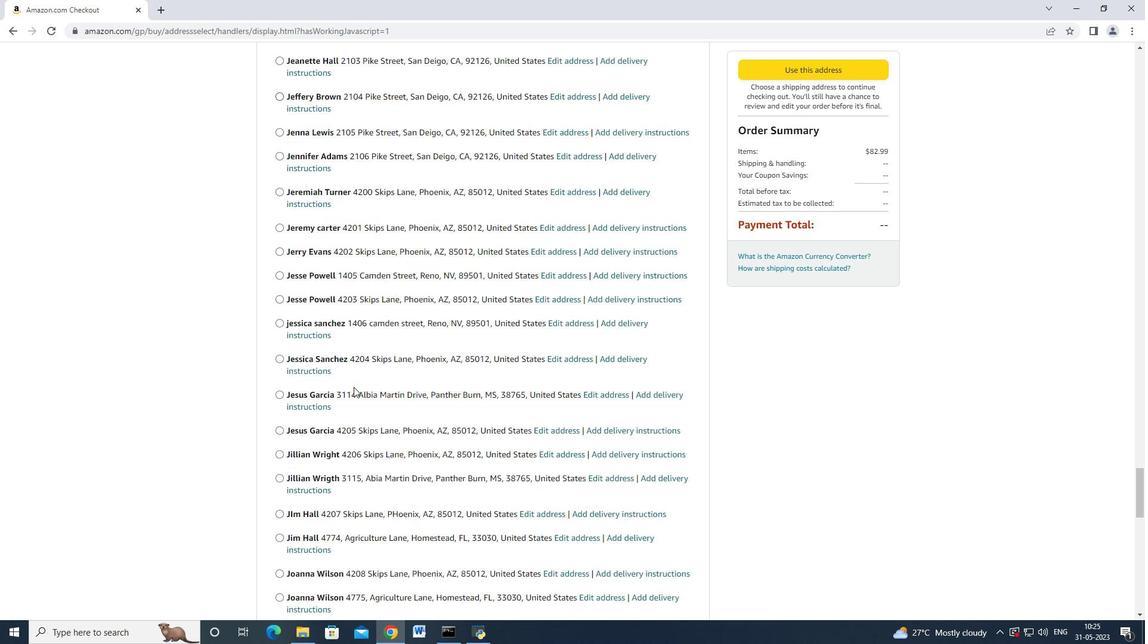 
Action: Mouse moved to (353, 387)
Screenshot: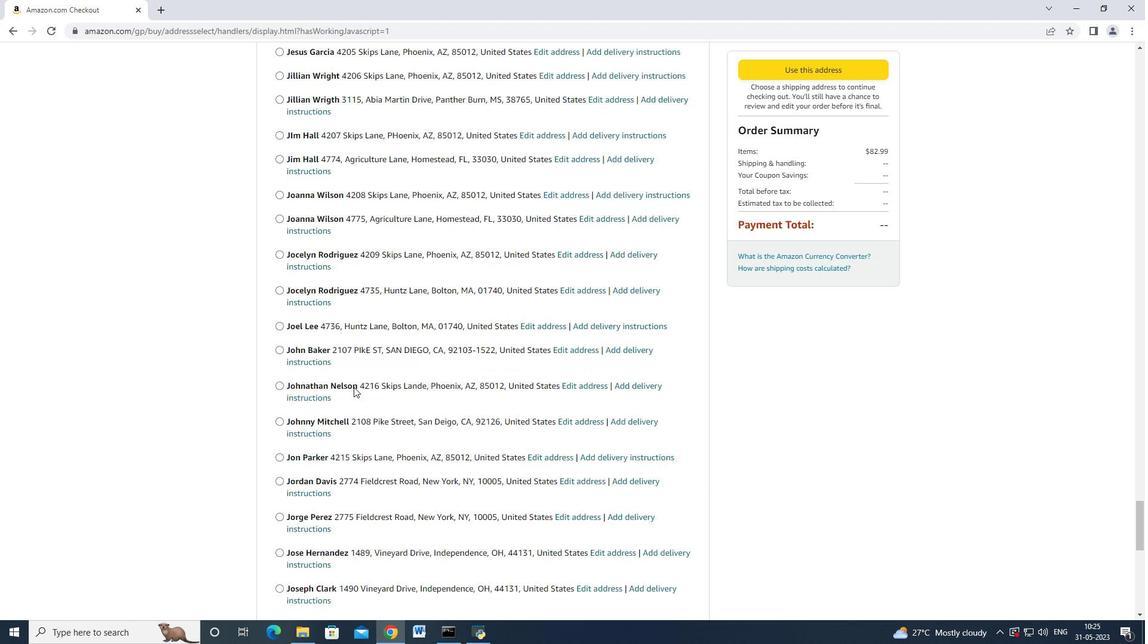 
Action: Mouse scrolled (353, 387) with delta (0, 0)
Screenshot: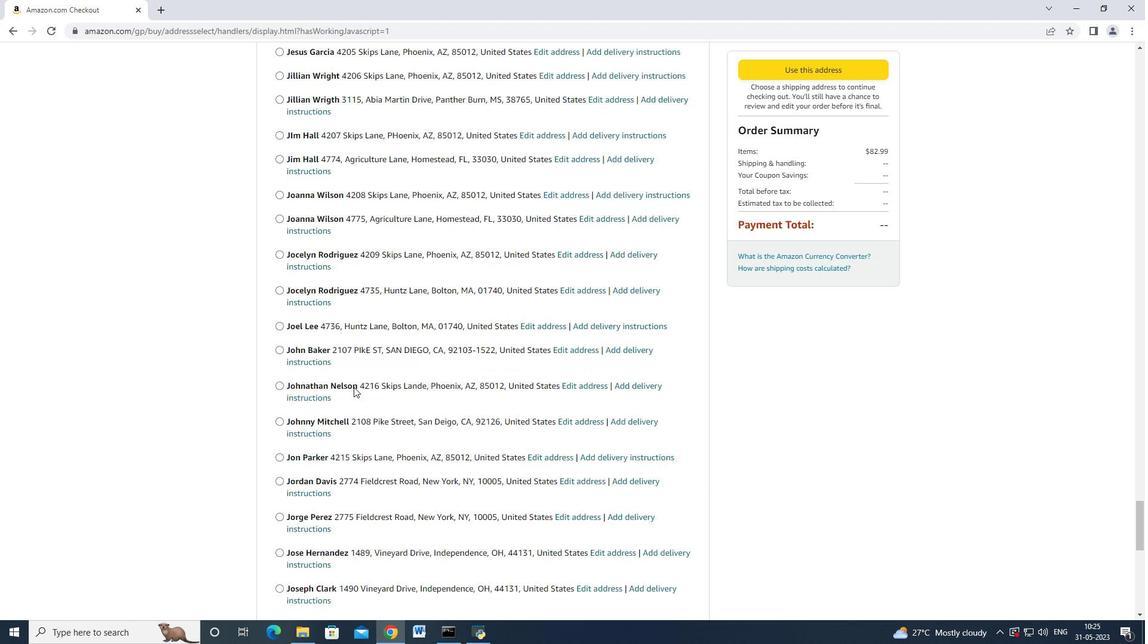 
Action: Mouse moved to (353, 387)
Screenshot: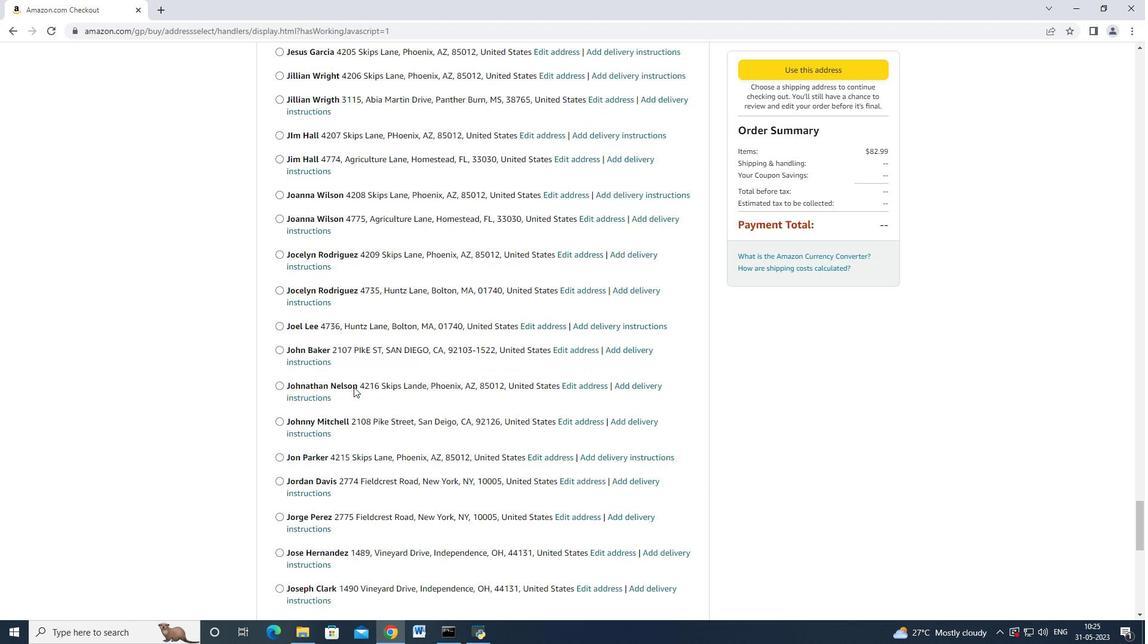 
Action: Mouse scrolled (353, 387) with delta (0, 0)
Screenshot: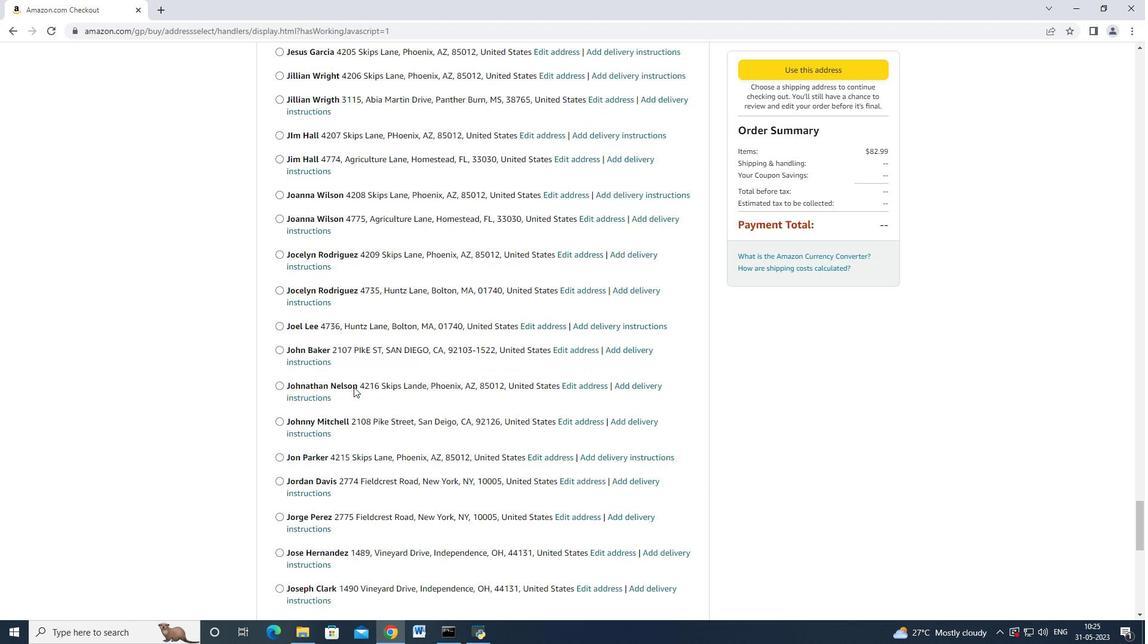 
Action: Mouse scrolled (353, 387) with delta (0, 0)
Screenshot: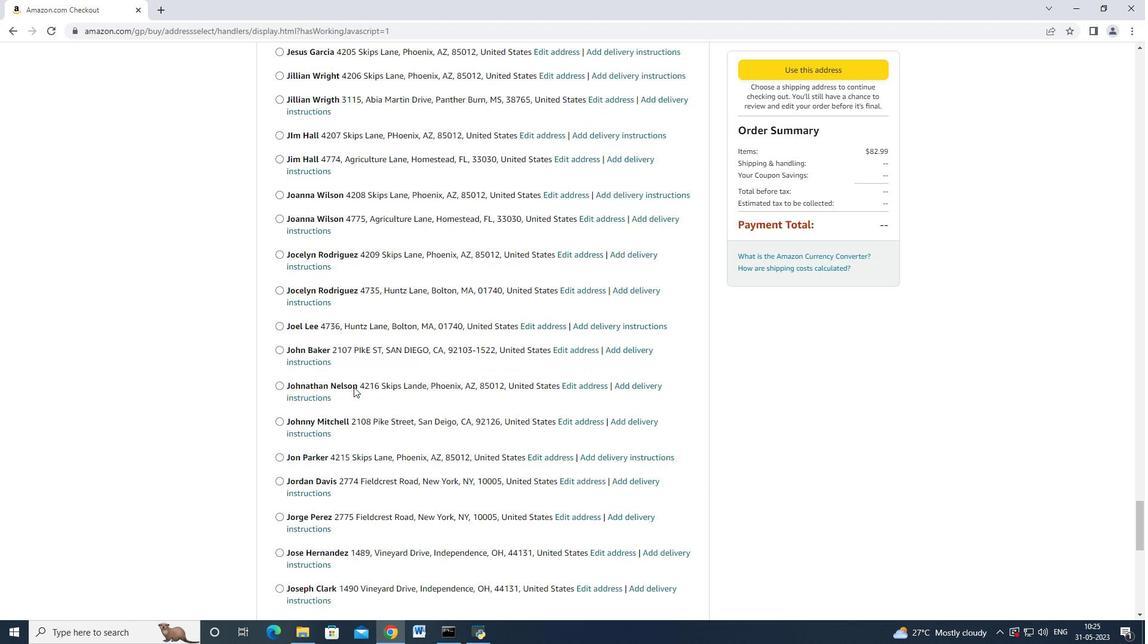 
Action: Mouse moved to (353, 388)
Screenshot: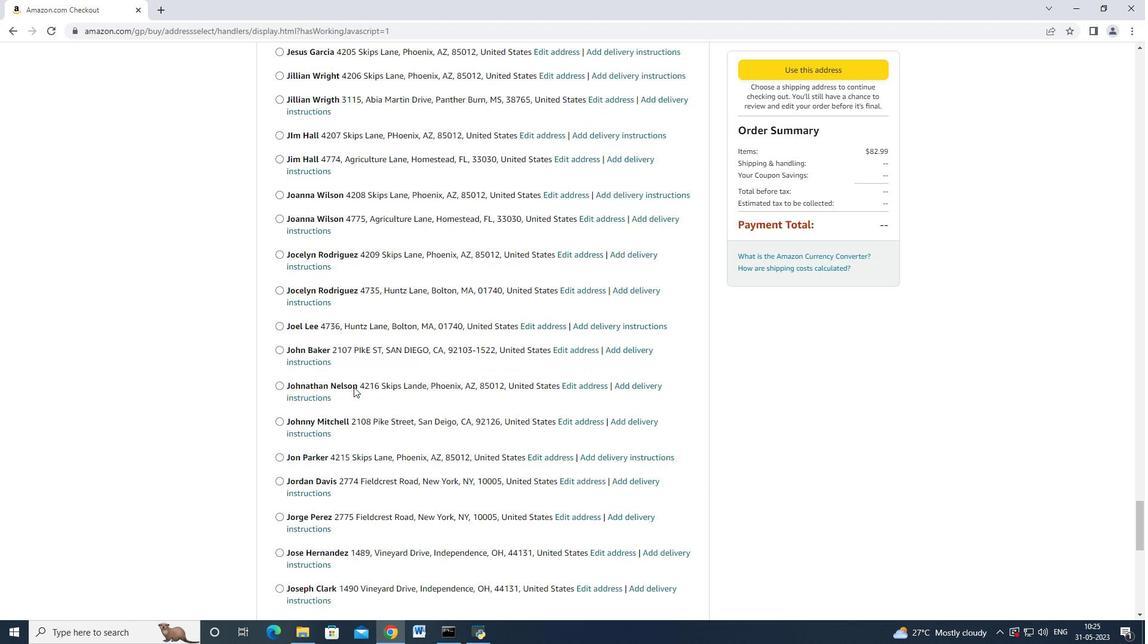 
Action: Mouse scrolled (353, 387) with delta (0, 0)
Screenshot: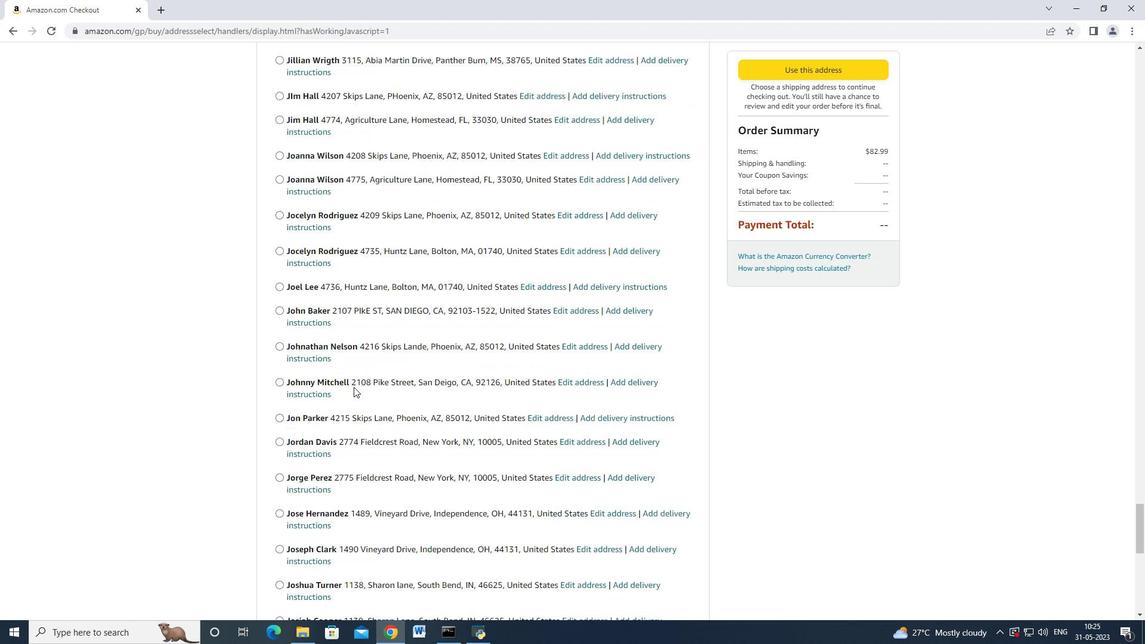 
Action: Mouse scrolled (353, 387) with delta (0, 0)
Screenshot: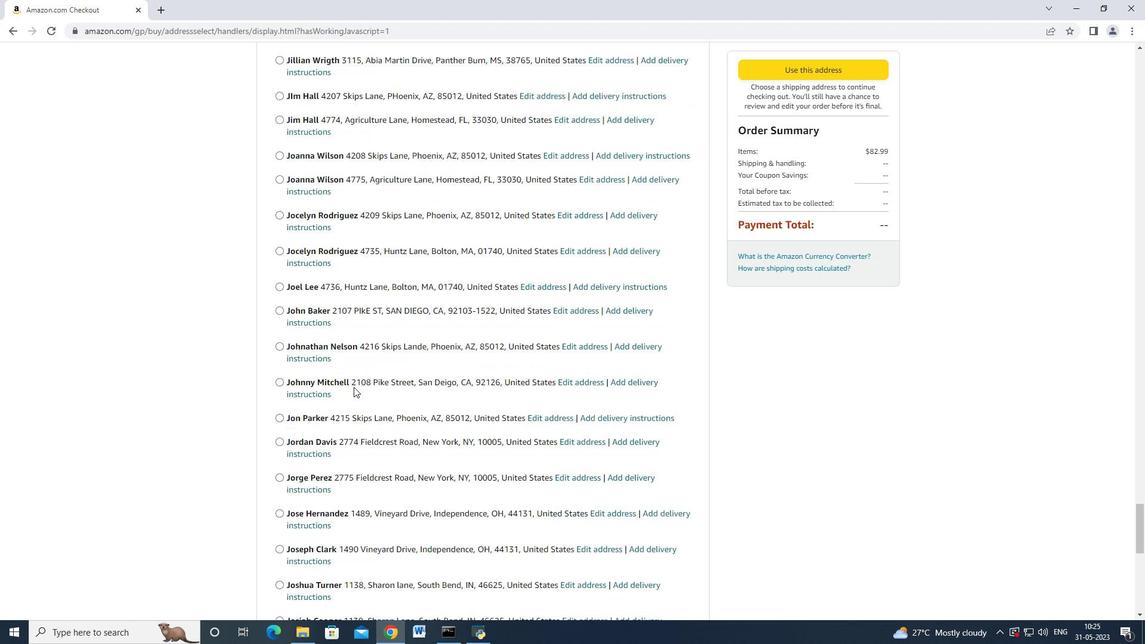 
Action: Mouse scrolled (353, 387) with delta (0, 0)
Screenshot: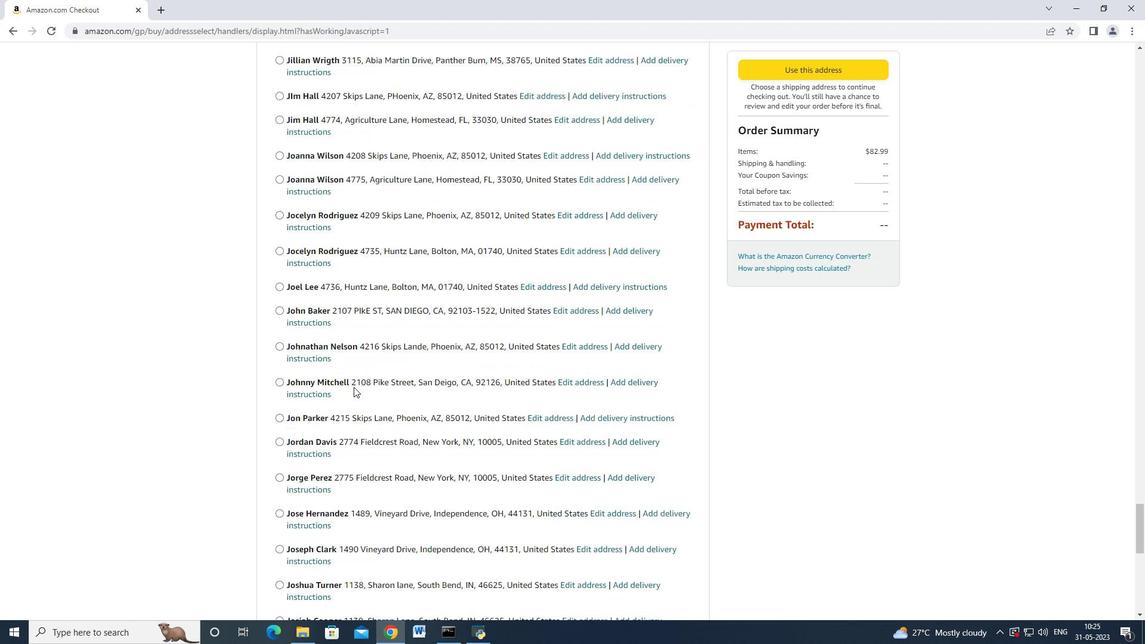 
Action: Mouse moved to (352, 388)
Screenshot: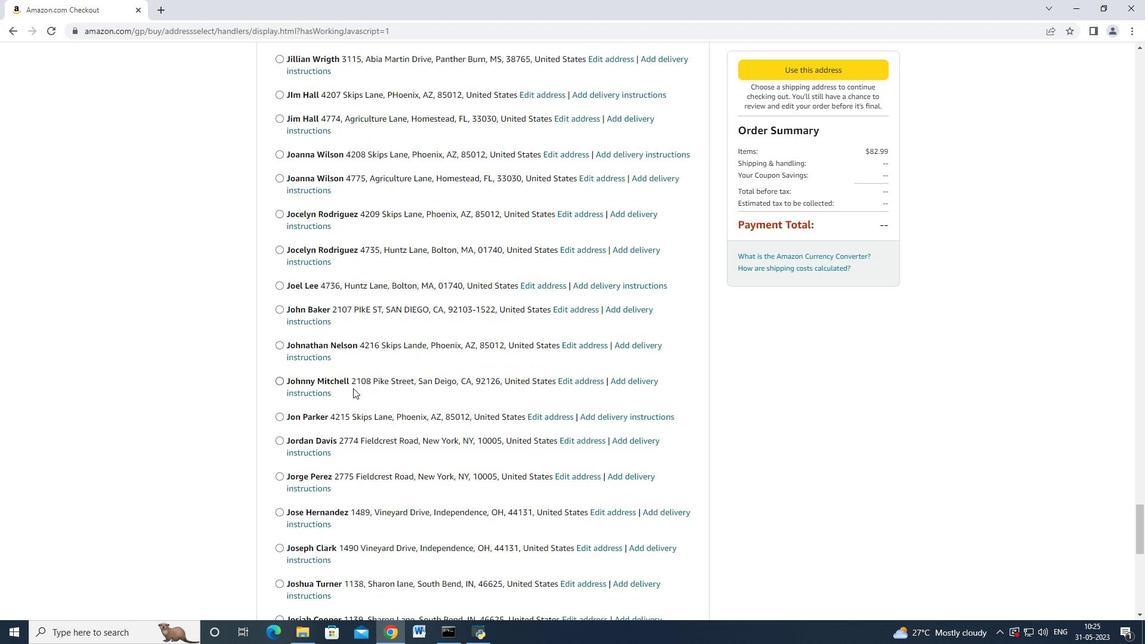 
Action: Mouse scrolled (352, 387) with delta (0, 0)
Screenshot: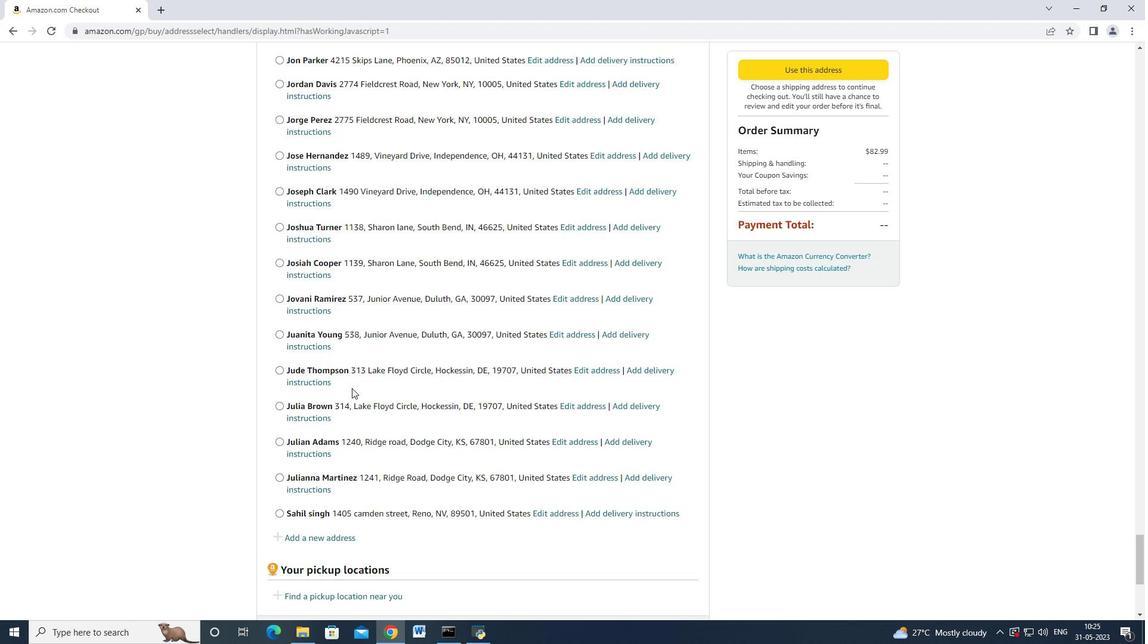 
Action: Mouse scrolled (352, 387) with delta (0, 0)
Screenshot: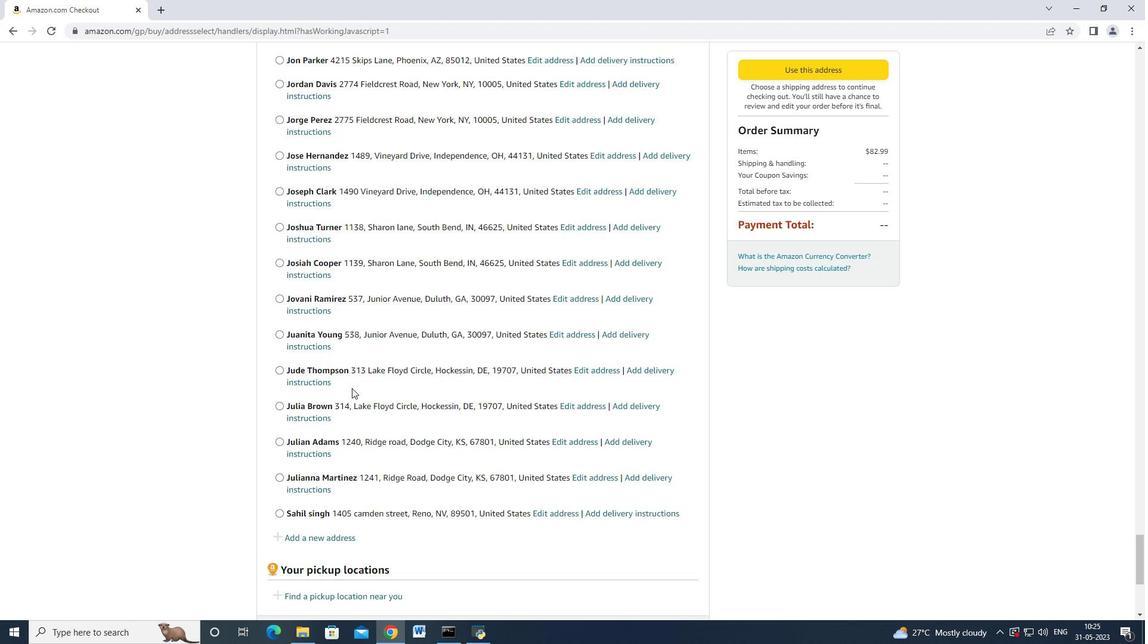 
Action: Mouse scrolled (352, 387) with delta (0, 0)
Screenshot: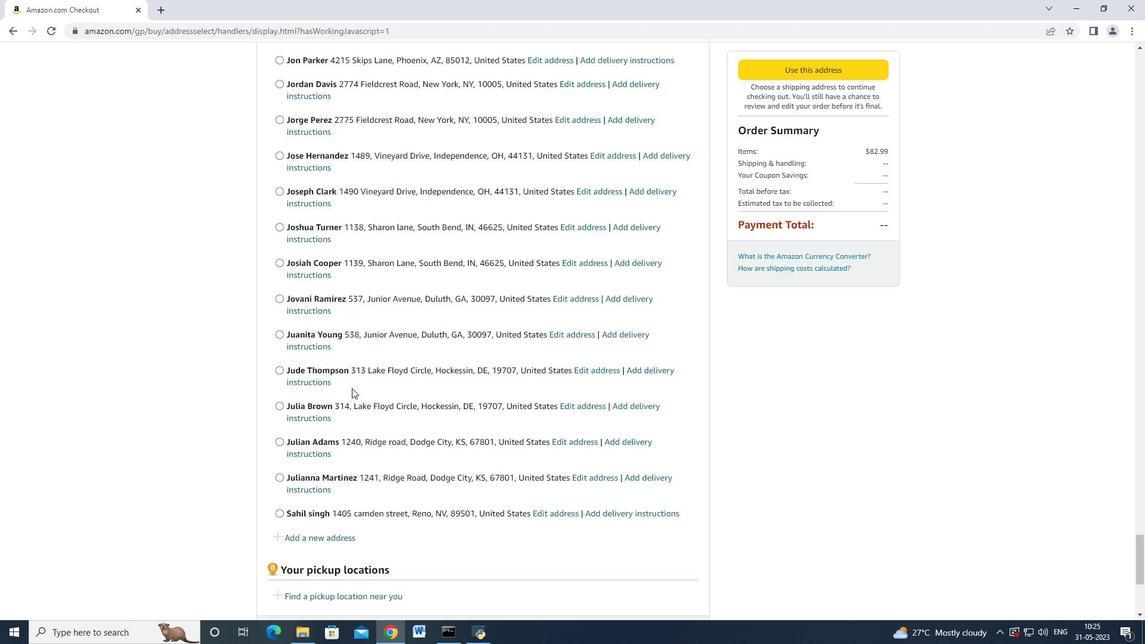 
Action: Mouse scrolled (352, 387) with delta (0, 0)
Screenshot: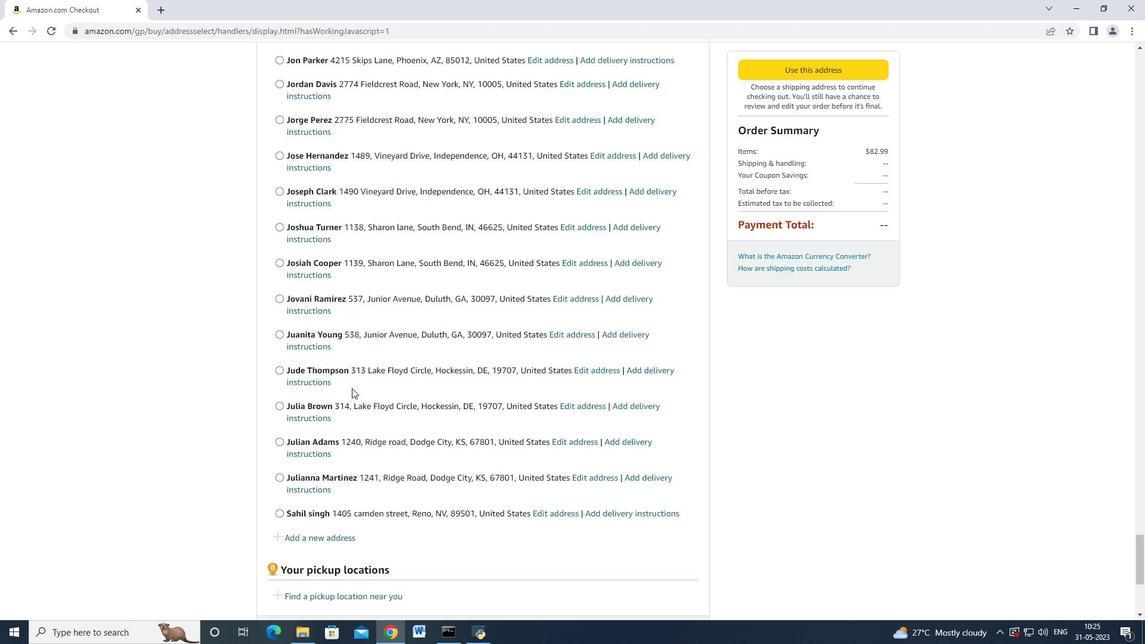 
Action: Mouse scrolled (352, 387) with delta (0, 0)
Screenshot: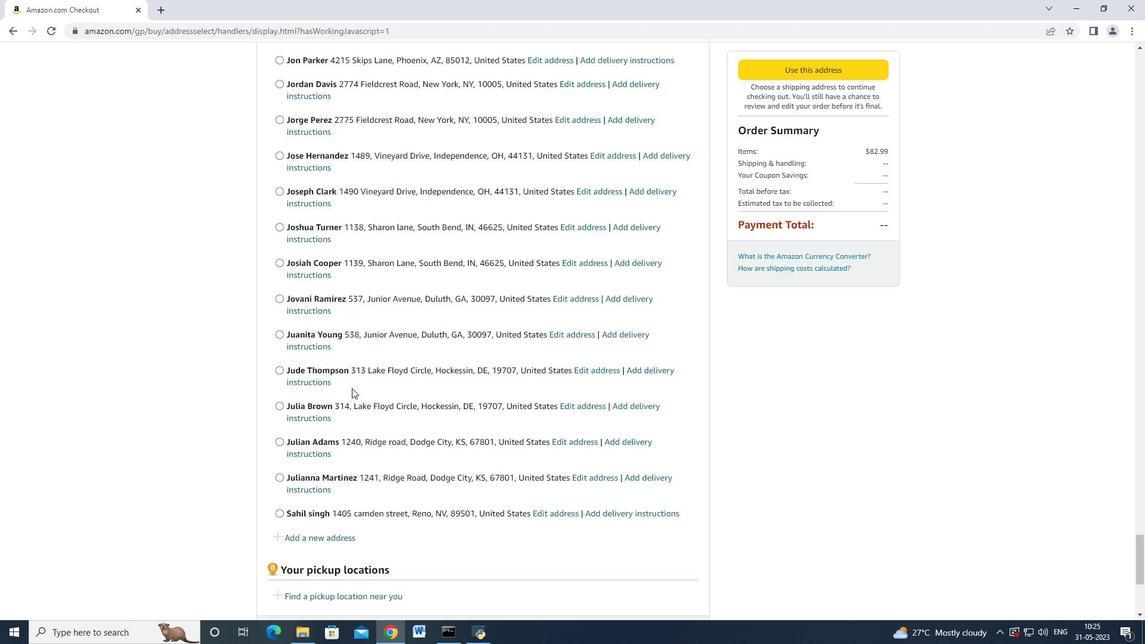 
Action: Mouse moved to (351, 388)
Screenshot: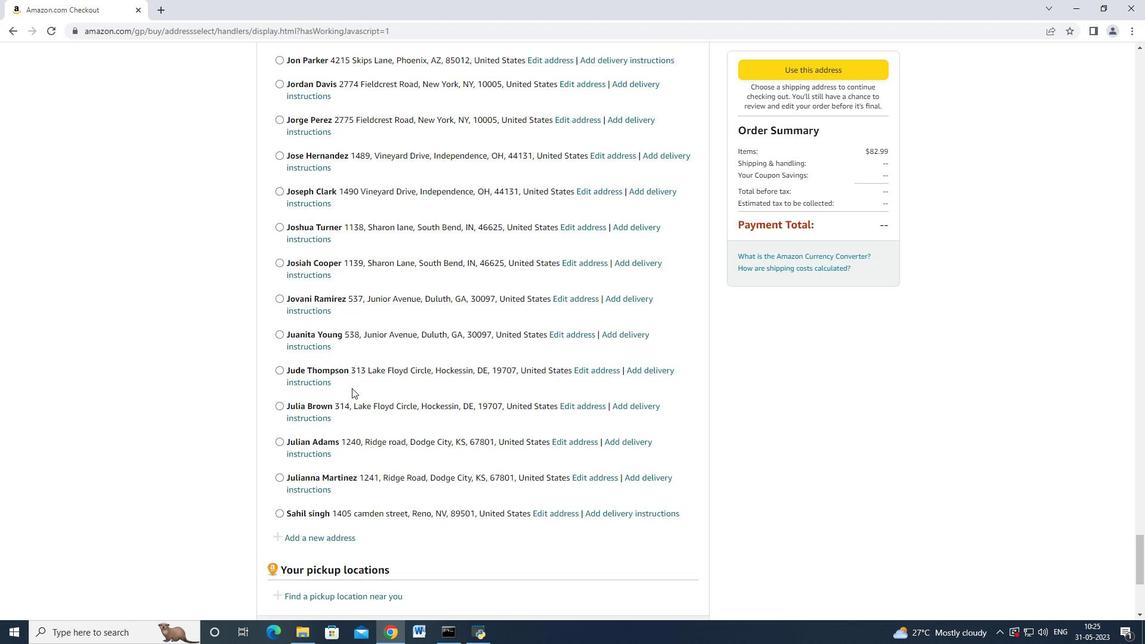 
Action: Mouse scrolled (351, 387) with delta (0, 0)
Screenshot: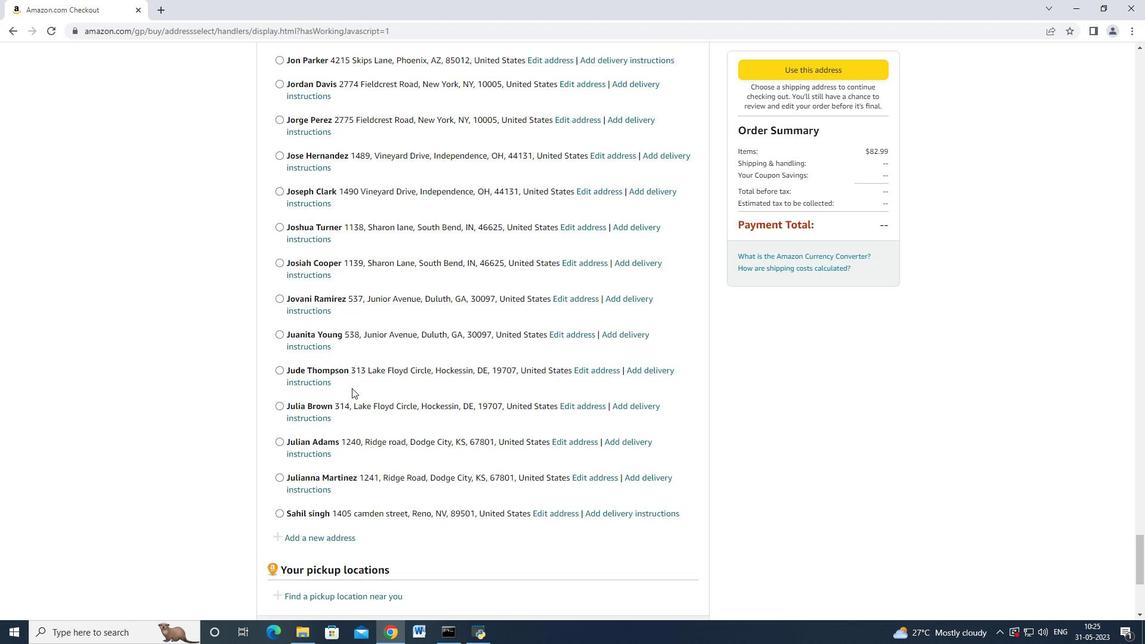 
Action: Mouse moved to (351, 388)
Screenshot: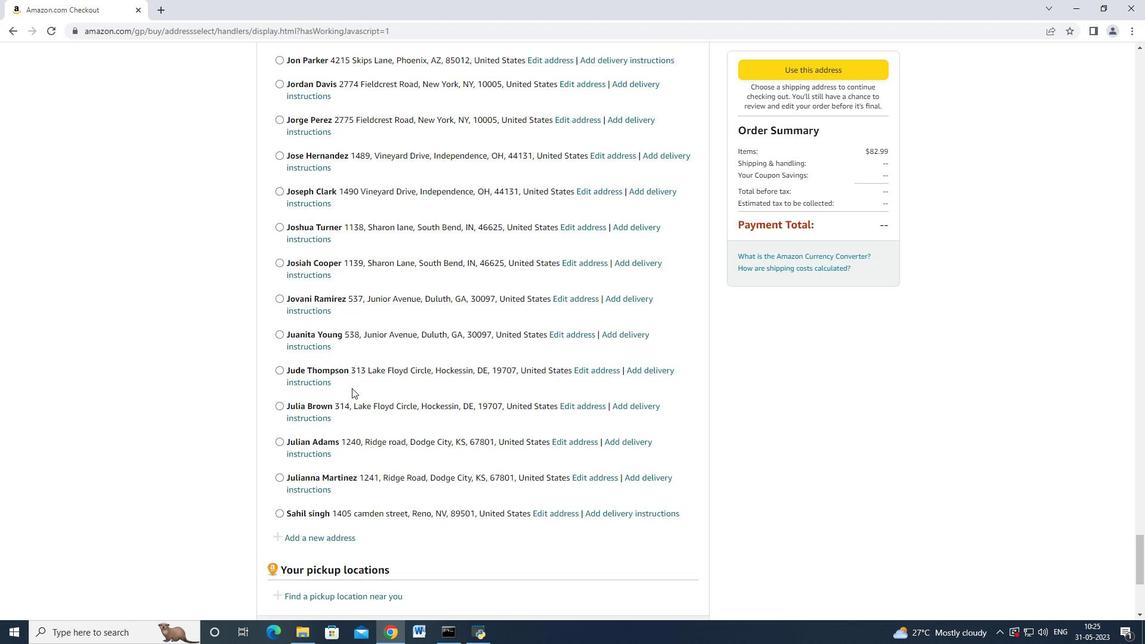 
Action: Mouse scrolled (351, 387) with delta (0, 0)
Screenshot: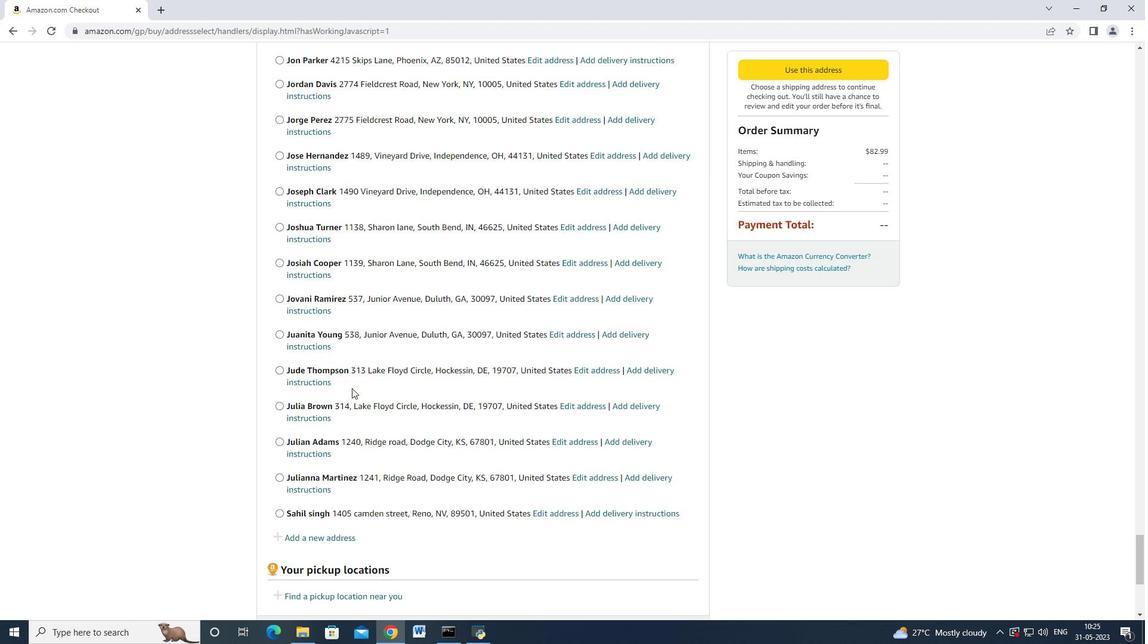 
Action: Mouse moved to (350, 388)
Screenshot: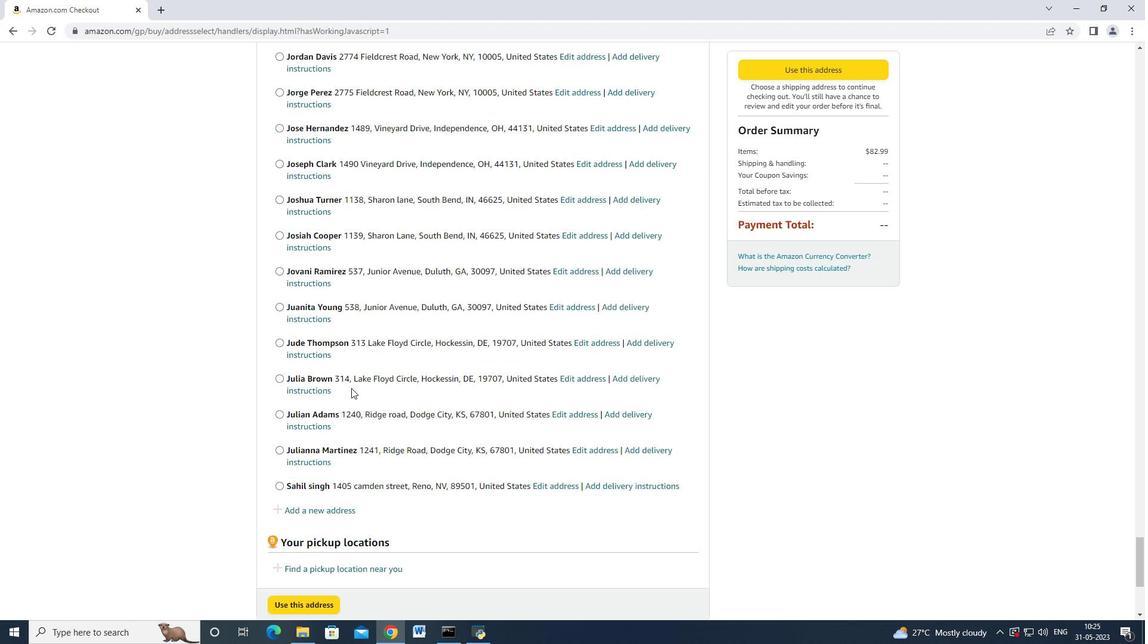 
Action: Mouse scrolled (350, 387) with delta (0, 0)
Screenshot: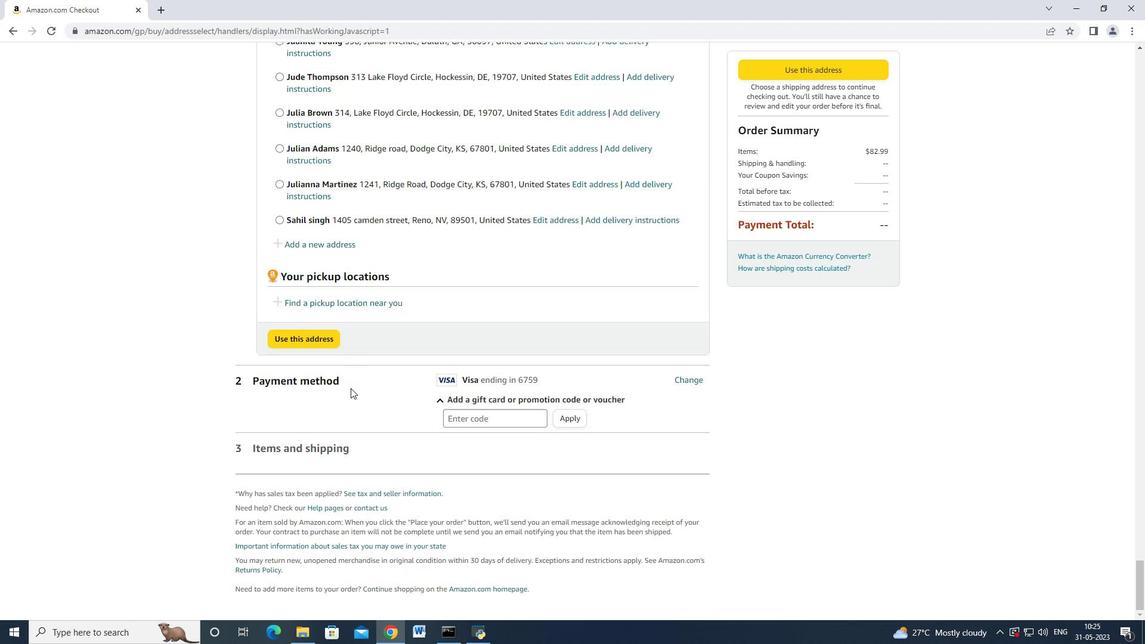 
Action: Mouse moved to (350, 388)
Screenshot: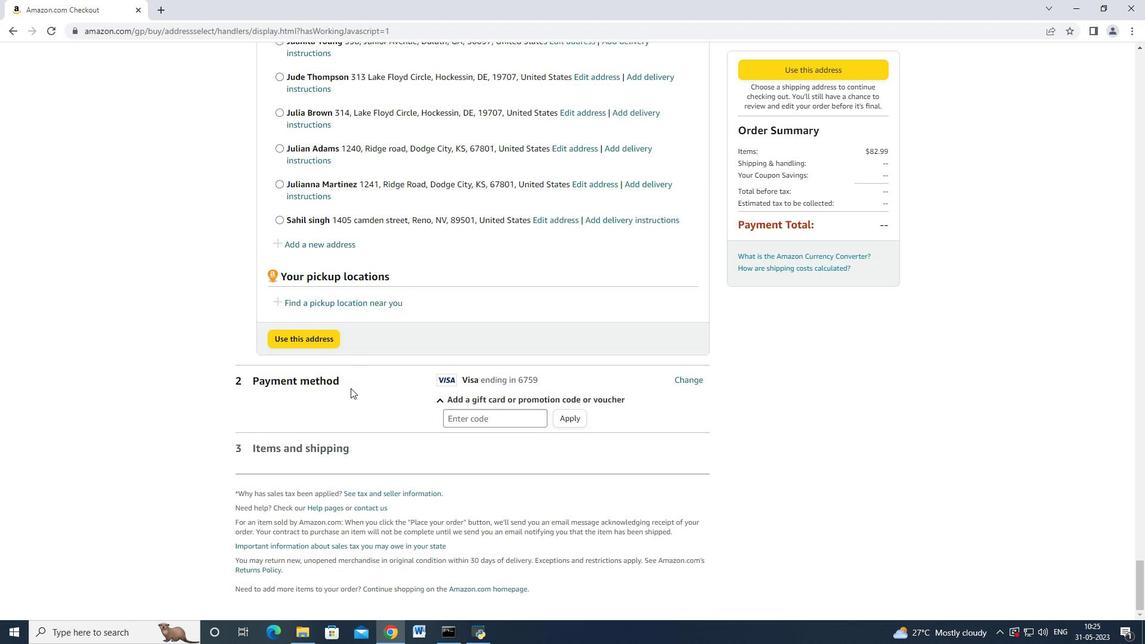 
Action: Mouse scrolled (350, 387) with delta (0, 0)
Screenshot: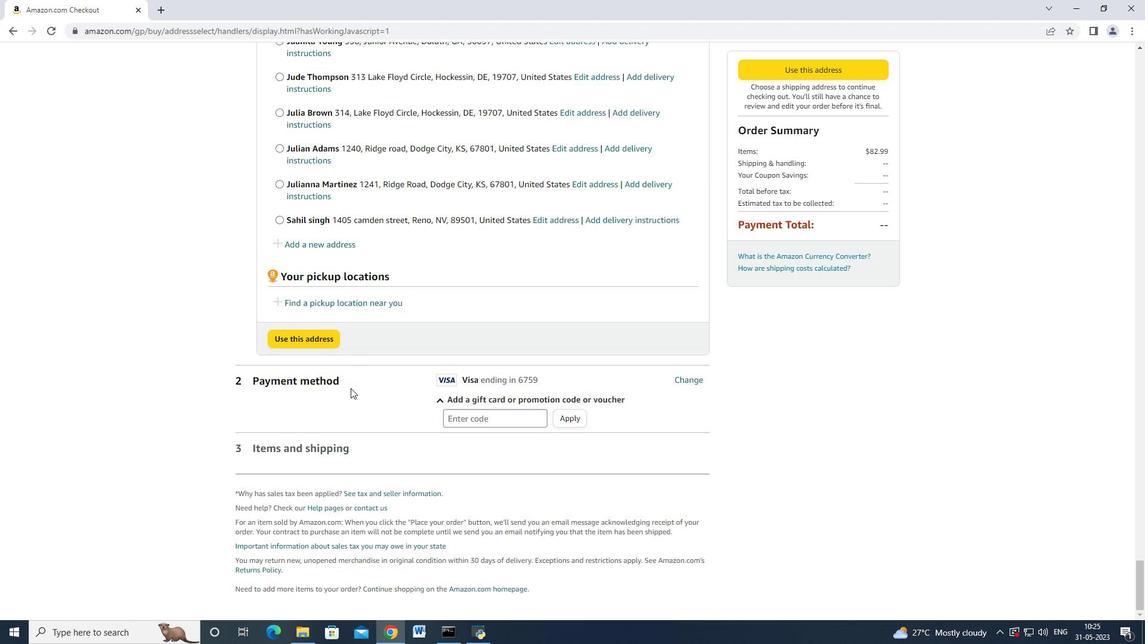 
Action: Mouse scrolled (350, 387) with delta (0, 0)
Screenshot: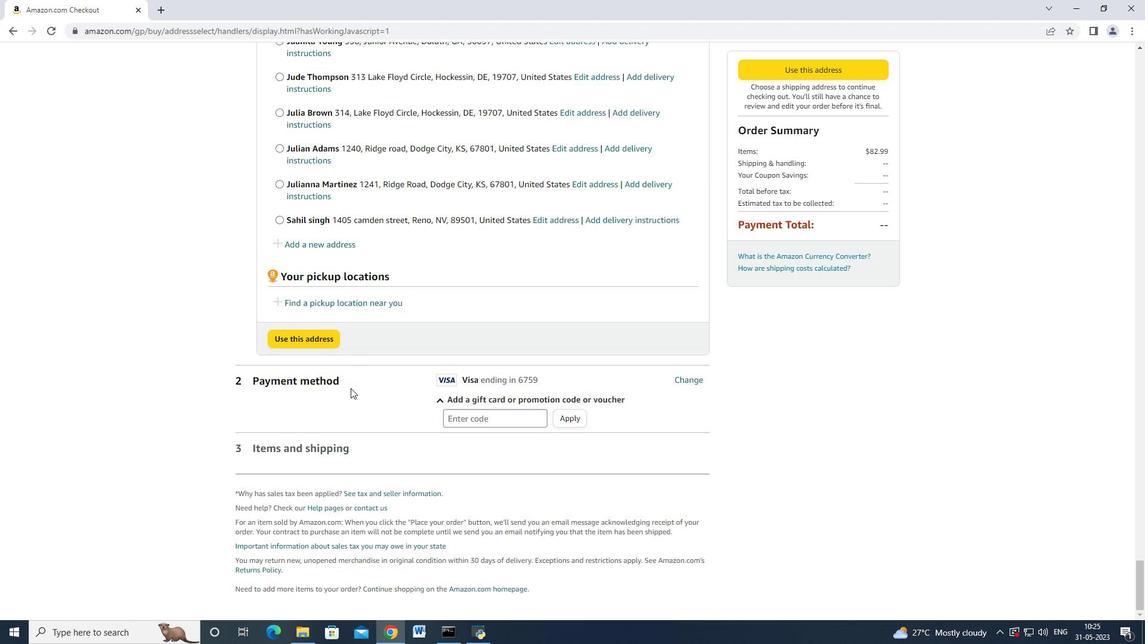 
Action: Mouse scrolled (350, 387) with delta (0, 0)
Screenshot: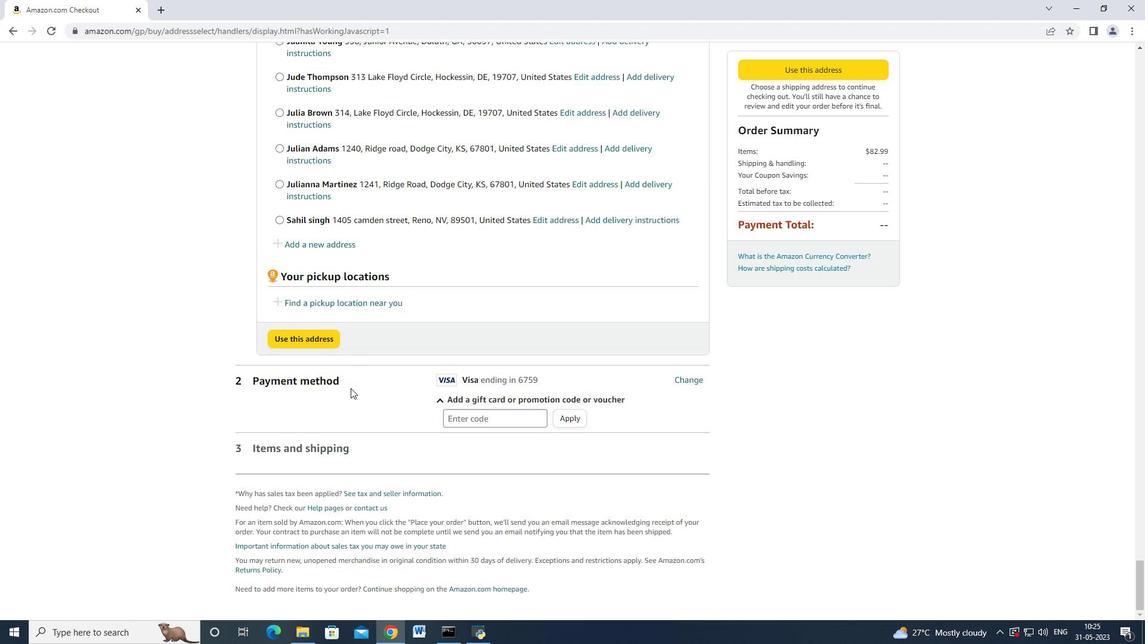 
Action: Mouse scrolled (350, 387) with delta (0, 0)
Screenshot: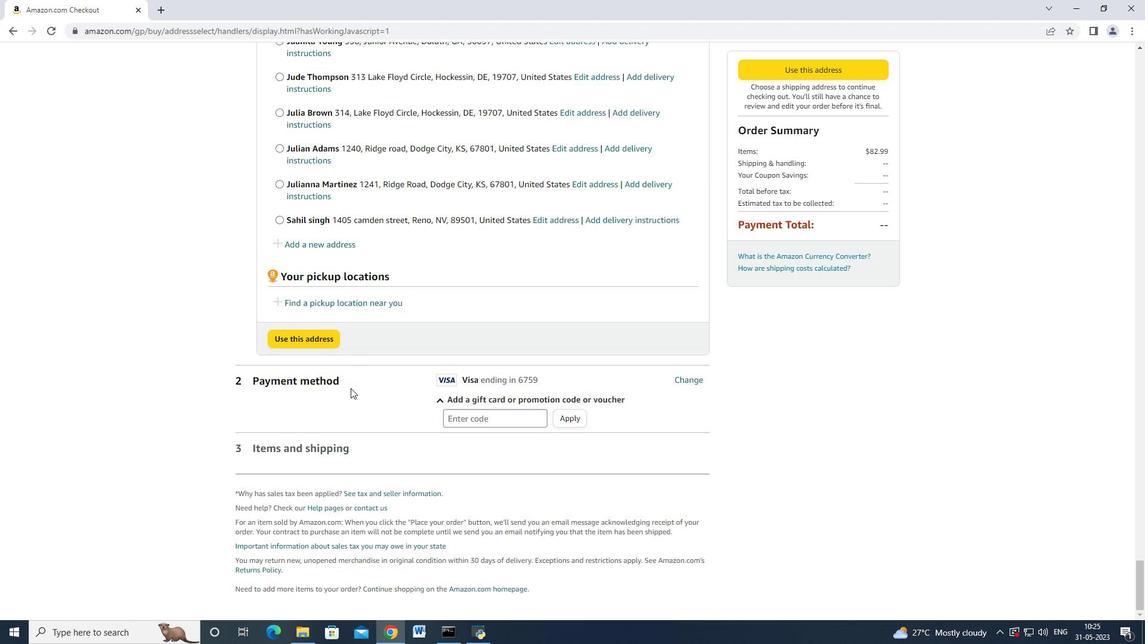 
Action: Mouse scrolled (350, 387) with delta (0, 0)
Screenshot: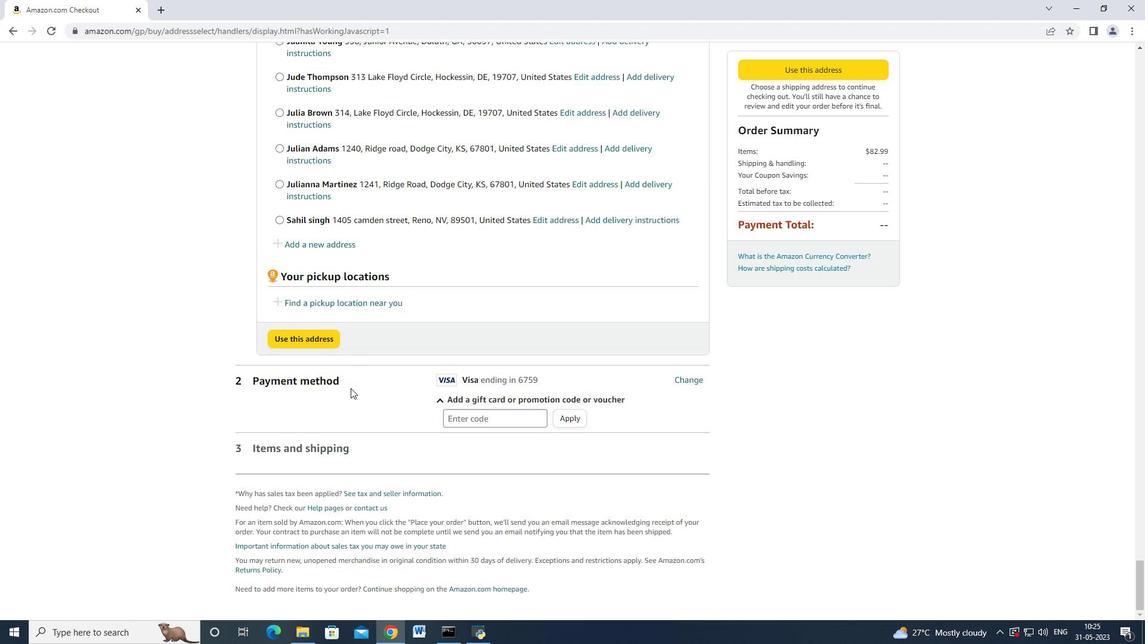 
Action: Mouse moved to (357, 381)
Screenshot: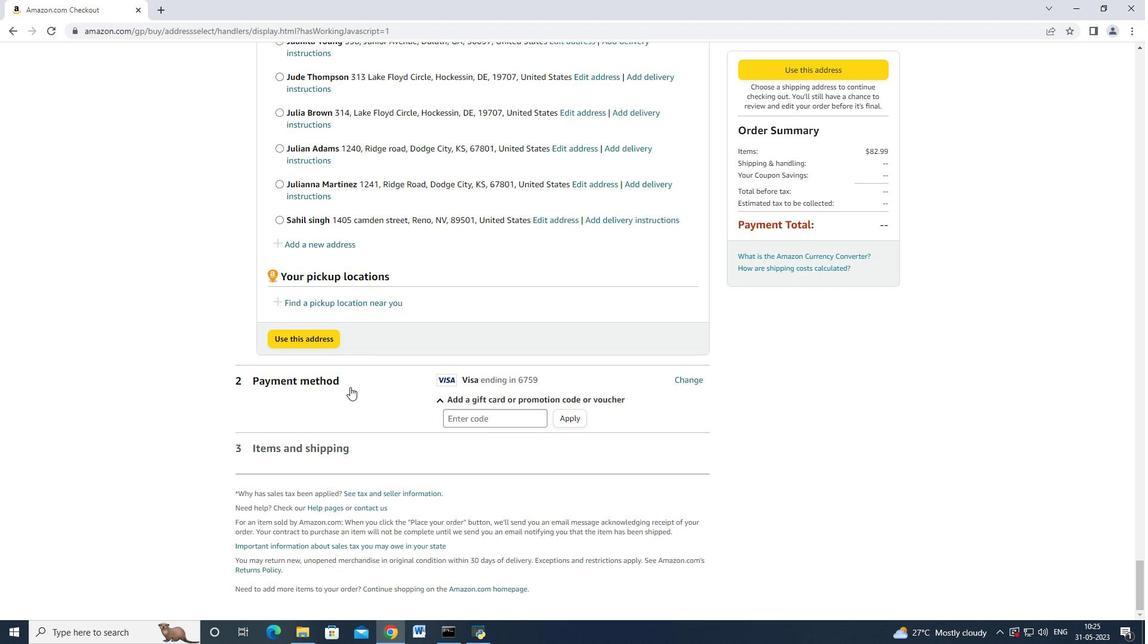 
Action: Mouse scrolled (357, 380) with delta (0, 0)
Screenshot: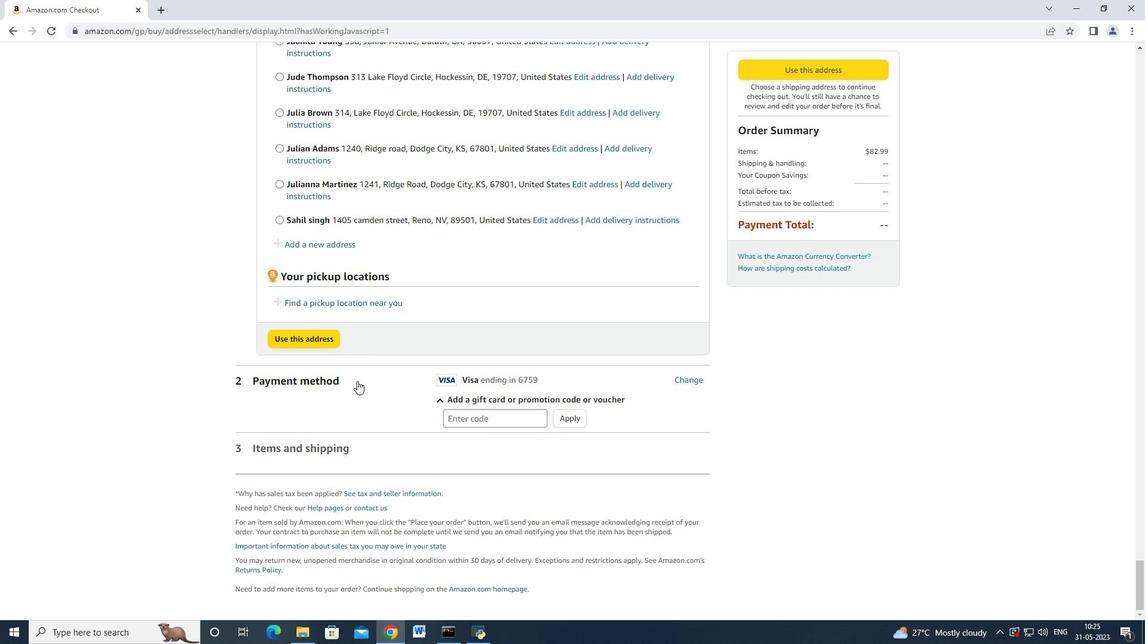 
Action: Mouse scrolled (357, 380) with delta (0, 0)
Screenshot: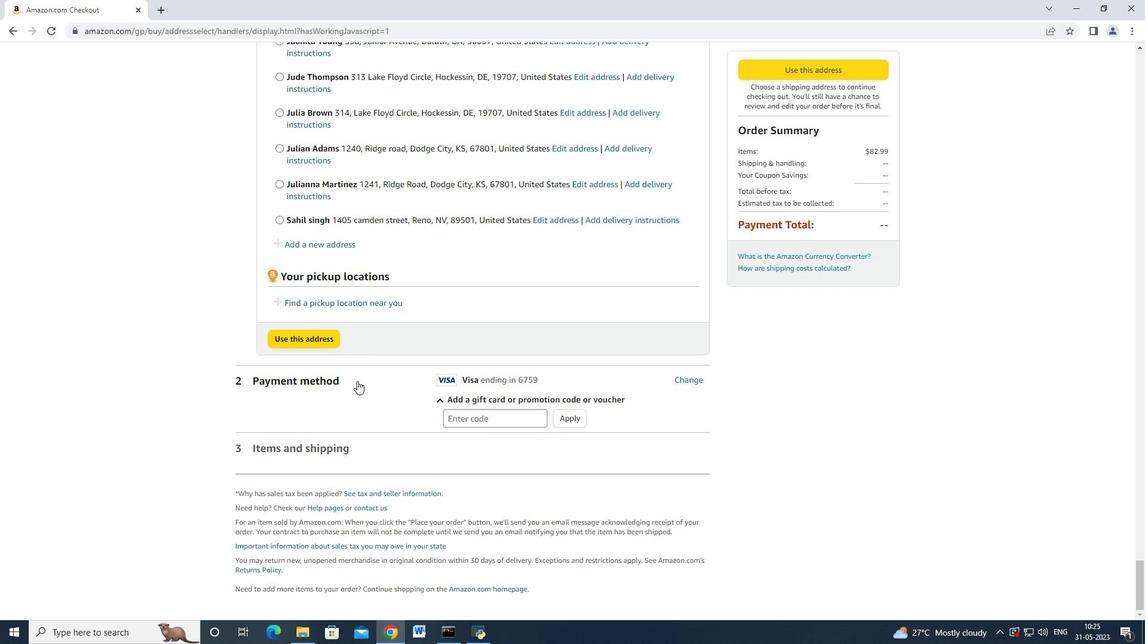 
Action: Mouse scrolled (357, 380) with delta (0, 0)
Screenshot: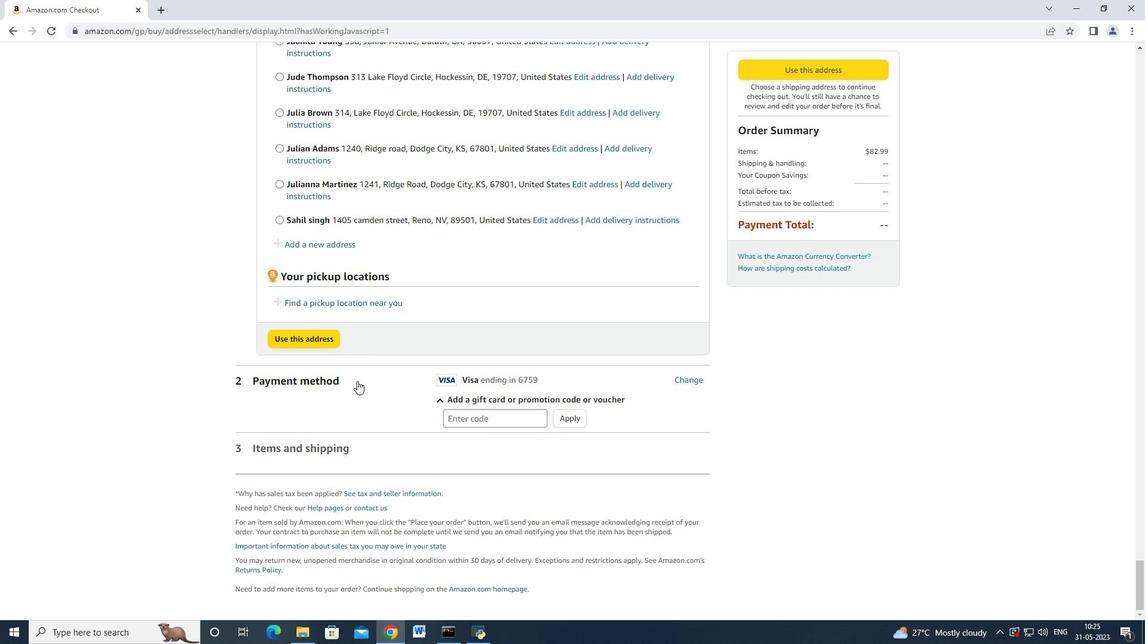 
Action: Mouse scrolled (357, 380) with delta (0, 0)
Screenshot: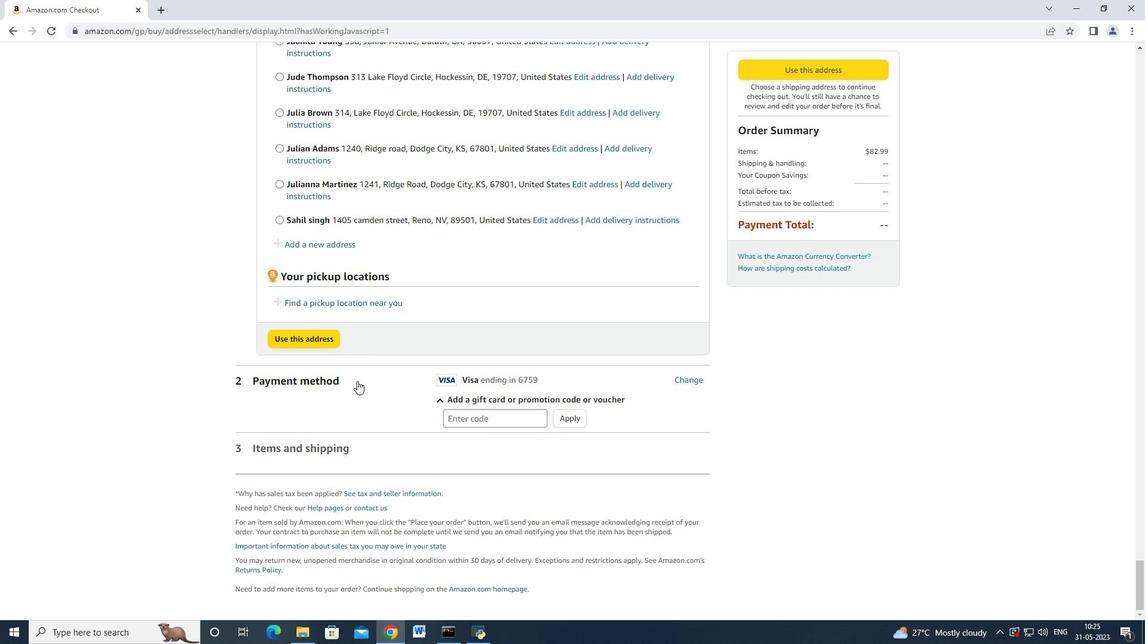 
Action: Mouse scrolled (357, 380) with delta (0, 0)
Screenshot: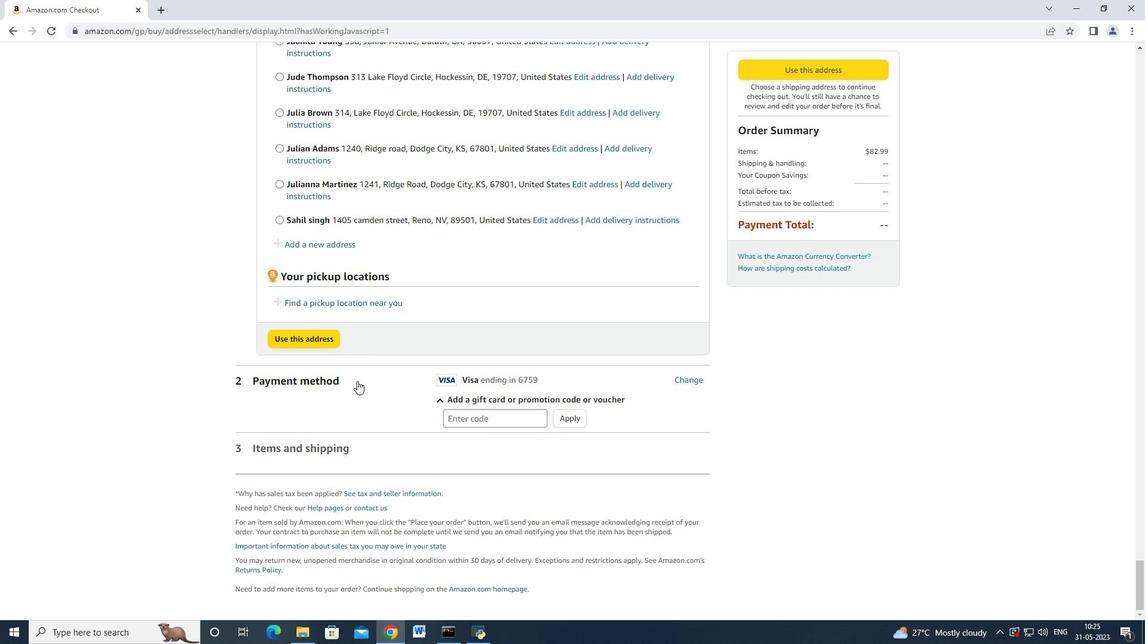 
Action: Mouse scrolled (357, 380) with delta (0, 0)
Screenshot: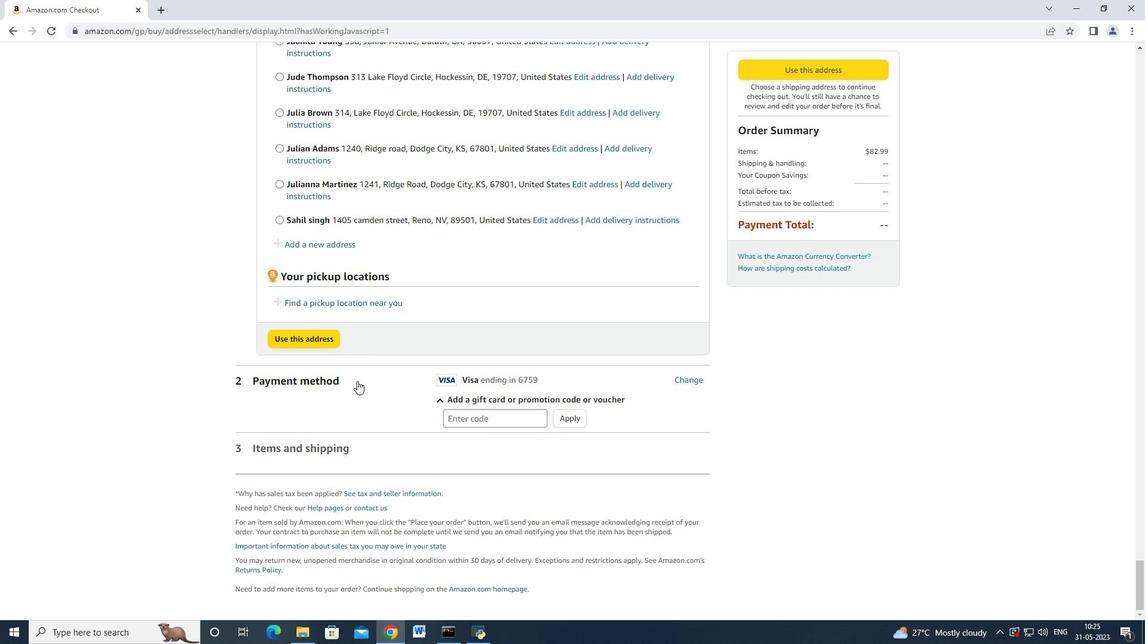 
Action: Mouse scrolled (357, 380) with delta (0, 0)
Screenshot: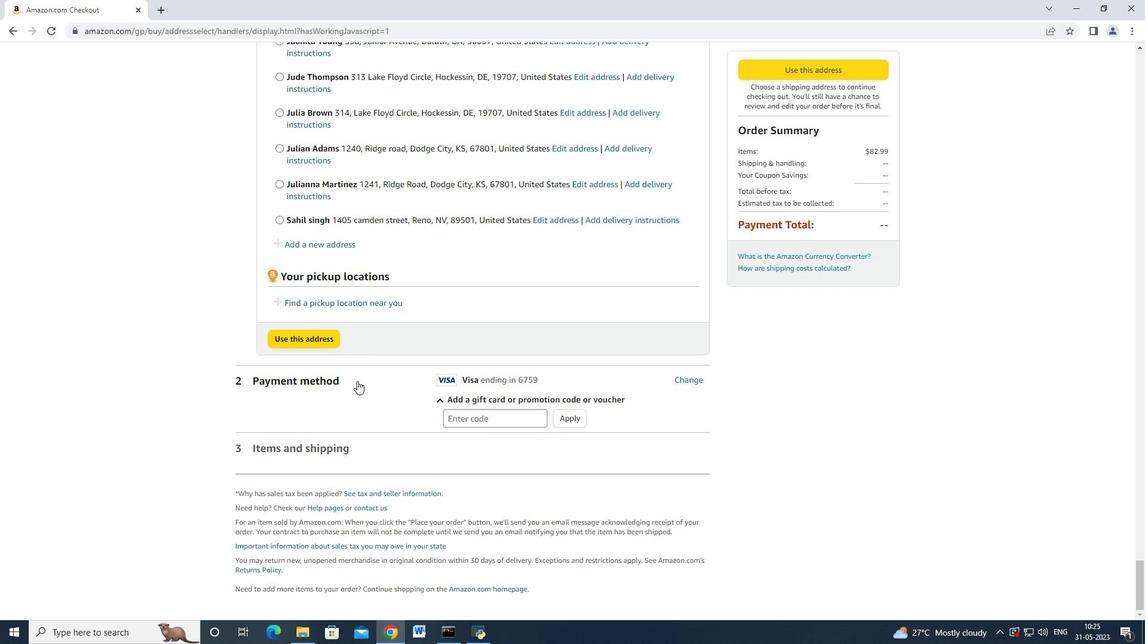 
Action: Mouse moved to (326, 238)
Screenshot: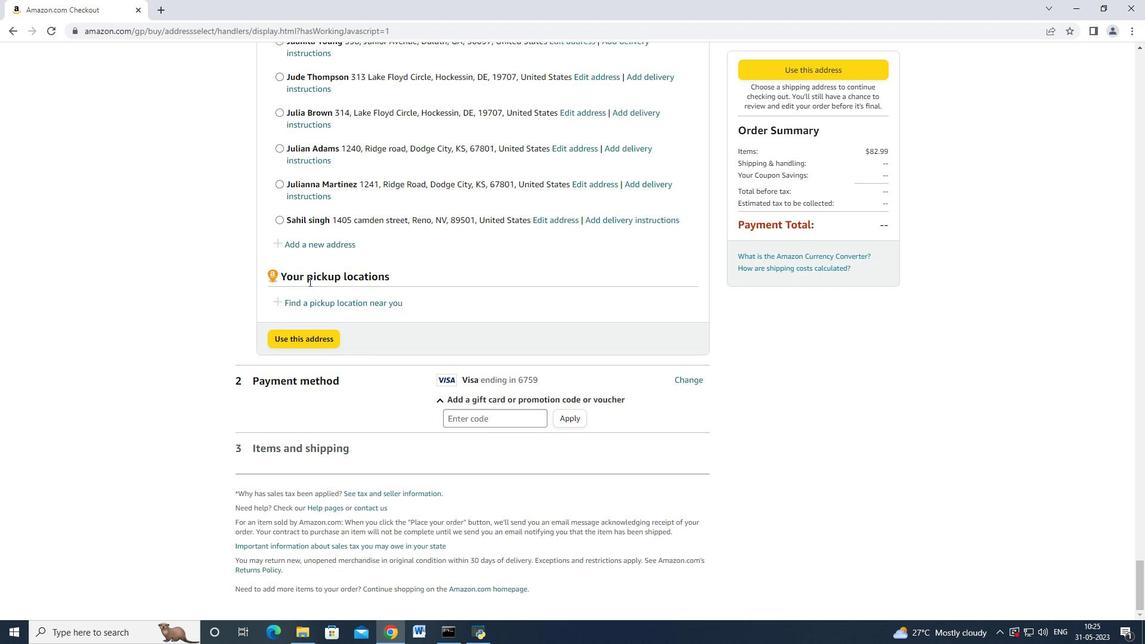 
Action: Mouse pressed left at (326, 238)
Screenshot: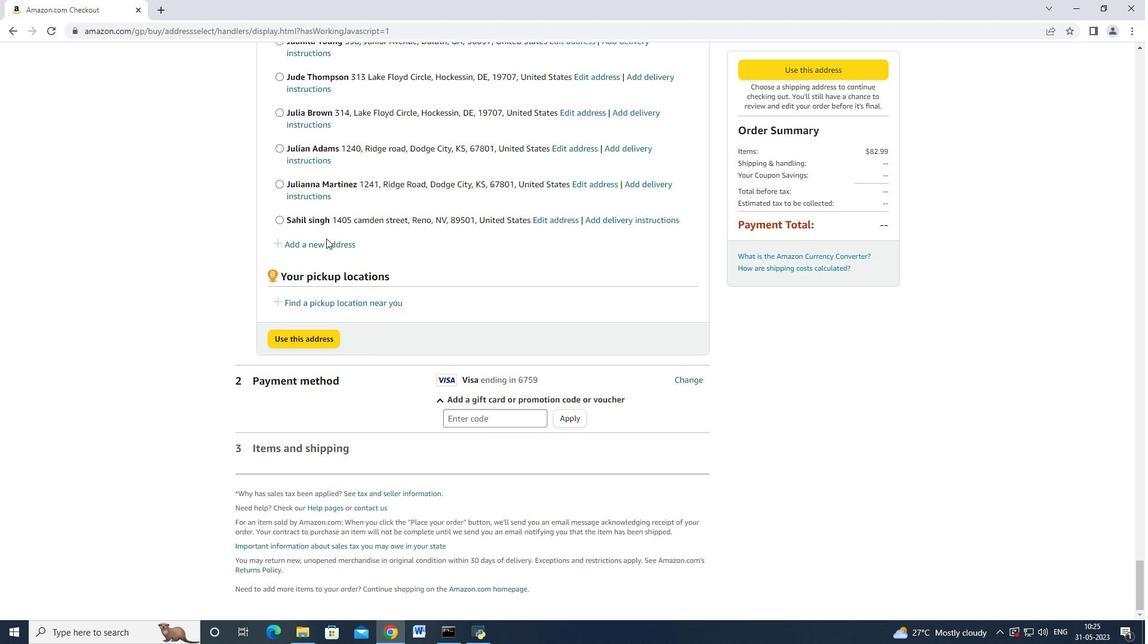 
Action: Mouse moved to (325, 241)
Screenshot: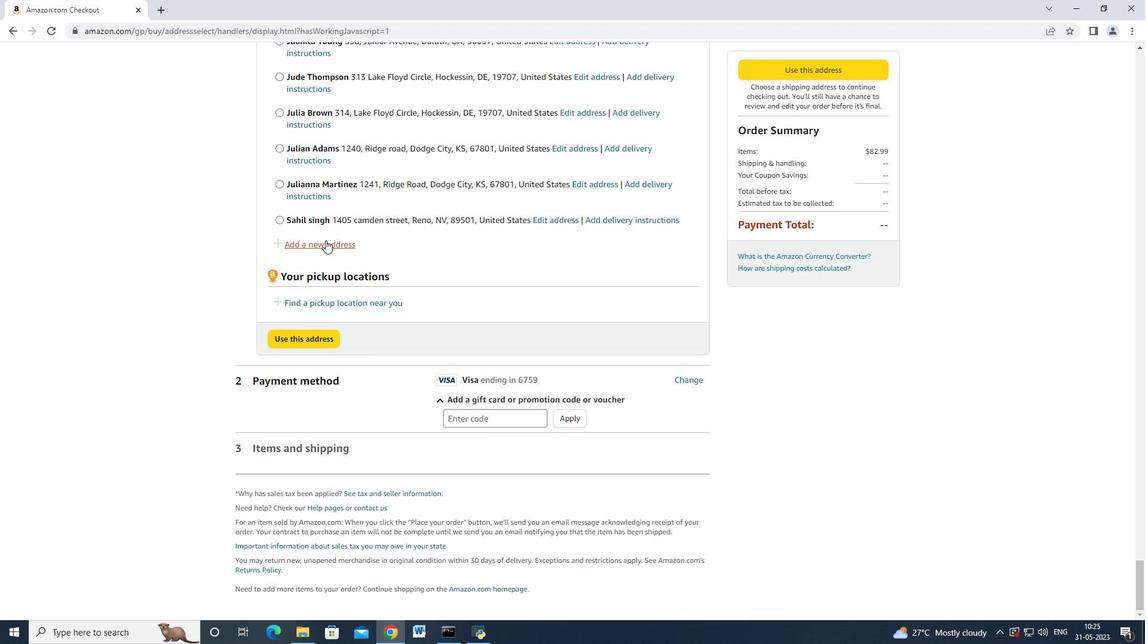 
Action: Mouse pressed left at (325, 241)
Screenshot: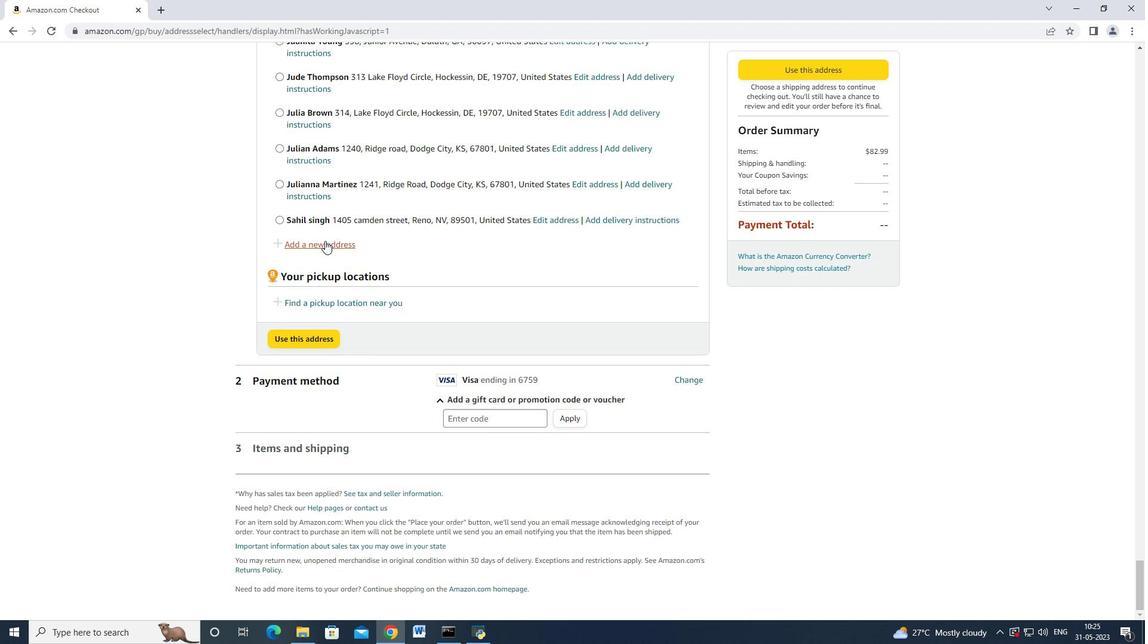 
Action: Mouse moved to (401, 287)
Screenshot: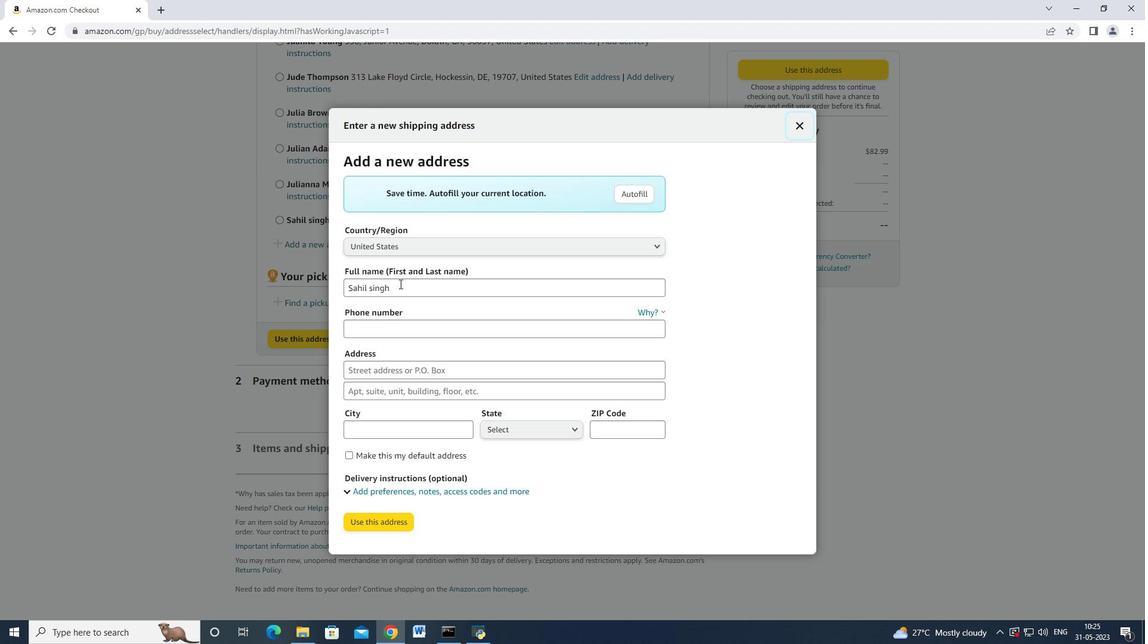 
Action: Mouse pressed left at (401, 287)
Screenshot: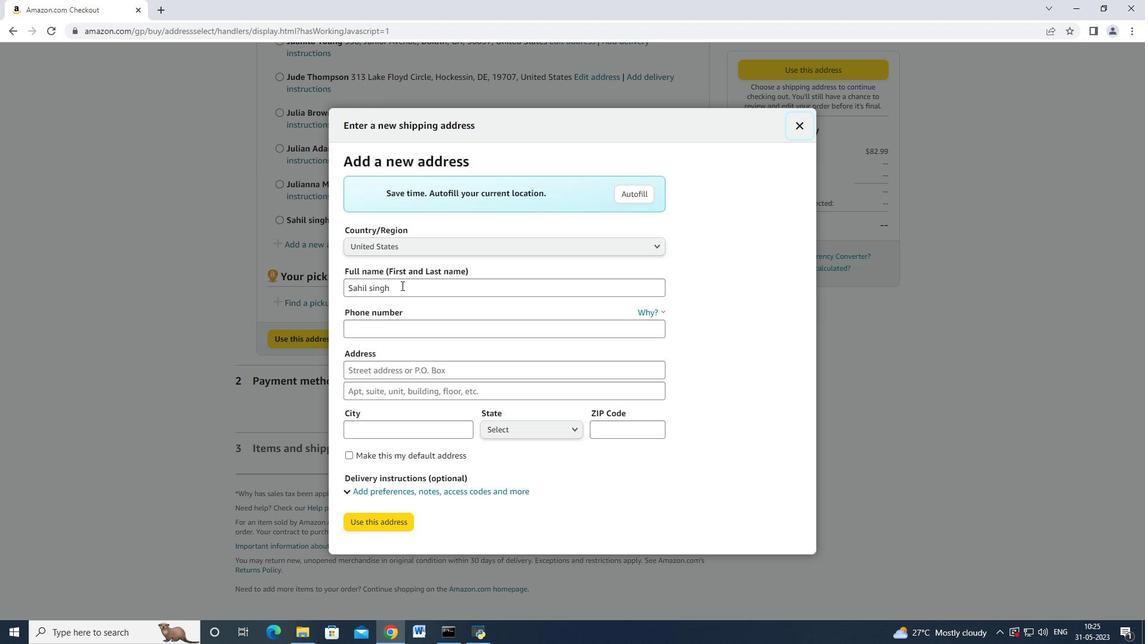 
Action: Mouse moved to (355, 285)
Screenshot: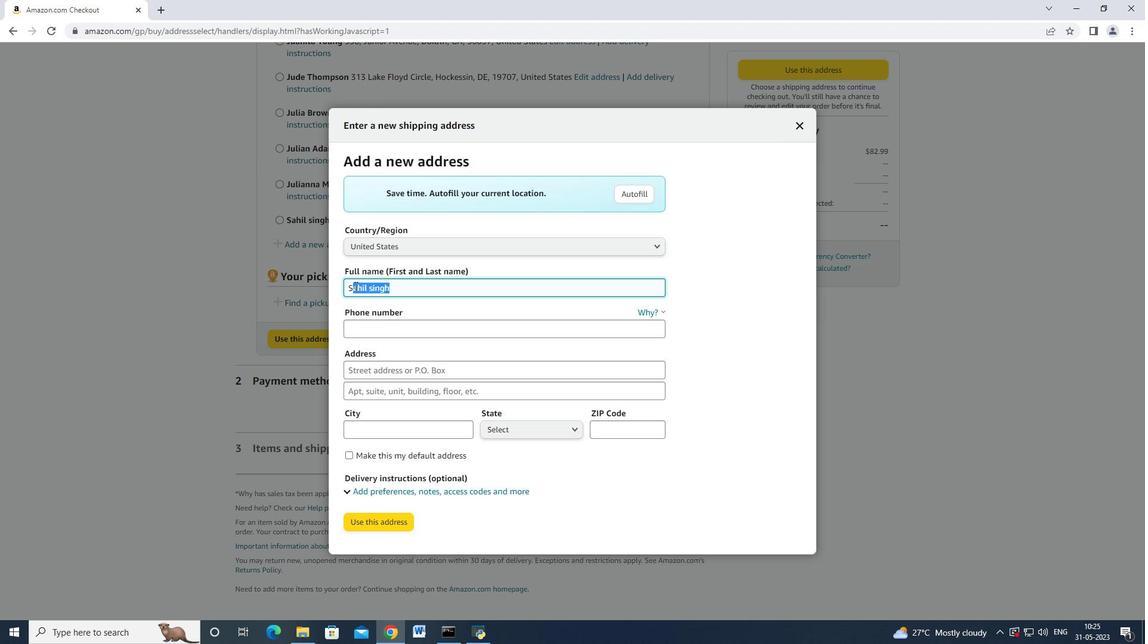 
Action: Key pressed <Key.backspace><Key.backspace><Key.shift>Joel<Key.space><Key.shift>Lee<Key.tab><Key.tab>9285042162<Key.tab>4210<Key.space><Key.shift>Skips<Key.space><Key.shift>Lane<Key.tab><Key.shift><Key.tab><Key.shift>Phoenix<Key.space><Key.tab>
Screenshot: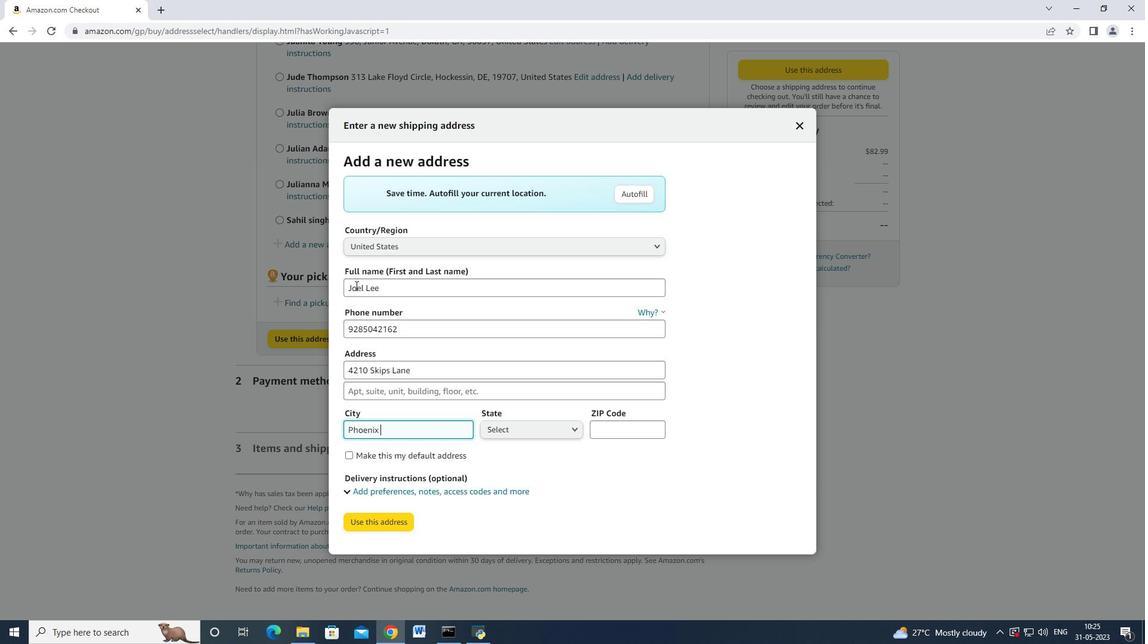 
Action: Mouse moved to (554, 427)
Screenshot: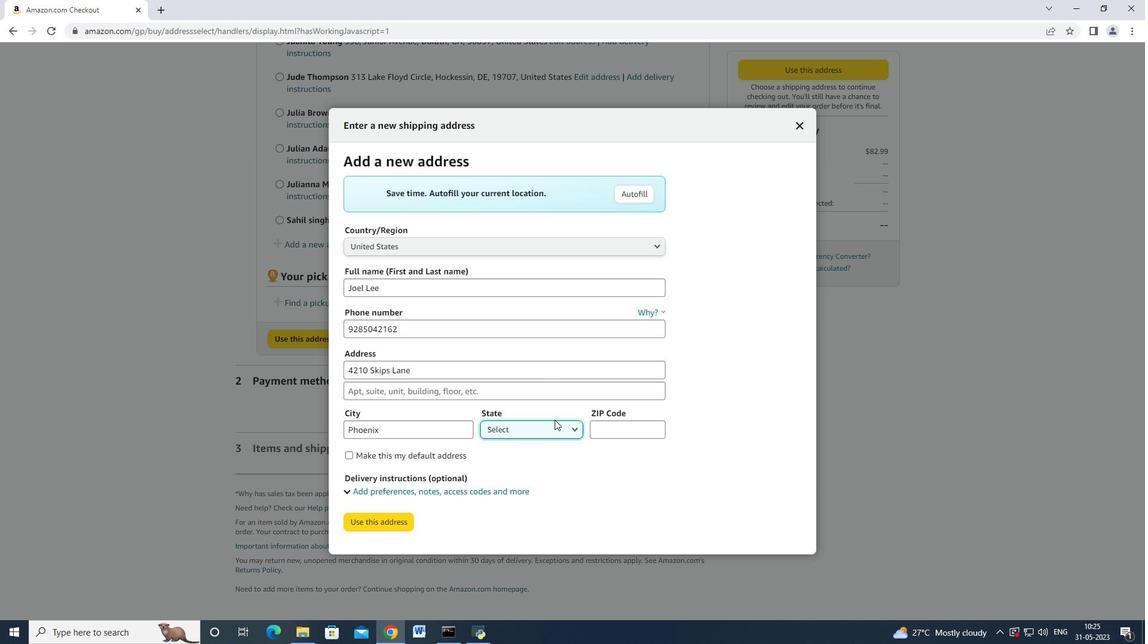 
Action: Mouse pressed left at (554, 427)
Screenshot: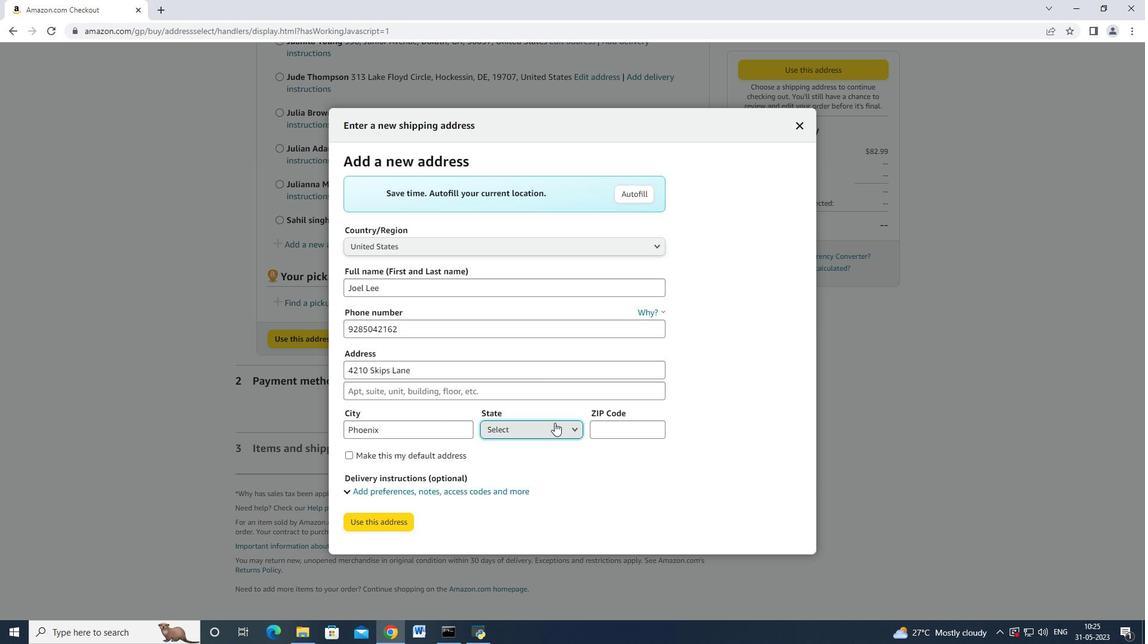 
Action: Mouse moved to (550, 369)
Screenshot: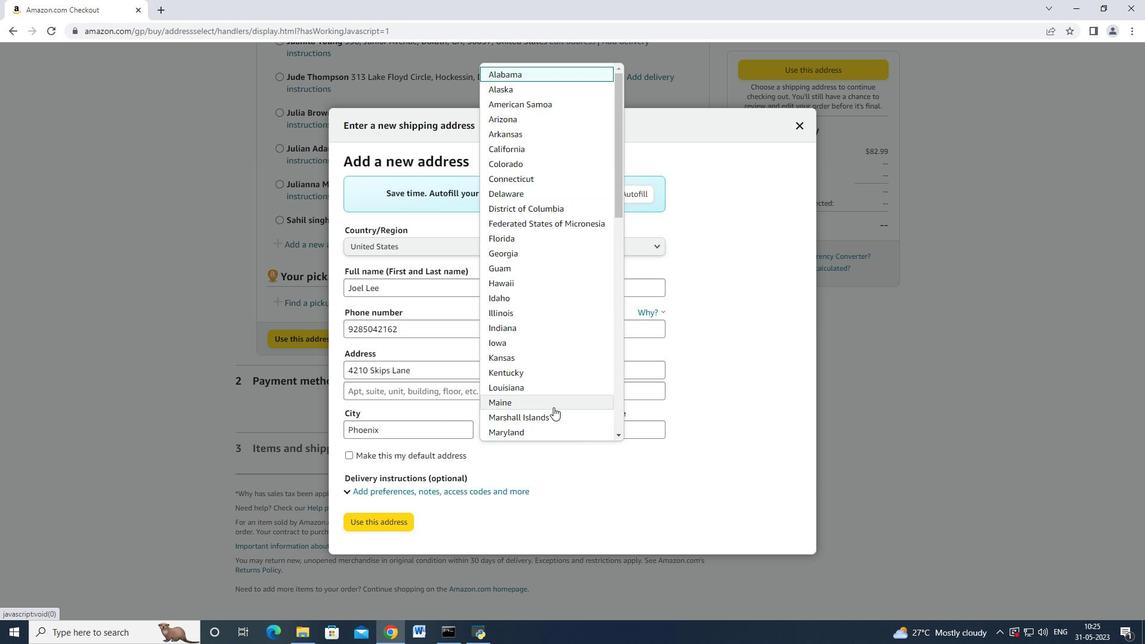 
Action: Mouse scrolled (550, 369) with delta (0, 0)
Screenshot: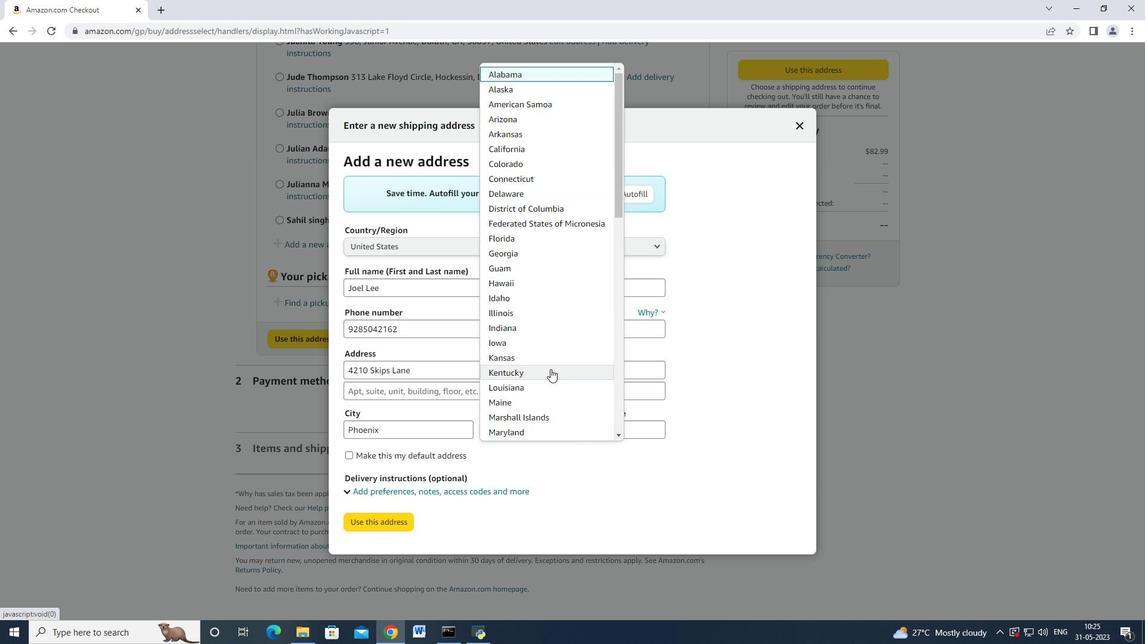 
Action: Mouse scrolled (550, 369) with delta (0, 0)
Screenshot: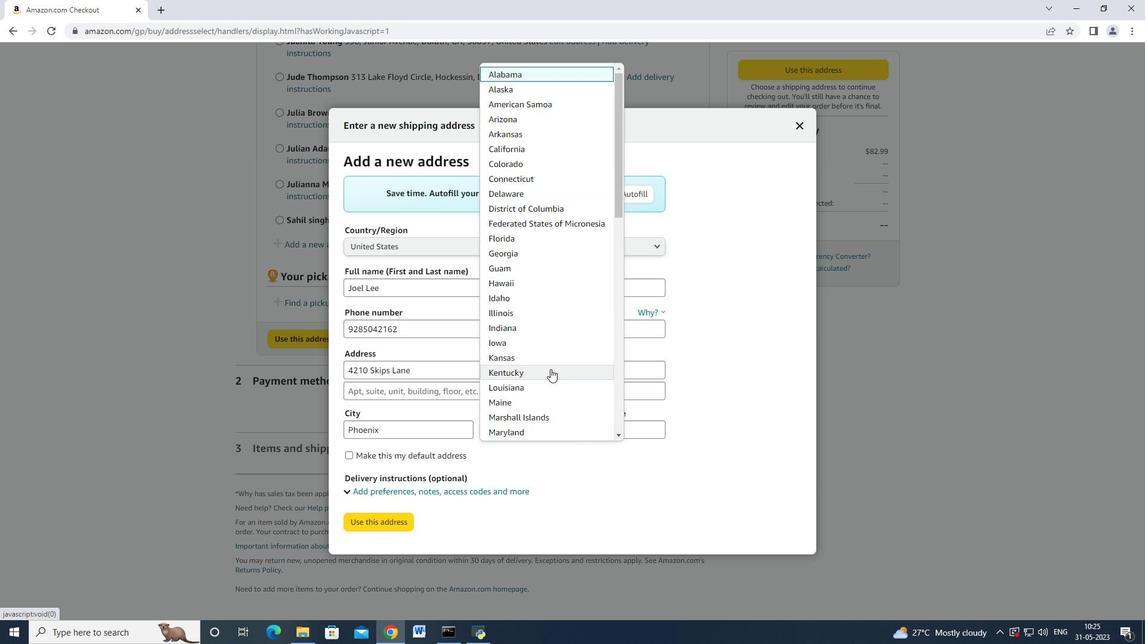 
Action: Mouse moved to (508, 117)
Screenshot: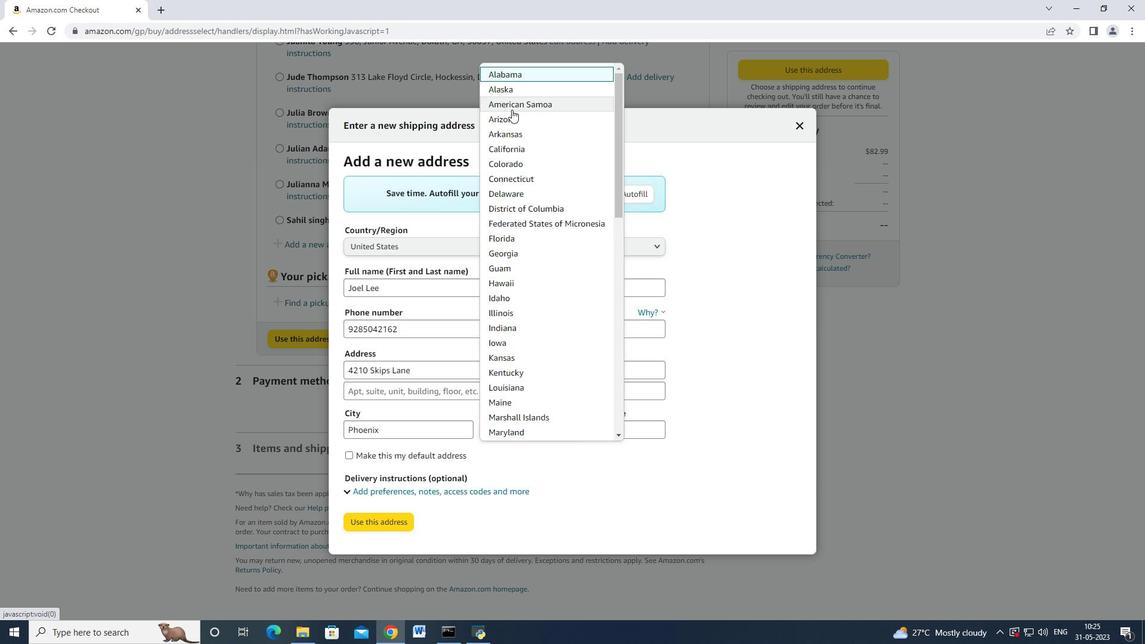
Action: Mouse pressed left at (508, 117)
Screenshot: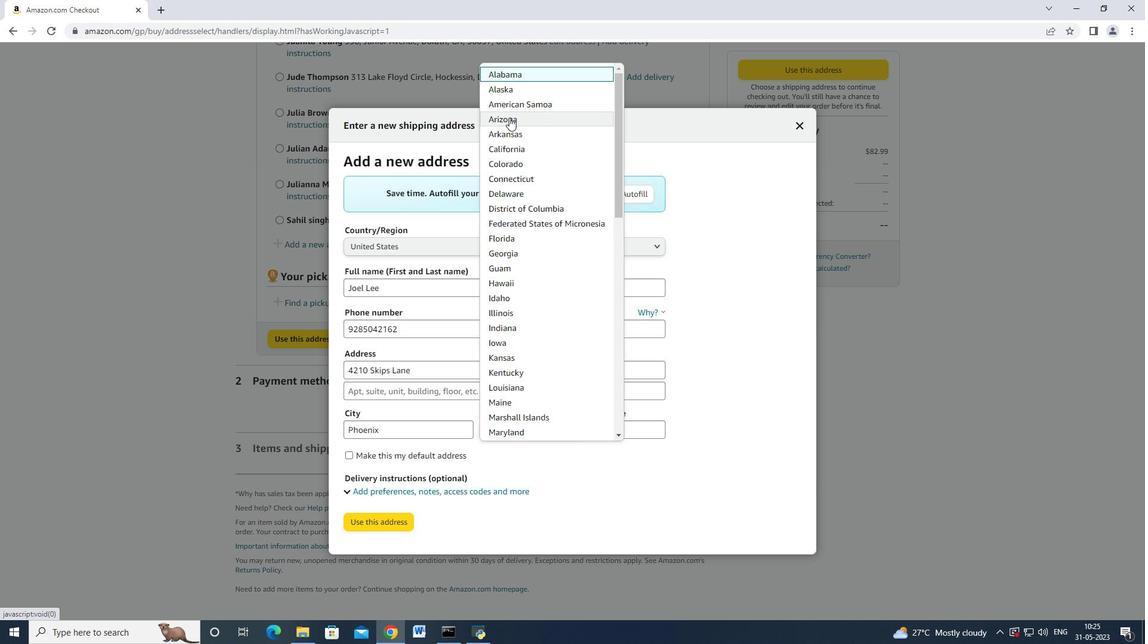 
Action: Mouse moved to (635, 431)
Screenshot: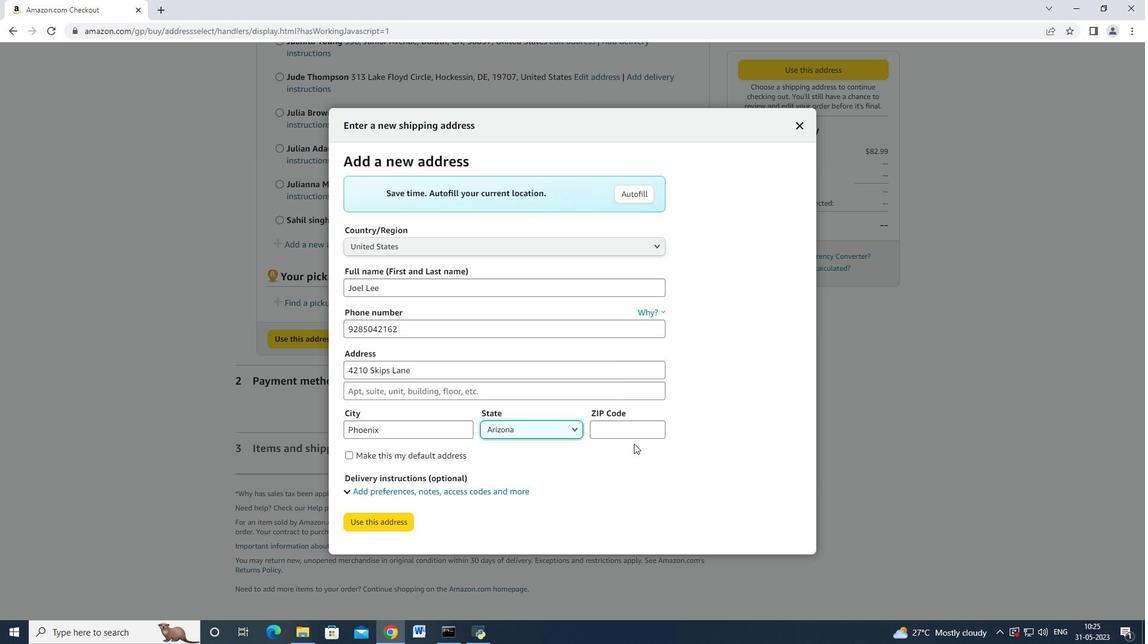 
Action: Mouse pressed left at (635, 431)
Screenshot: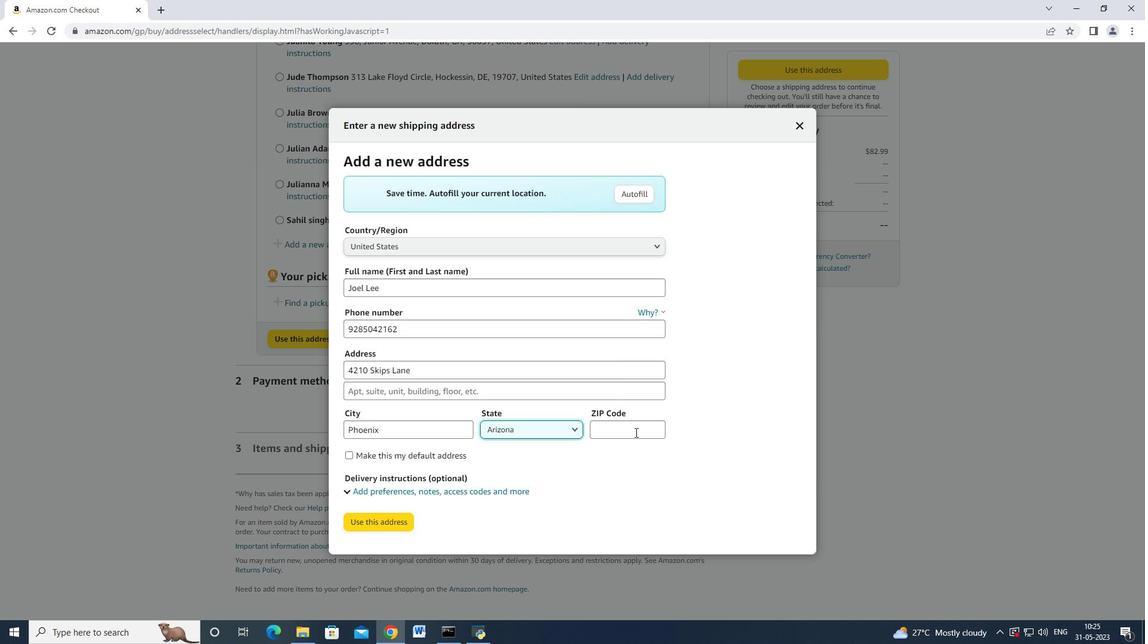 
Action: Key pressed 33<Key.backspace><Key.backspace>85012
Screenshot: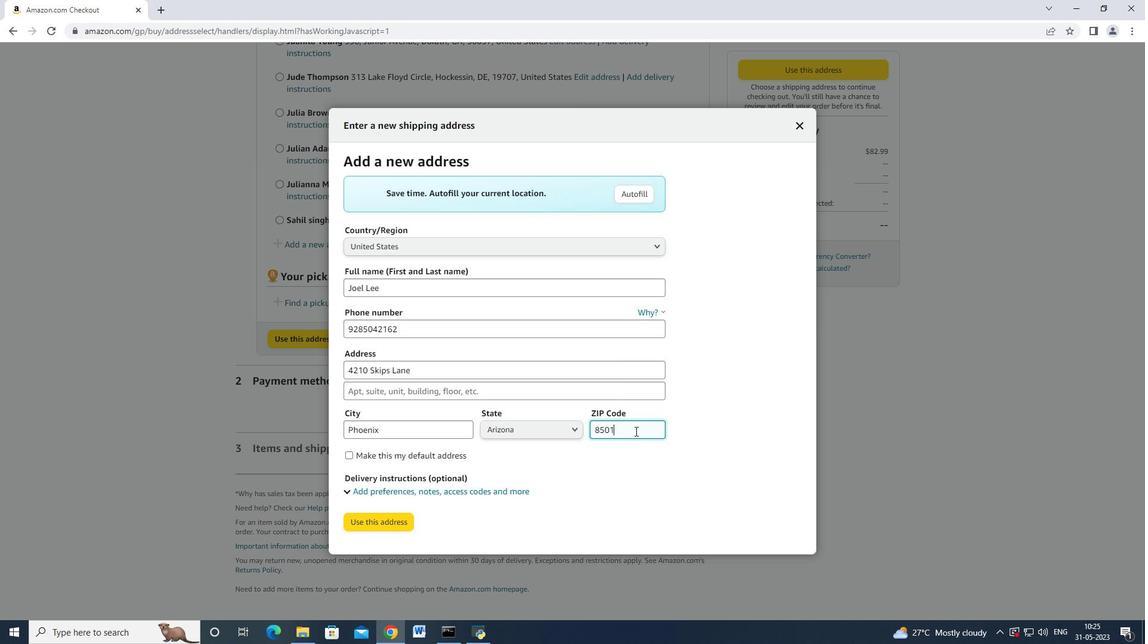 
Action: Mouse moved to (399, 515)
Screenshot: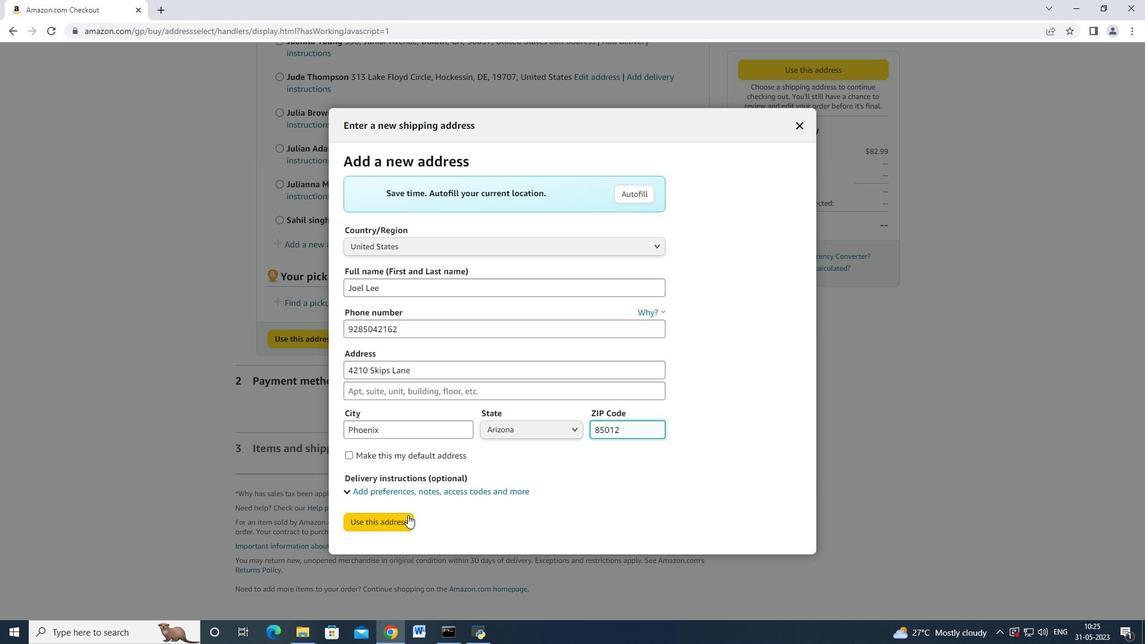 
Action: Mouse pressed left at (399, 515)
Screenshot: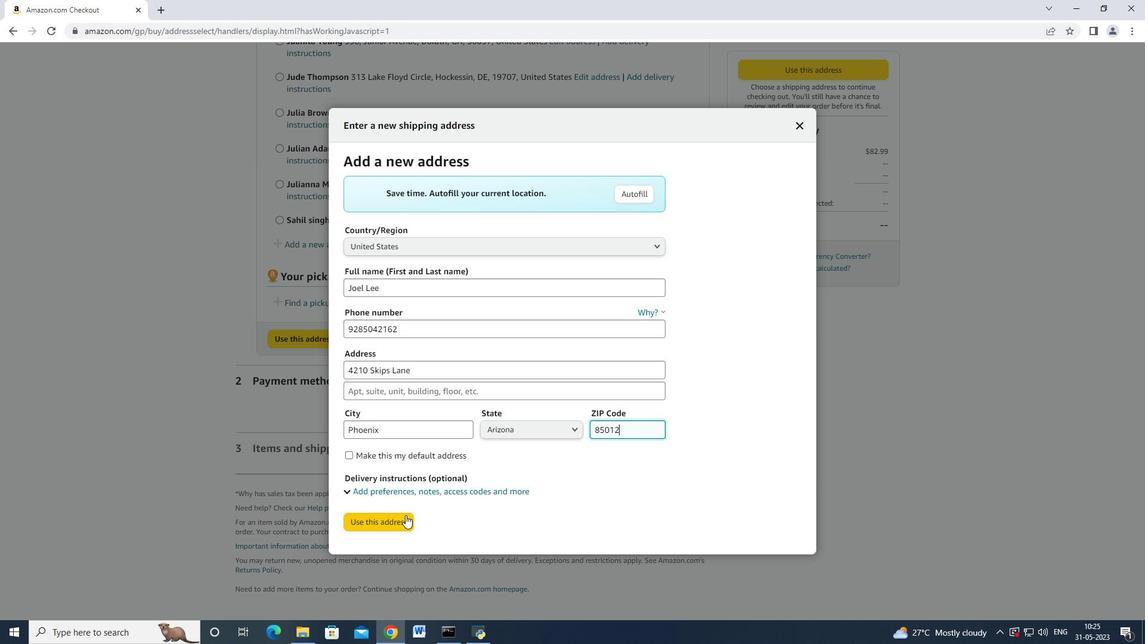 
Action: Mouse moved to (389, 600)
Screenshot: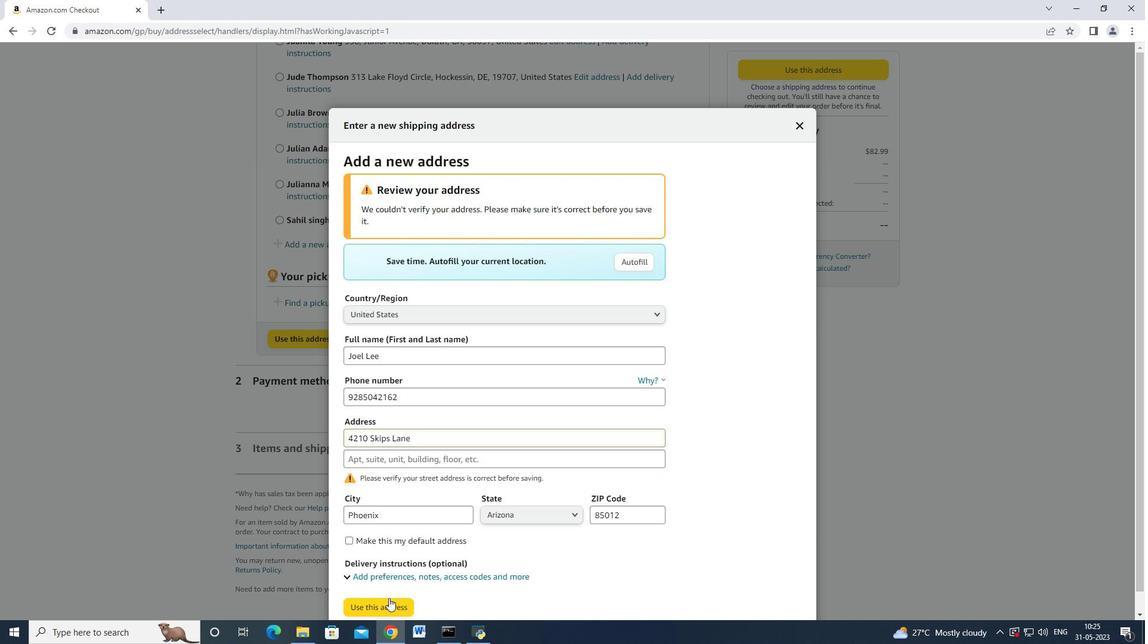 
Action: Mouse pressed left at (389, 600)
Screenshot: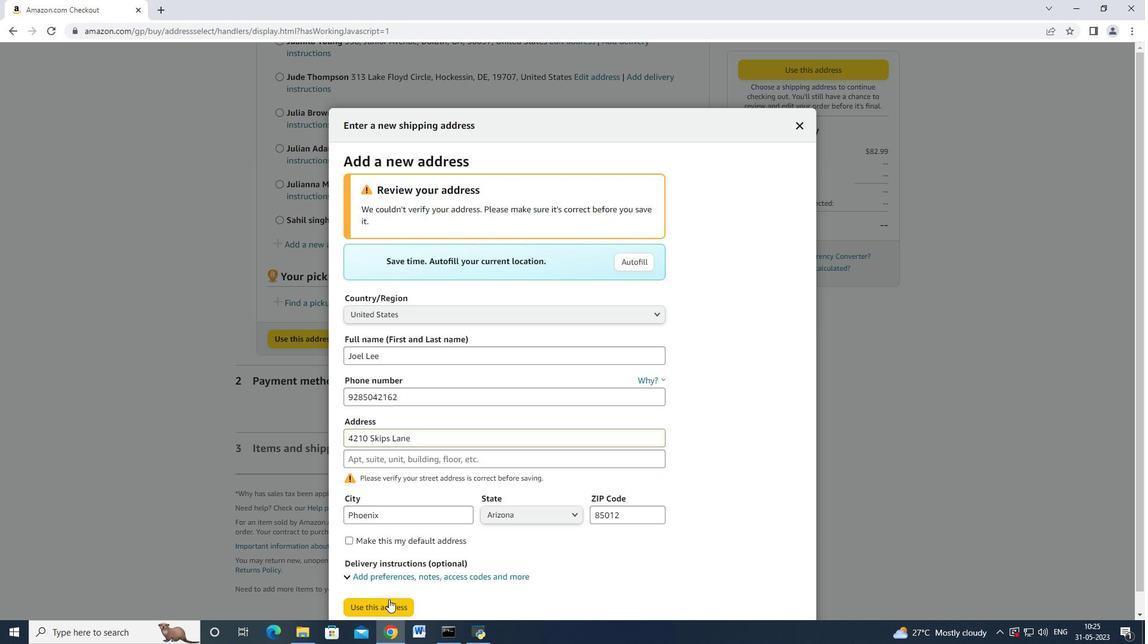 
Action: Mouse moved to (474, 179)
Screenshot: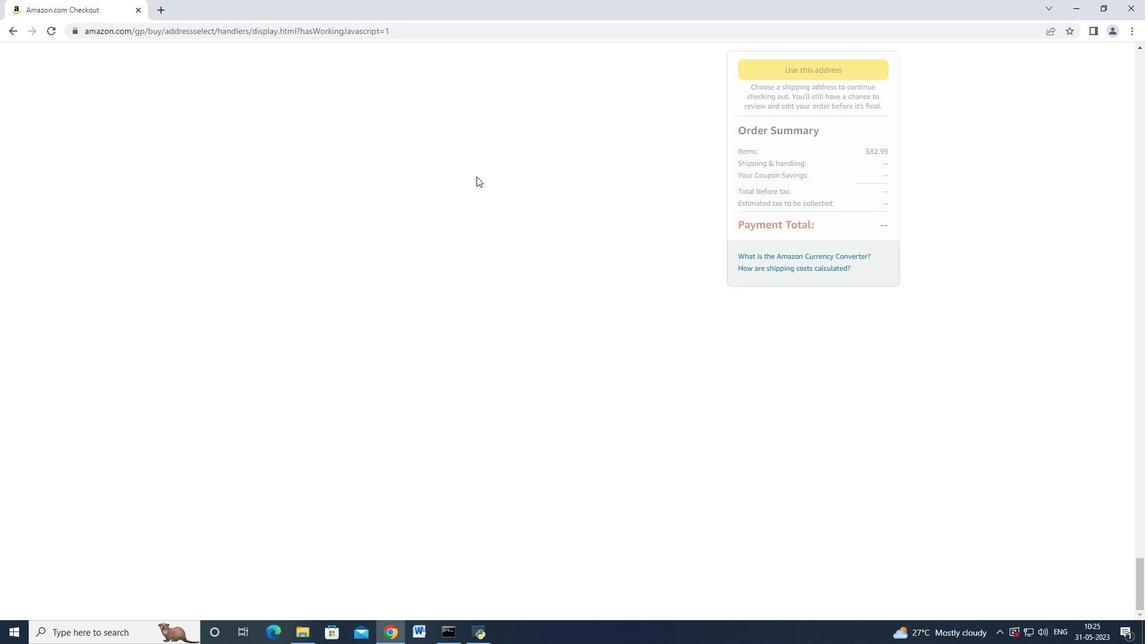 
Action: Mouse scrolled (474, 179) with delta (0, 0)
Screenshot: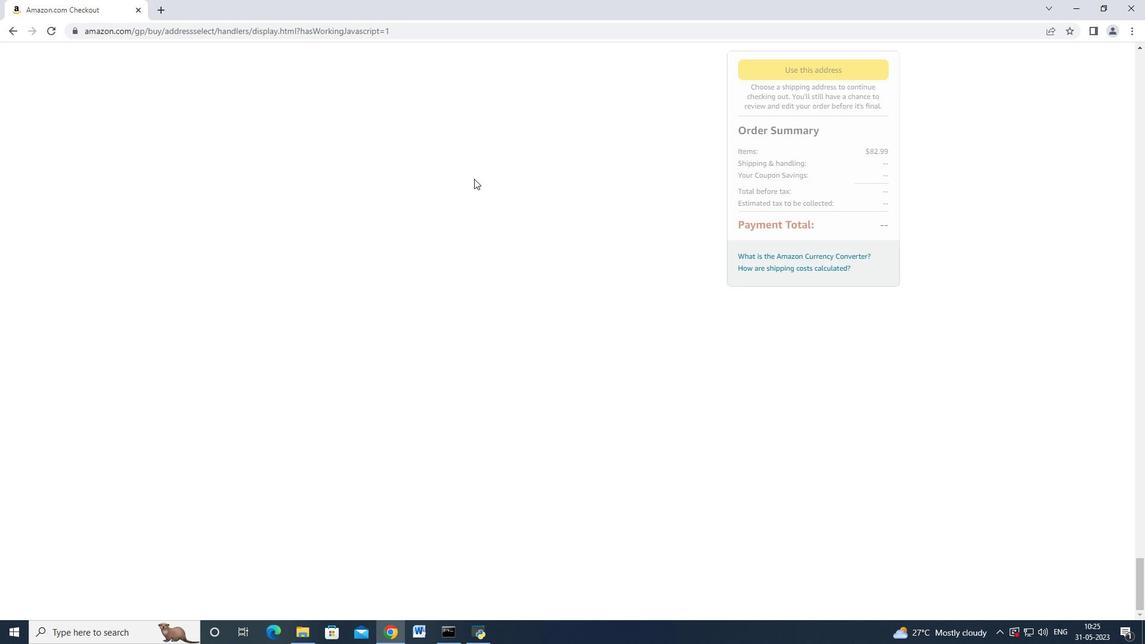 
Action: Mouse scrolled (474, 179) with delta (0, 0)
Screenshot: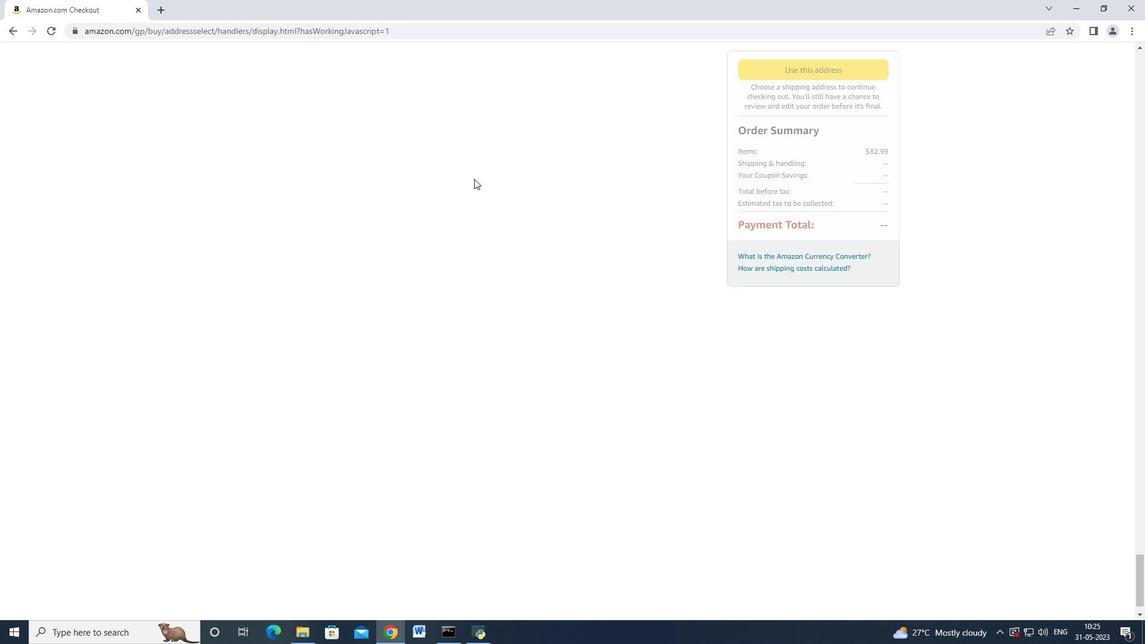 
Action: Mouse moved to (479, 188)
Screenshot: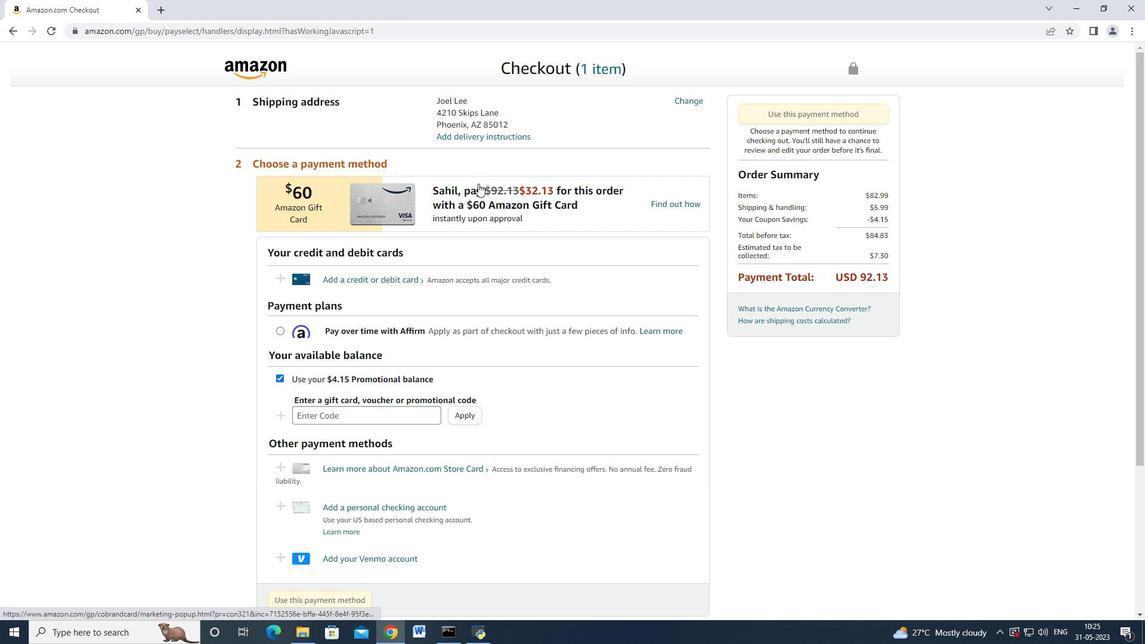 
Action: Mouse scrolled (479, 187) with delta (0, 0)
Screenshot: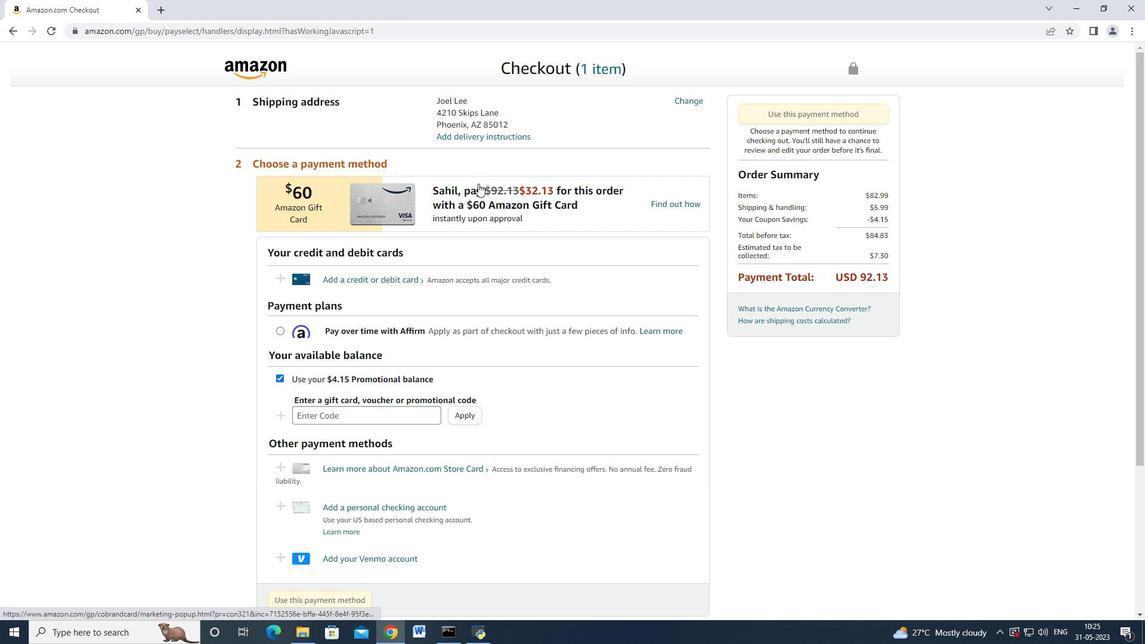 
Action: Mouse moved to (473, 208)
Screenshot: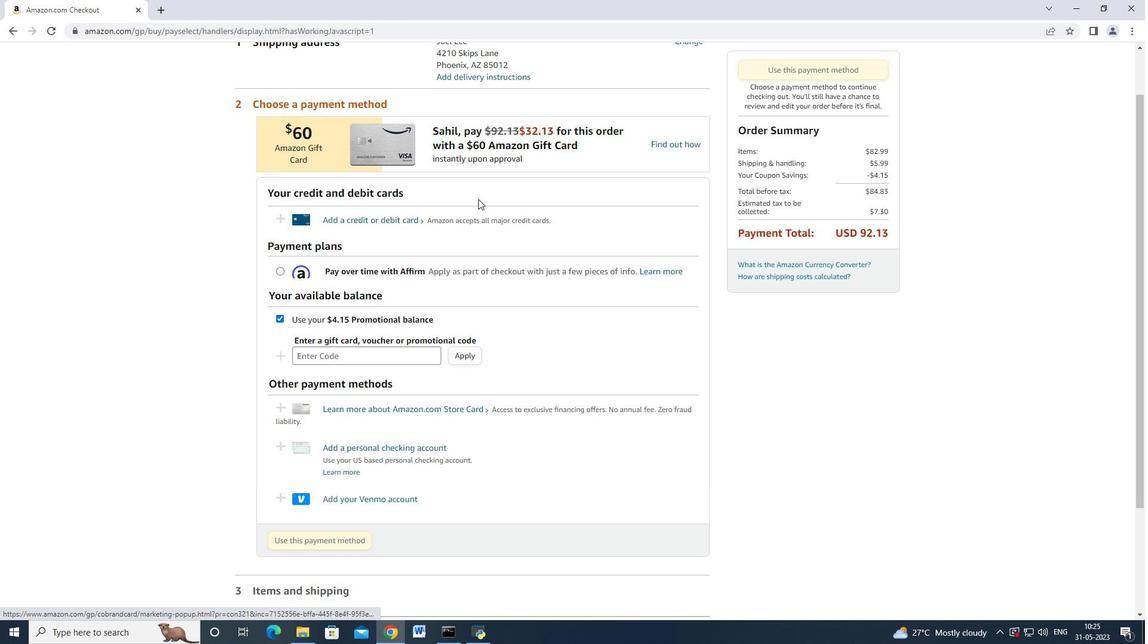 
Action: Mouse scrolled (473, 208) with delta (0, 0)
